 Task: Add a signature Brian Hall containing Have a great weekend, Brian Hall to email address softage.4@softage.net and add a label Books
Action: Mouse moved to (1160, 97)
Screenshot: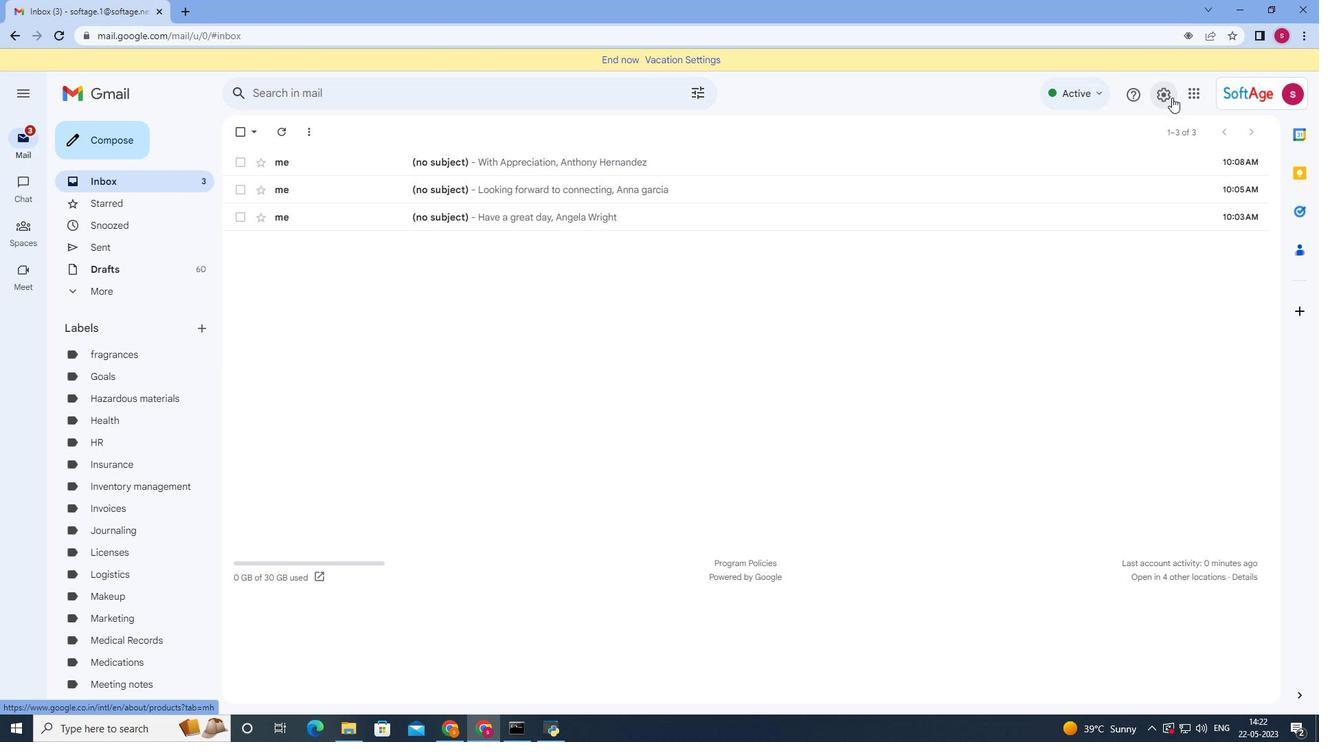 
Action: Mouse pressed left at (1160, 97)
Screenshot: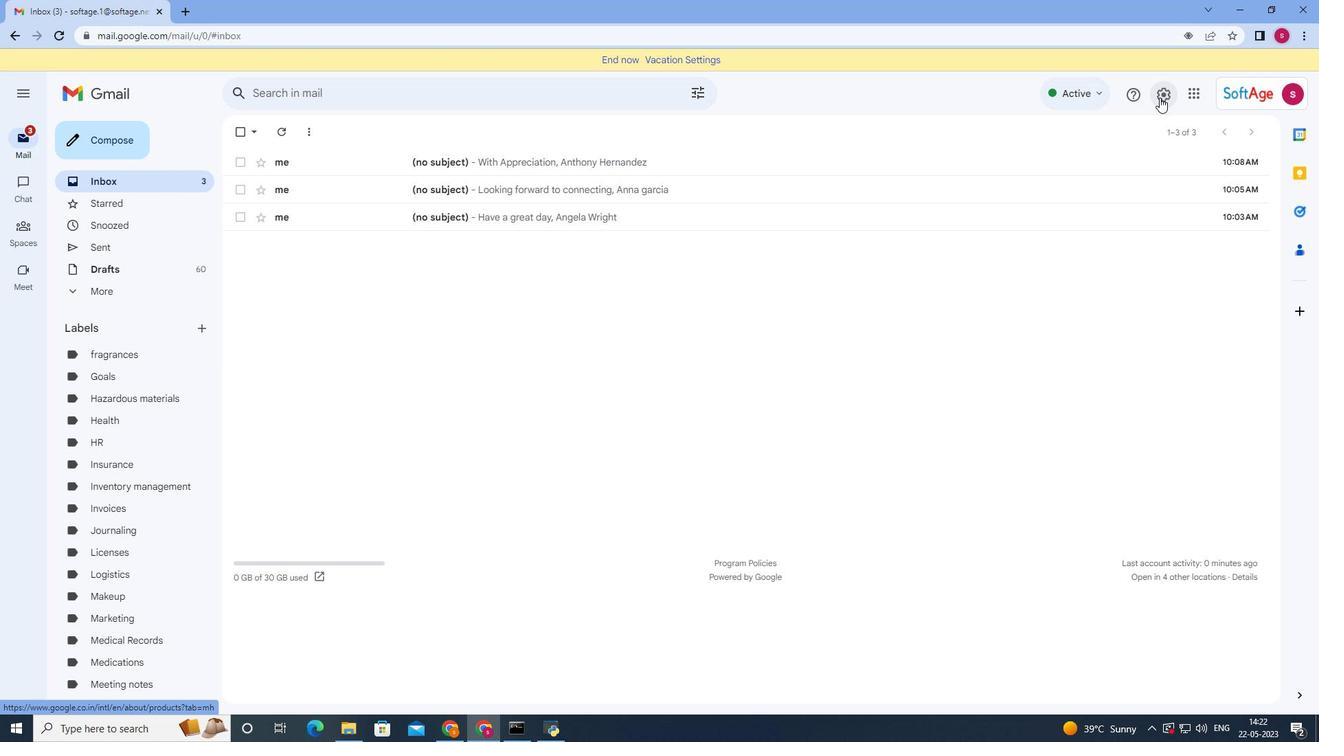 
Action: Mouse moved to (1149, 155)
Screenshot: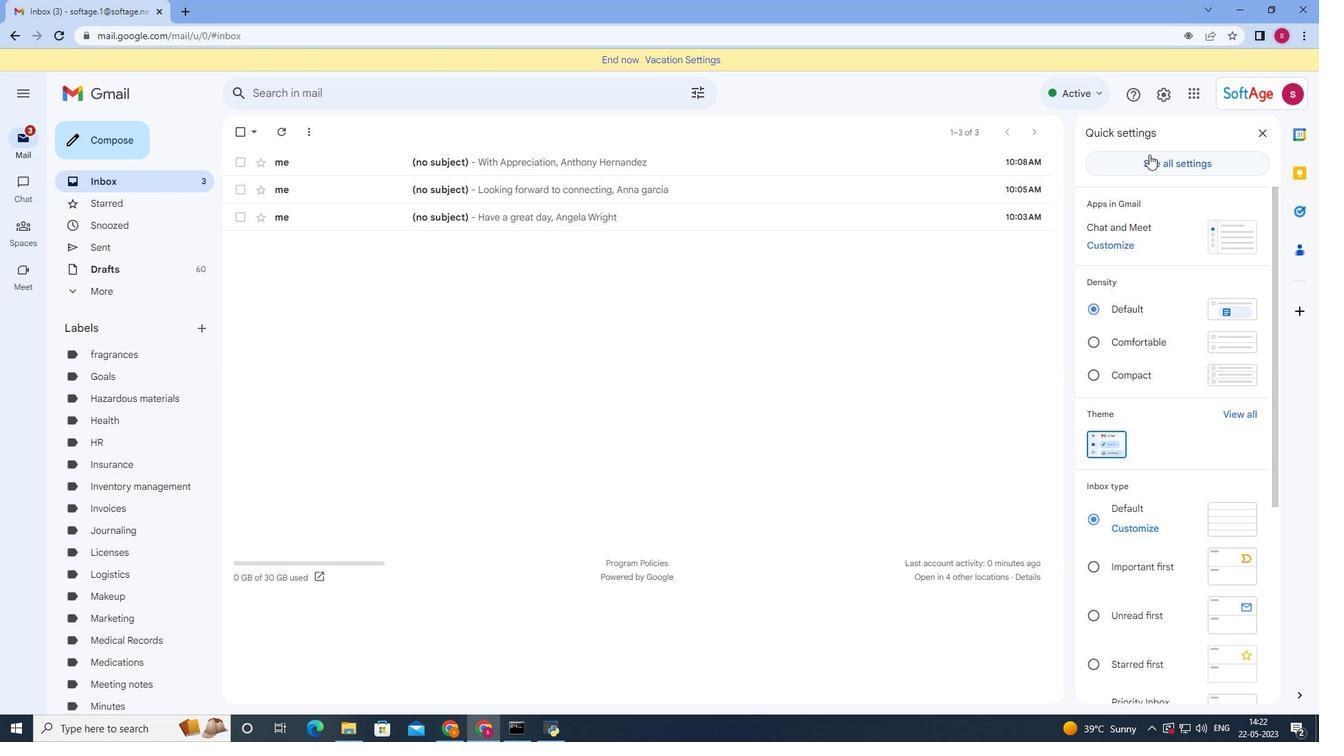 
Action: Mouse pressed left at (1149, 155)
Screenshot: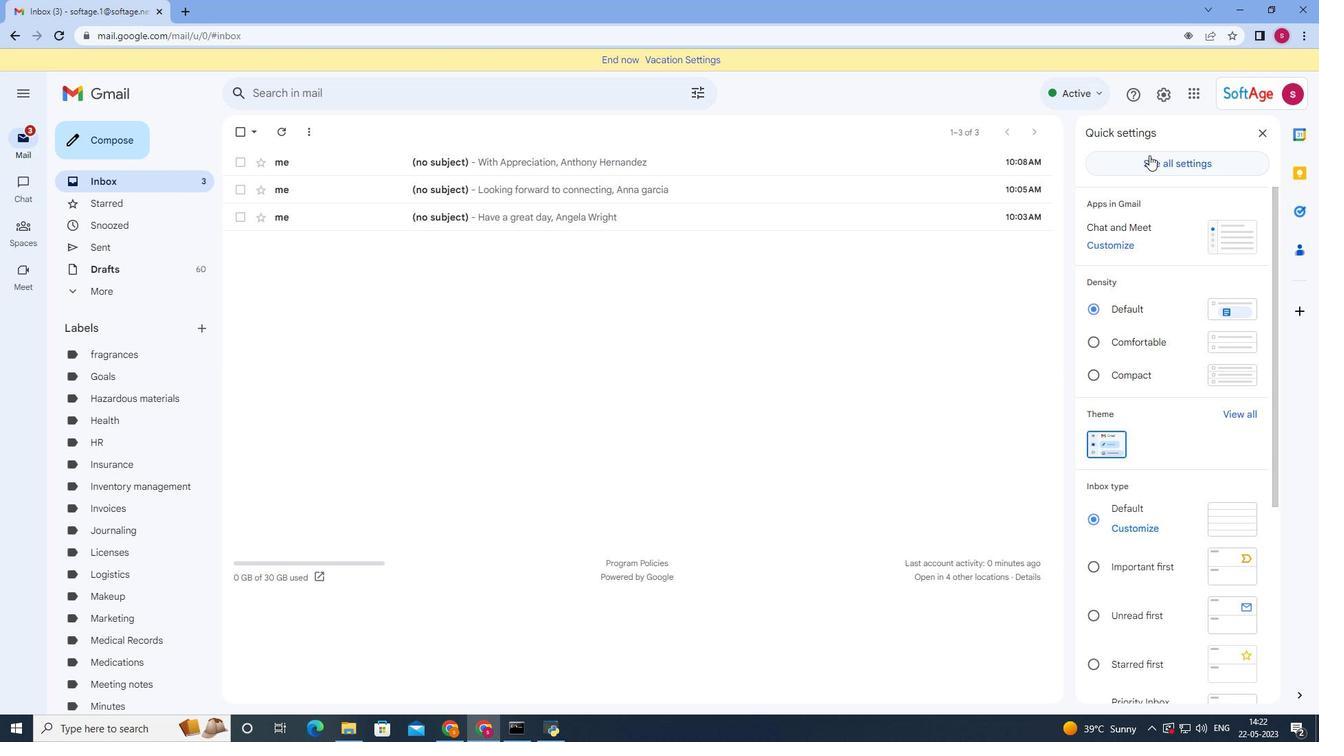 
Action: Mouse moved to (588, 234)
Screenshot: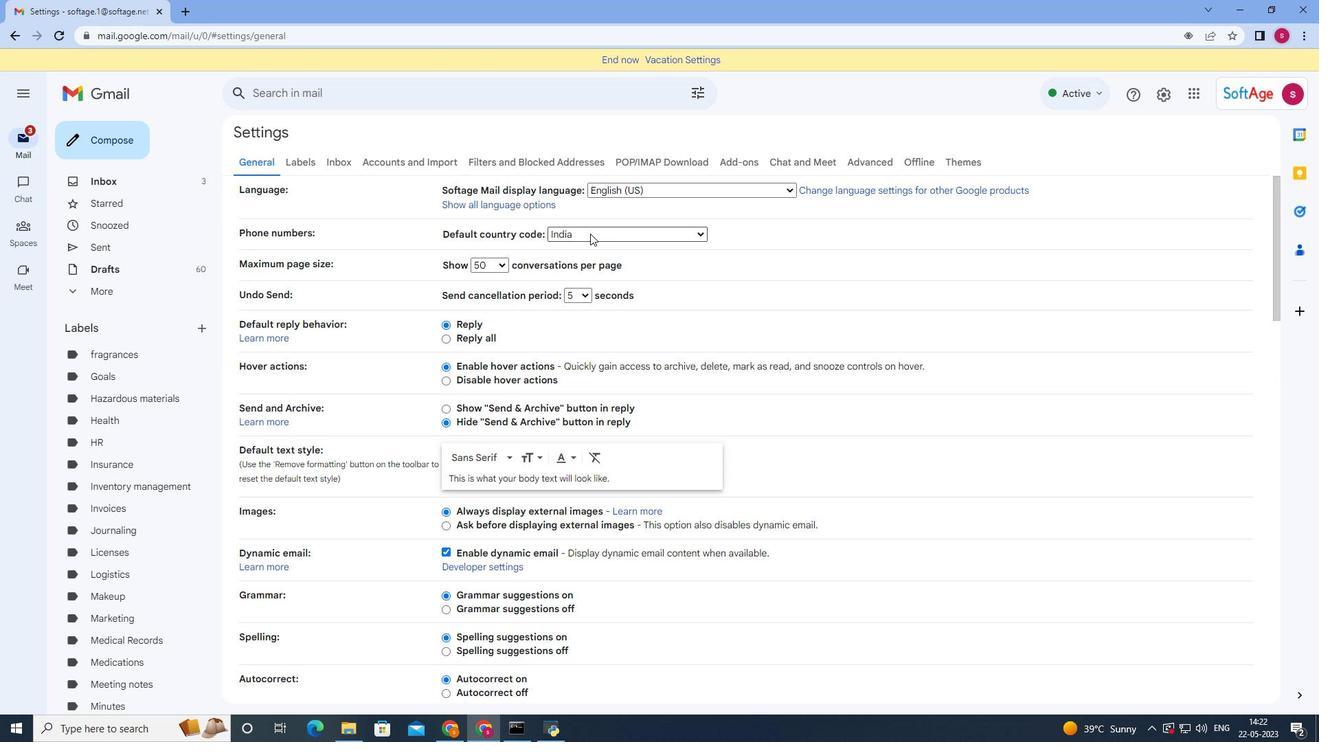 
Action: Mouse scrolled (588, 233) with delta (0, 0)
Screenshot: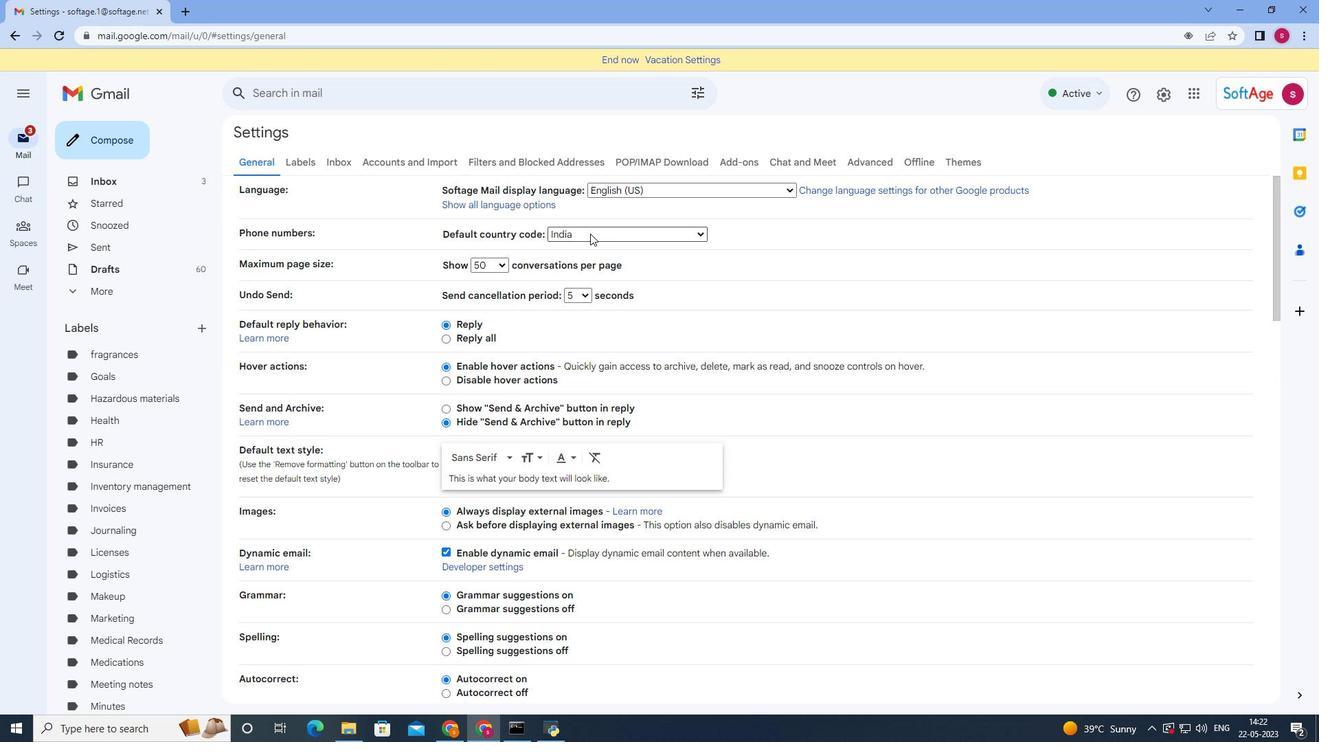 
Action: Mouse moved to (587, 236)
Screenshot: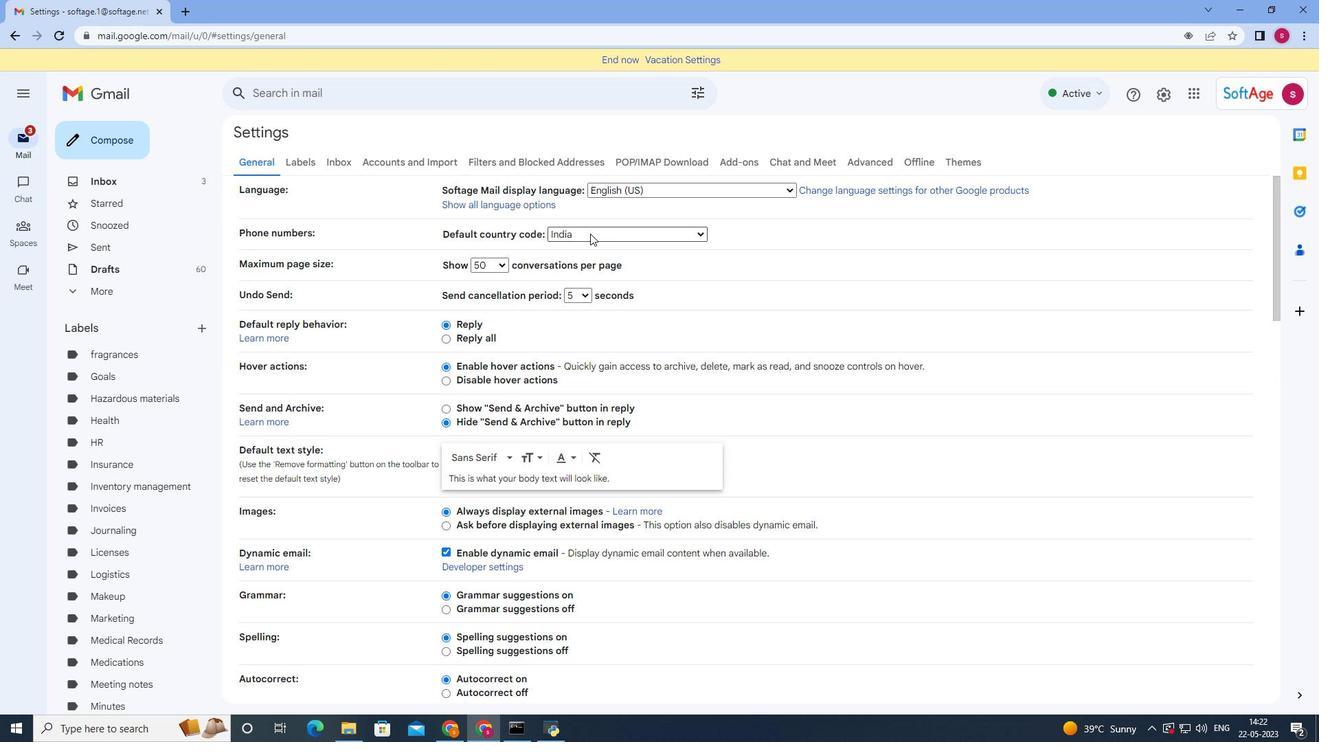 
Action: Mouse scrolled (587, 235) with delta (0, 0)
Screenshot: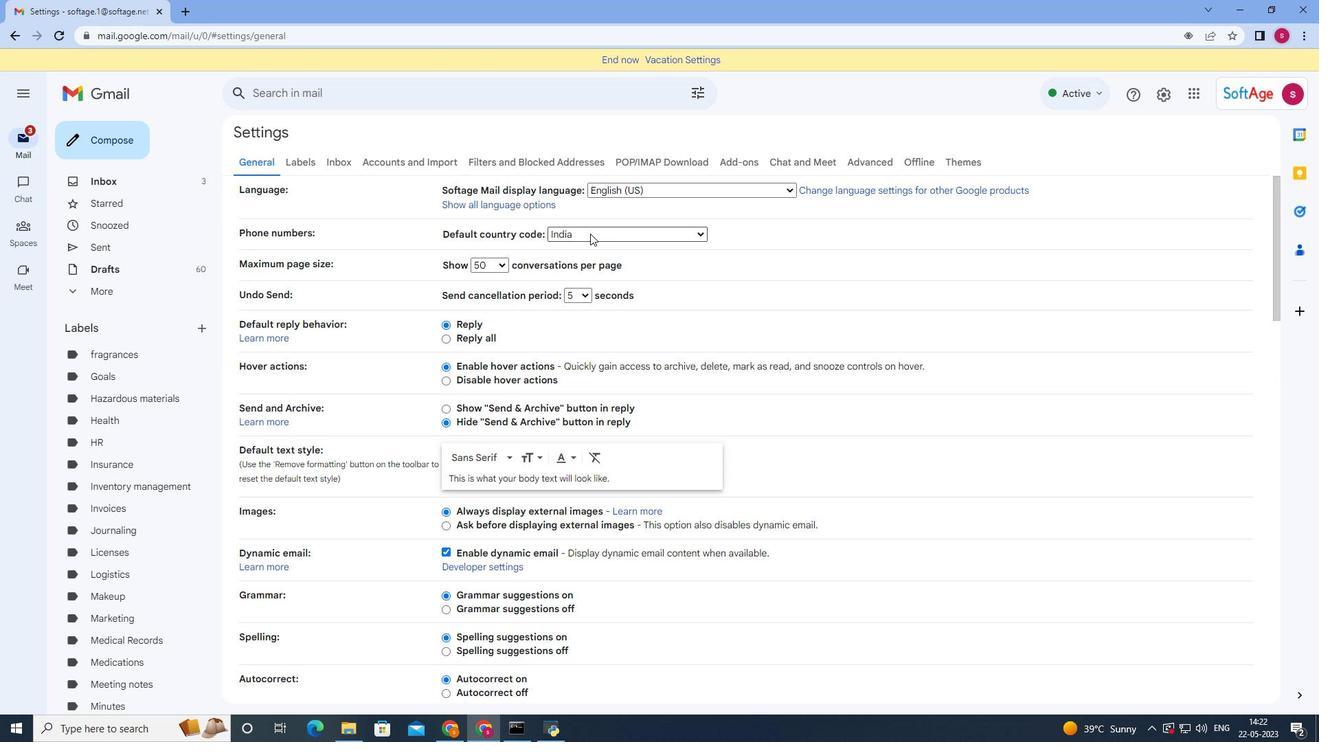 
Action: Mouse moved to (586, 237)
Screenshot: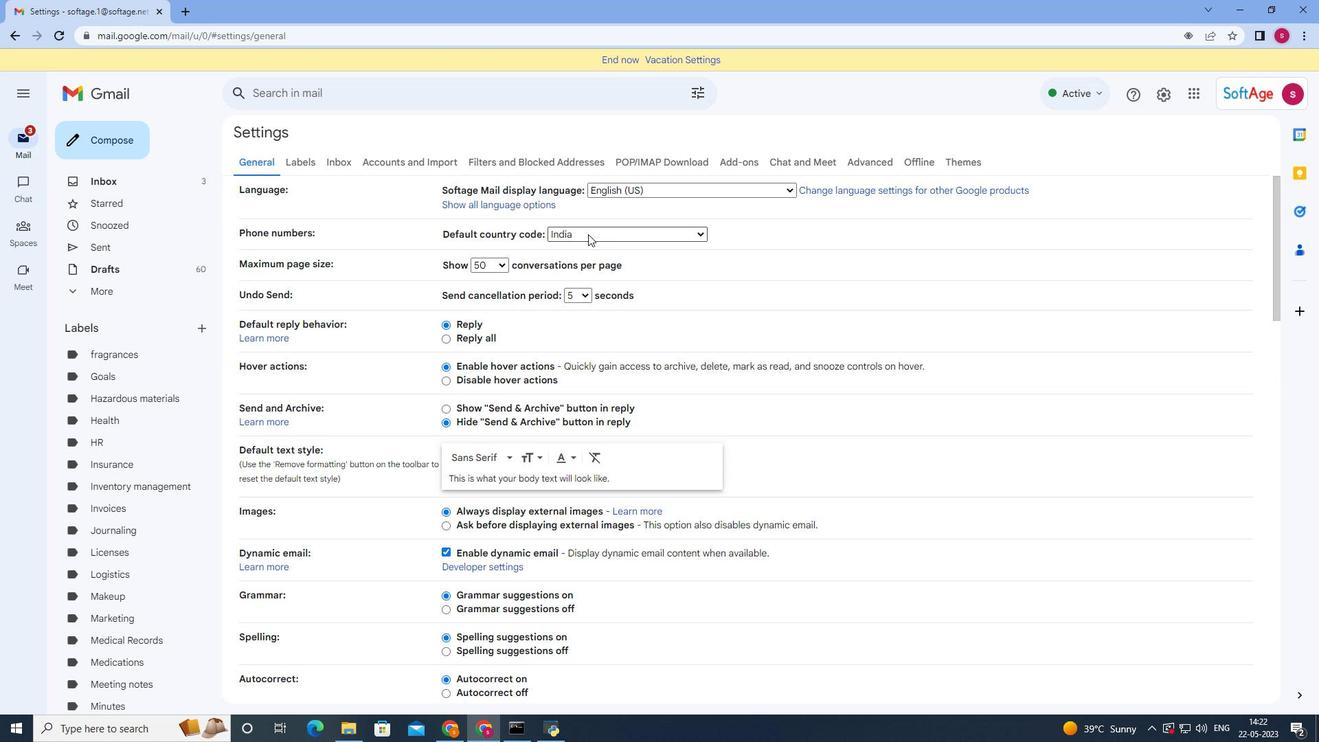 
Action: Mouse scrolled (586, 237) with delta (0, 0)
Screenshot: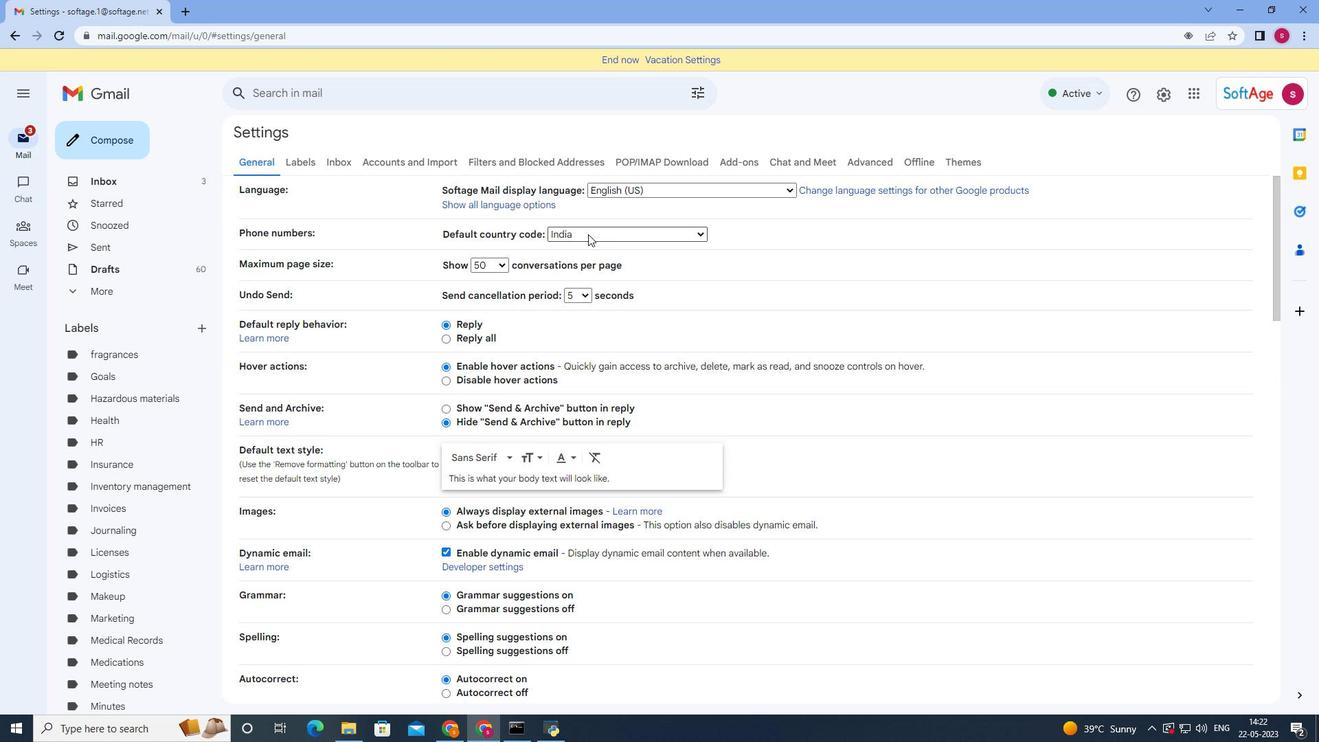 
Action: Mouse moved to (582, 240)
Screenshot: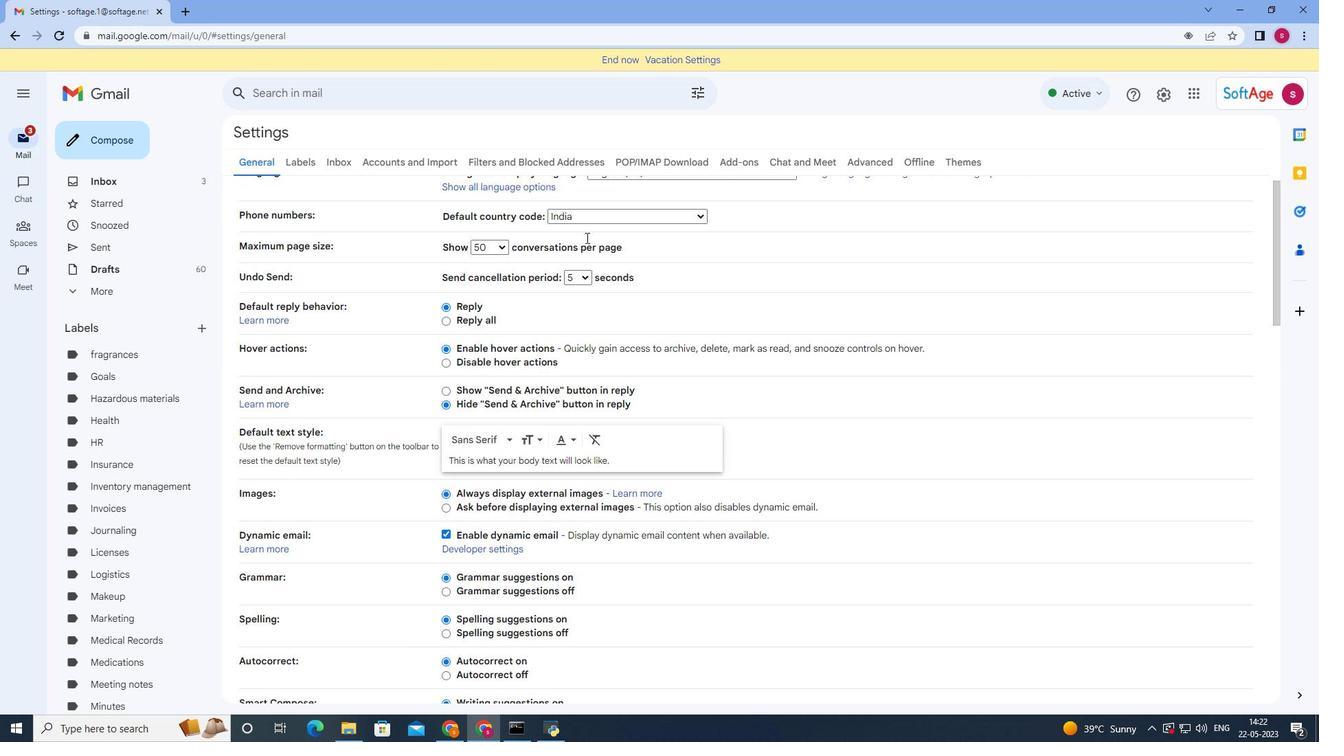
Action: Mouse scrolled (585, 237) with delta (0, 0)
Screenshot: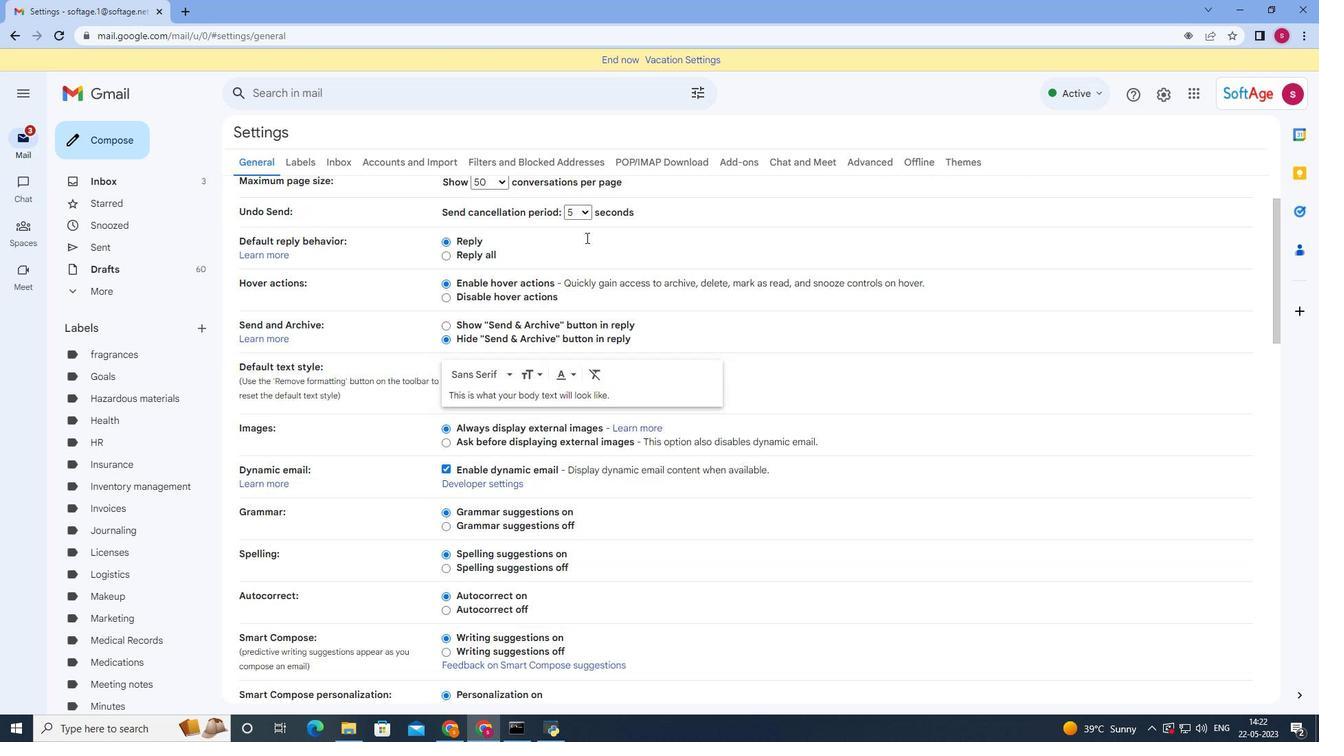 
Action: Mouse moved to (502, 340)
Screenshot: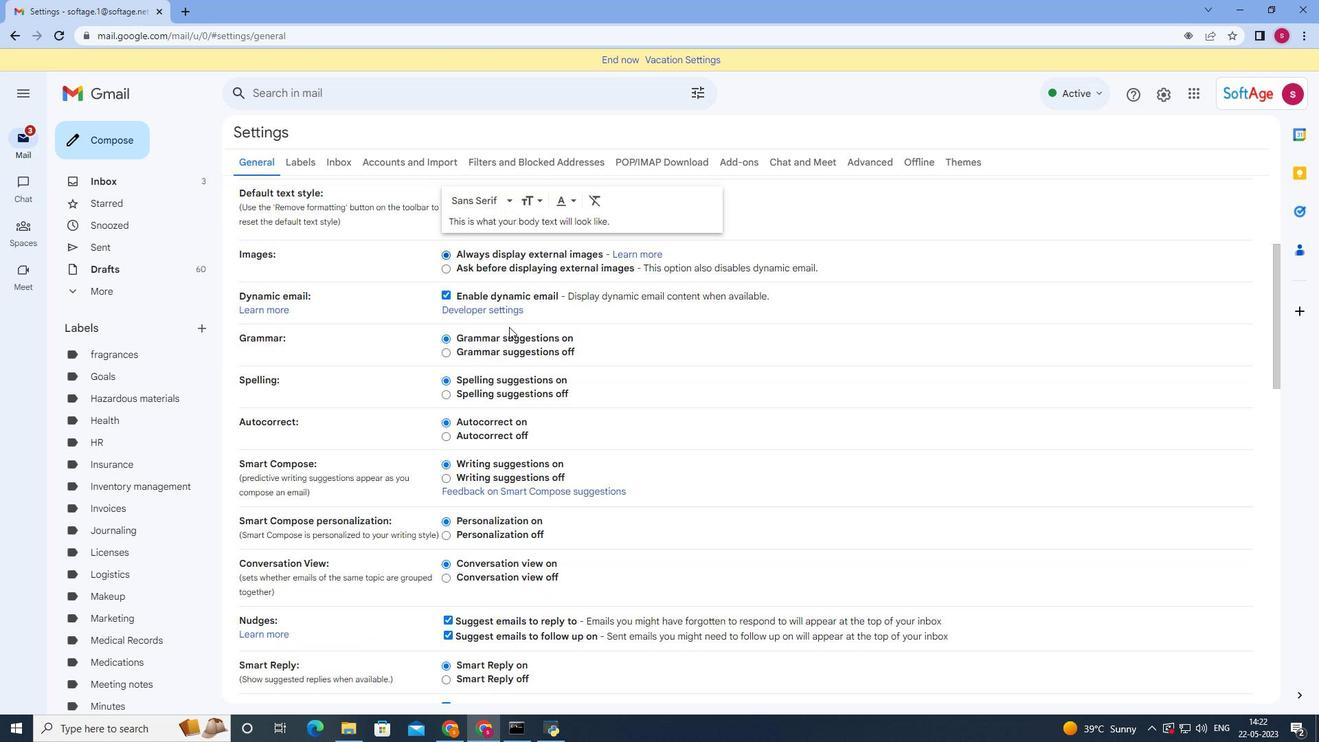 
Action: Mouse scrolled (502, 339) with delta (0, 0)
Screenshot: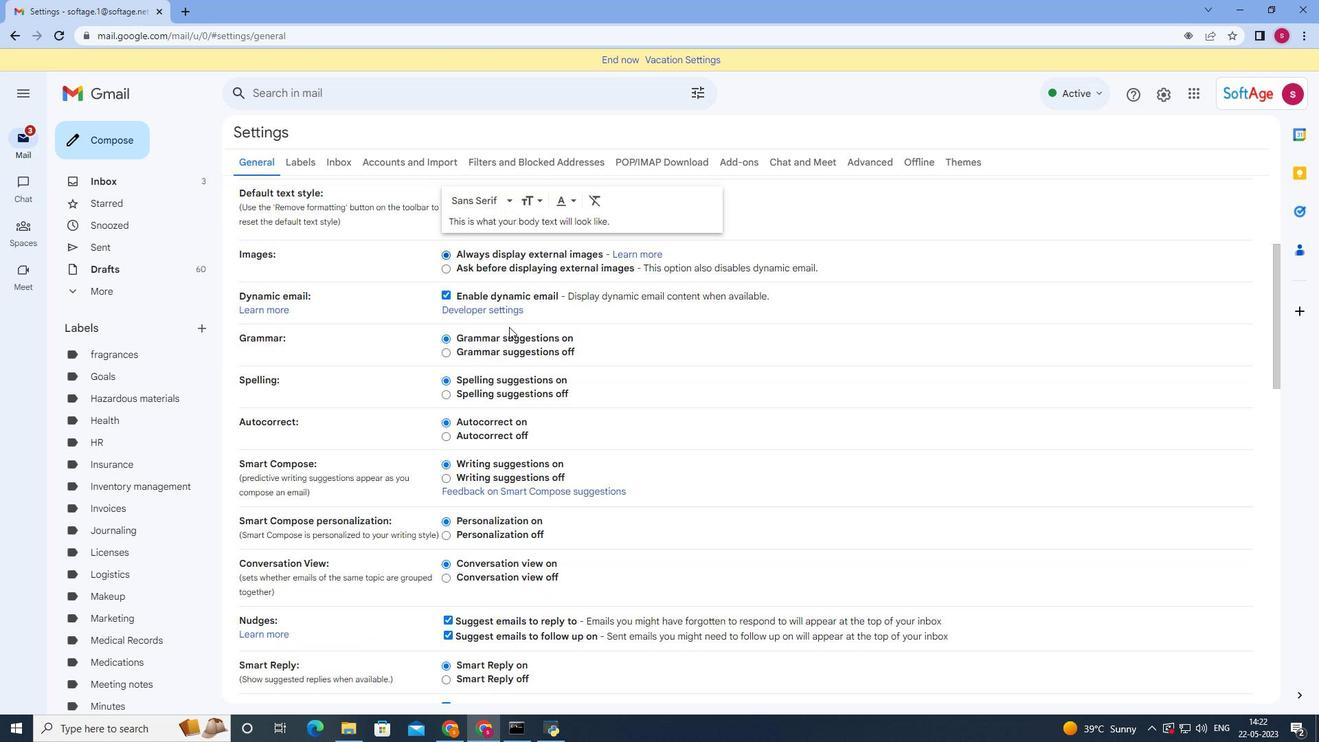 
Action: Mouse moved to (502, 342)
Screenshot: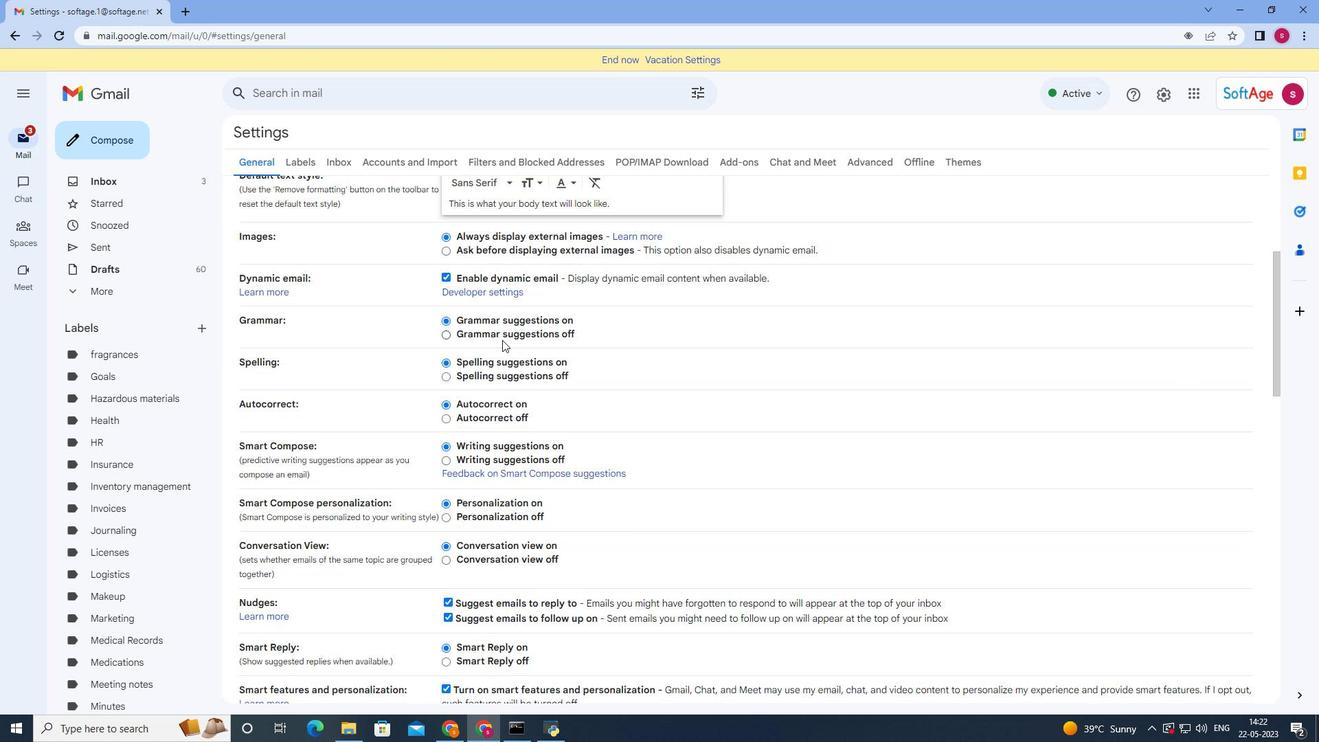 
Action: Mouse scrolled (502, 342) with delta (0, 0)
Screenshot: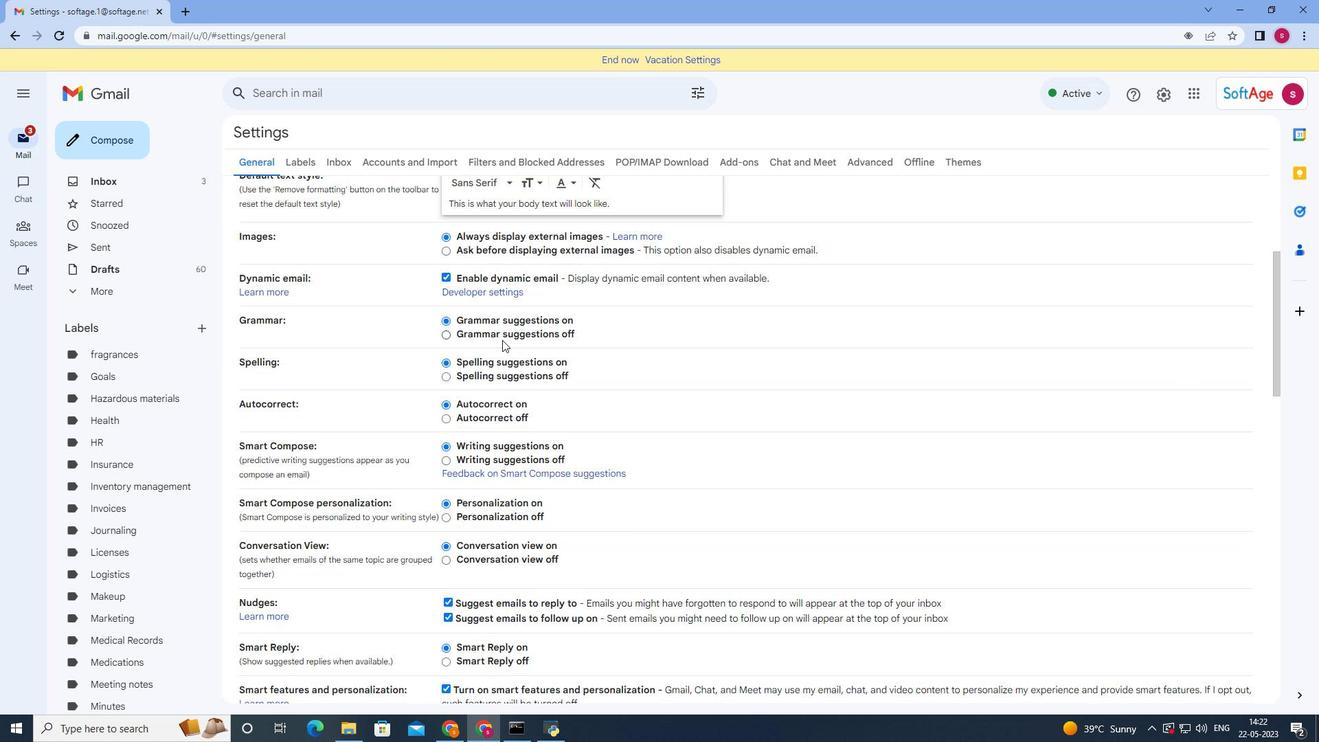 
Action: Mouse moved to (502, 342)
Screenshot: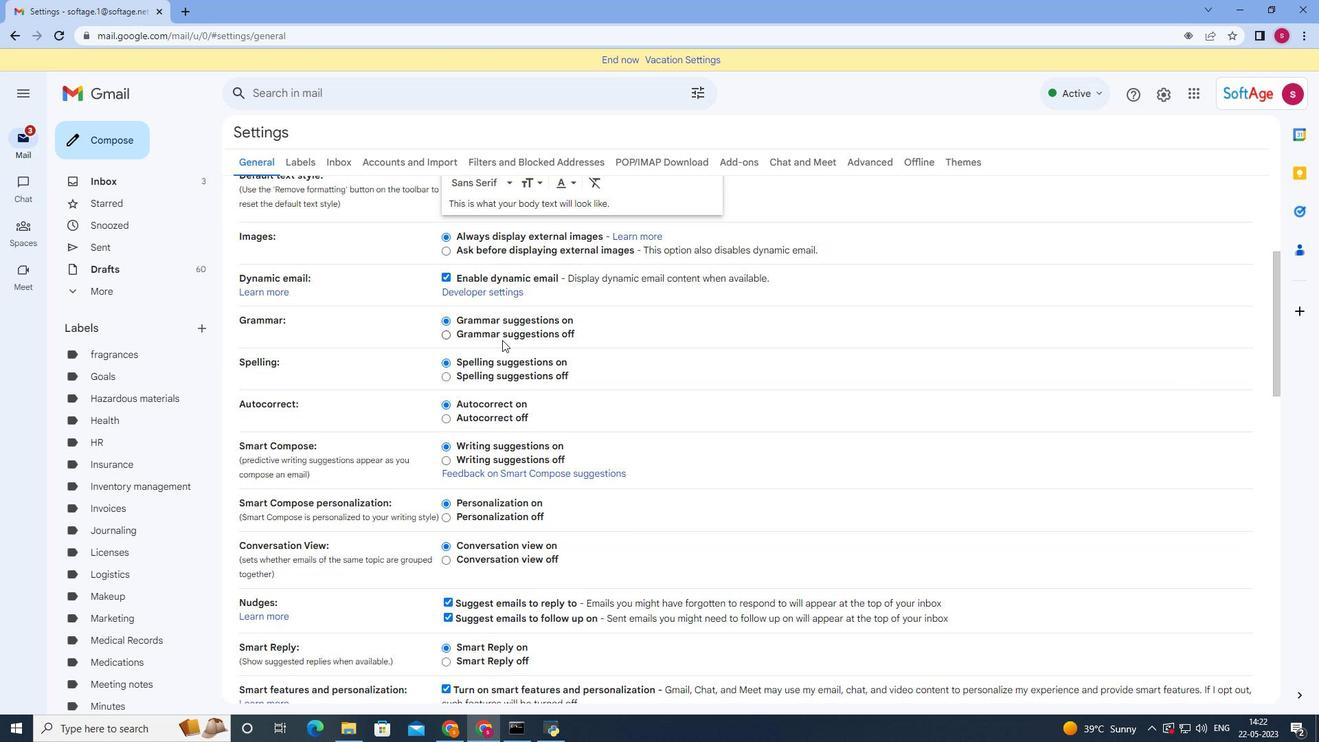 
Action: Mouse scrolled (502, 342) with delta (0, 0)
Screenshot: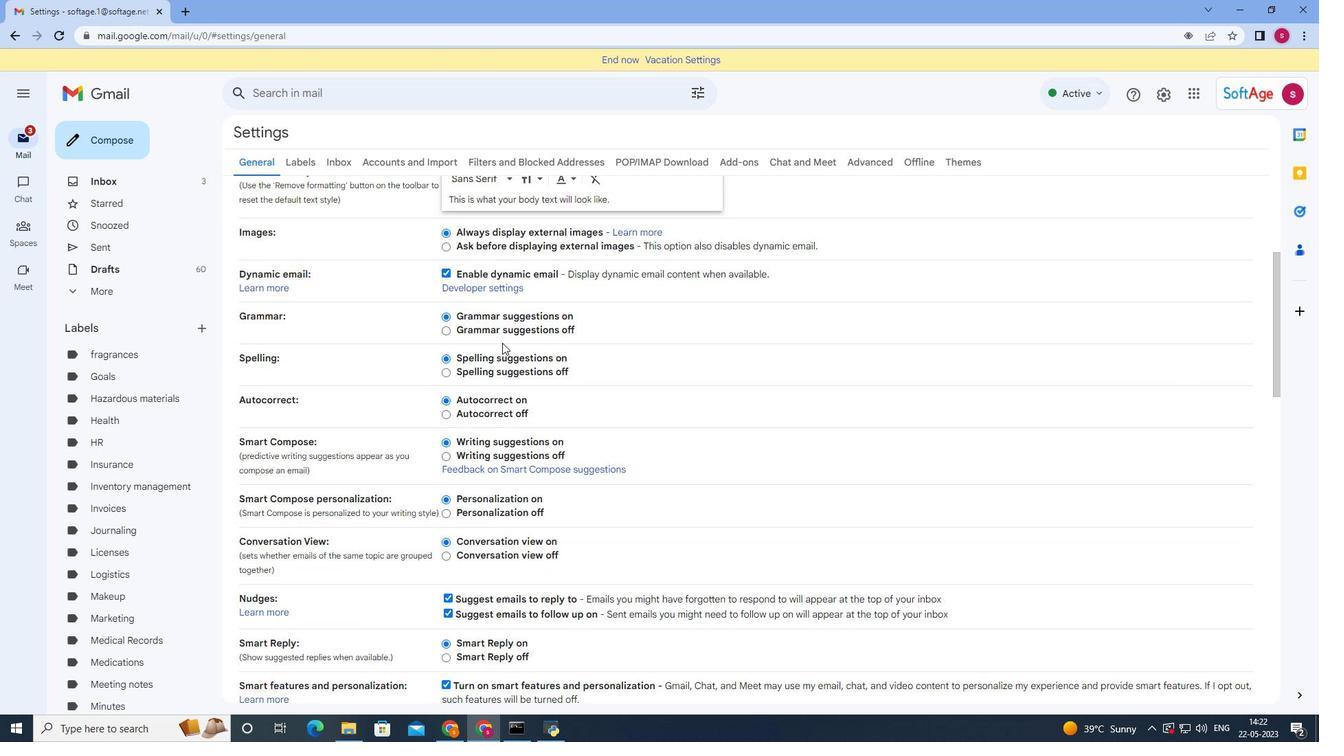 
Action: Mouse moved to (502, 343)
Screenshot: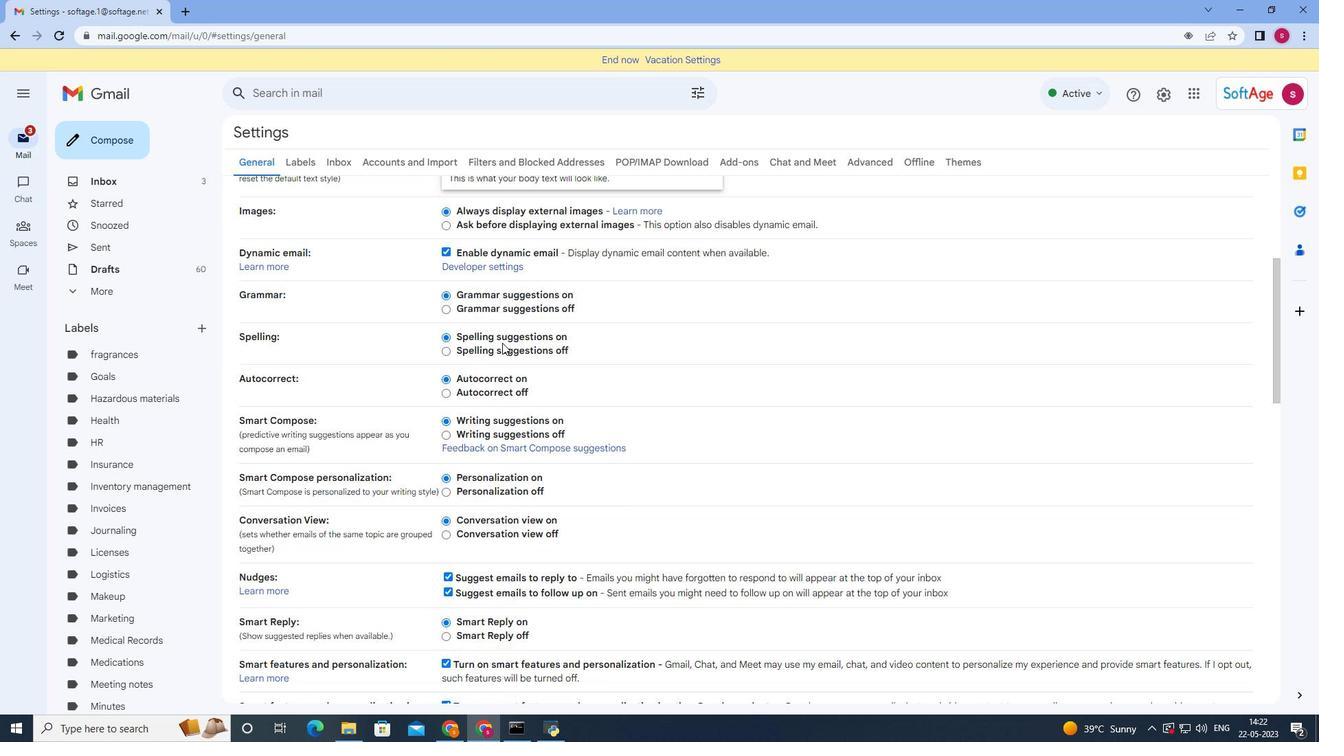 
Action: Mouse scrolled (502, 342) with delta (0, 0)
Screenshot: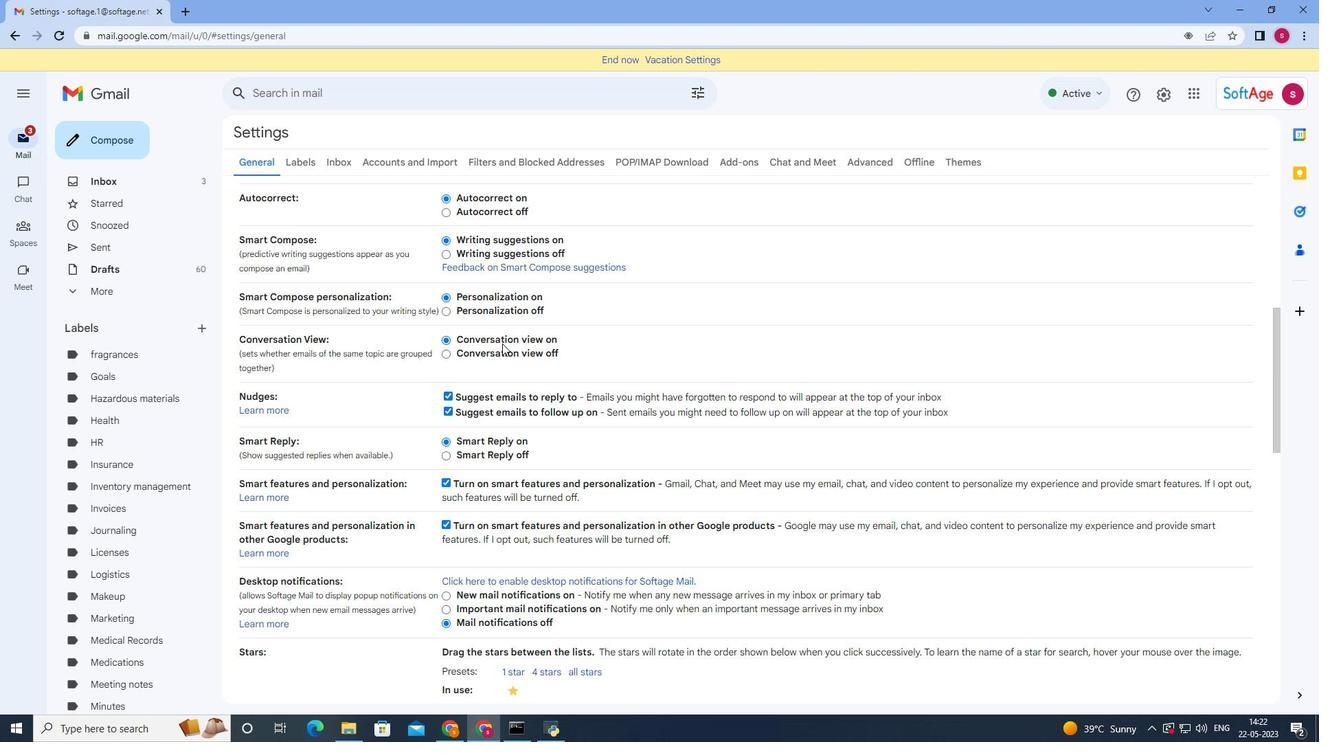 
Action: Mouse scrolled (502, 342) with delta (0, 0)
Screenshot: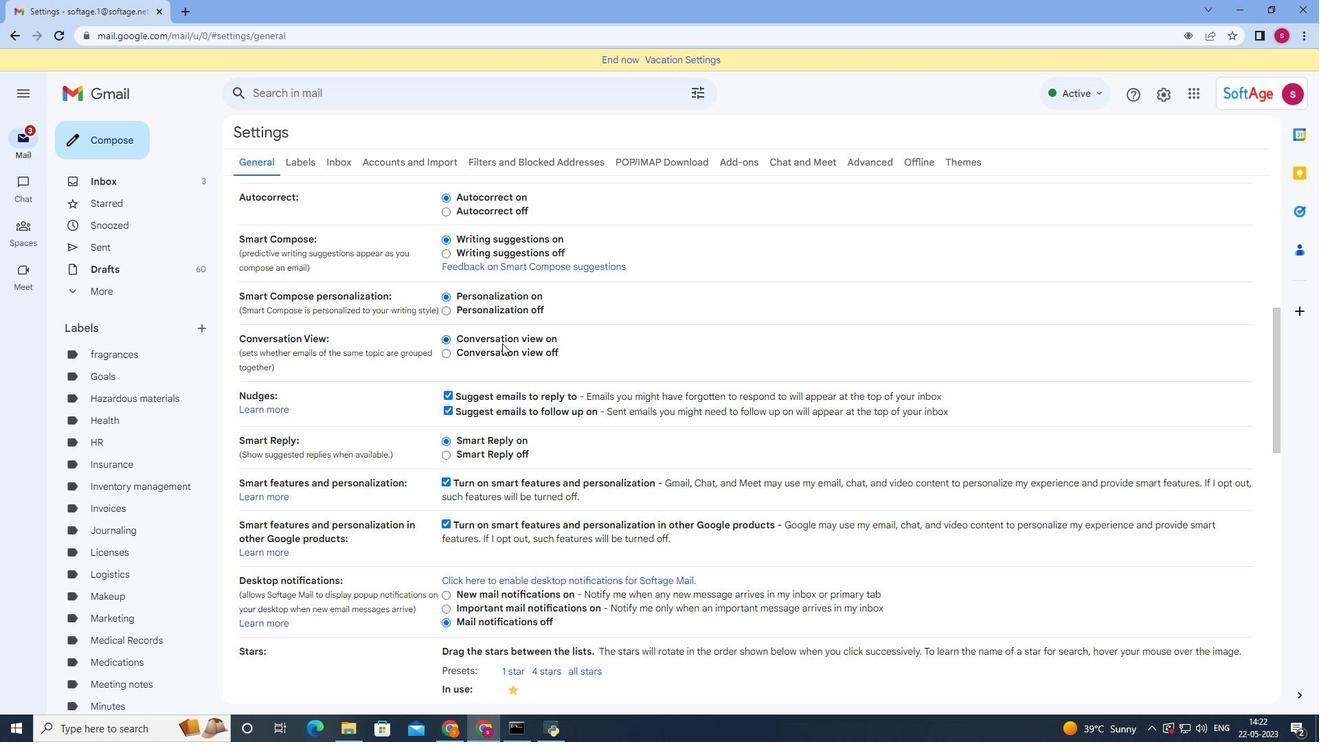 
Action: Mouse moved to (502, 343)
Screenshot: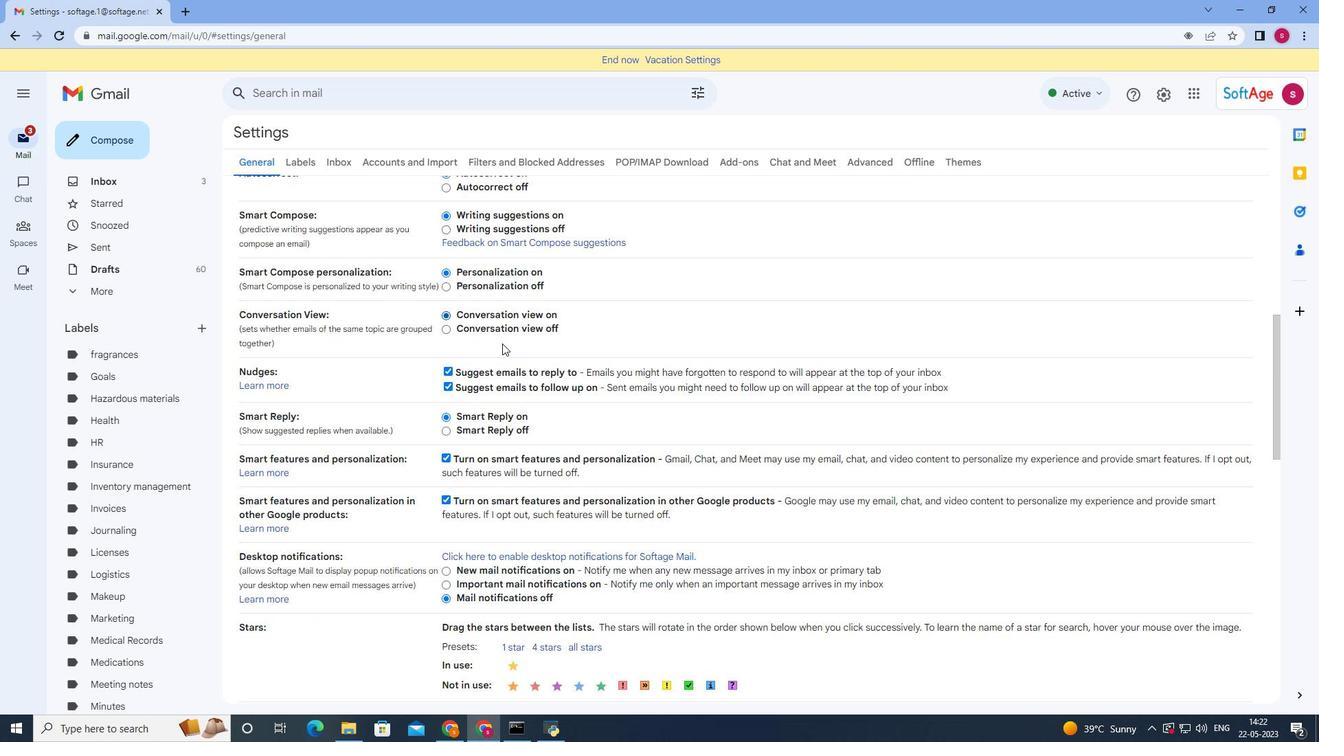 
Action: Mouse scrolled (502, 342) with delta (0, 0)
Screenshot: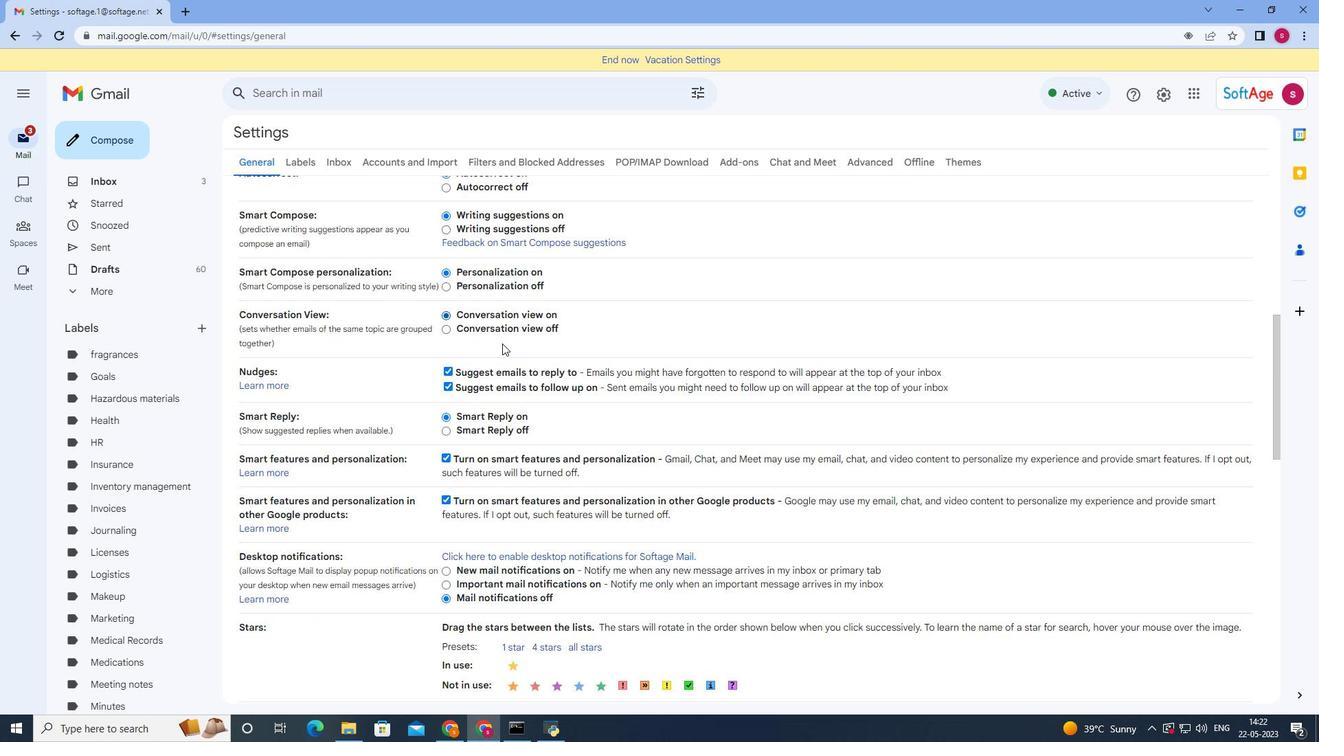 
Action: Mouse scrolled (502, 342) with delta (0, 0)
Screenshot: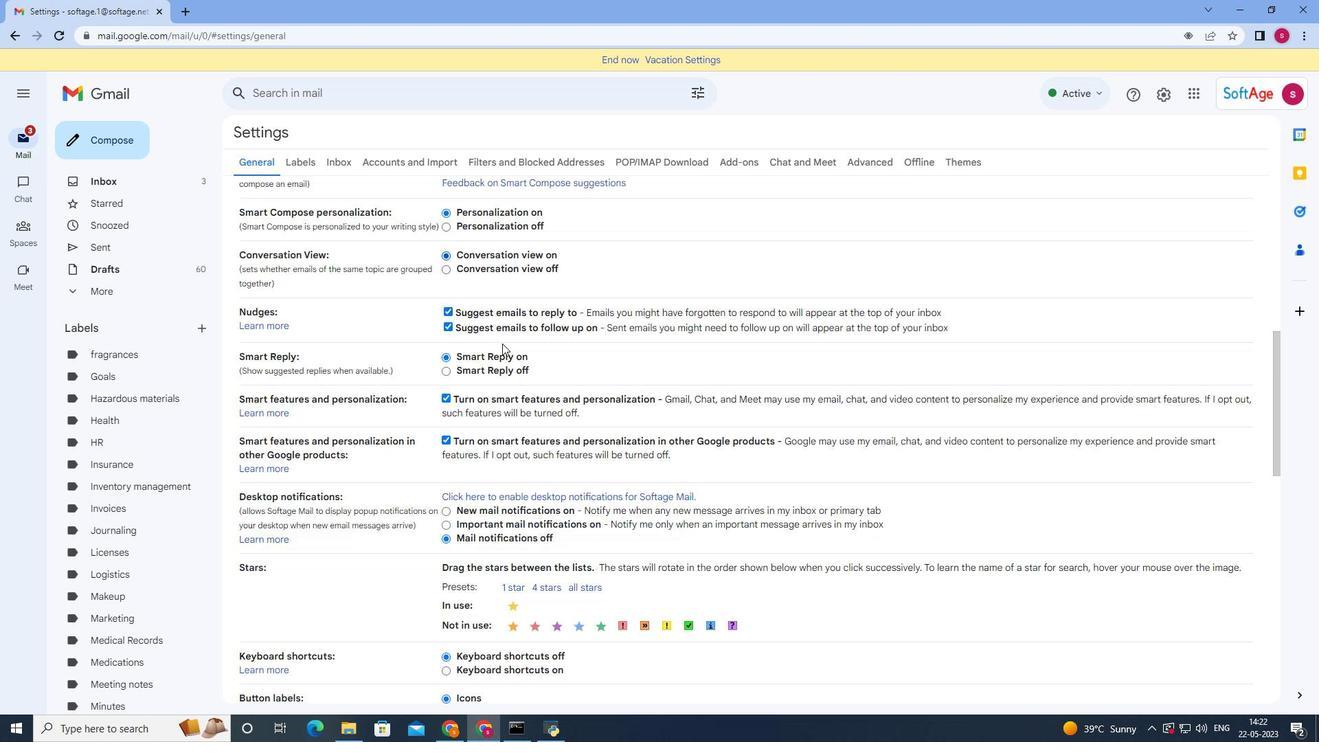 
Action: Mouse moved to (502, 342)
Screenshot: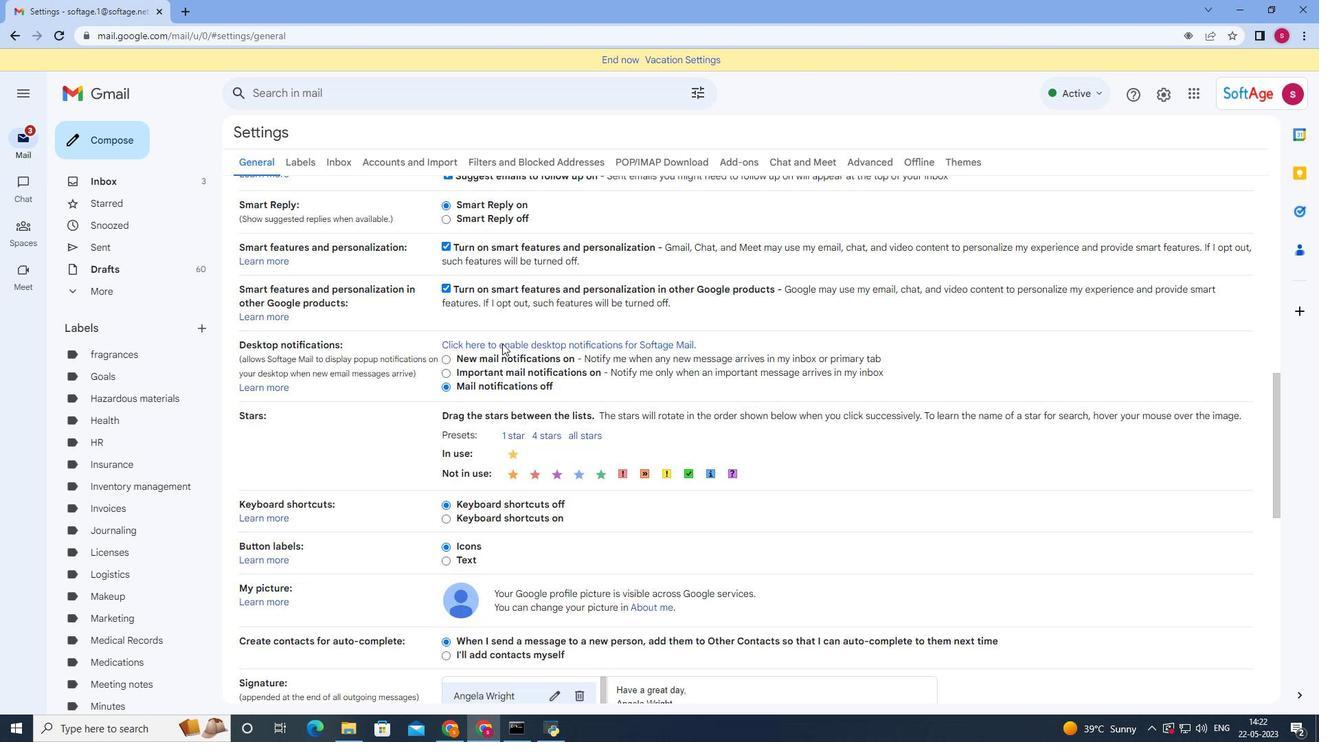 
Action: Mouse scrolled (502, 342) with delta (0, 0)
Screenshot: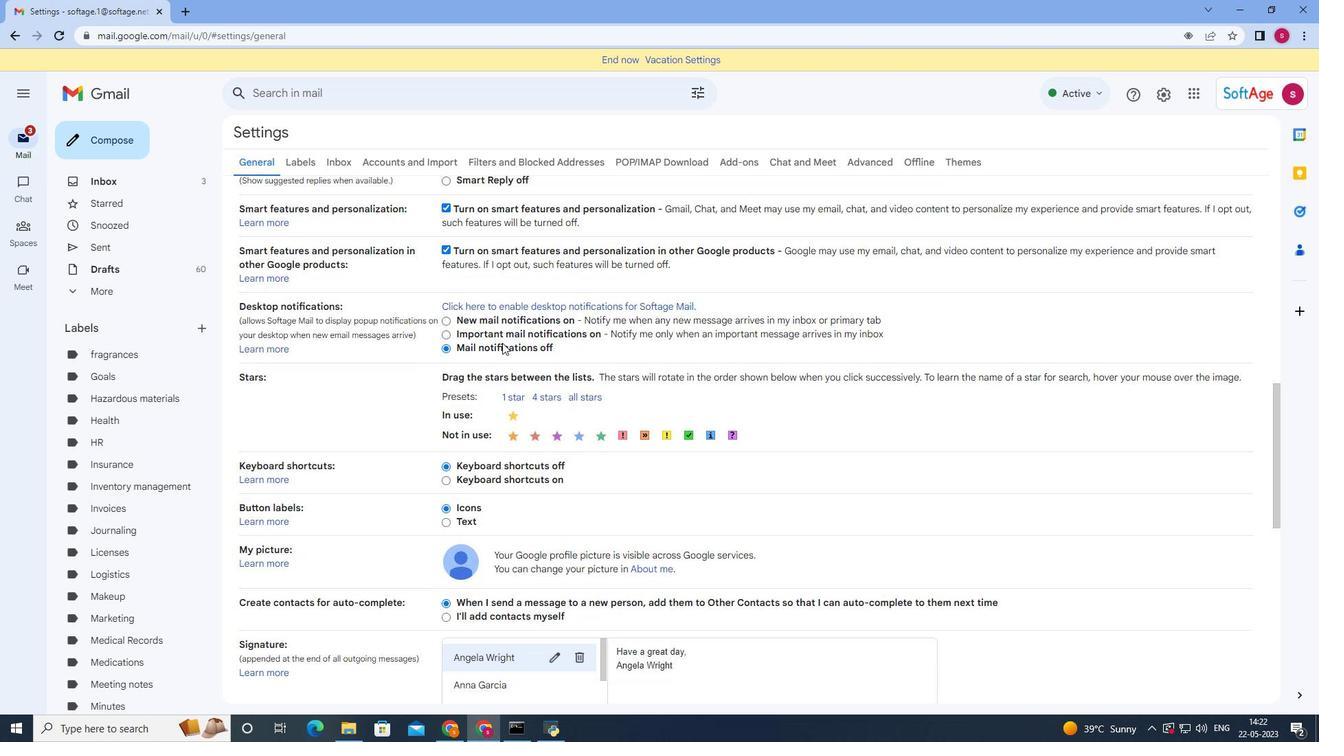 
Action: Mouse moved to (502, 342)
Screenshot: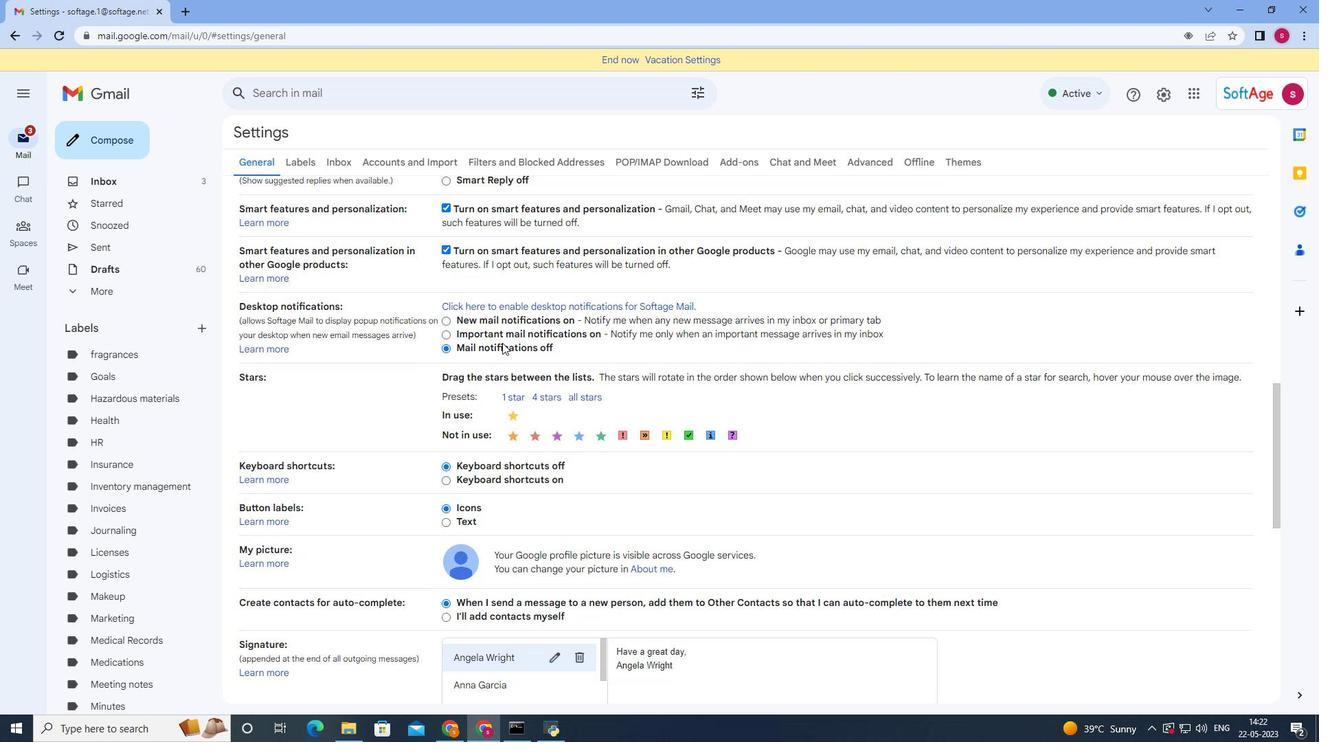 
Action: Mouse scrolled (502, 342) with delta (0, 0)
Screenshot: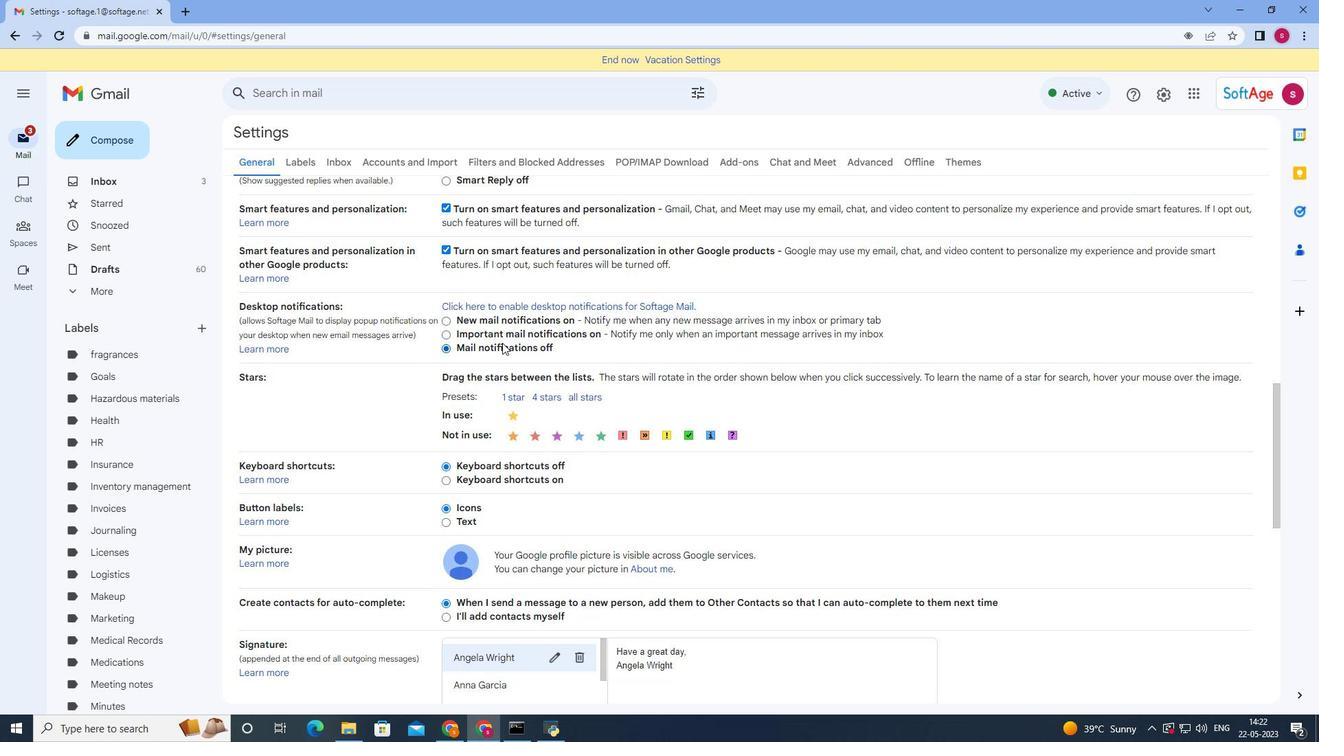 
Action: Mouse moved to (502, 342)
Screenshot: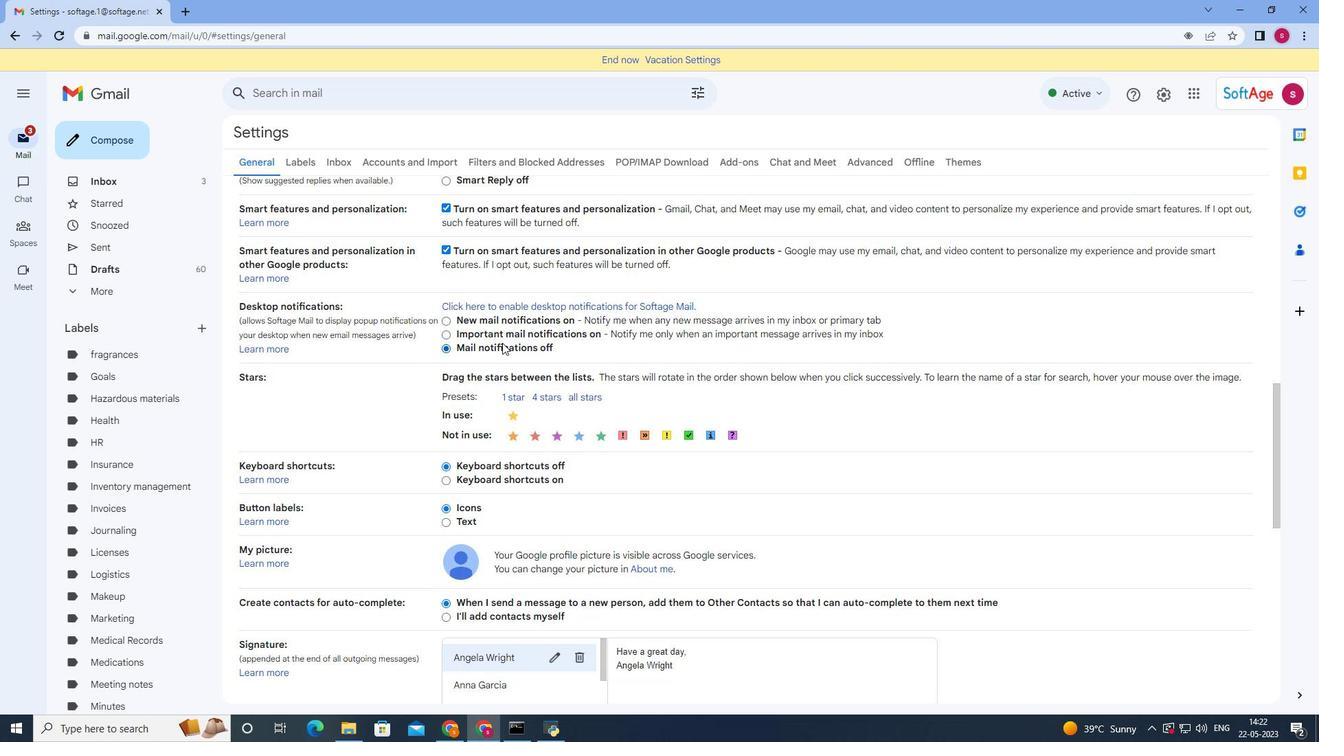 
Action: Mouse scrolled (502, 342) with delta (0, 0)
Screenshot: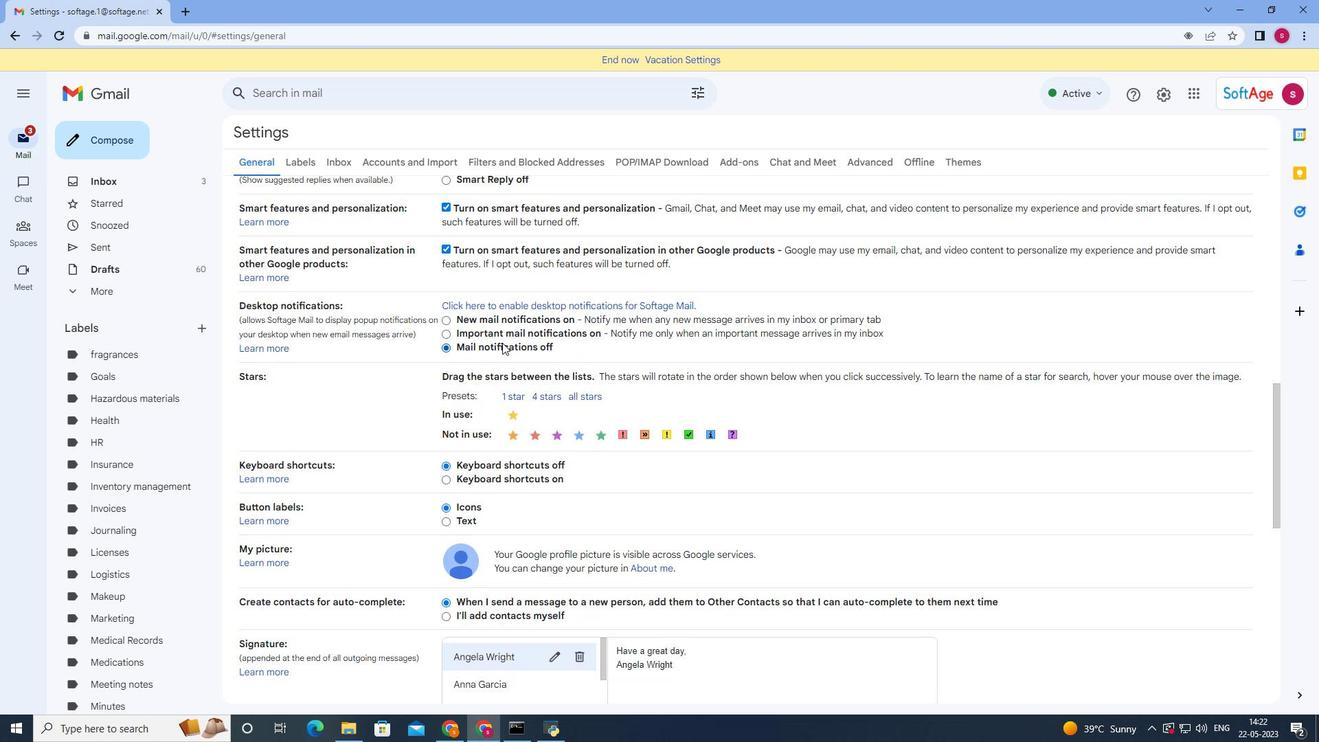 
Action: Mouse scrolled (502, 342) with delta (0, 0)
Screenshot: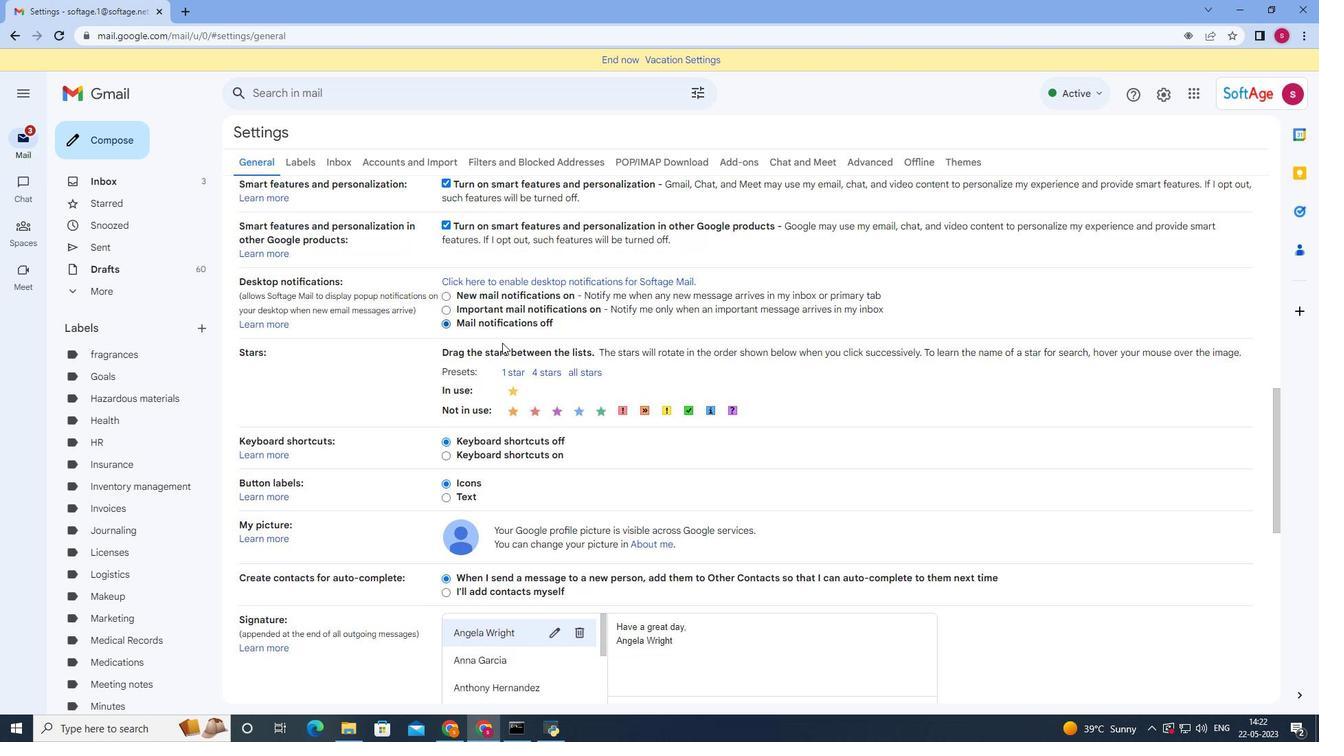 
Action: Mouse moved to (503, 342)
Screenshot: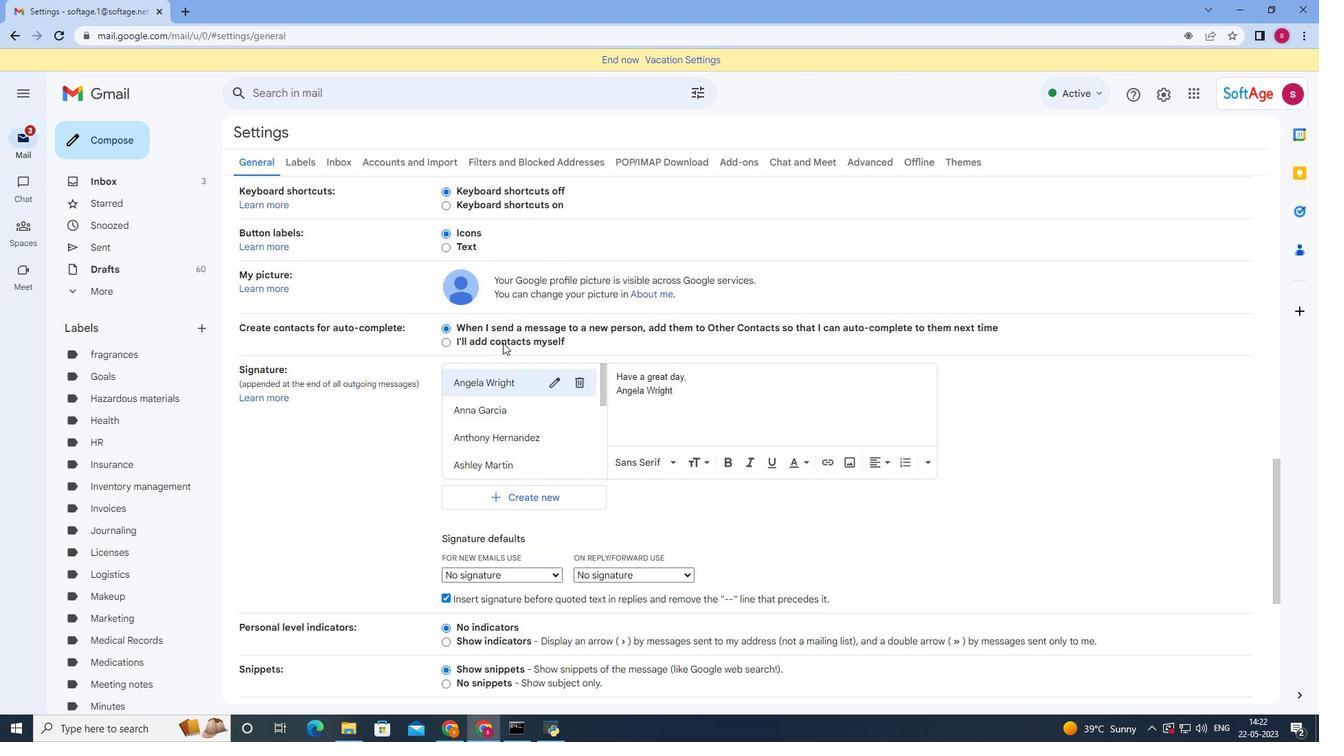 
Action: Mouse scrolled (503, 341) with delta (0, 0)
Screenshot: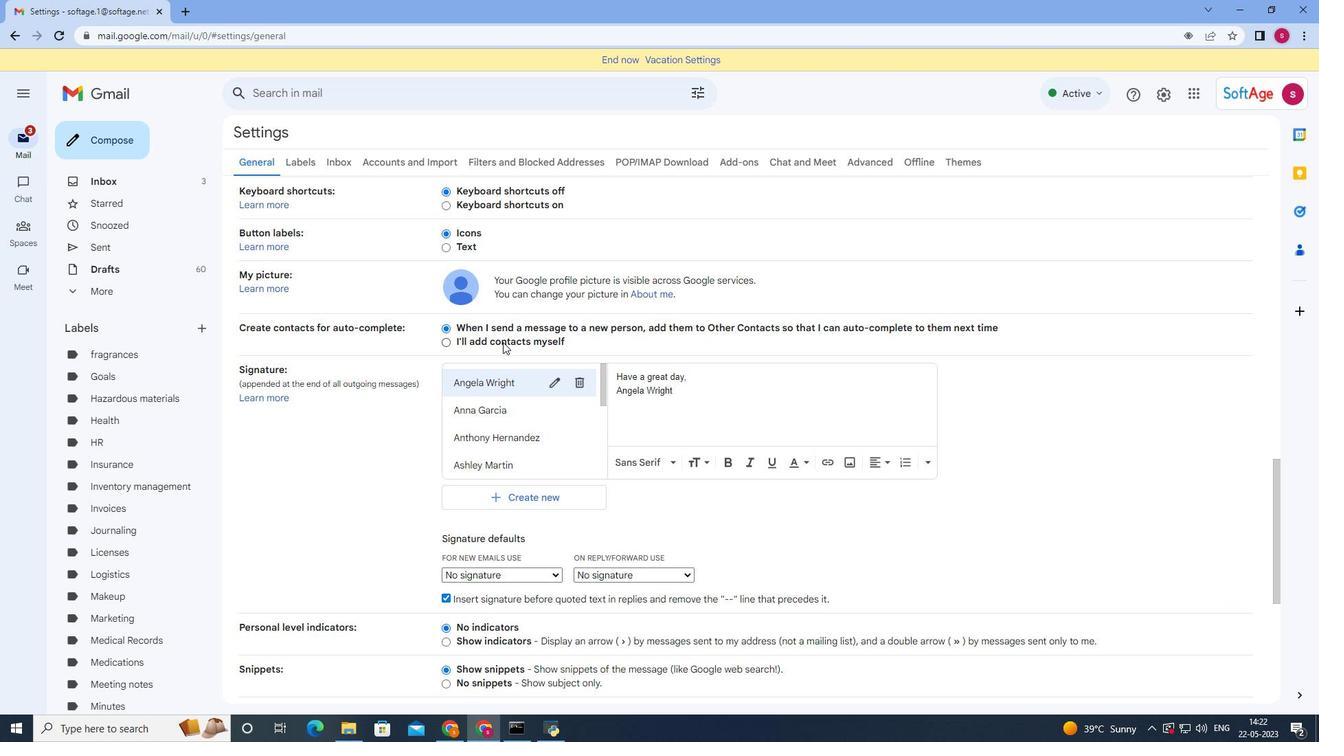 
Action: Mouse moved to (504, 343)
Screenshot: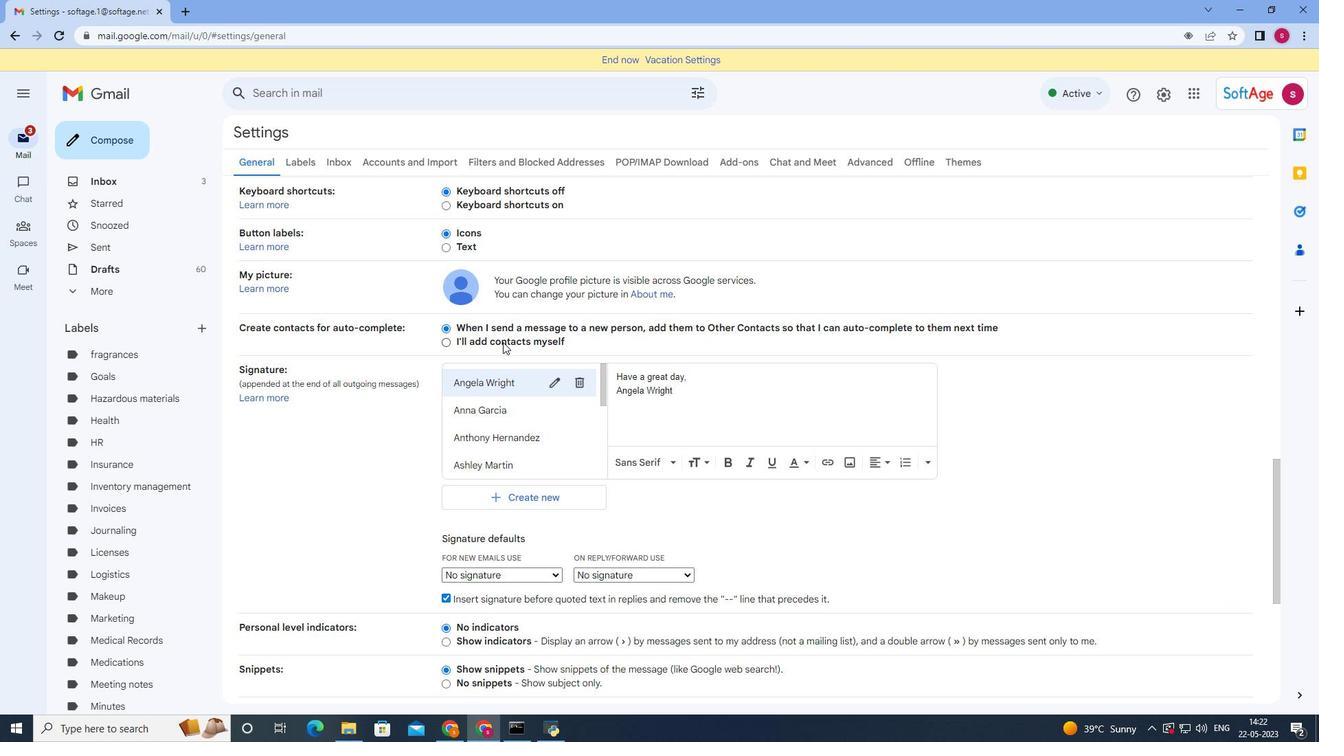 
Action: Mouse scrolled (504, 342) with delta (0, 0)
Screenshot: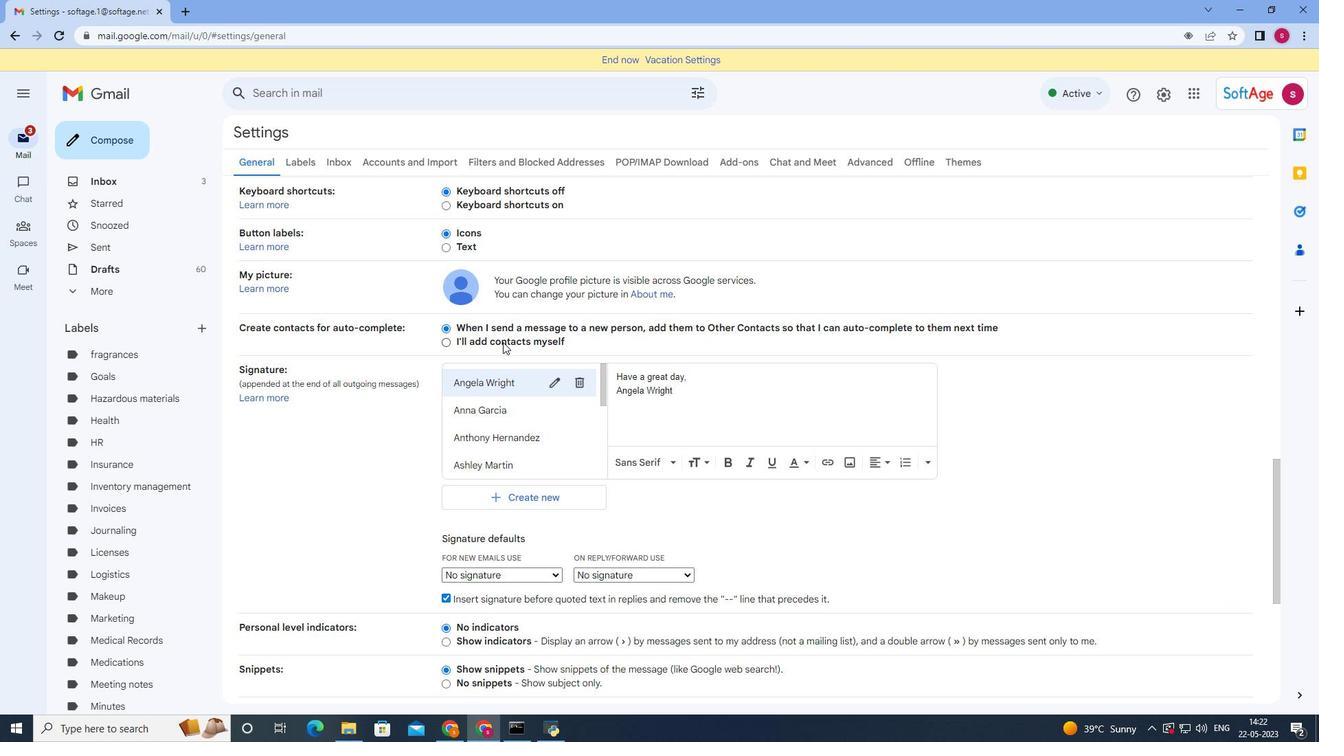 
Action: Mouse moved to (517, 363)
Screenshot: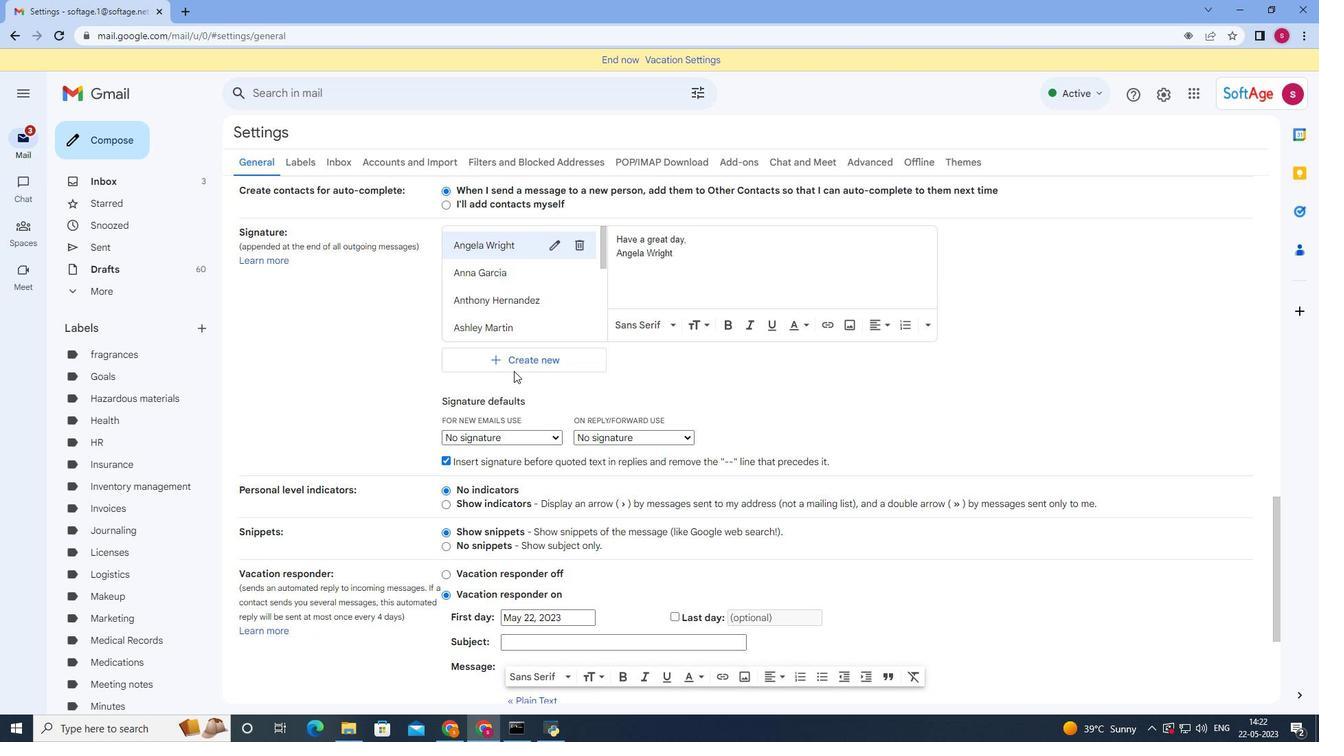 
Action: Mouse pressed left at (517, 363)
Screenshot: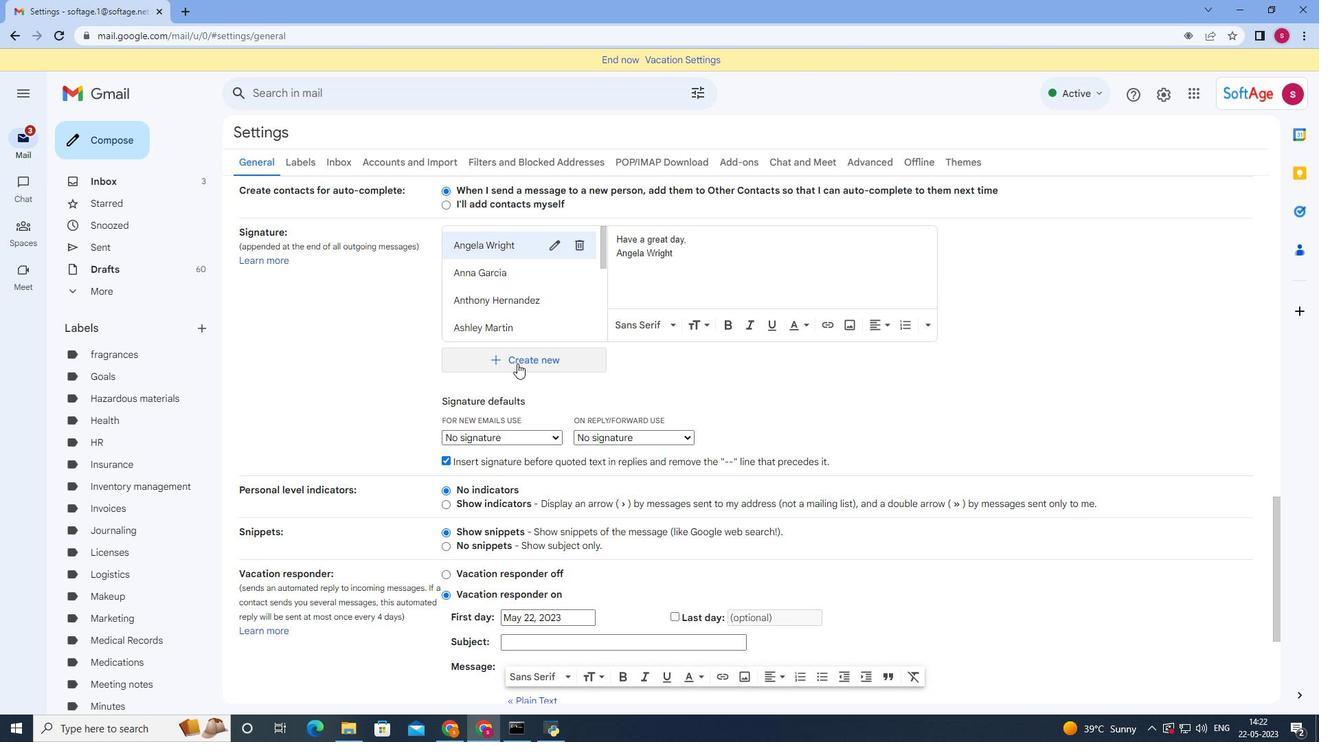 
Action: Mouse moved to (626, 310)
Screenshot: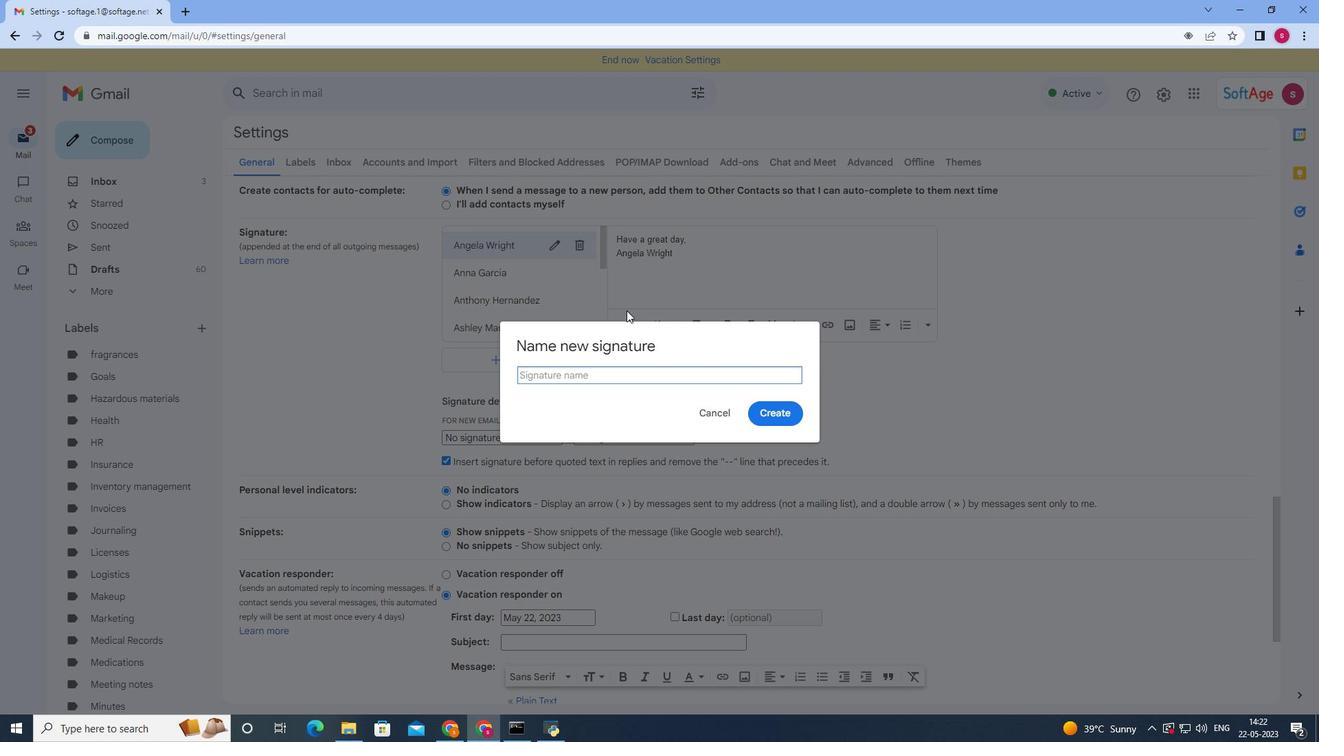 
Action: Key pressed <Key.shift>Brian<Key.space><Key.shift><Key.shift><Key.shift><Key.shift><Key.shift>Ha;<Key.backspace>ll
Screenshot: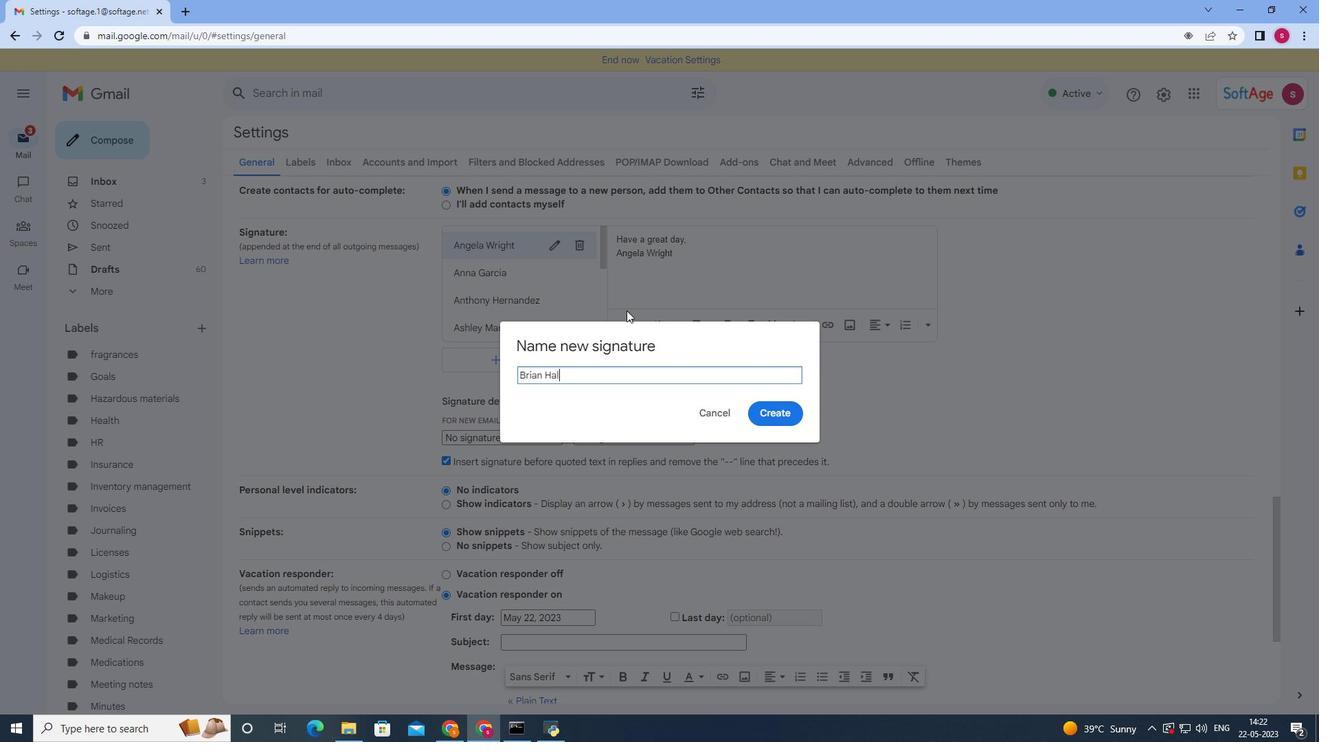 
Action: Mouse moved to (767, 419)
Screenshot: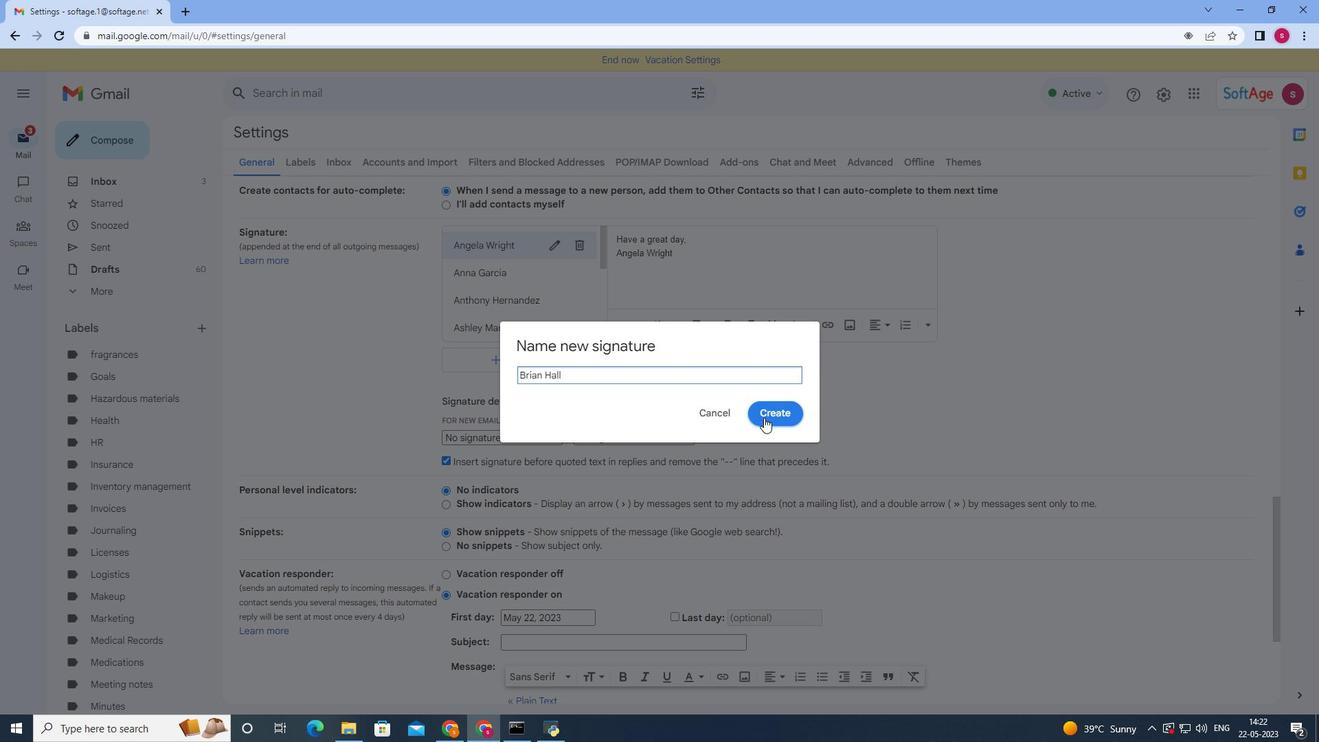 
Action: Mouse pressed left at (767, 419)
Screenshot: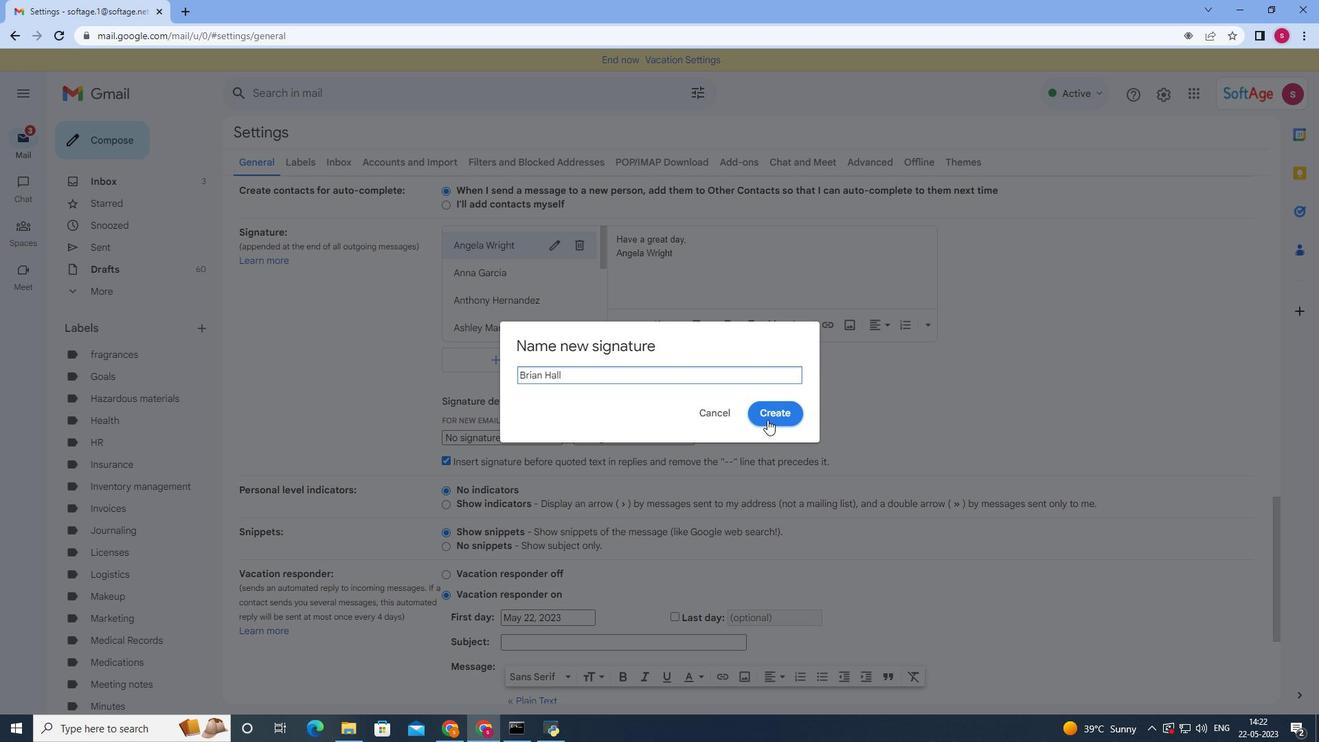 
Action: Mouse moved to (701, 329)
Screenshot: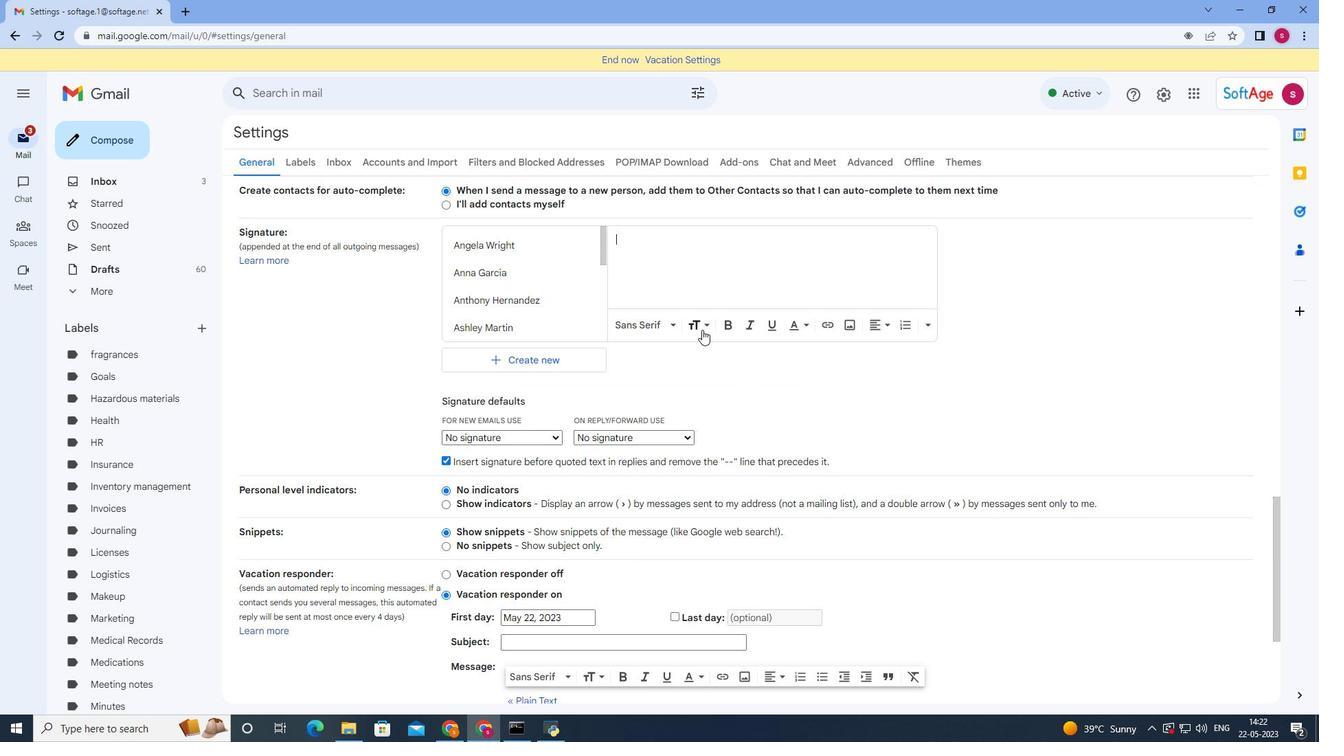 
Action: Key pressed <Key.shift>Have<Key.space>a<Key.space>grat<Key.backspace><Key.backspace>eat<Key.space>weekend,<Key.enter><Key.shift>Brian<Key.space><Key.shift>Hall
Screenshot: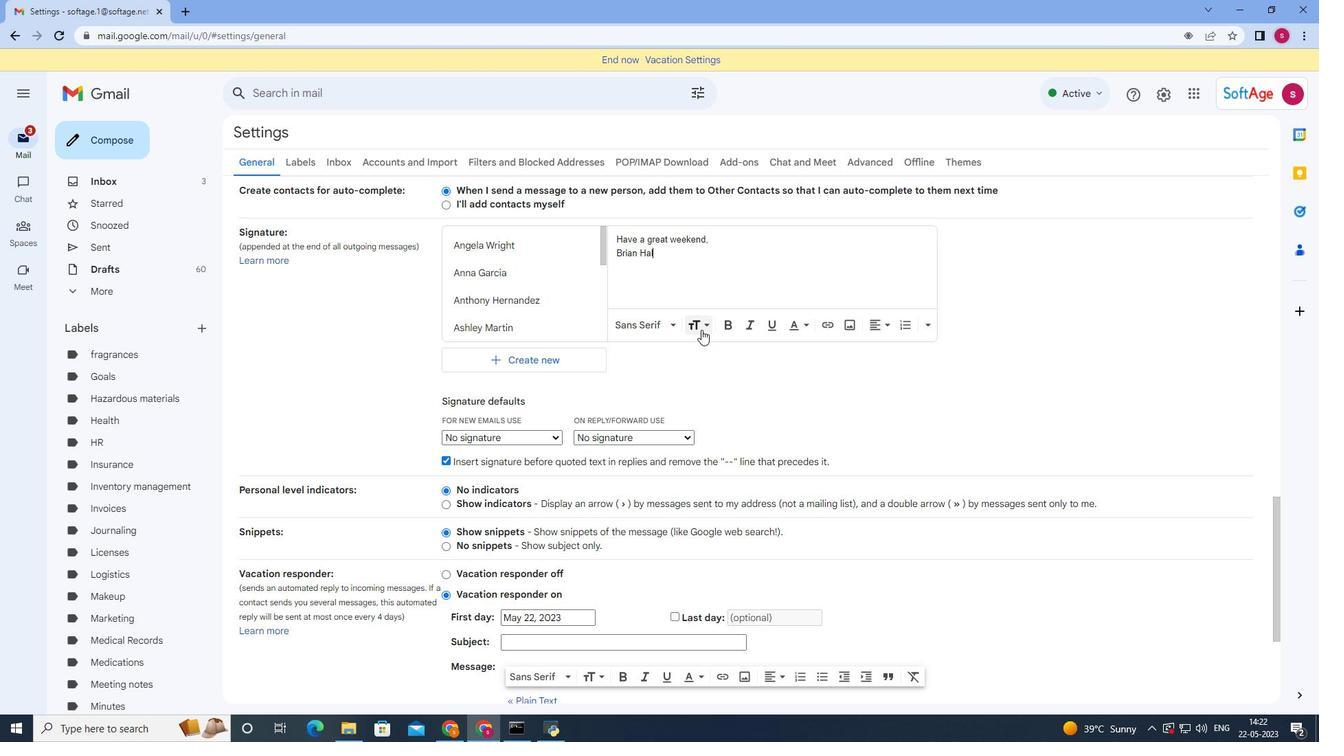 
Action: Mouse moved to (656, 326)
Screenshot: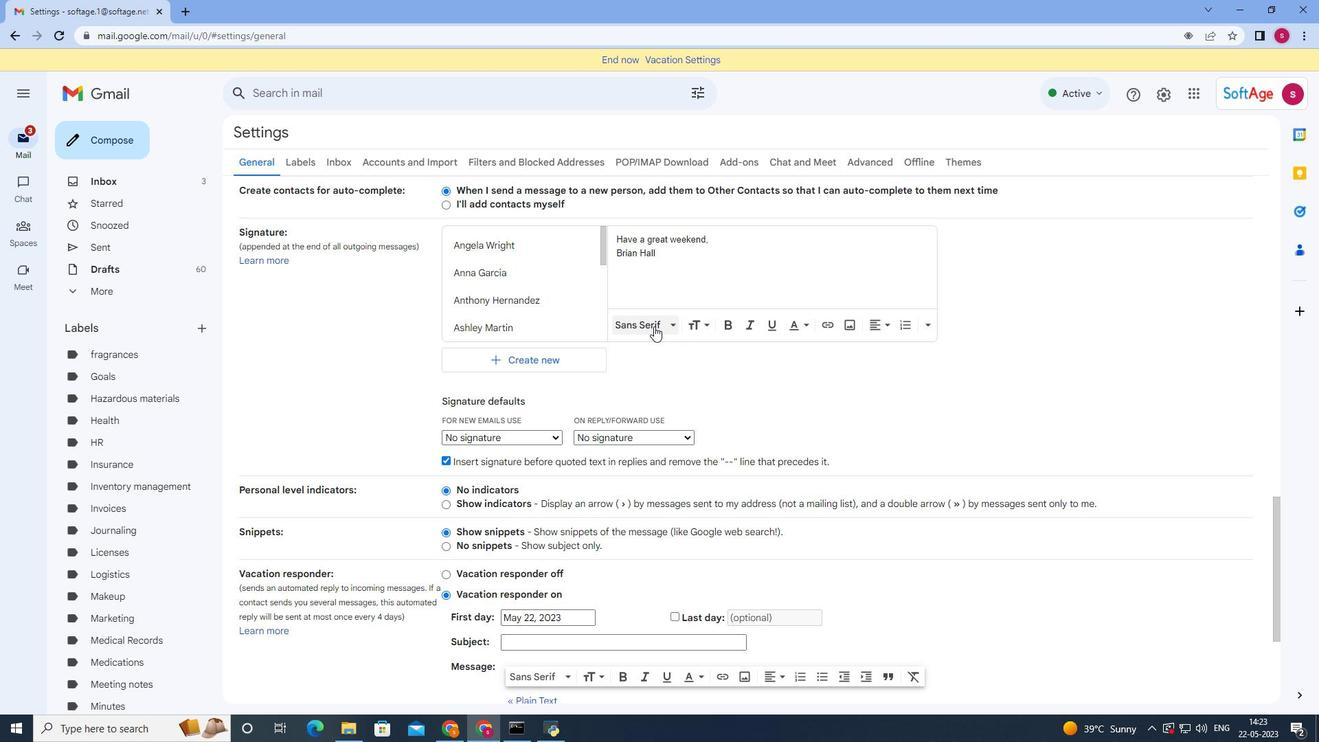 
Action: Mouse scrolled (656, 325) with delta (0, 0)
Screenshot: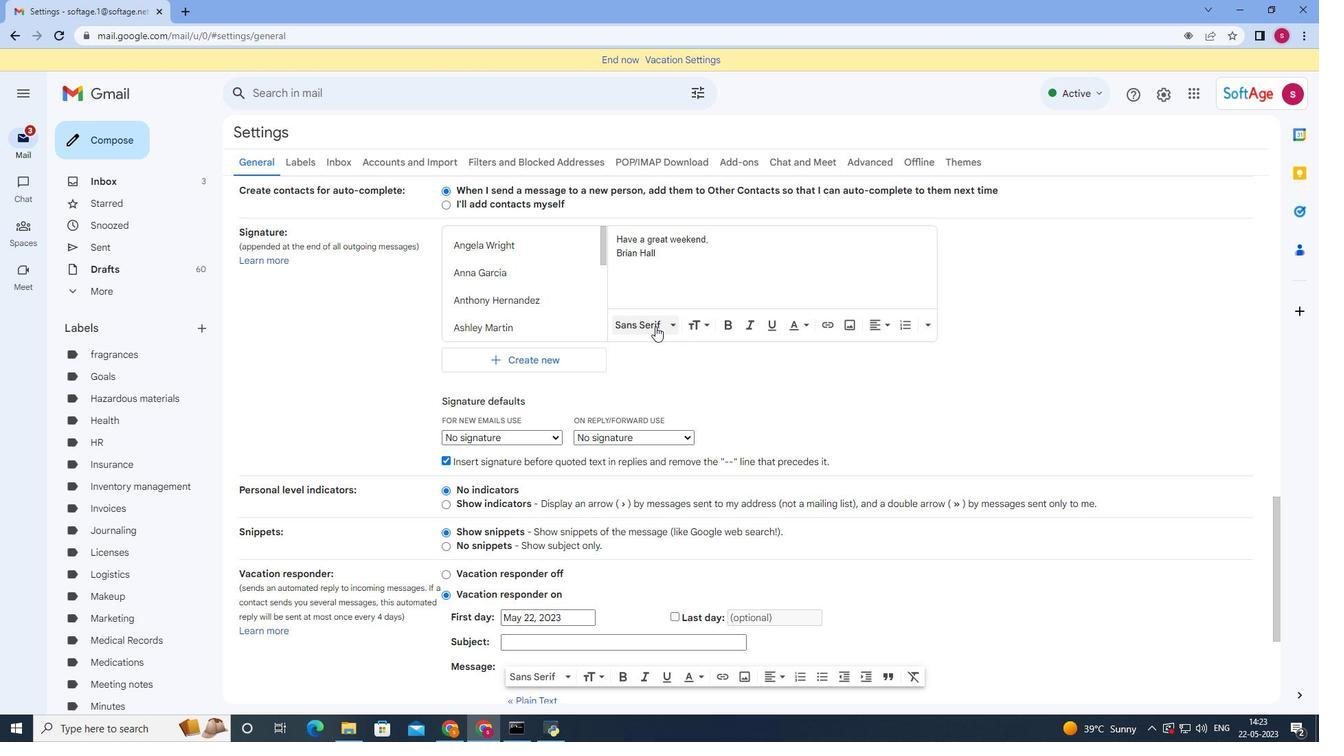 
Action: Mouse moved to (657, 327)
Screenshot: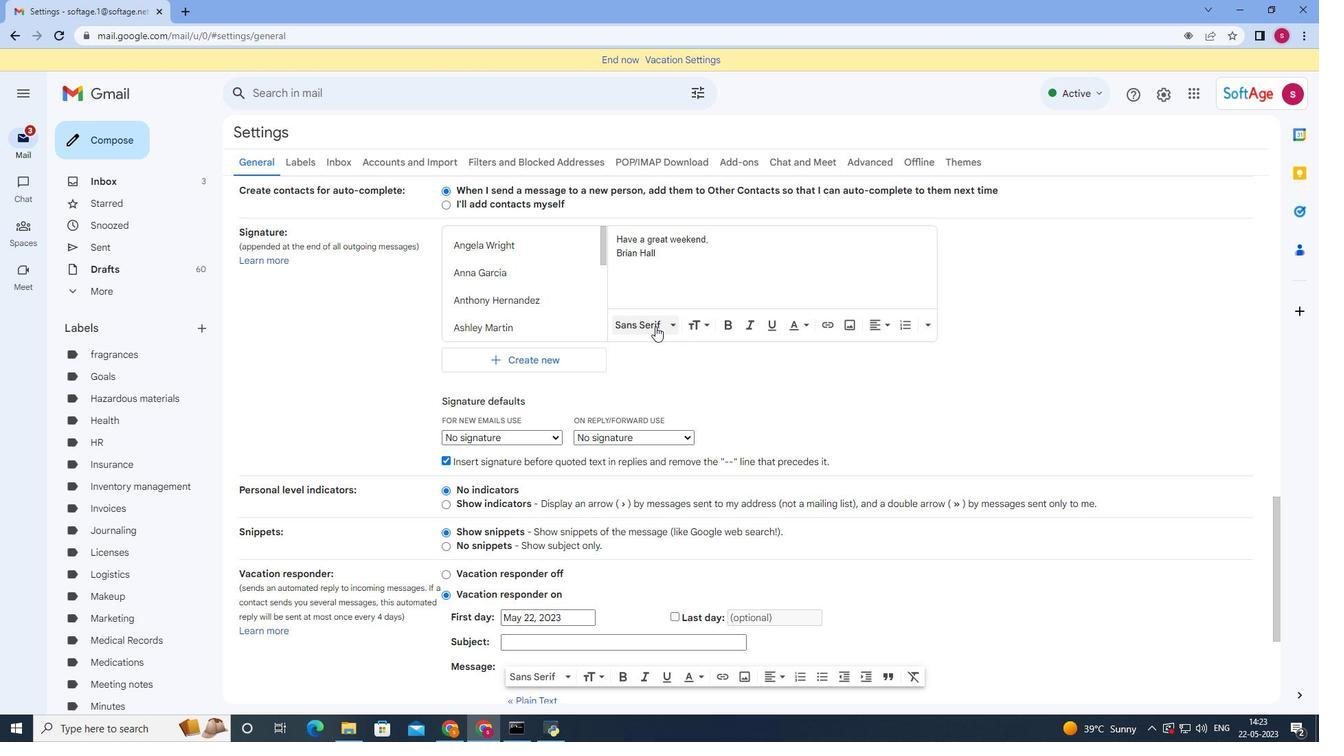 
Action: Mouse scrolled (657, 326) with delta (0, 0)
Screenshot: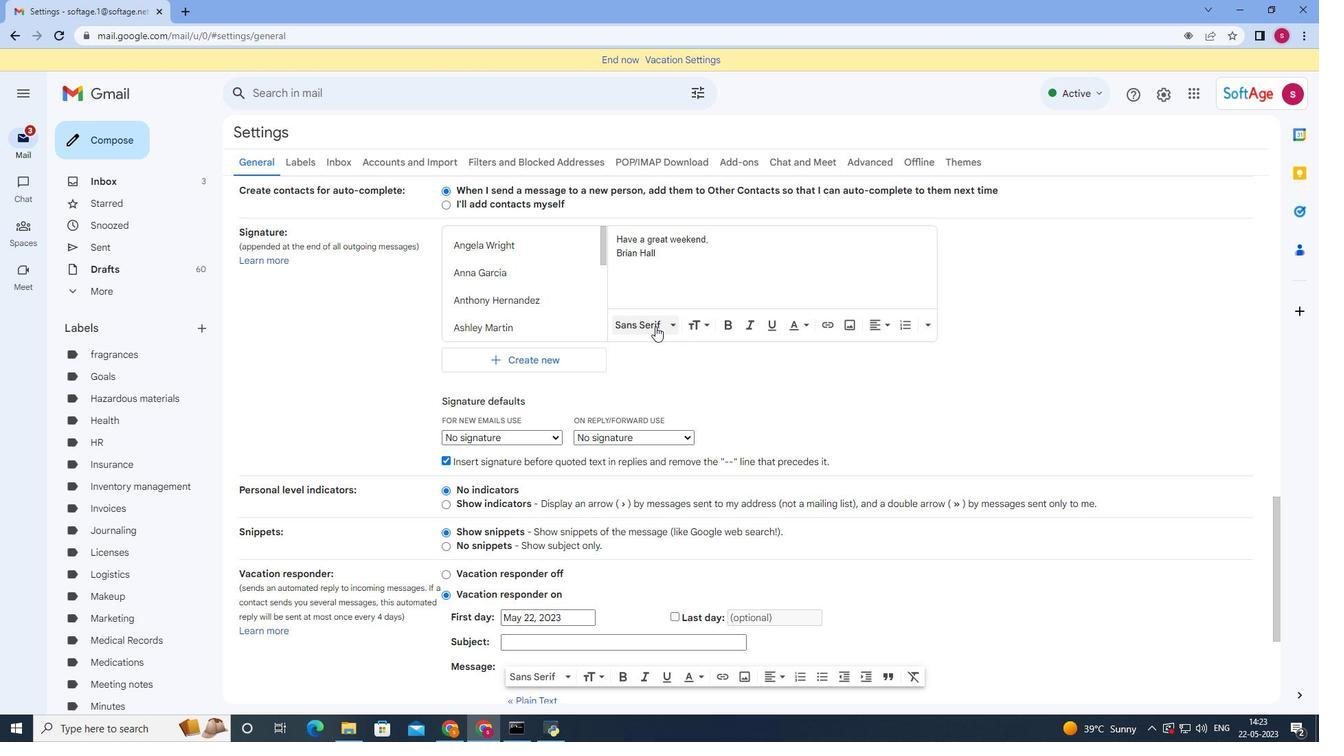 
Action: Mouse moved to (658, 327)
Screenshot: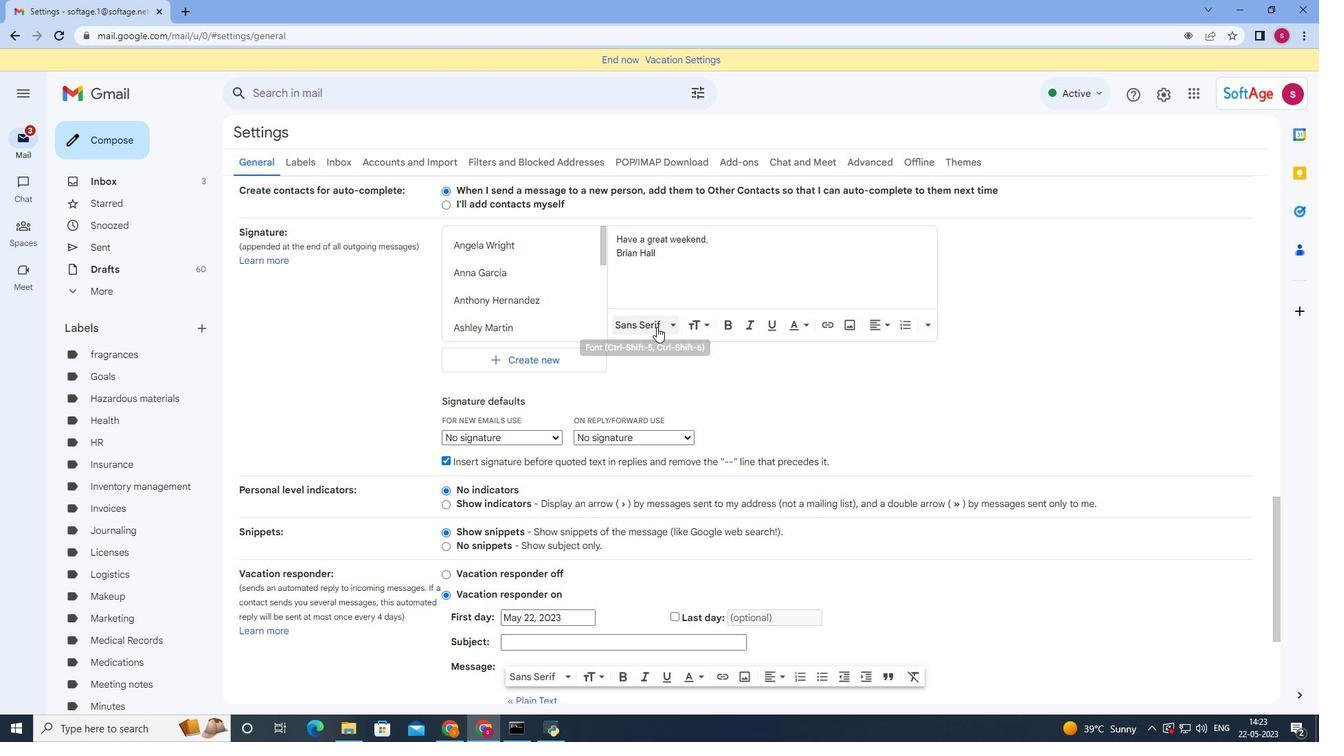 
Action: Mouse scrolled (658, 326) with delta (0, 0)
Screenshot: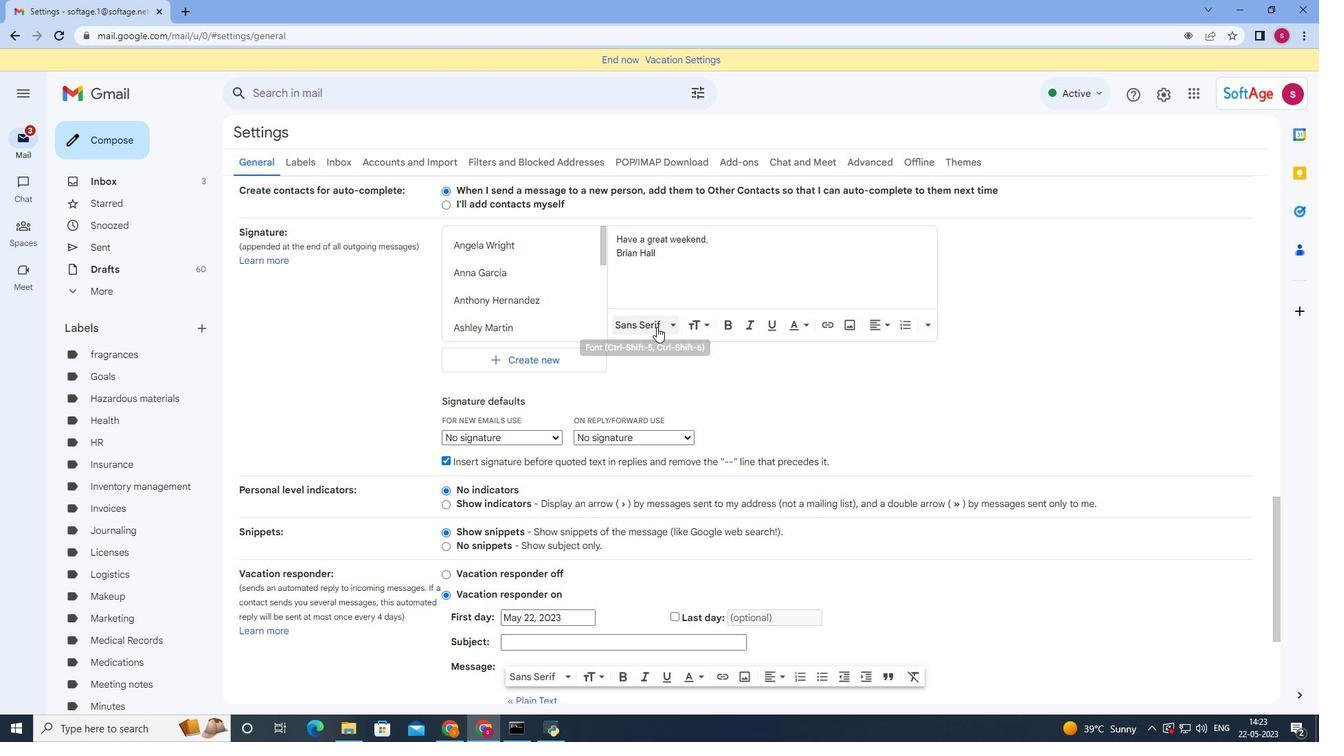 
Action: Mouse moved to (659, 328)
Screenshot: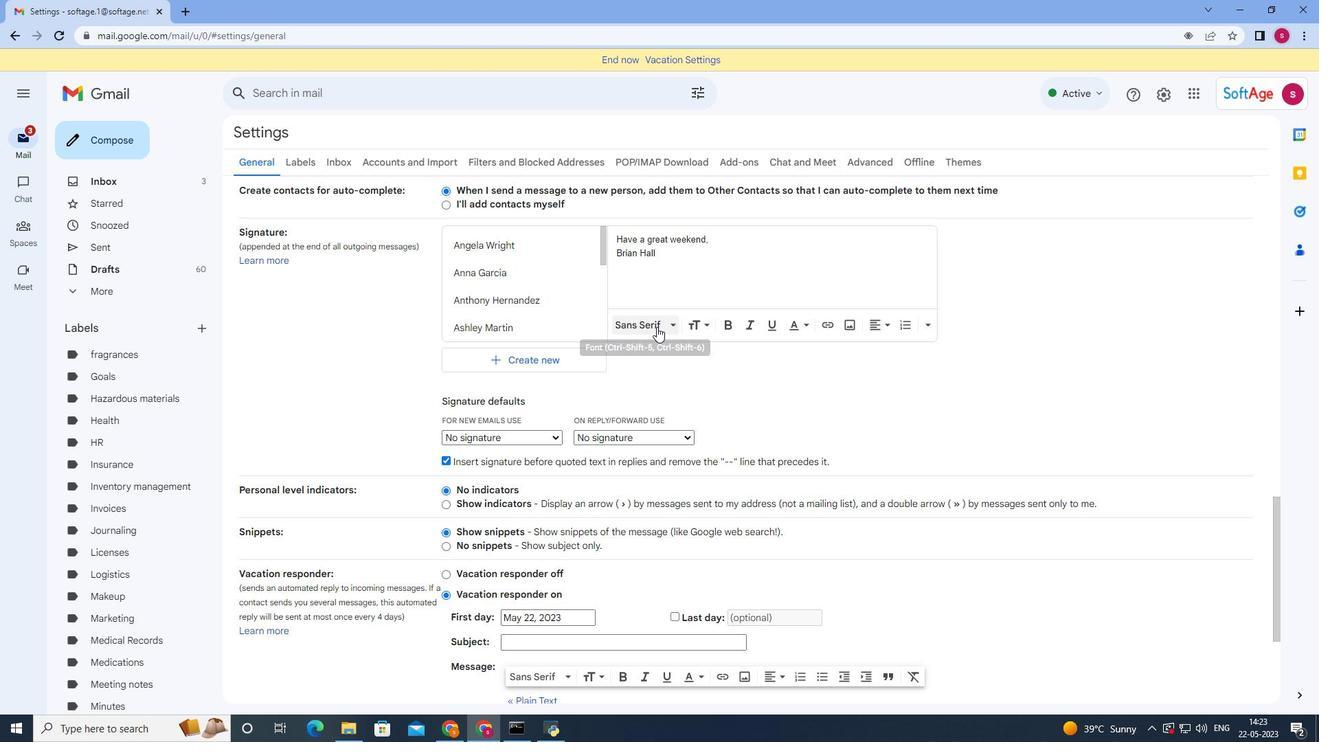 
Action: Mouse scrolled (659, 327) with delta (0, 0)
Screenshot: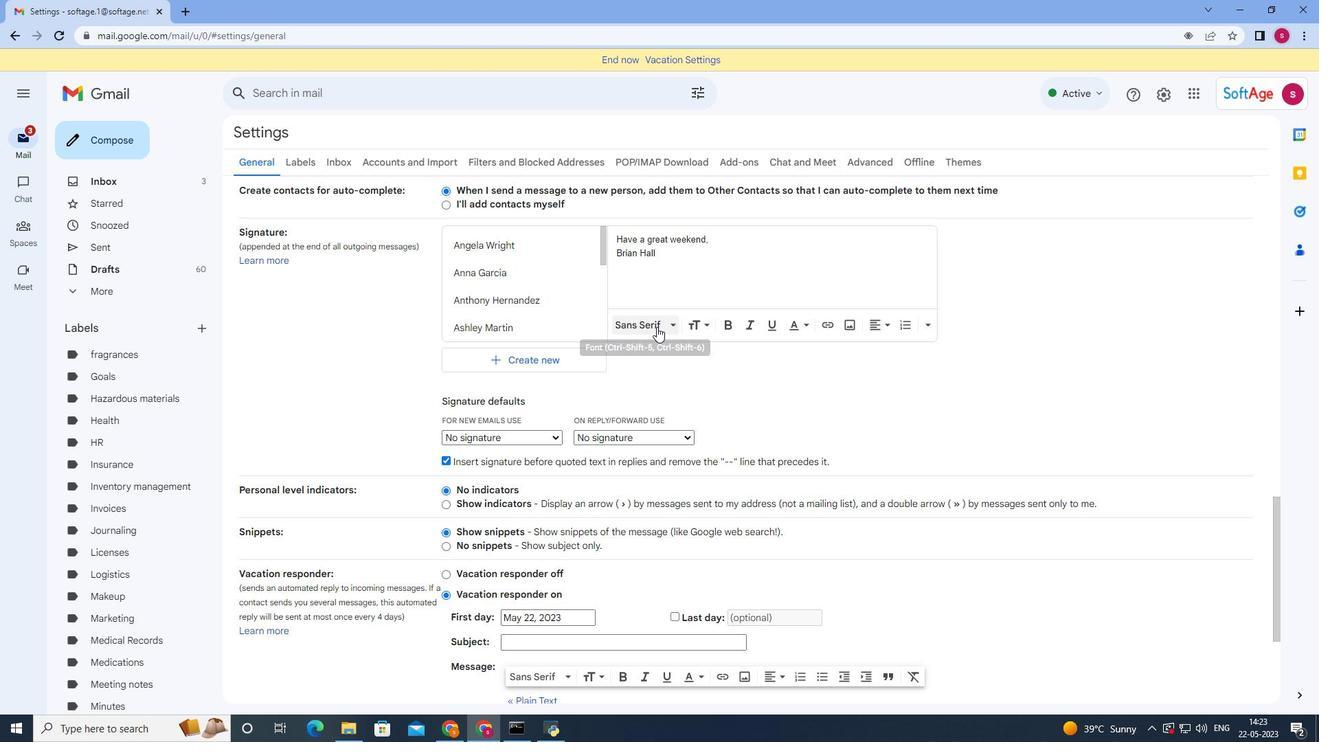 
Action: Mouse moved to (628, 378)
Screenshot: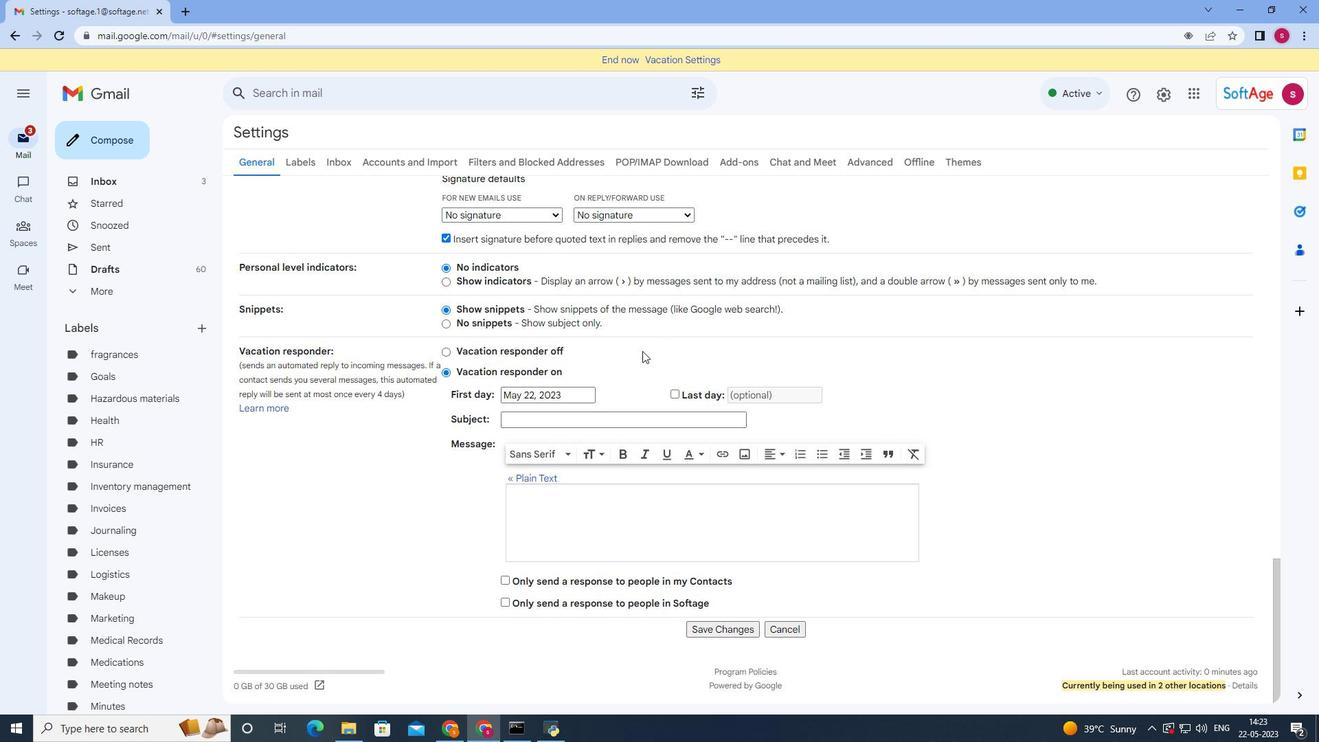
Action: Mouse scrolled (628, 377) with delta (0, 0)
Screenshot: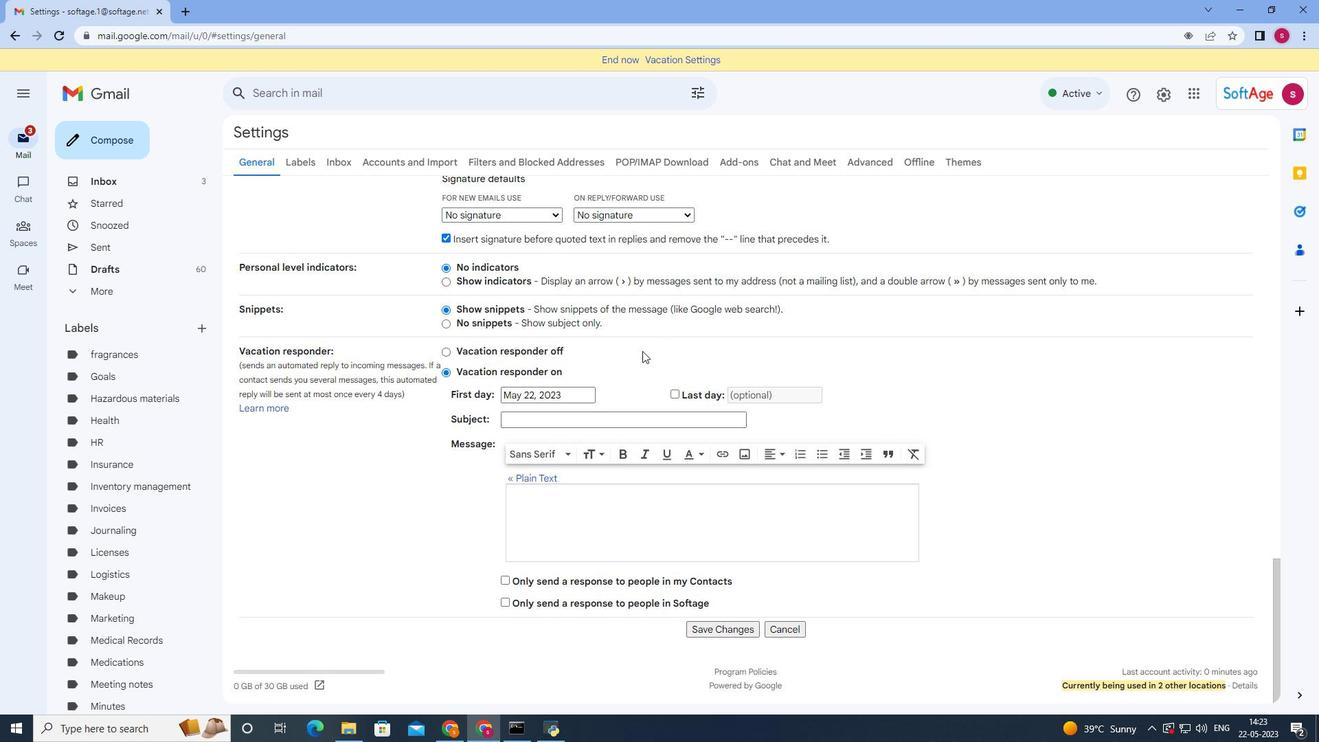 
Action: Mouse moved to (627, 383)
Screenshot: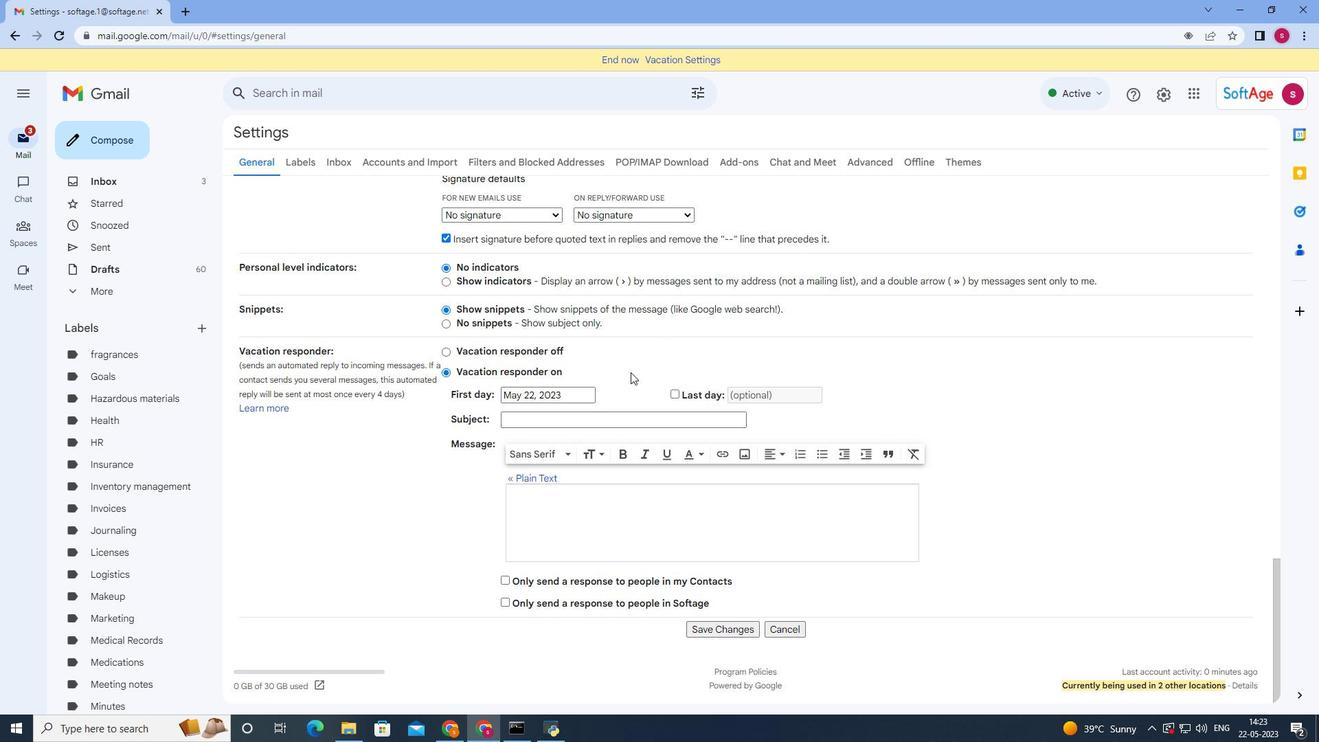 
Action: Mouse scrolled (627, 382) with delta (0, 0)
Screenshot: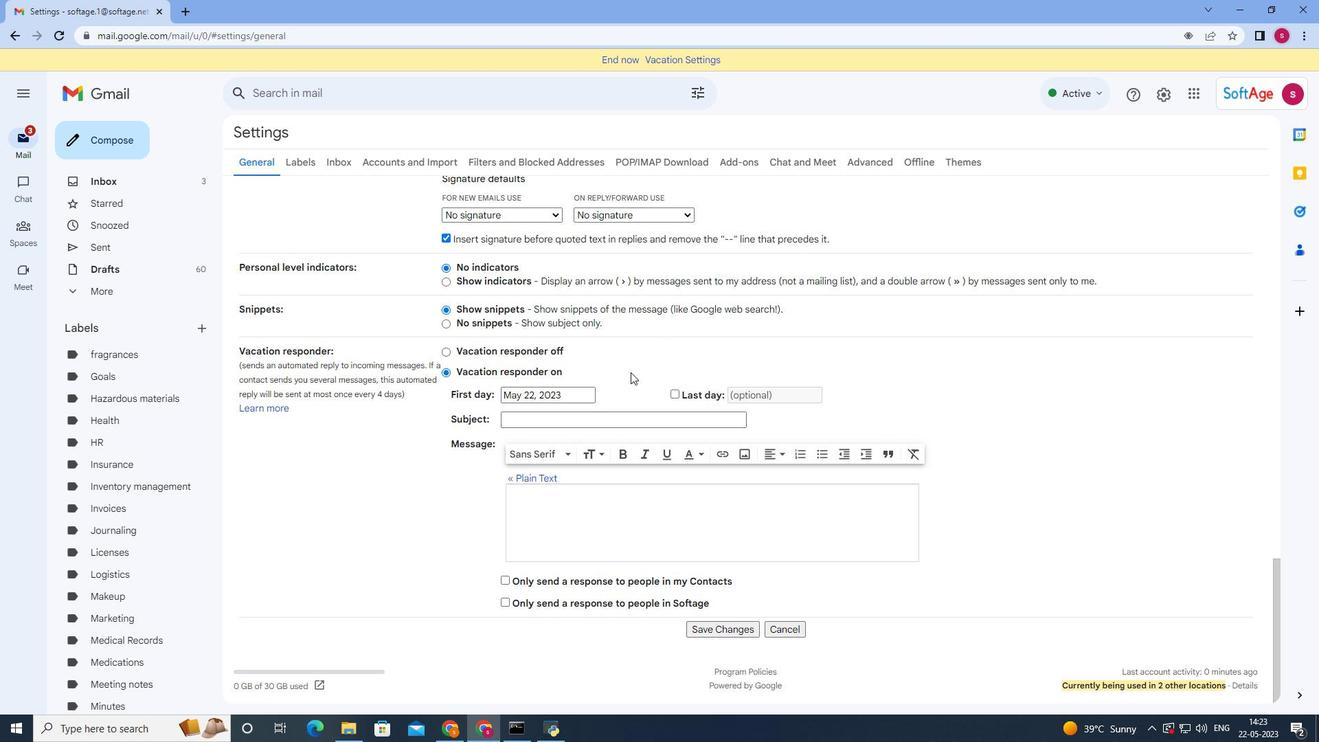 
Action: Mouse moved to (627, 383)
Screenshot: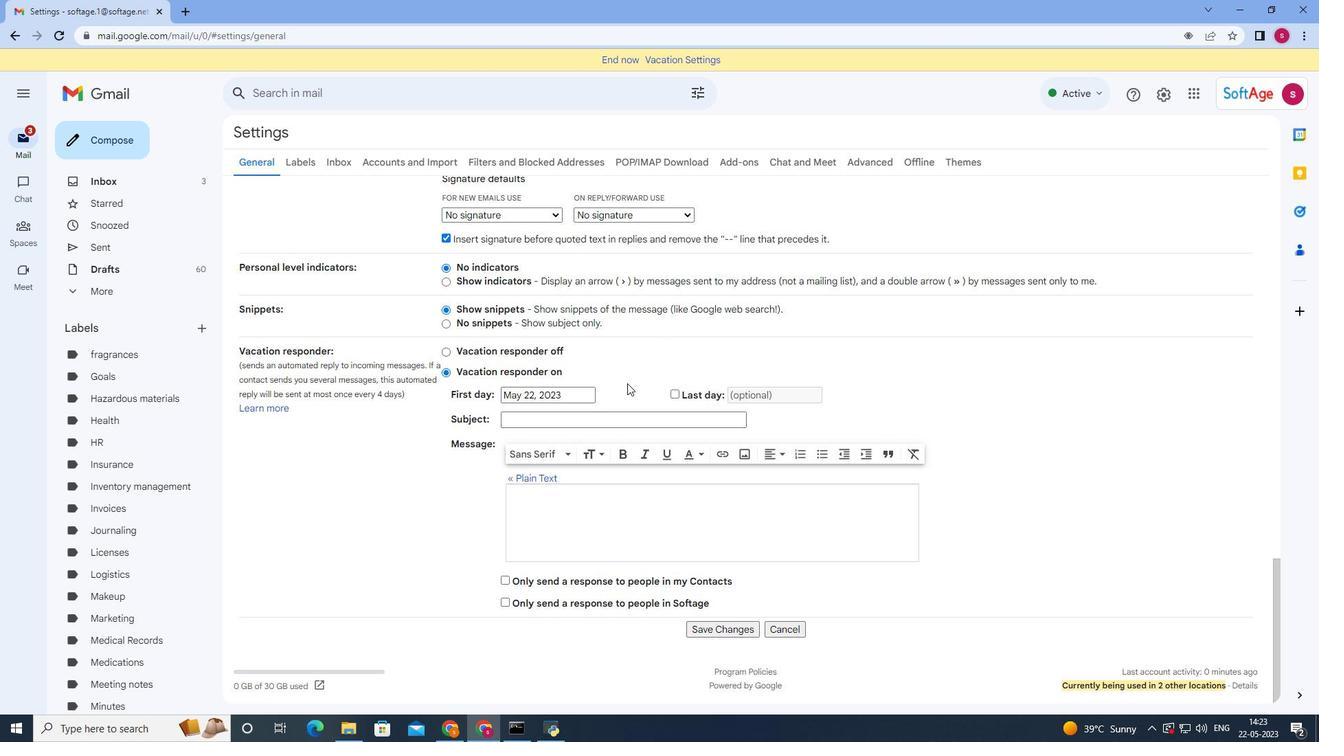 
Action: Mouse scrolled (627, 382) with delta (0, 0)
Screenshot: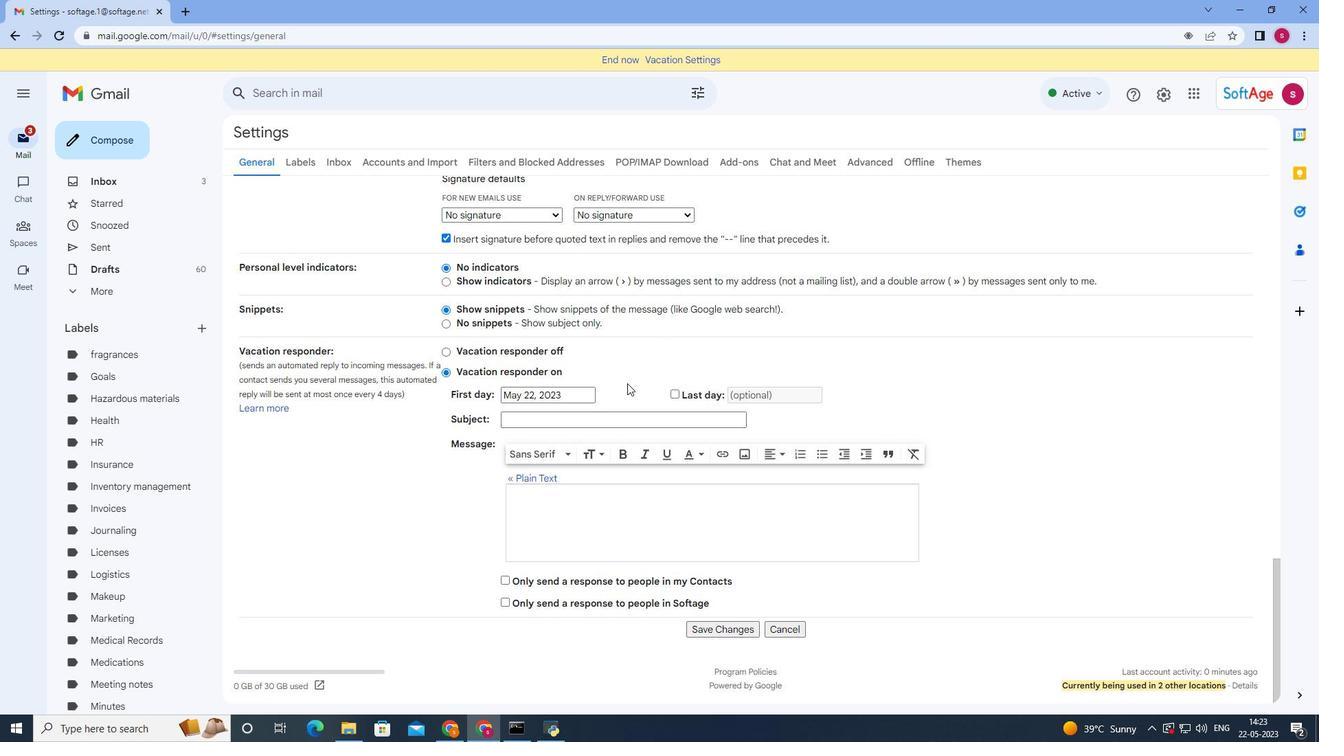 
Action: Mouse moved to (727, 631)
Screenshot: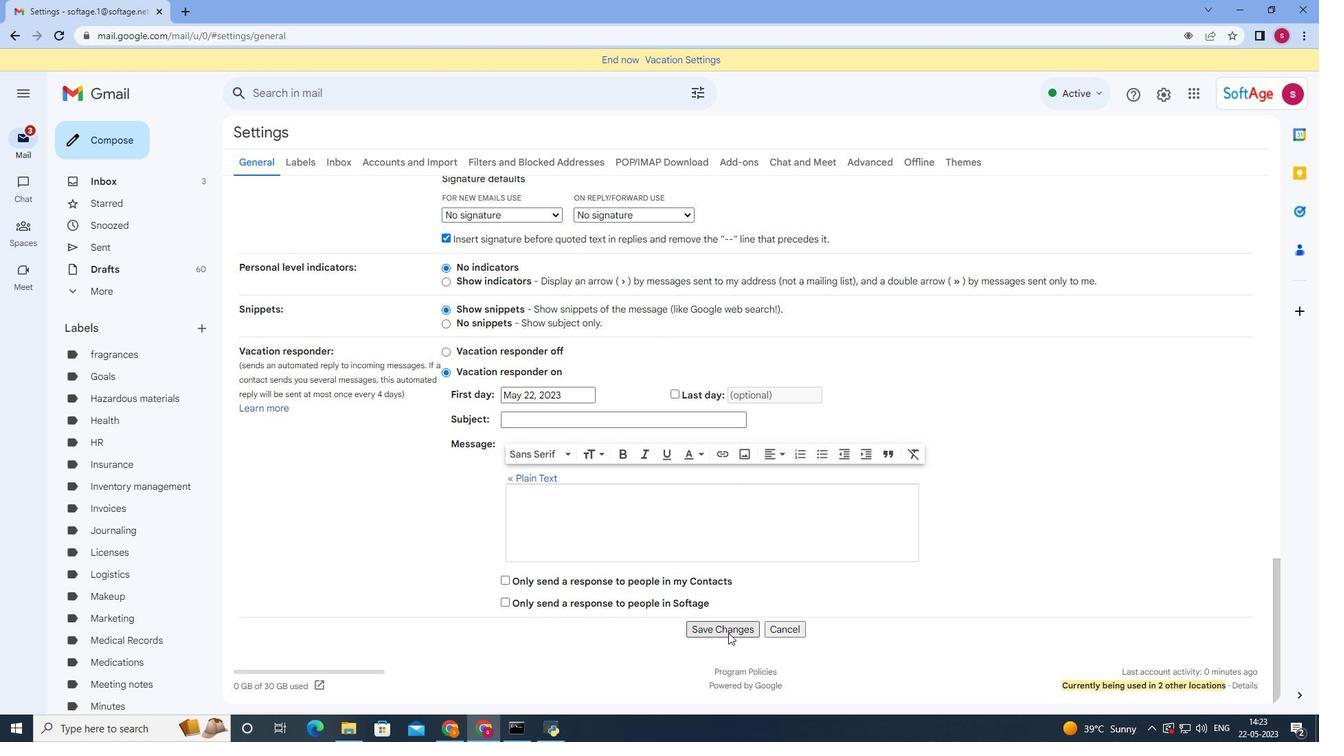 
Action: Mouse pressed left at (727, 631)
Screenshot: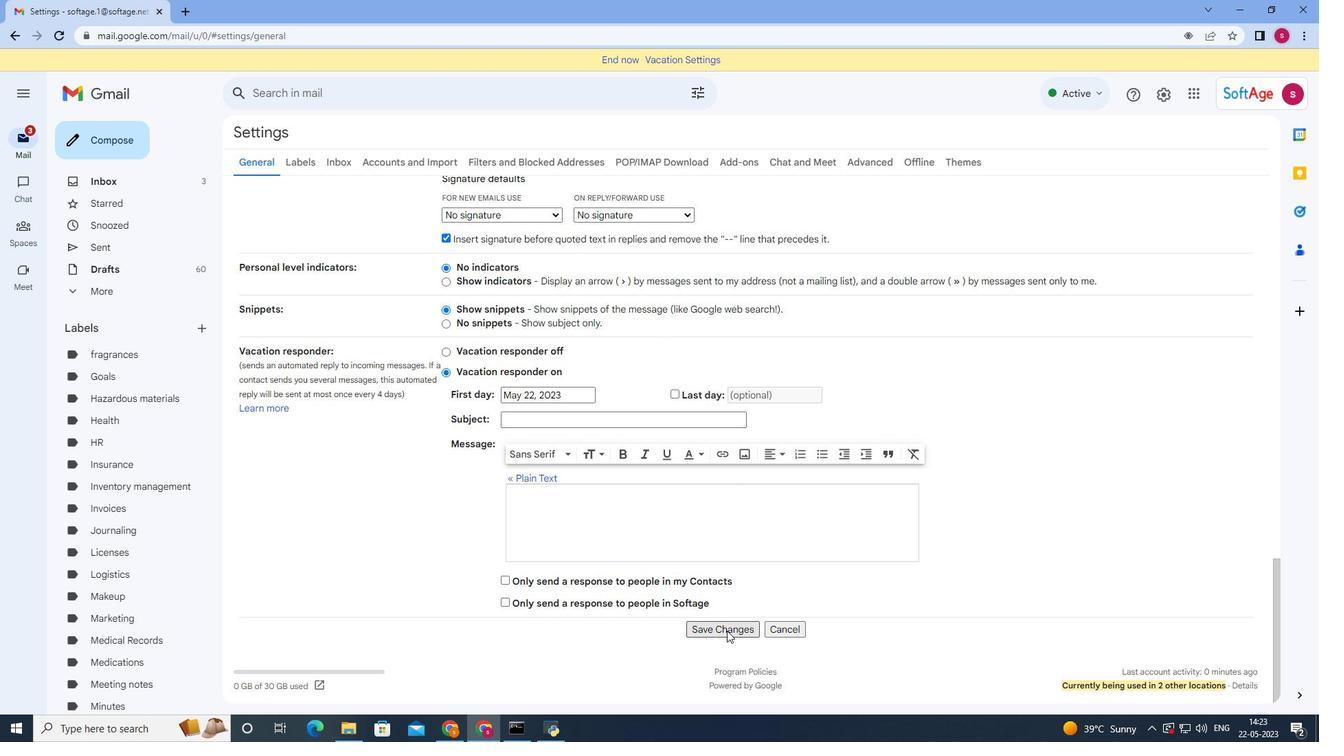 
Action: Mouse moved to (111, 140)
Screenshot: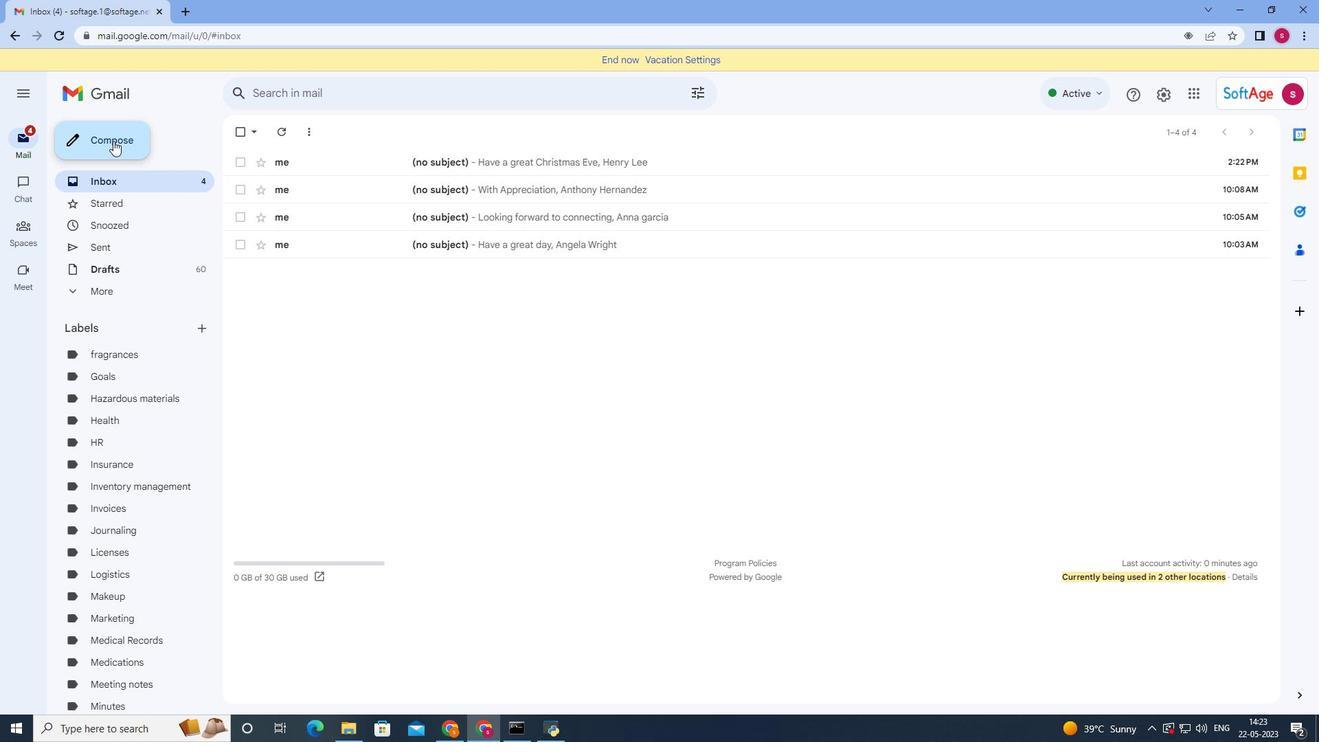 
Action: Mouse pressed left at (111, 140)
Screenshot: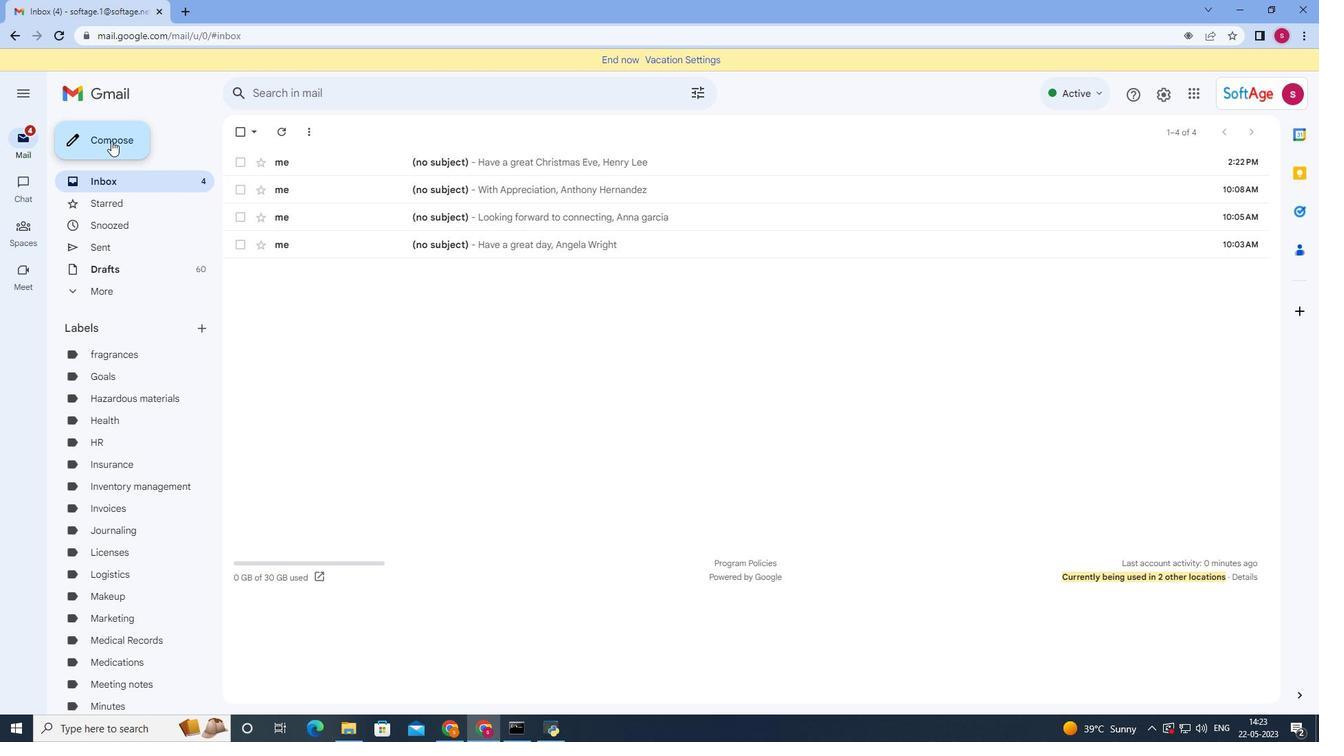 
Action: Mouse moved to (977, 349)
Screenshot: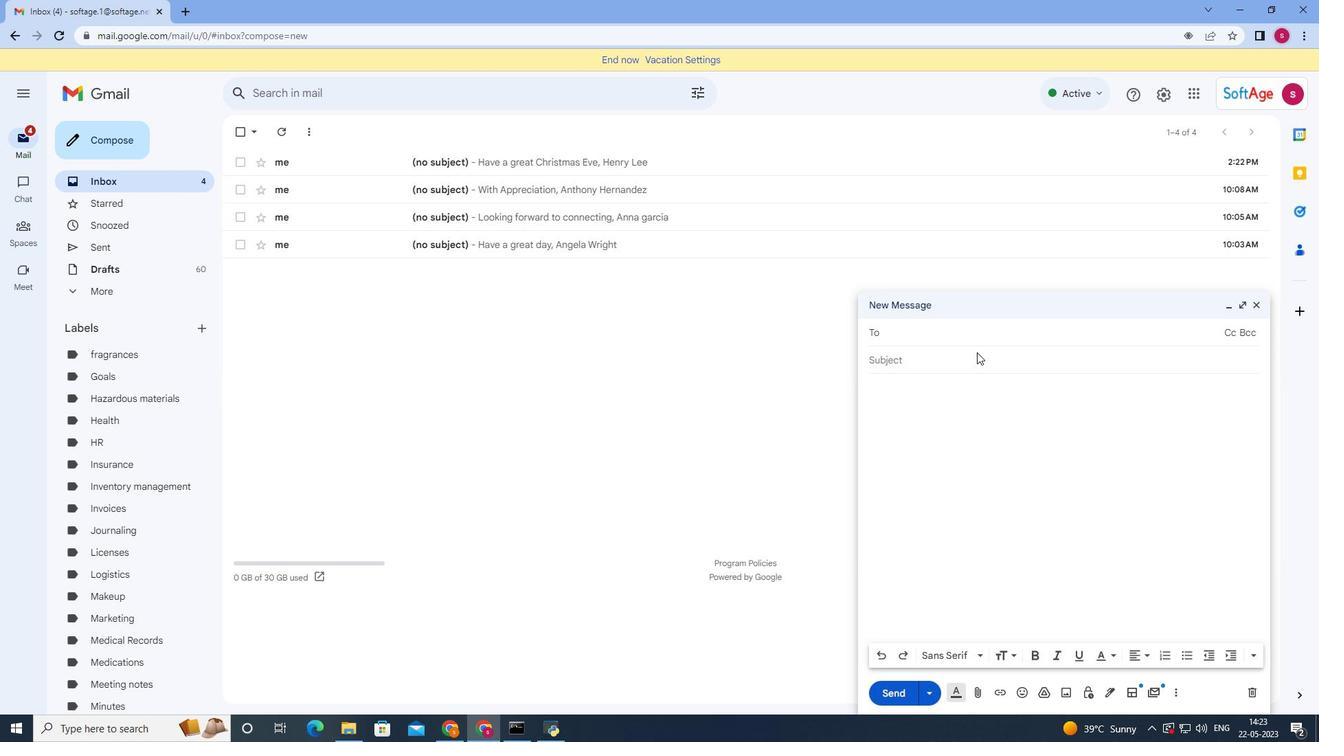 
Action: Key pressed softage.4
Screenshot: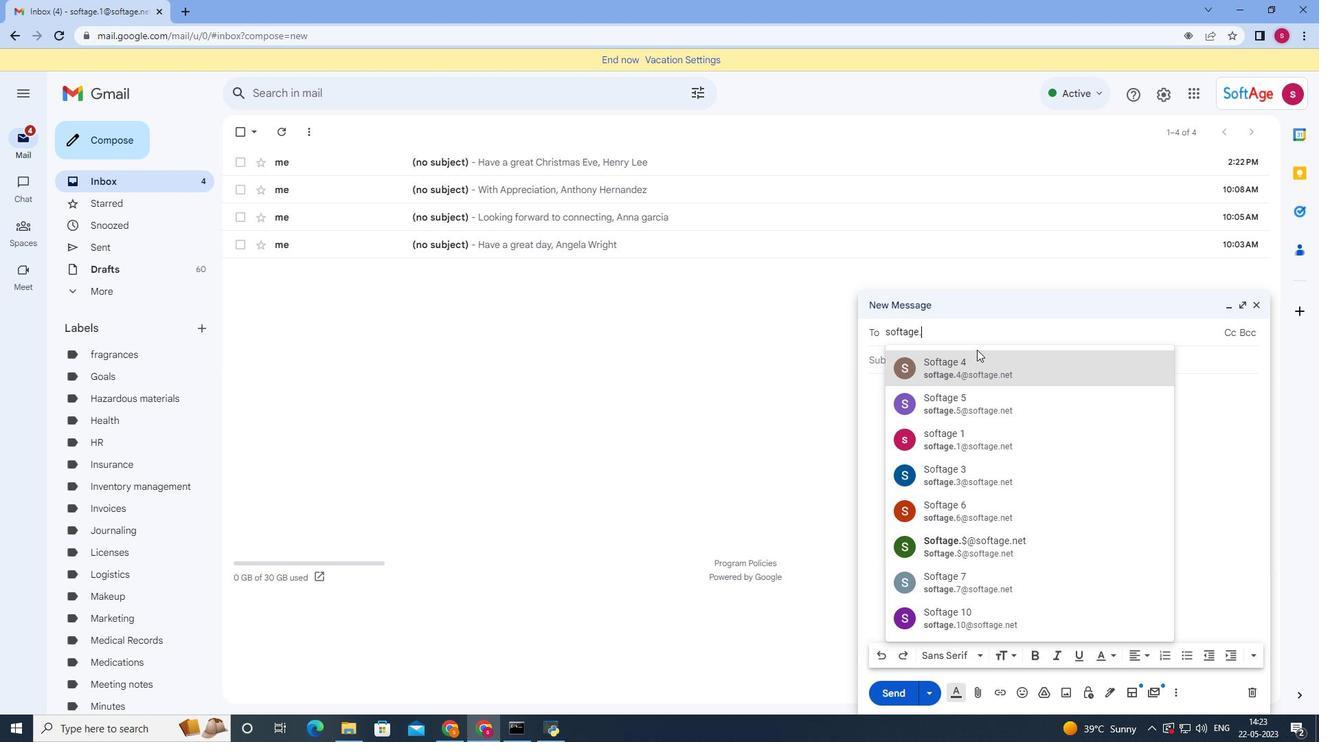 
Action: Mouse moved to (1003, 358)
Screenshot: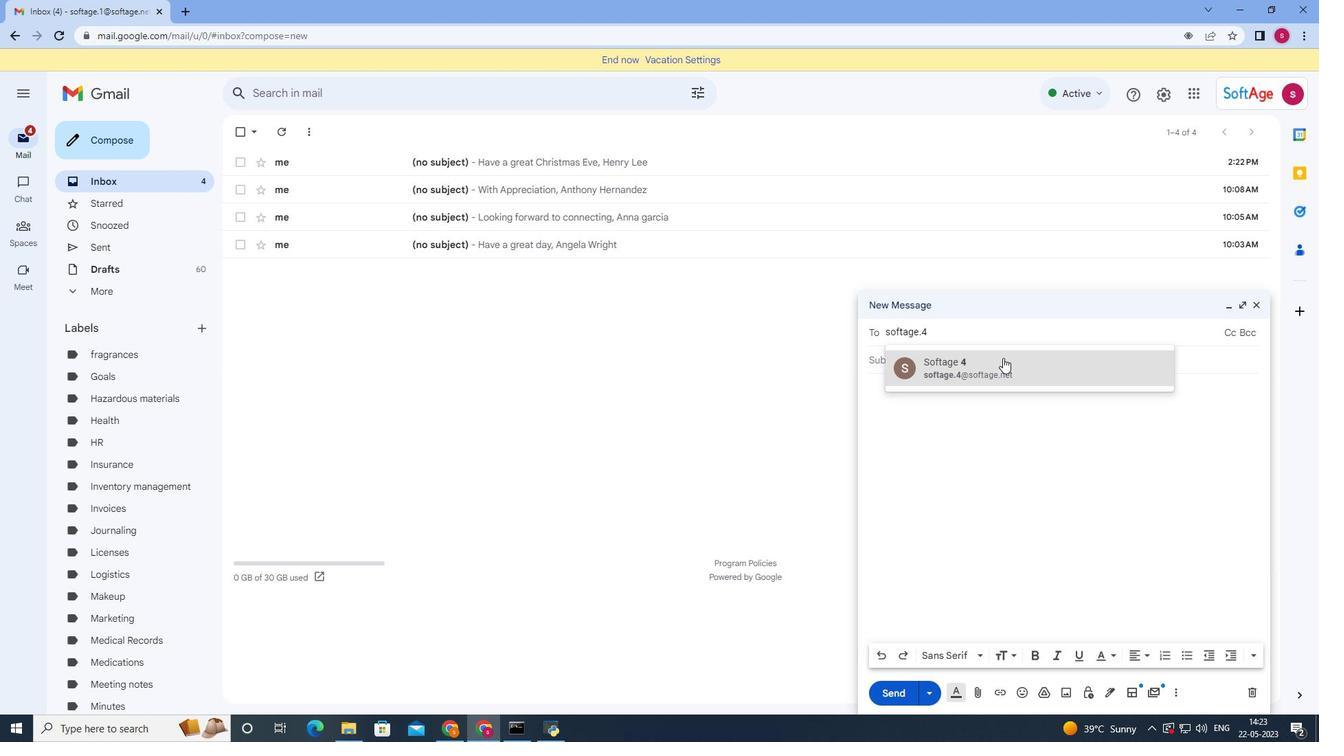 
Action: Mouse pressed left at (1003, 358)
Screenshot: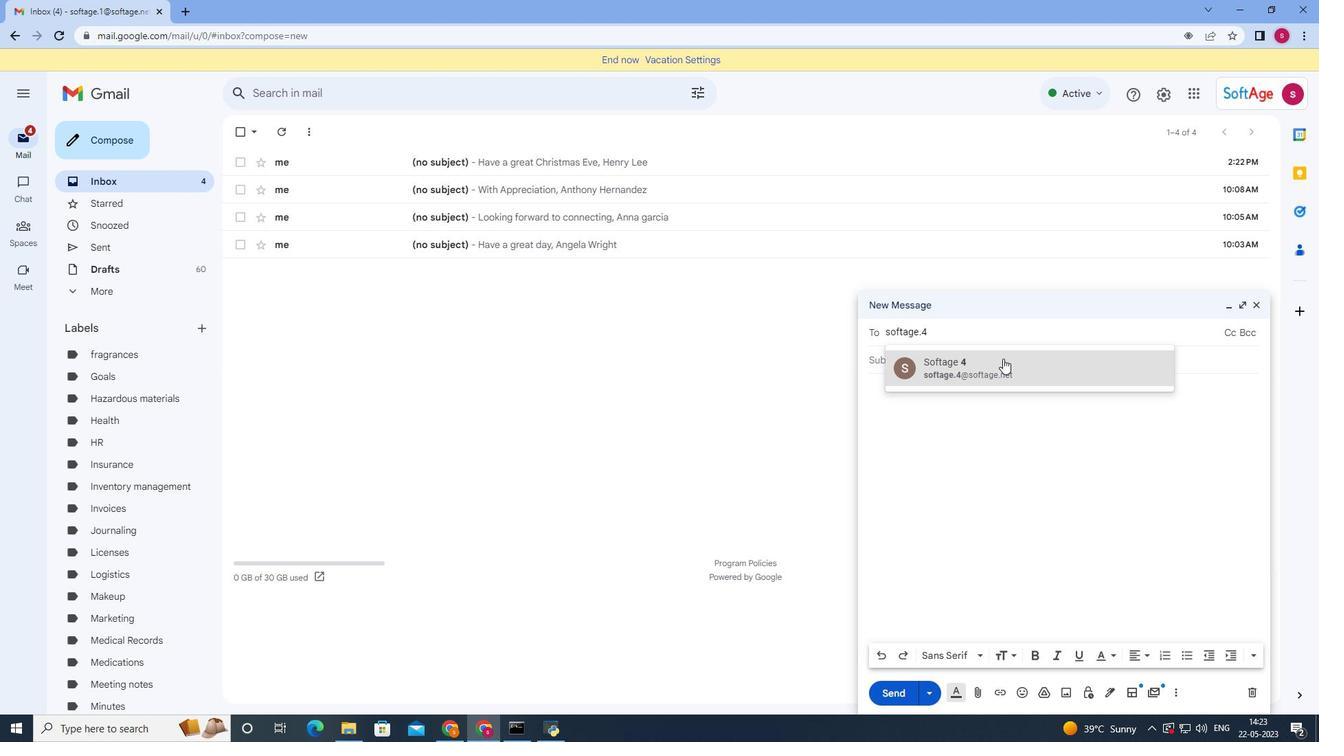 
Action: Mouse moved to (1115, 694)
Screenshot: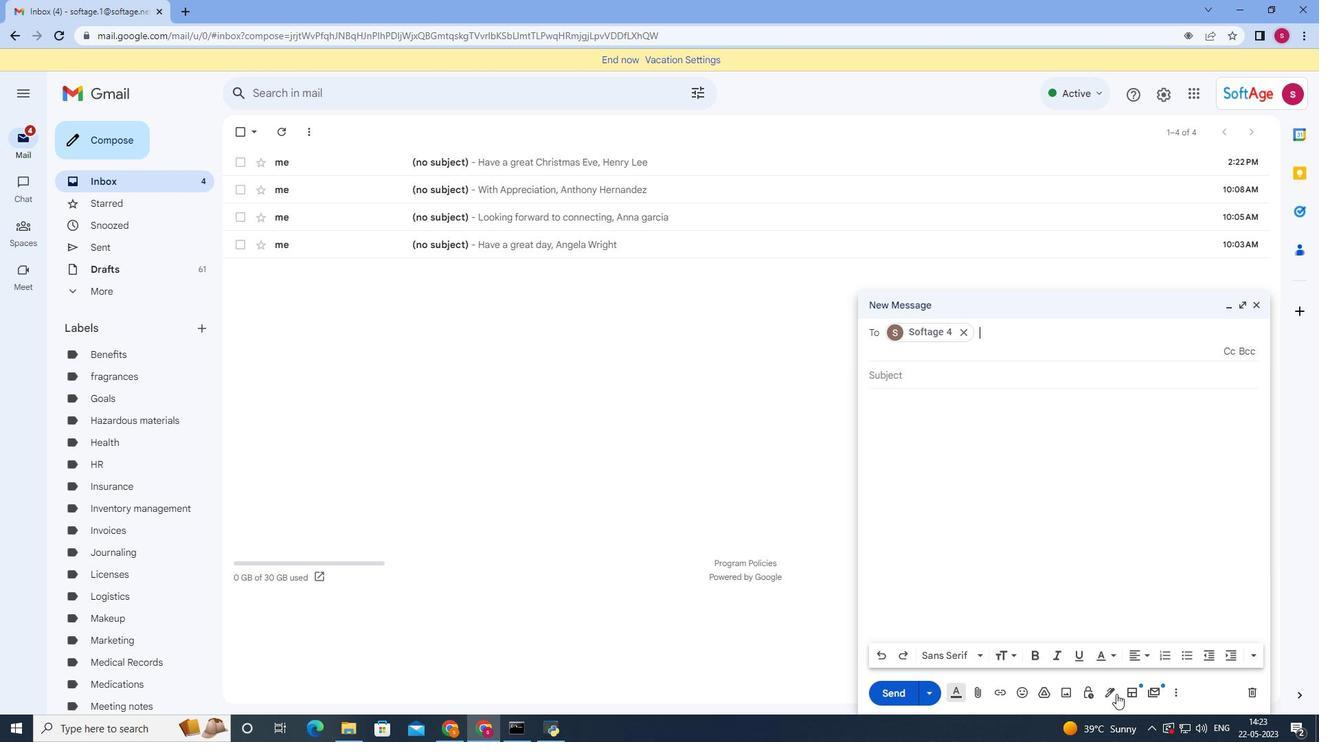 
Action: Mouse pressed left at (1115, 694)
Screenshot: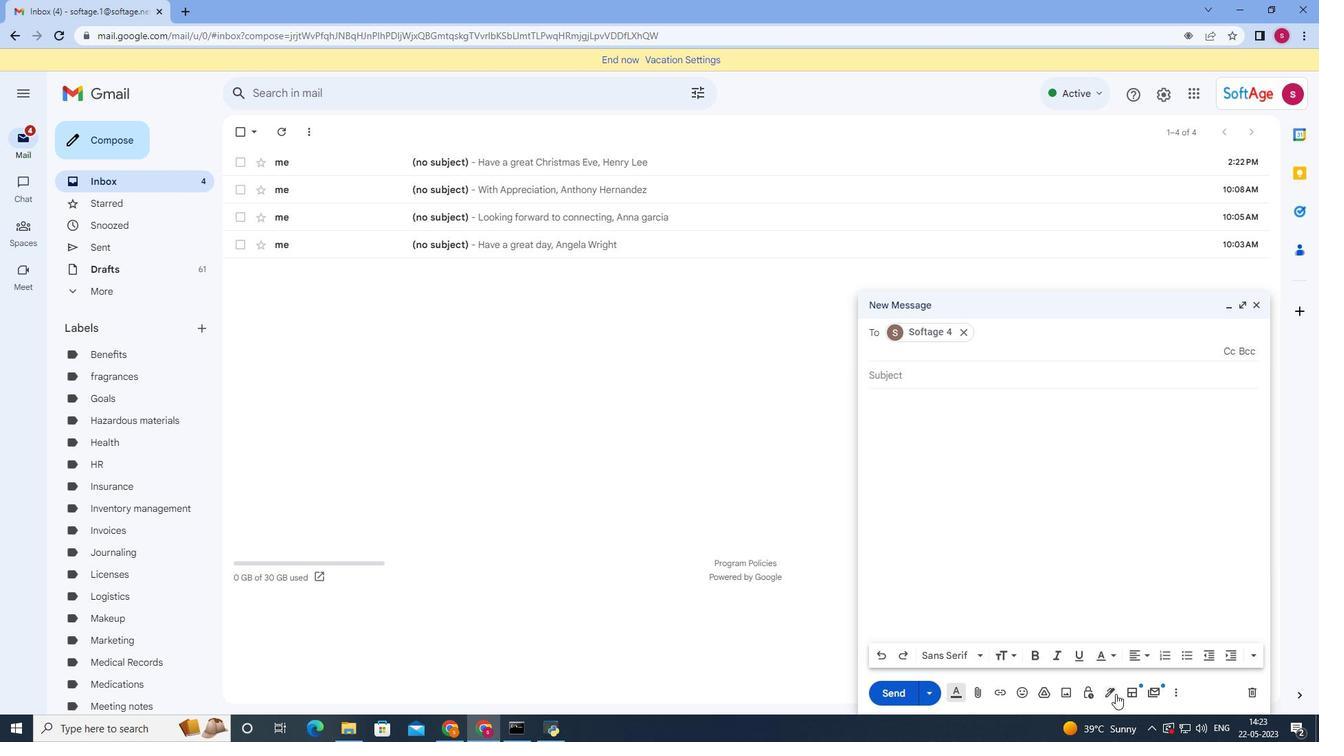 
Action: Mouse moved to (1166, 668)
Screenshot: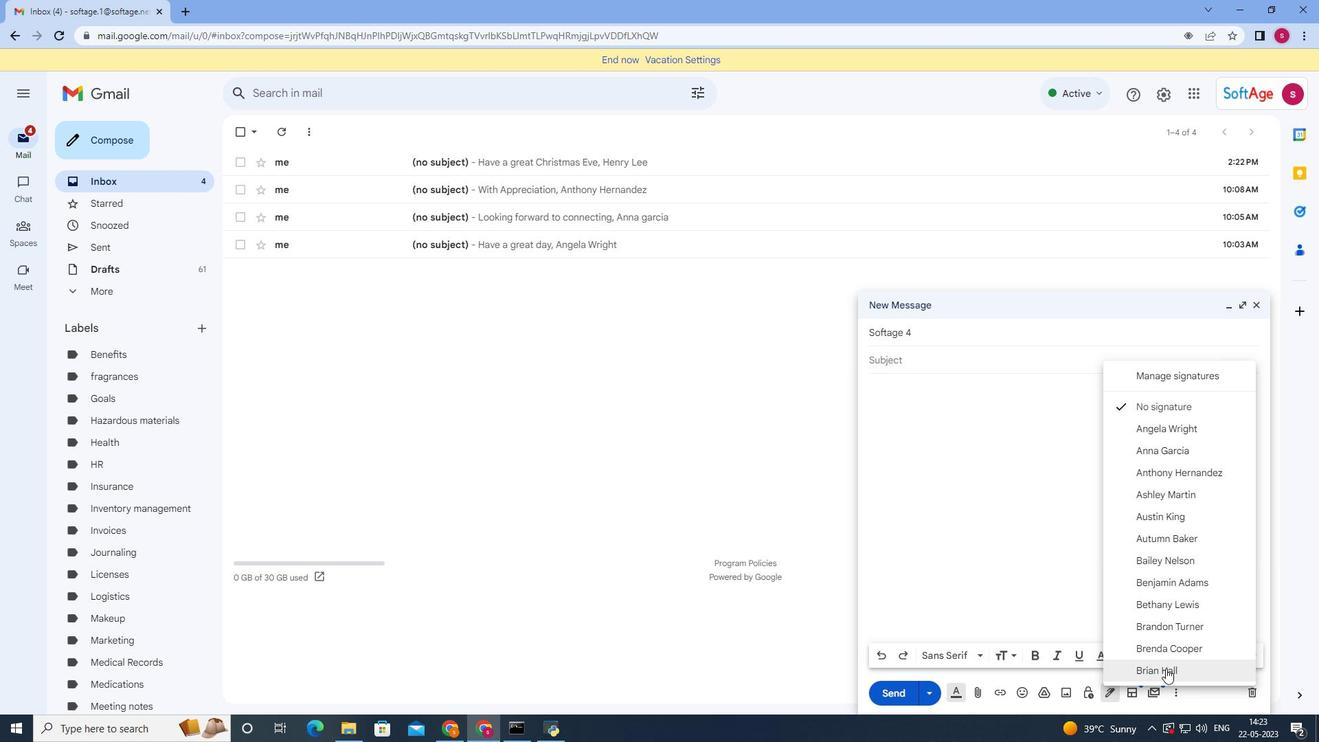 
Action: Mouse pressed left at (1166, 668)
Screenshot: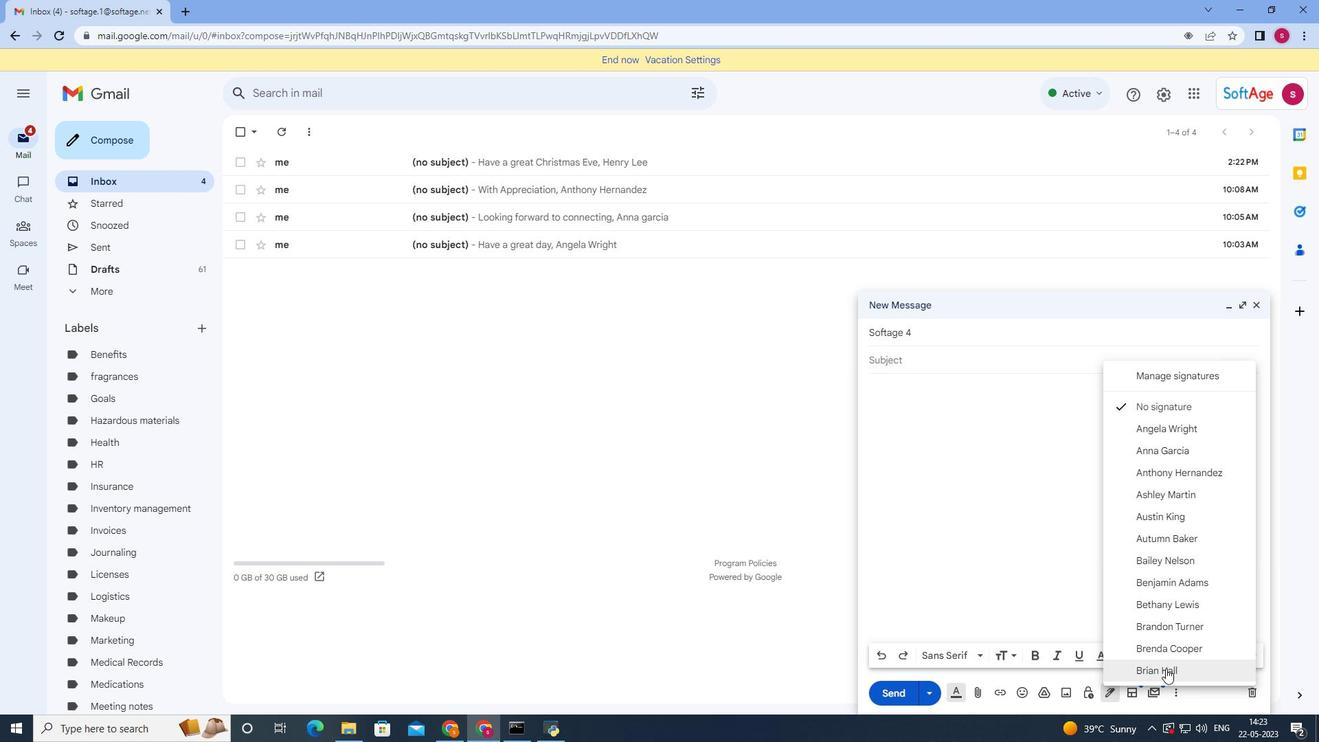 
Action: Mouse moved to (1175, 690)
Screenshot: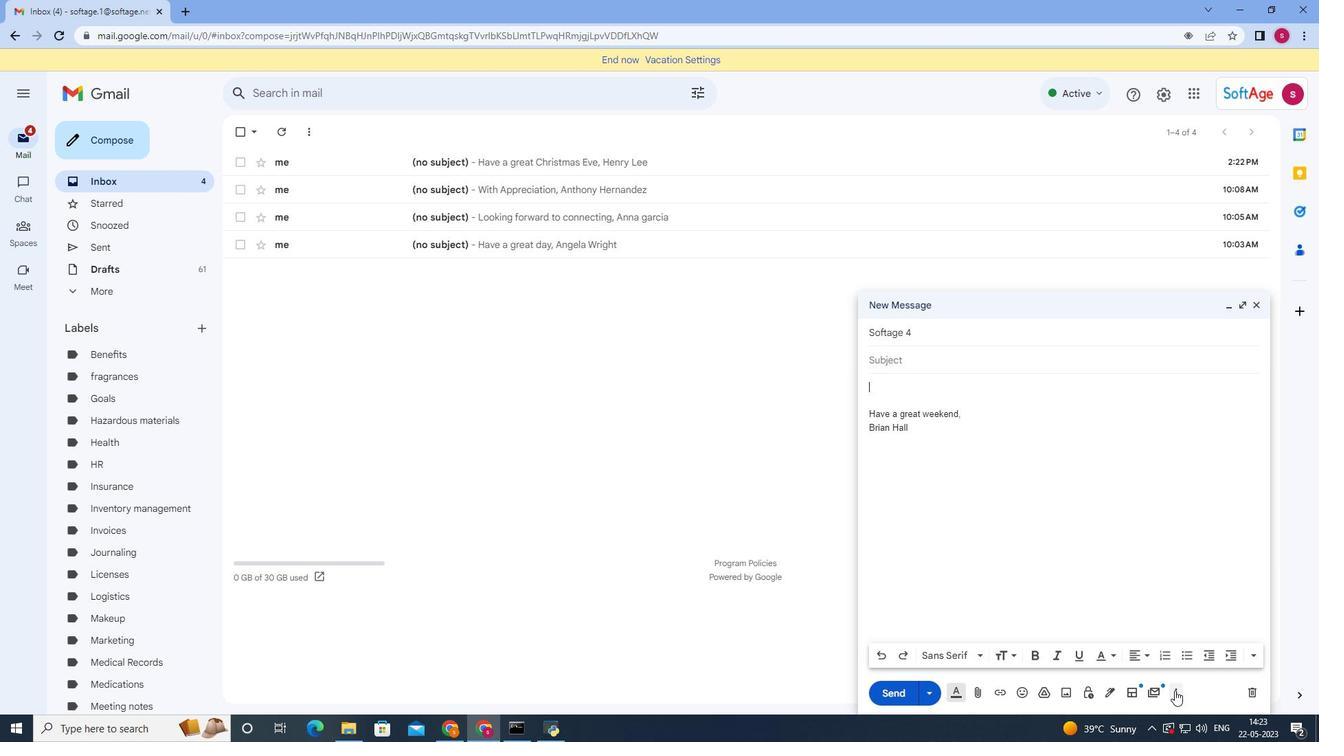 
Action: Mouse pressed left at (1175, 690)
Screenshot: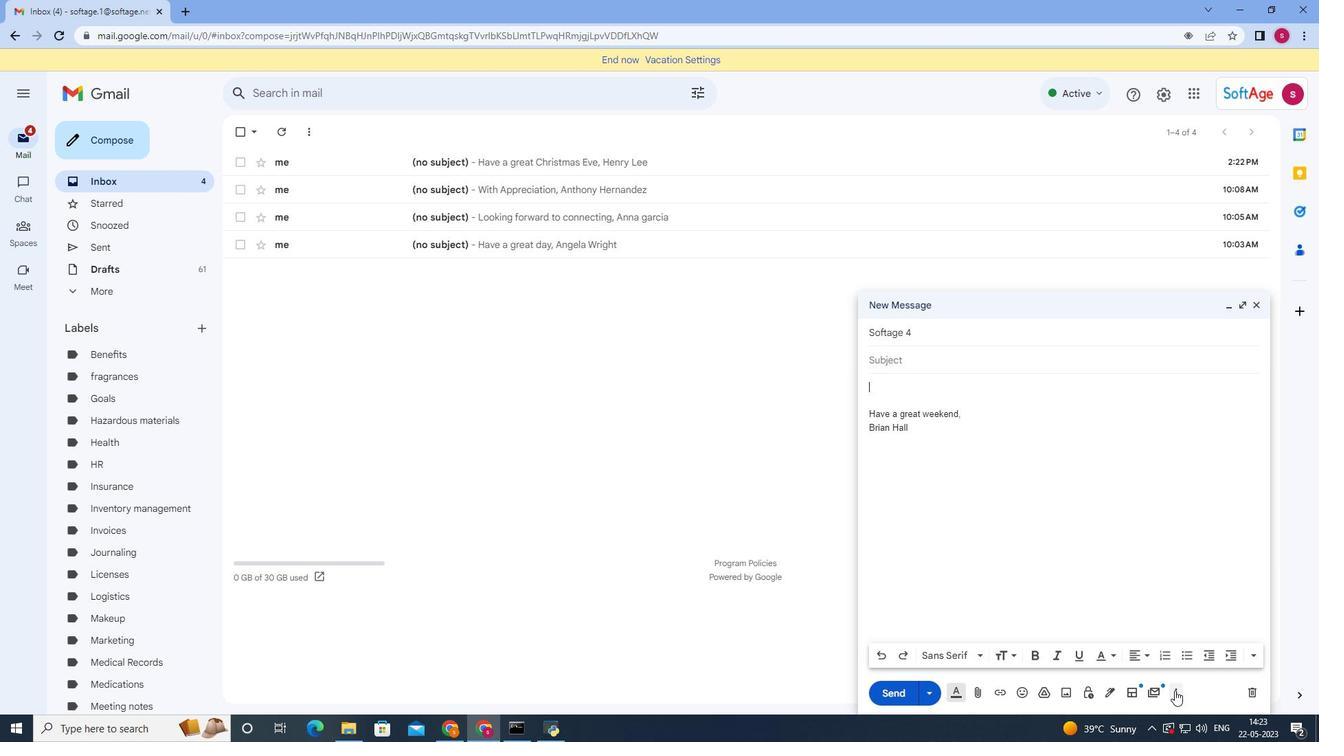 
Action: Mouse moved to (1158, 571)
Screenshot: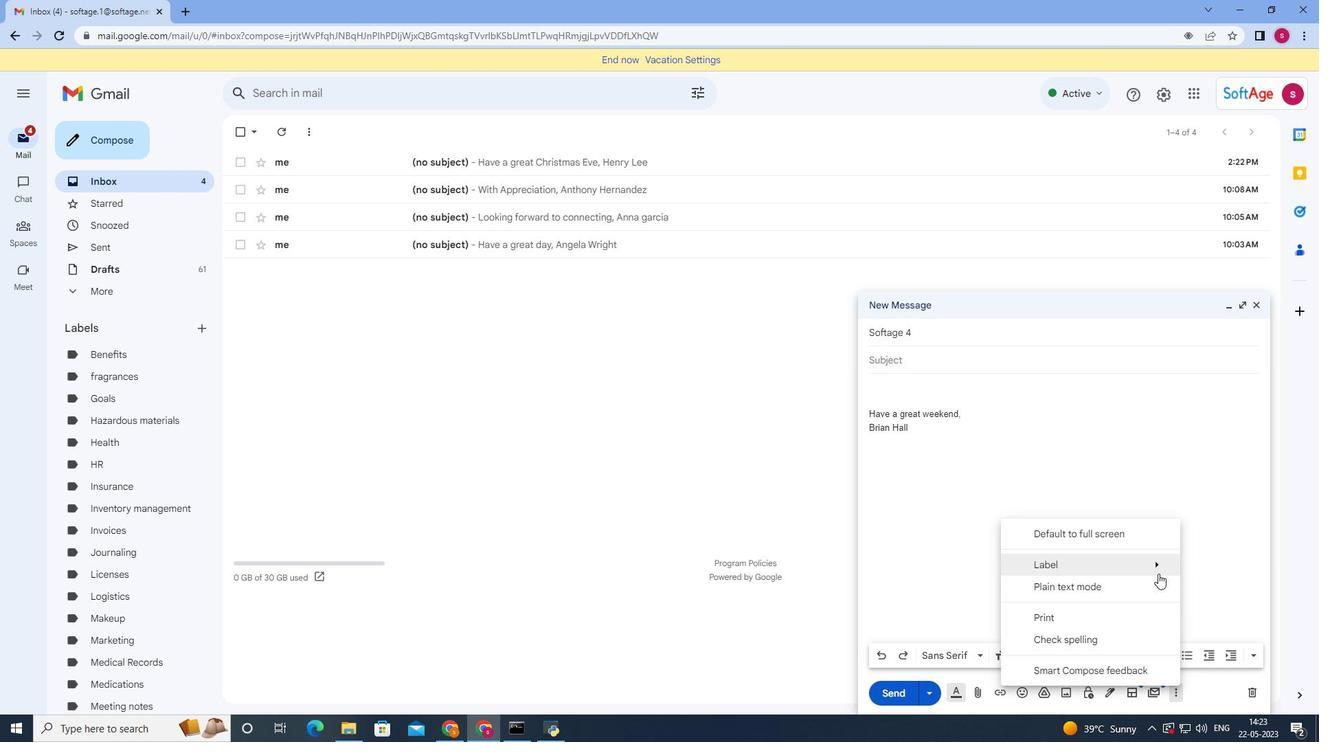 
Action: Mouse pressed left at (1158, 571)
Screenshot: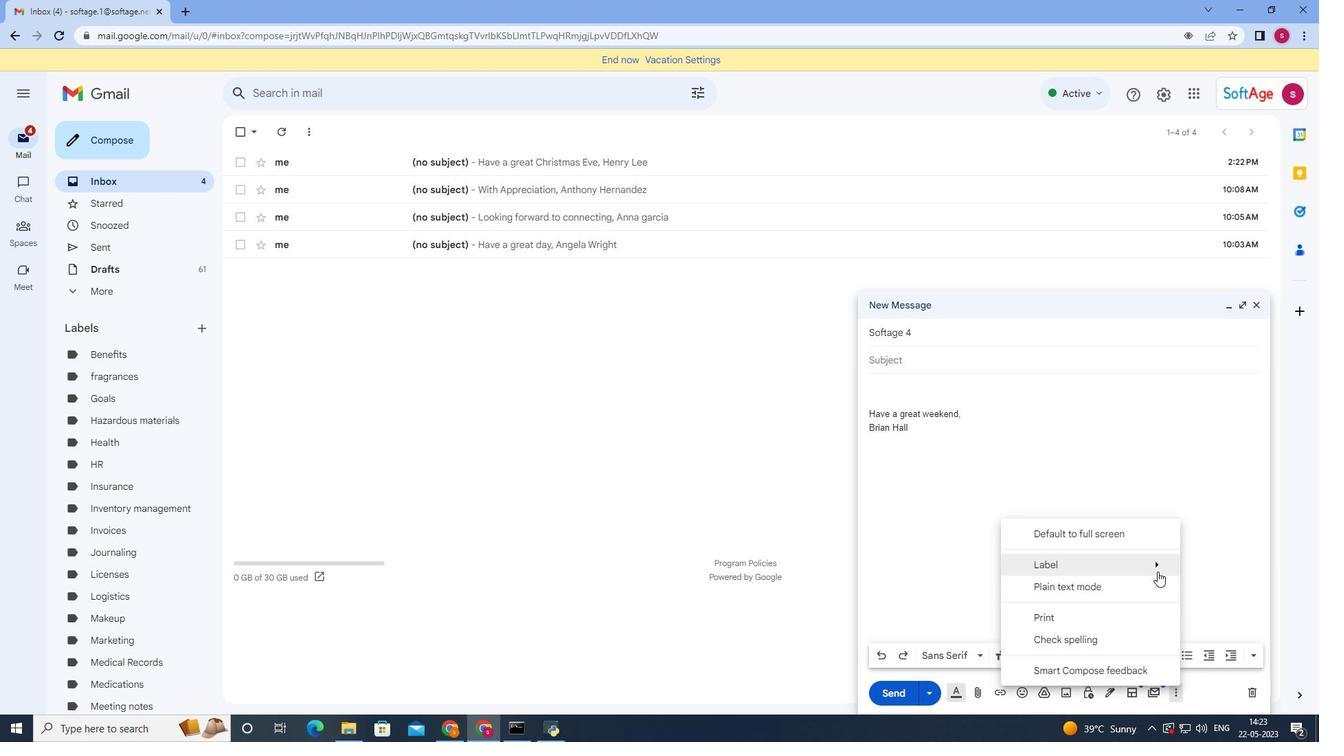 
Action: Mouse moved to (1097, 569)
Screenshot: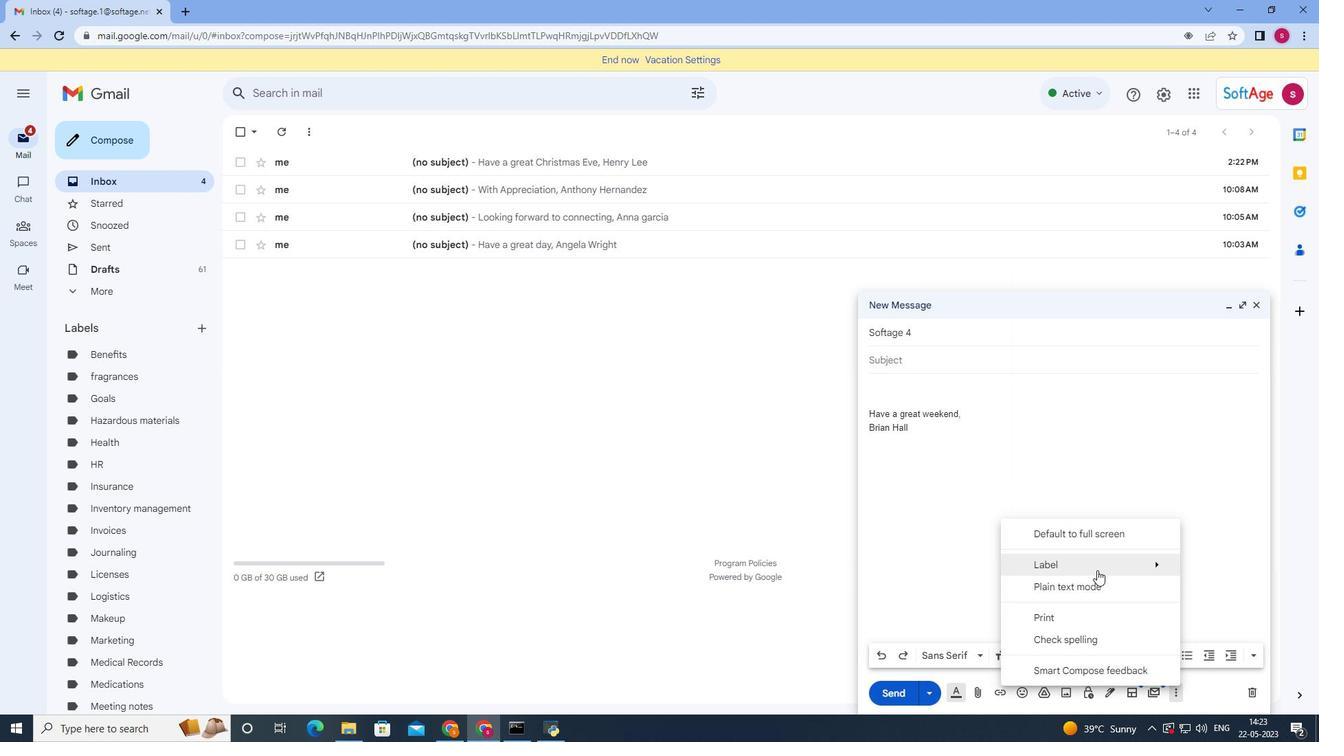 
Action: Mouse pressed left at (1097, 569)
Screenshot: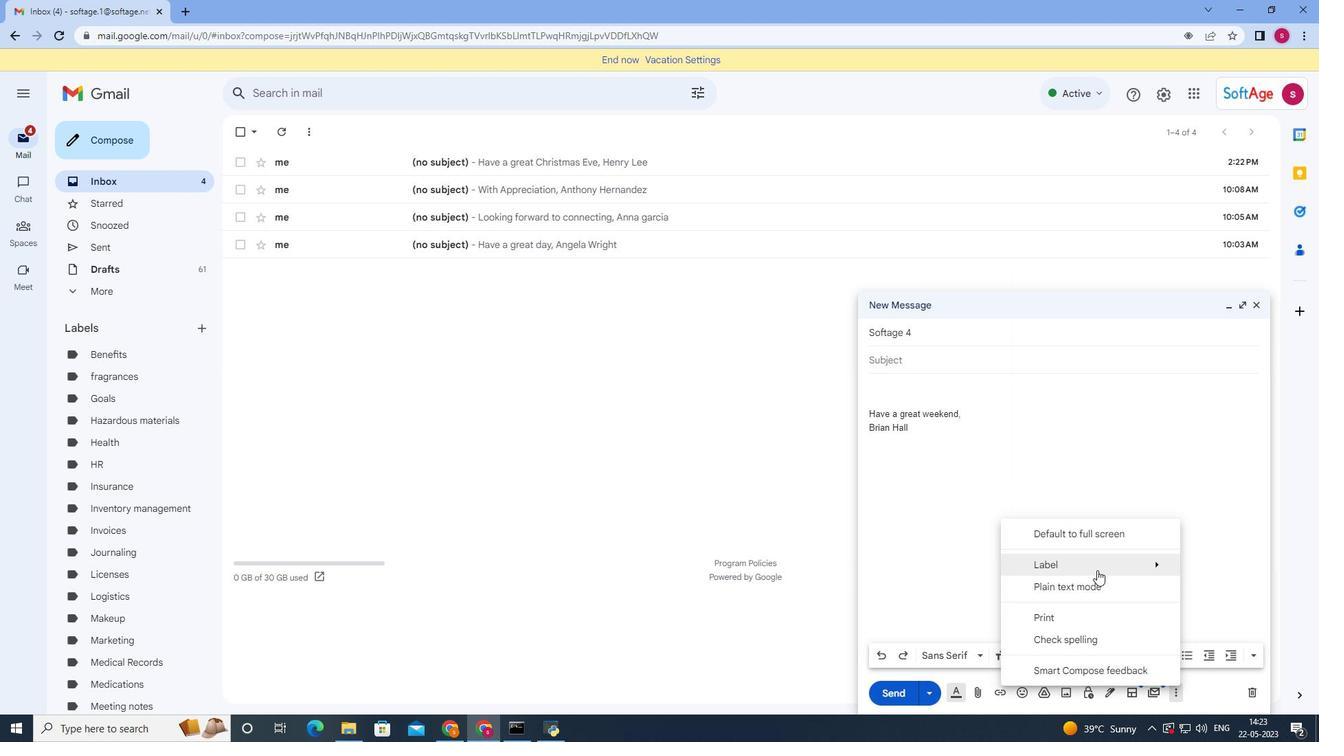 
Action: Mouse moved to (857, 367)
Screenshot: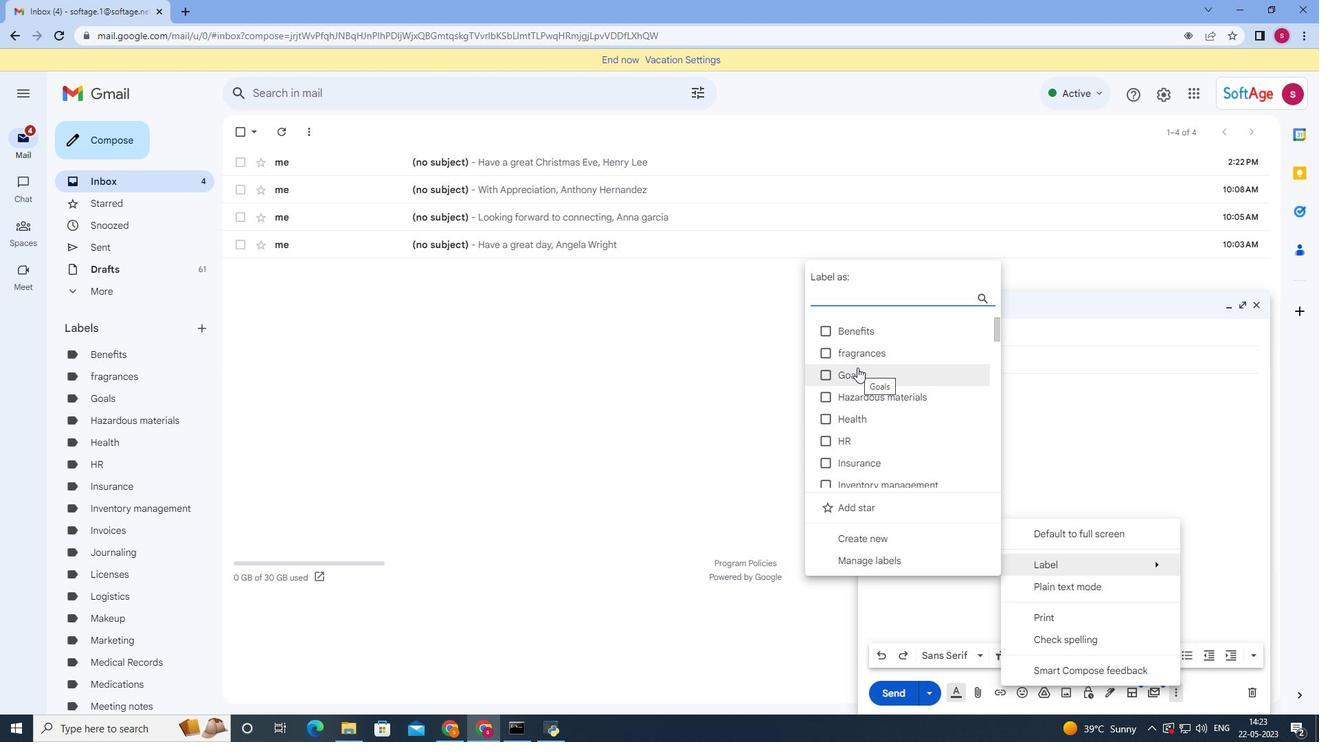 
Action: Mouse scrolled (857, 367) with delta (0, 0)
Screenshot: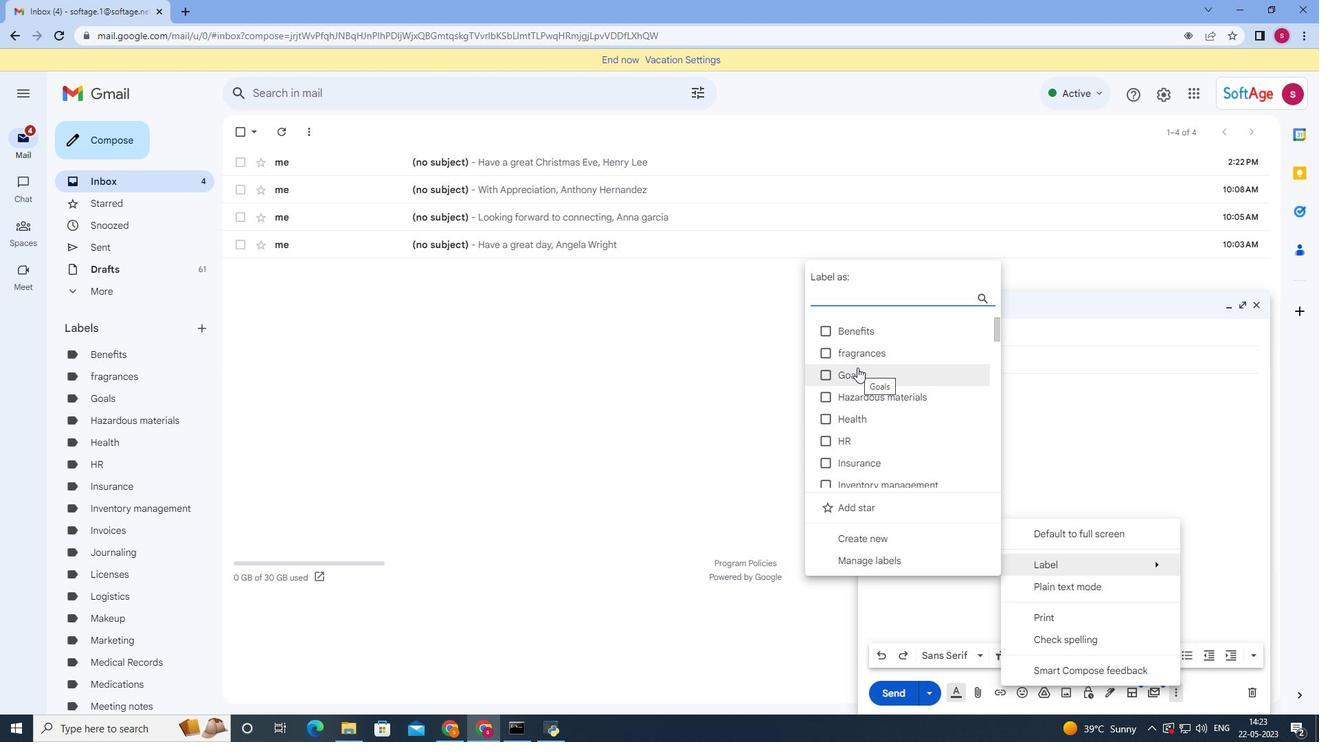 
Action: Mouse moved to (857, 368)
Screenshot: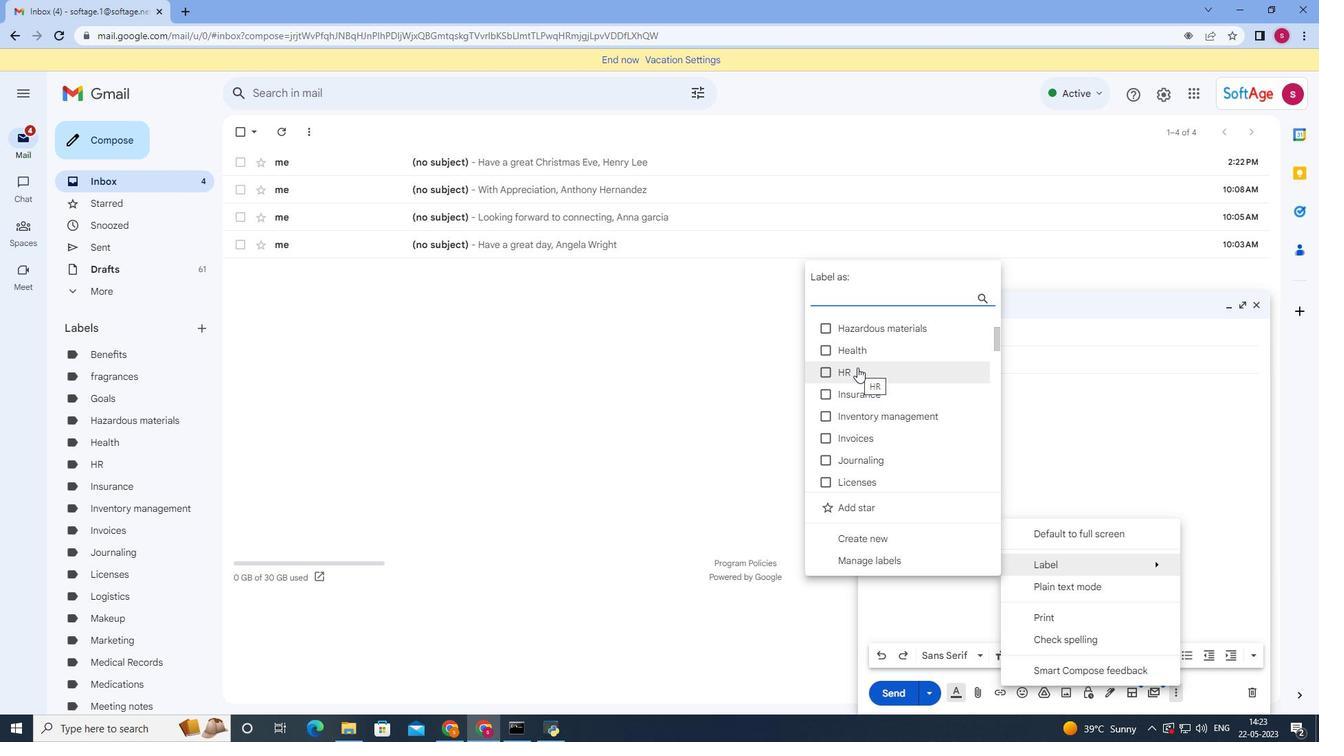 
Action: Mouse scrolled (857, 367) with delta (0, 0)
Screenshot: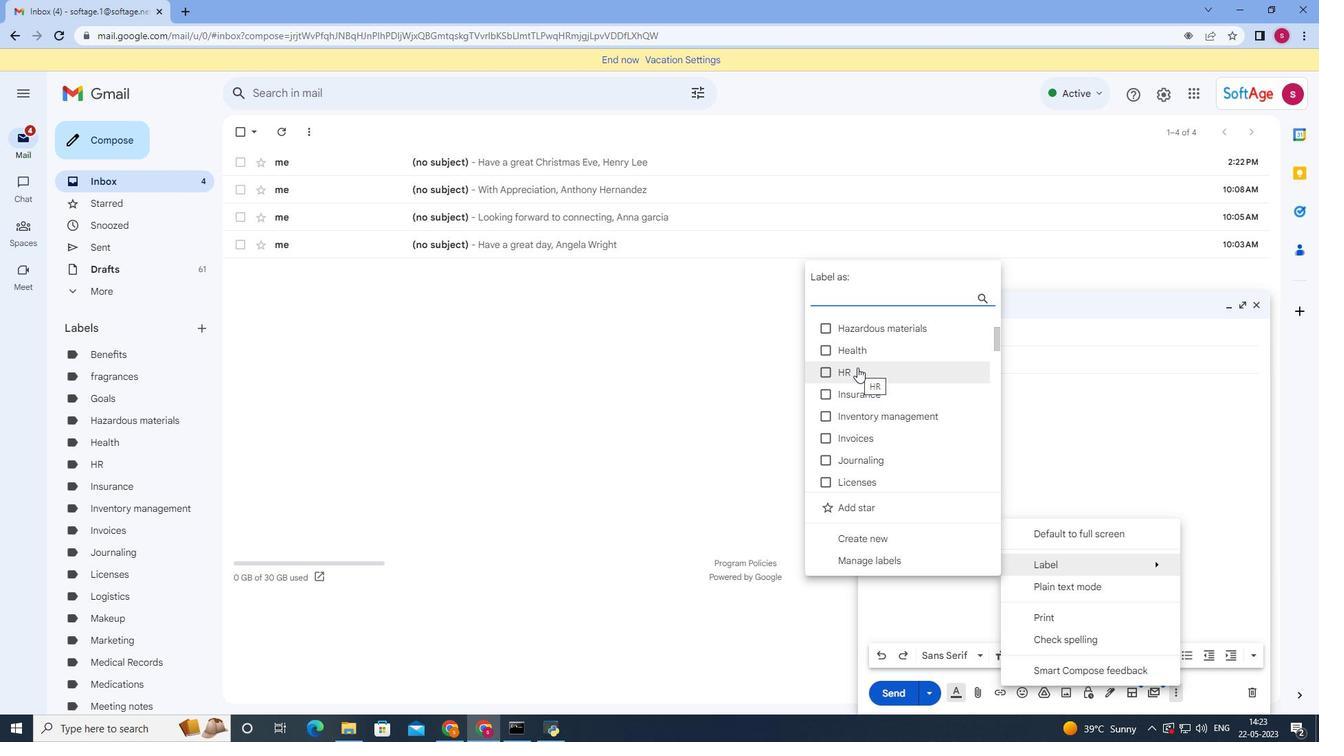 
Action: Mouse moved to (857, 369)
Screenshot: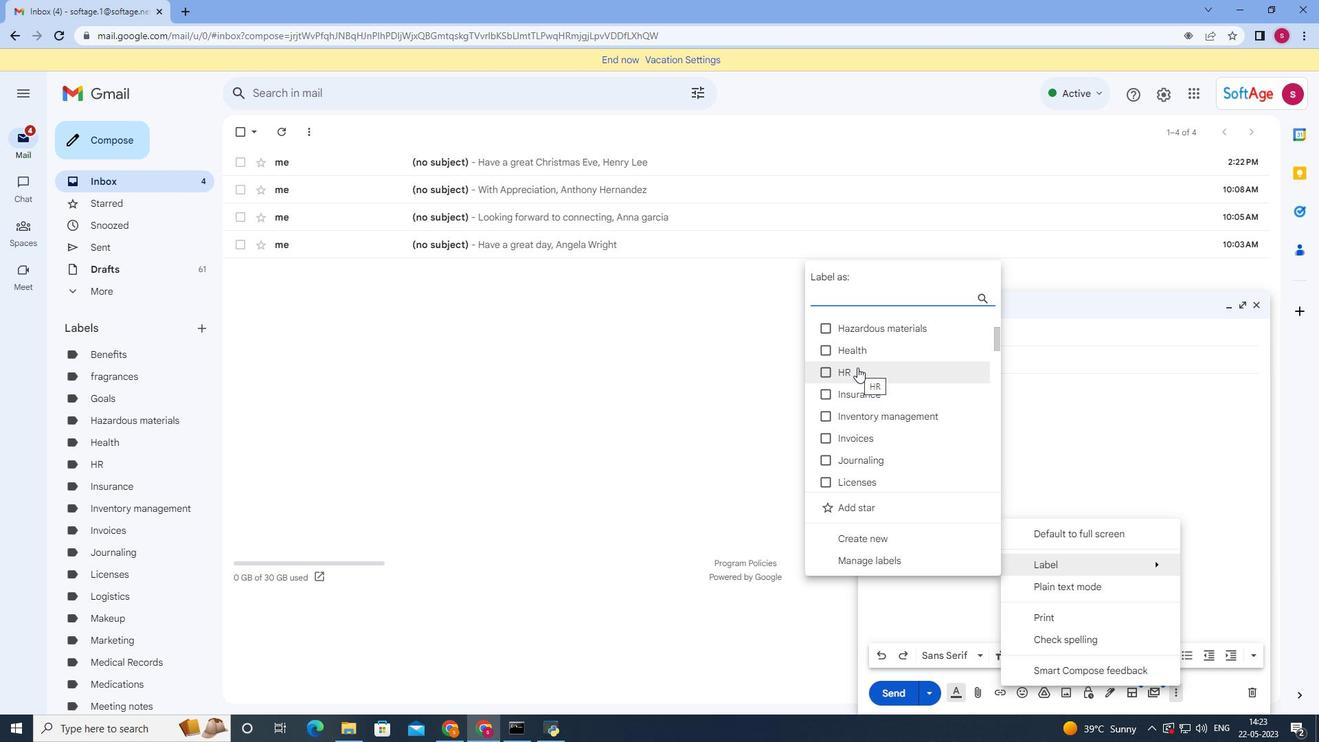 
Action: Mouse scrolled (857, 369) with delta (0, 0)
Screenshot: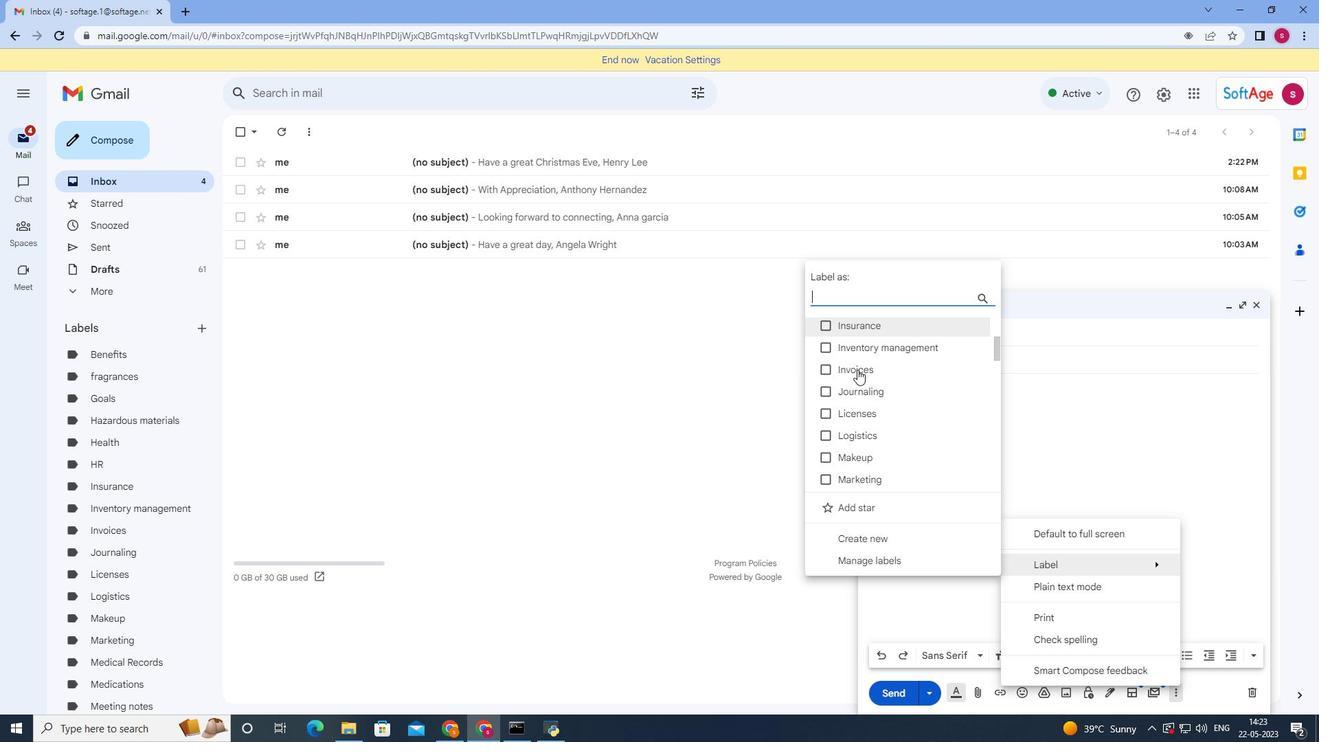 
Action: Mouse scrolled (857, 369) with delta (0, 0)
Screenshot: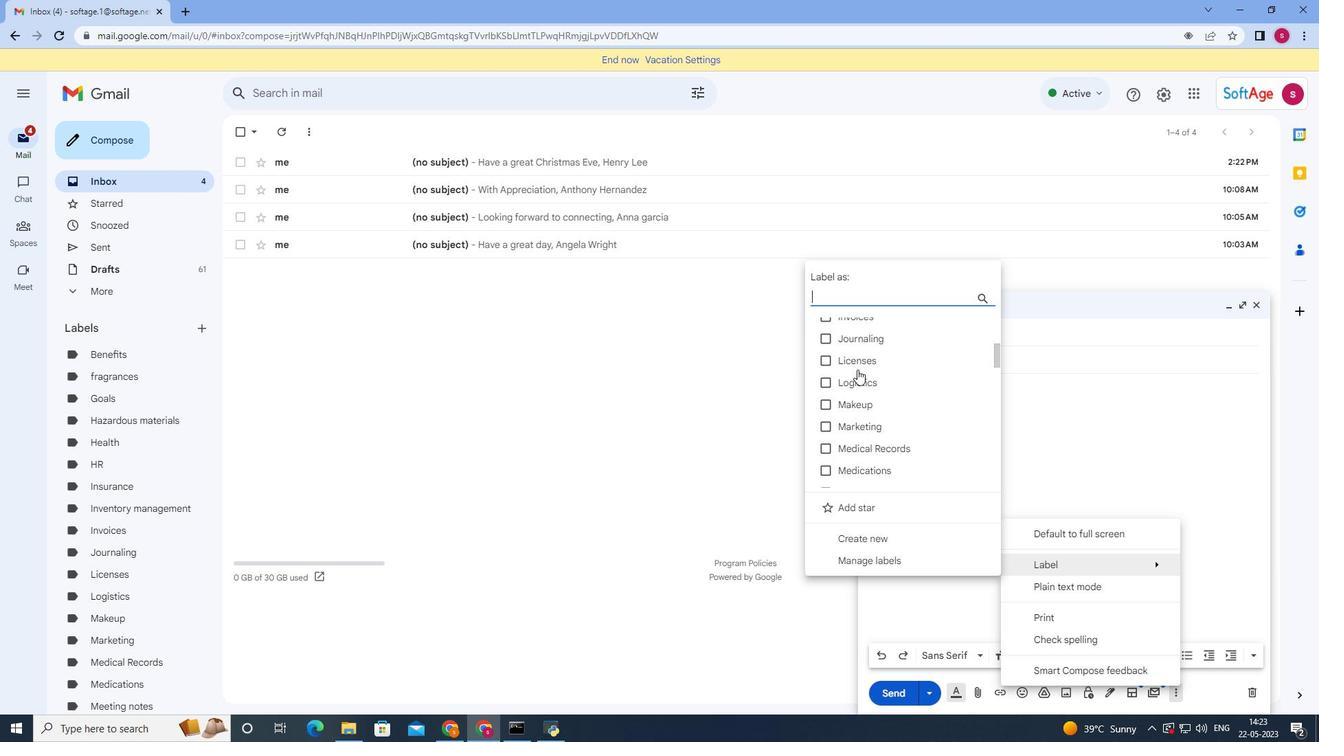 
Action: Mouse scrolled (857, 369) with delta (0, 0)
Screenshot: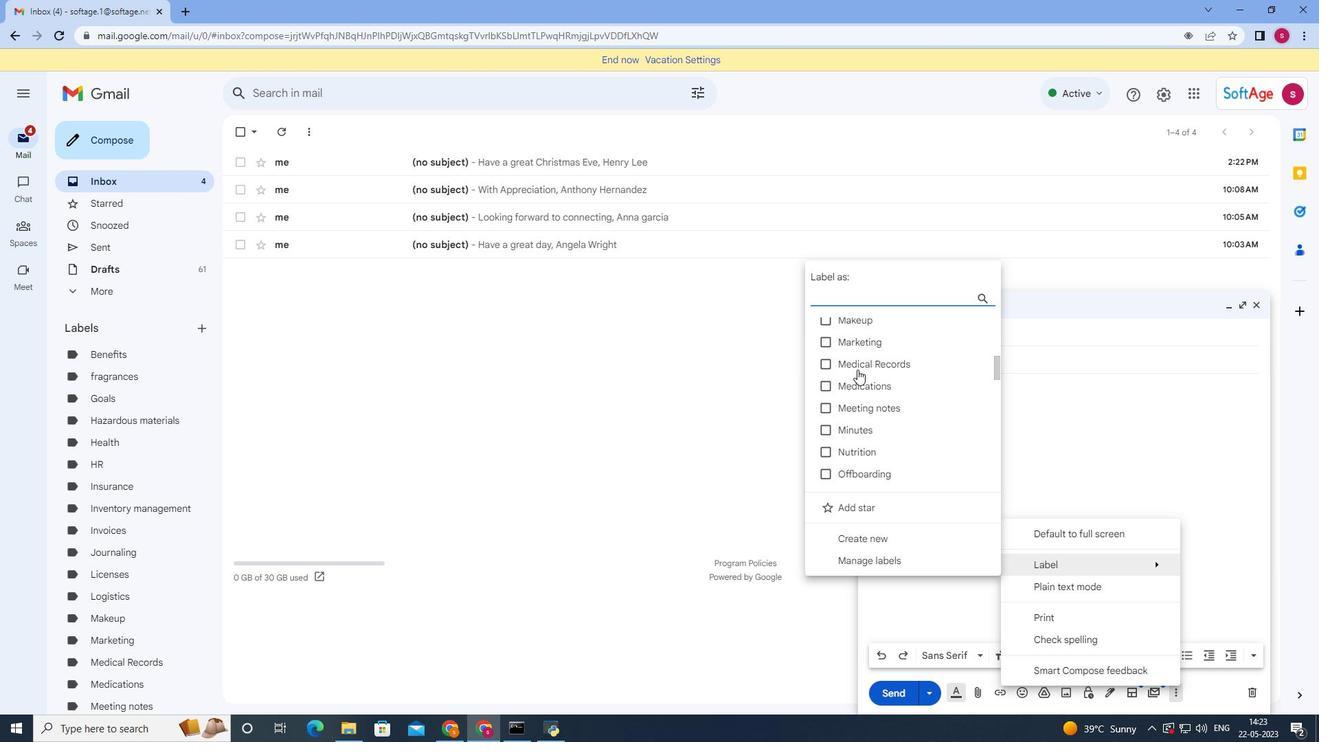 
Action: Mouse scrolled (857, 370) with delta (0, 0)
Screenshot: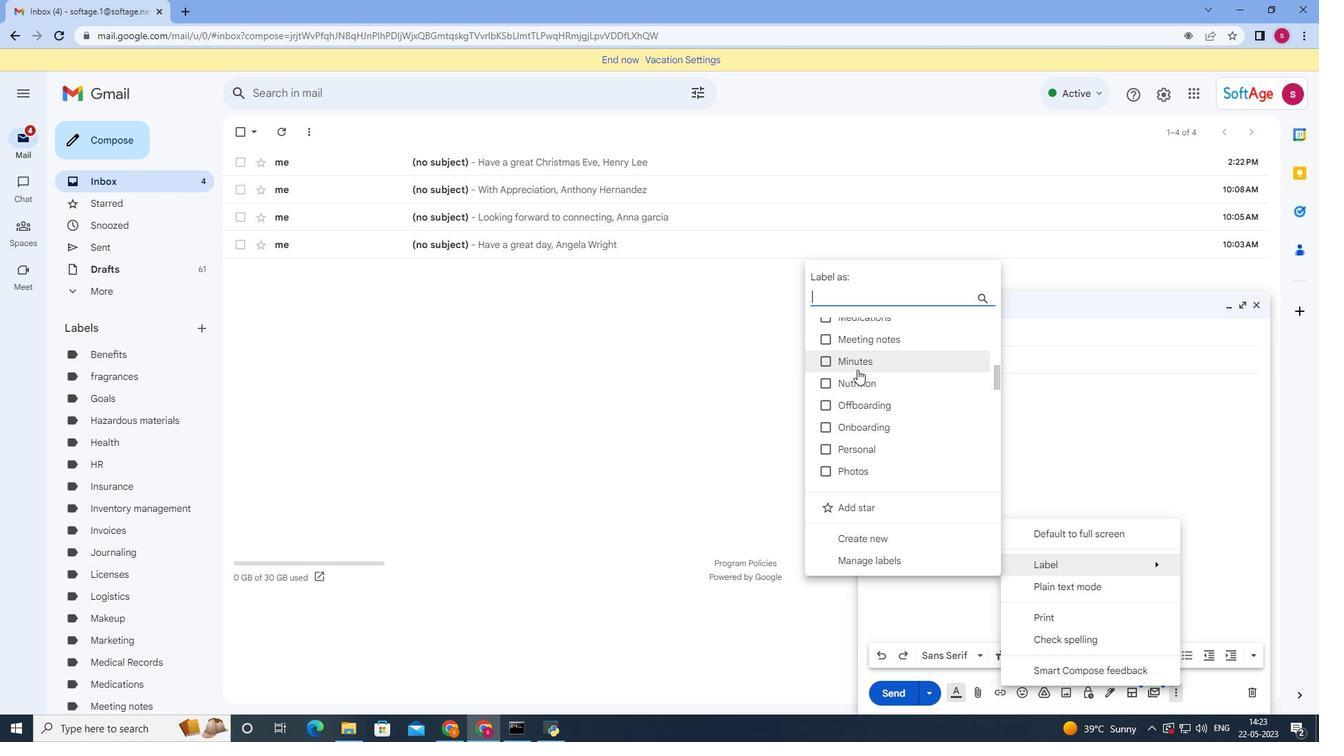 
Action: Mouse scrolled (857, 370) with delta (0, 0)
Screenshot: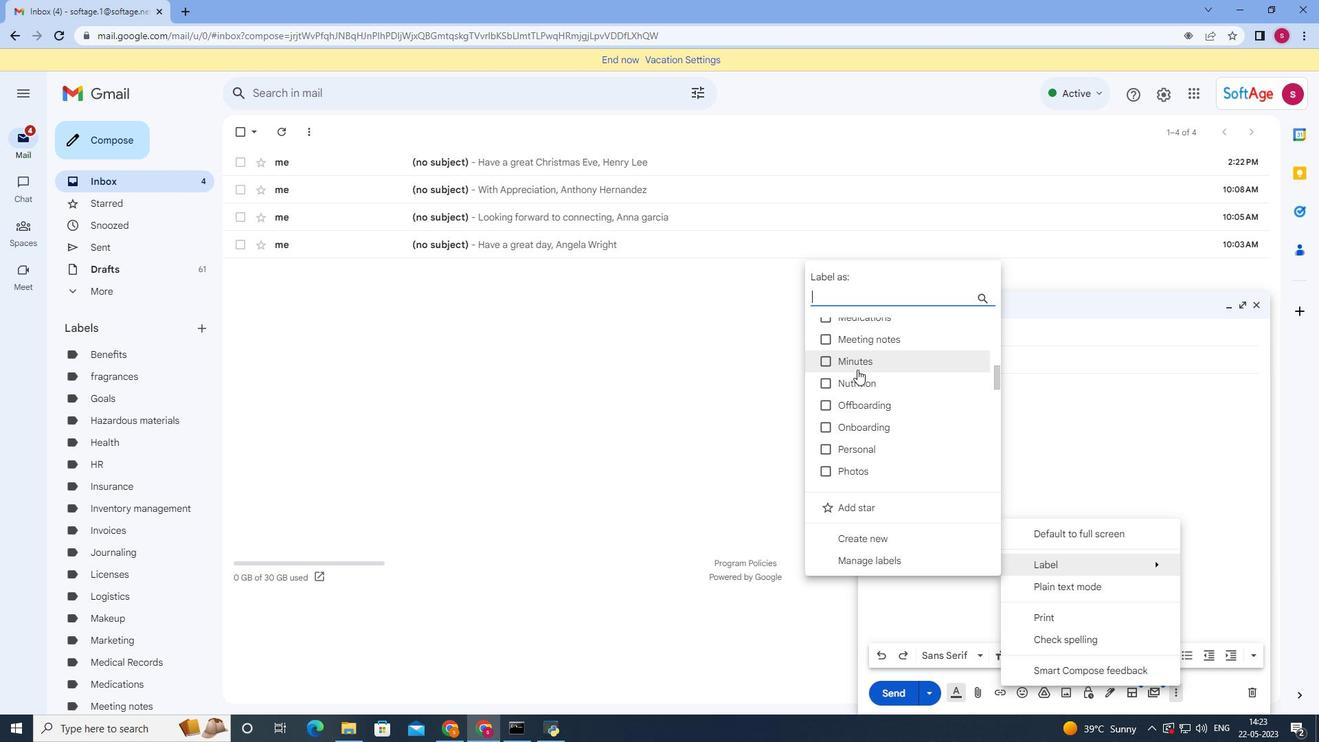 
Action: Mouse scrolled (857, 370) with delta (0, 0)
Screenshot: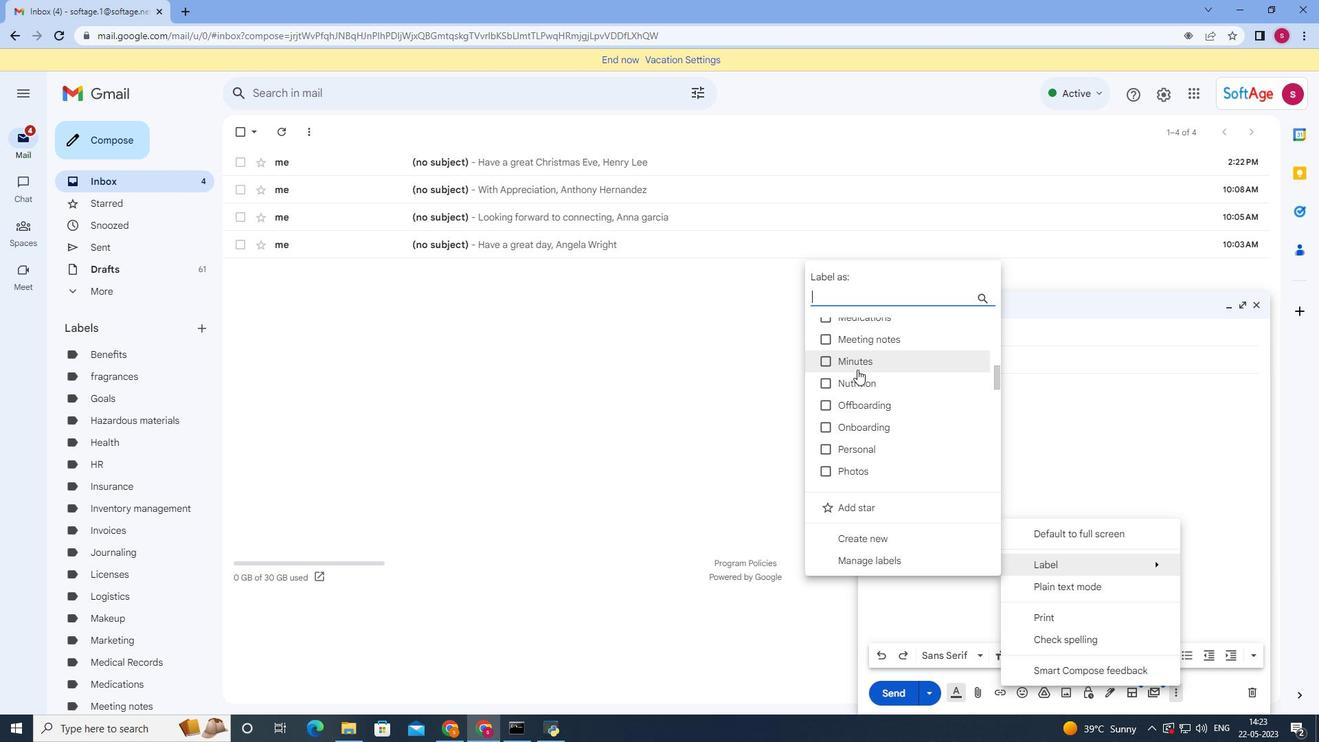 
Action: Mouse scrolled (857, 370) with delta (0, 0)
Screenshot: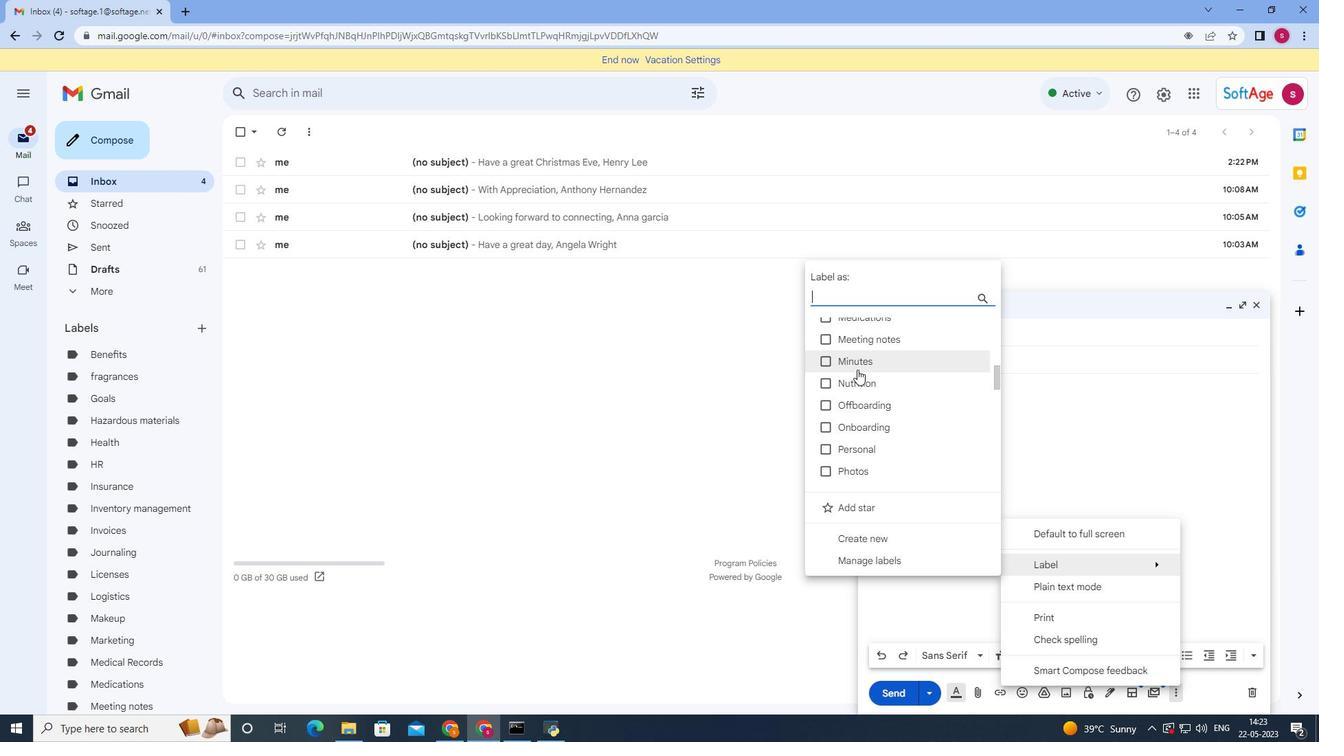 
Action: Mouse scrolled (857, 370) with delta (0, 0)
Screenshot: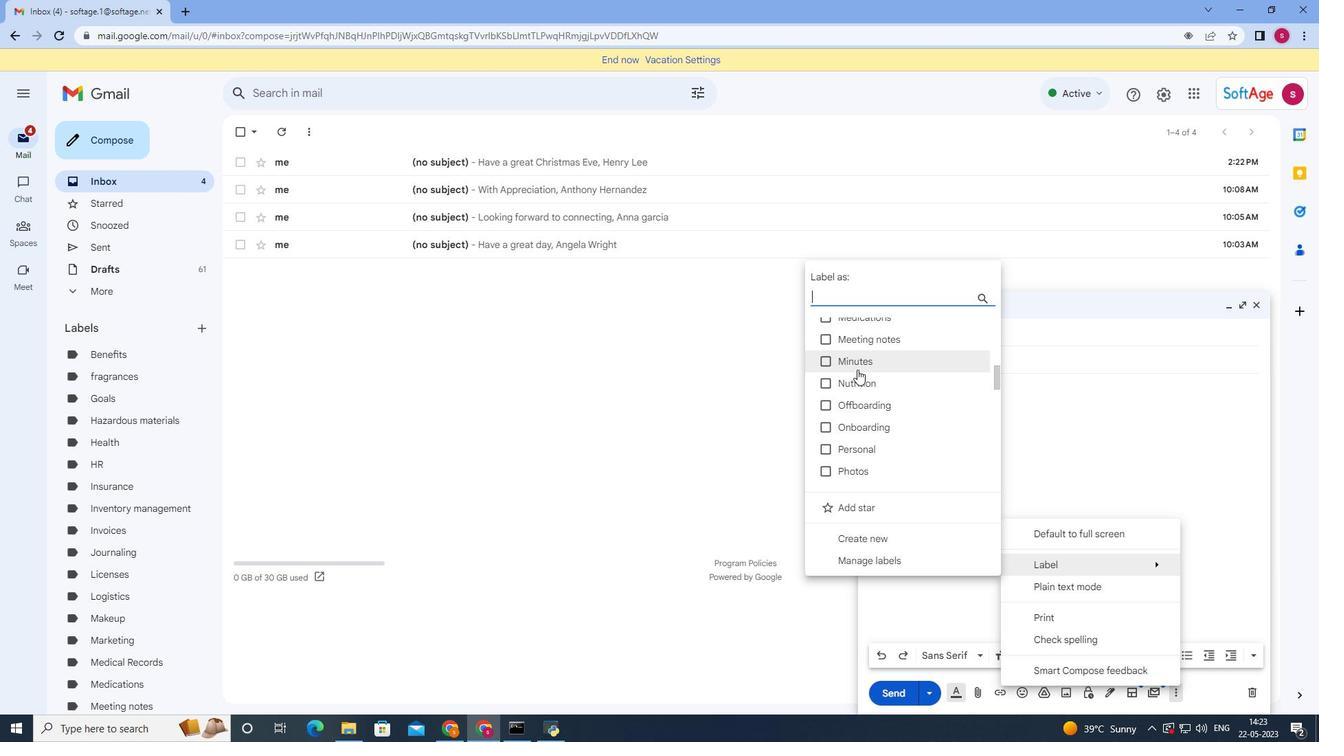 
Action: Mouse moved to (857, 369)
Screenshot: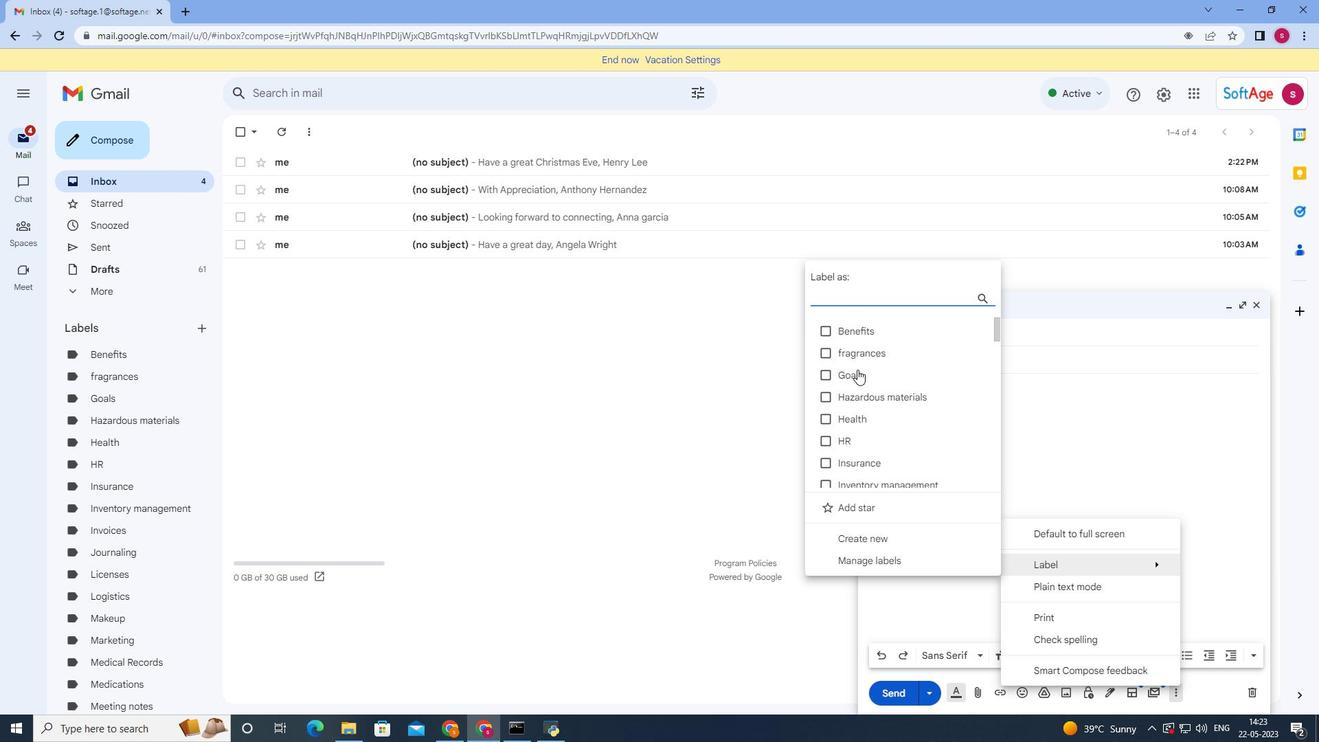 
Action: Mouse scrolled (857, 370) with delta (0, 0)
Screenshot: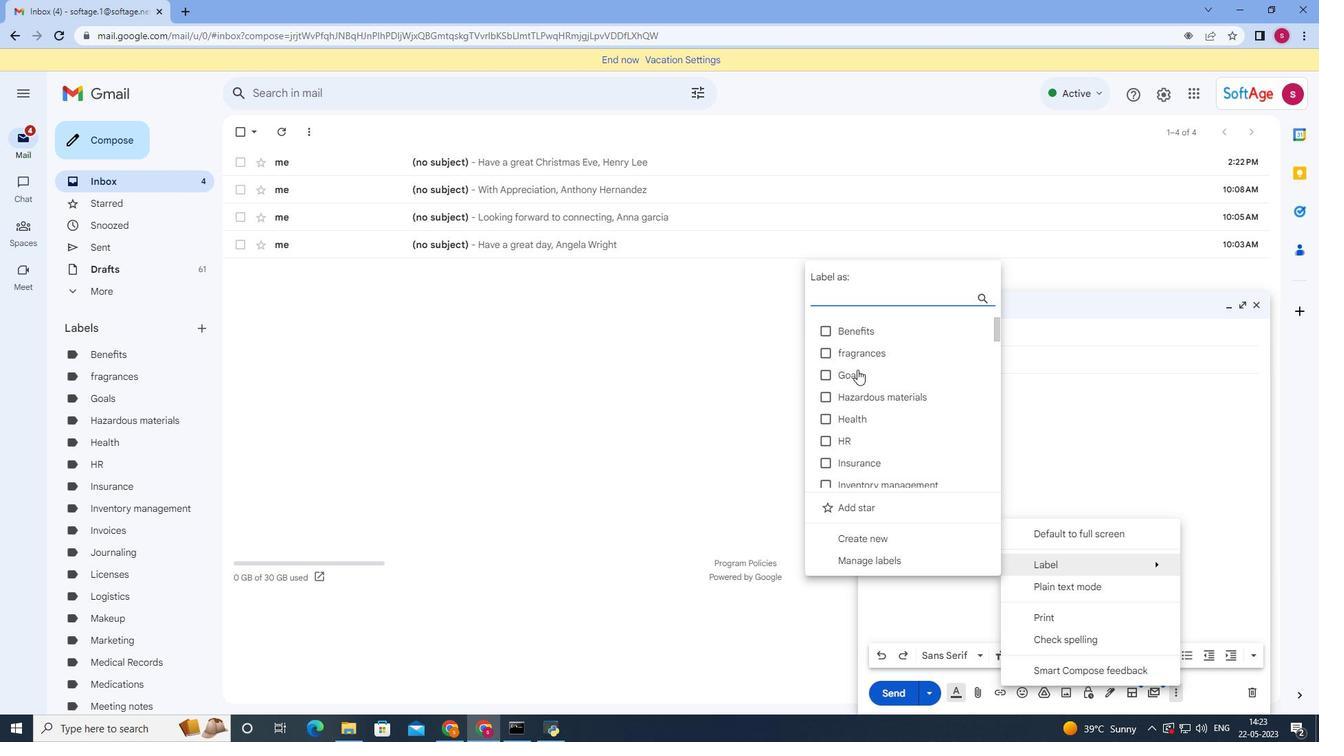 
Action: Mouse scrolled (857, 370) with delta (0, 0)
Screenshot: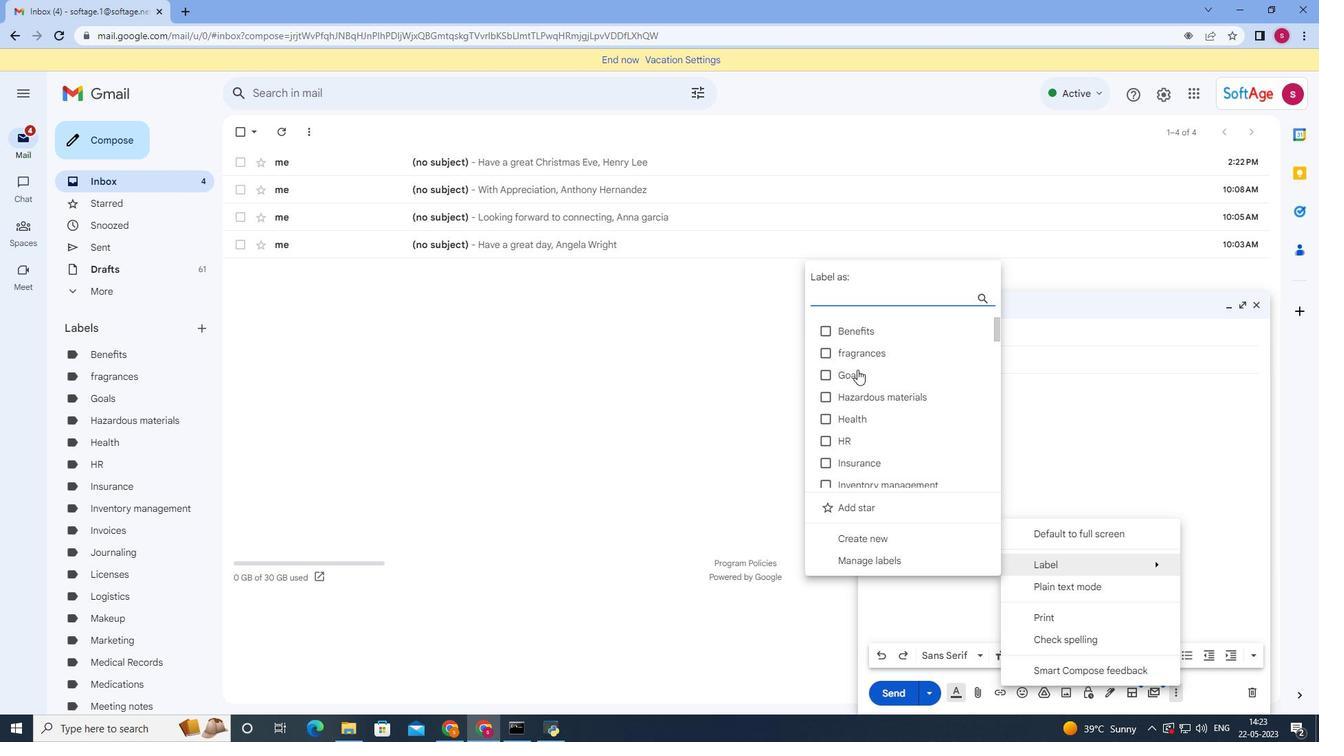 
Action: Mouse scrolled (857, 370) with delta (0, 0)
Screenshot: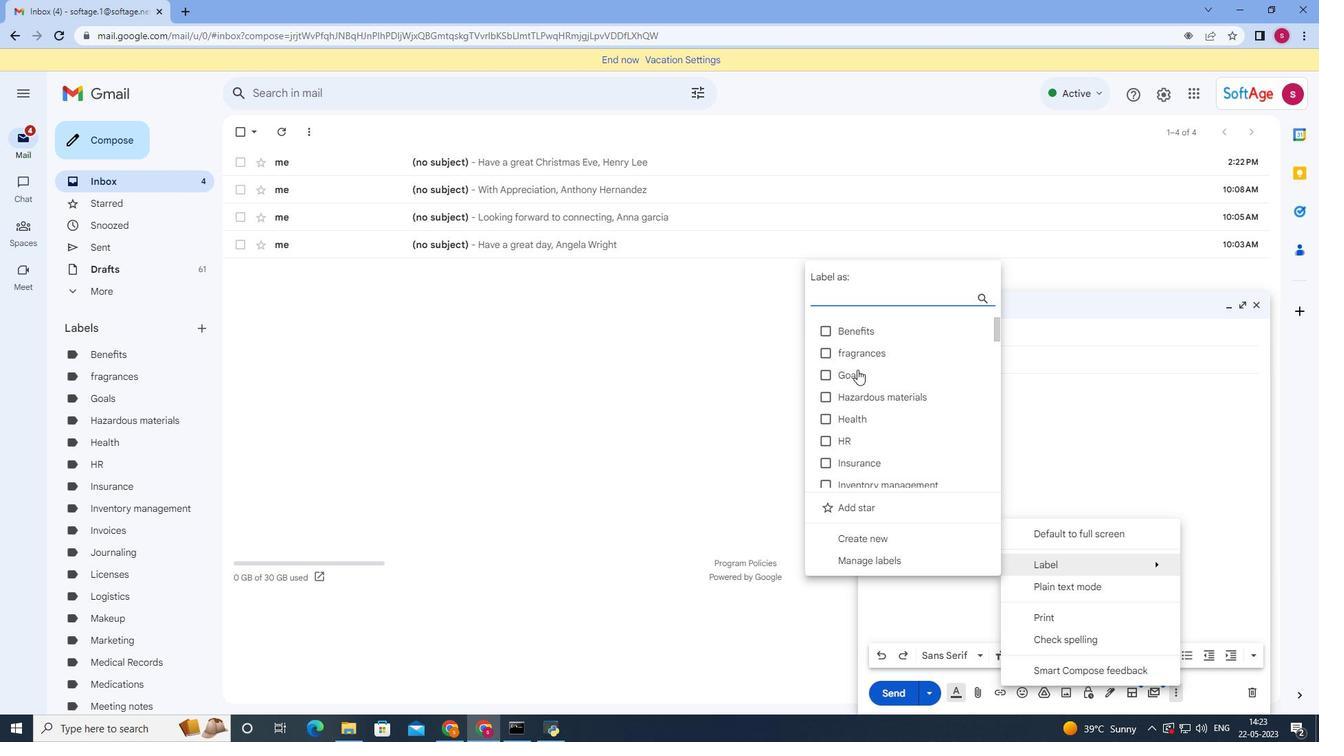 
Action: Mouse moved to (857, 369)
Screenshot: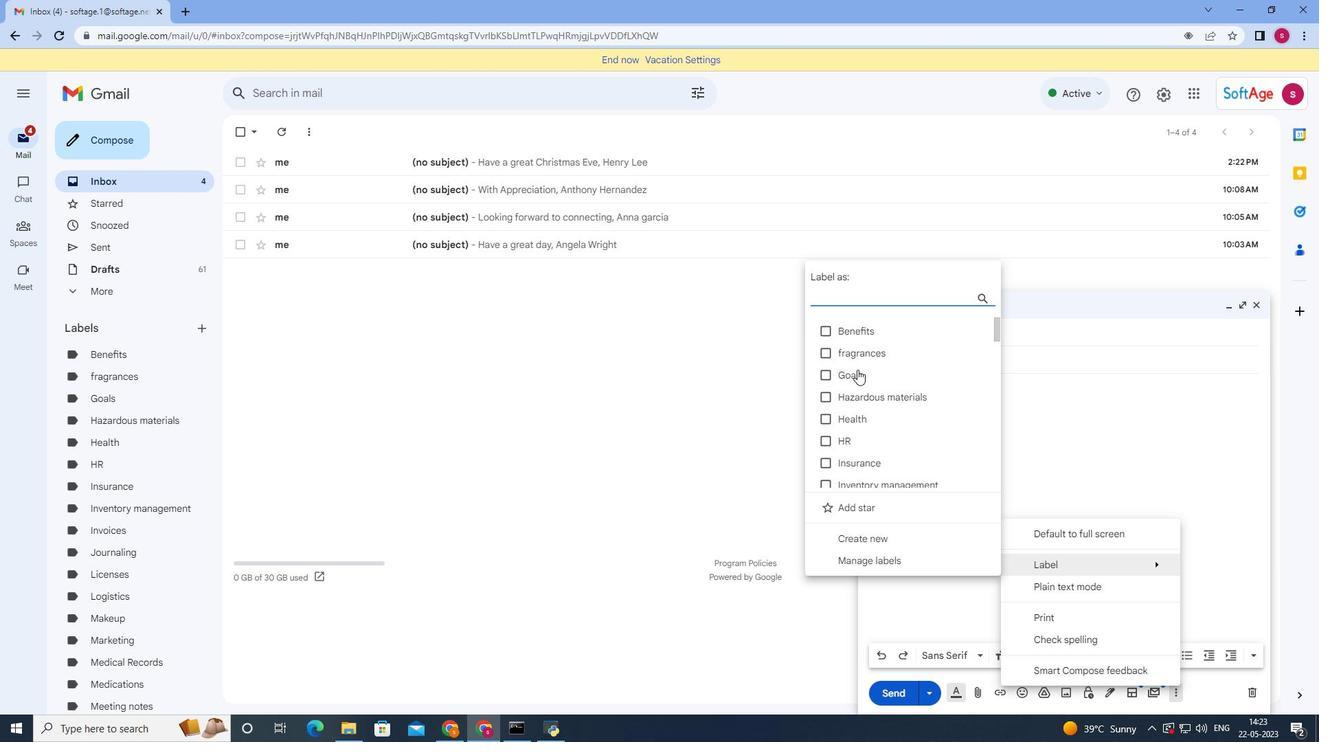 
Action: Mouse scrolled (857, 370) with delta (0, 0)
Screenshot: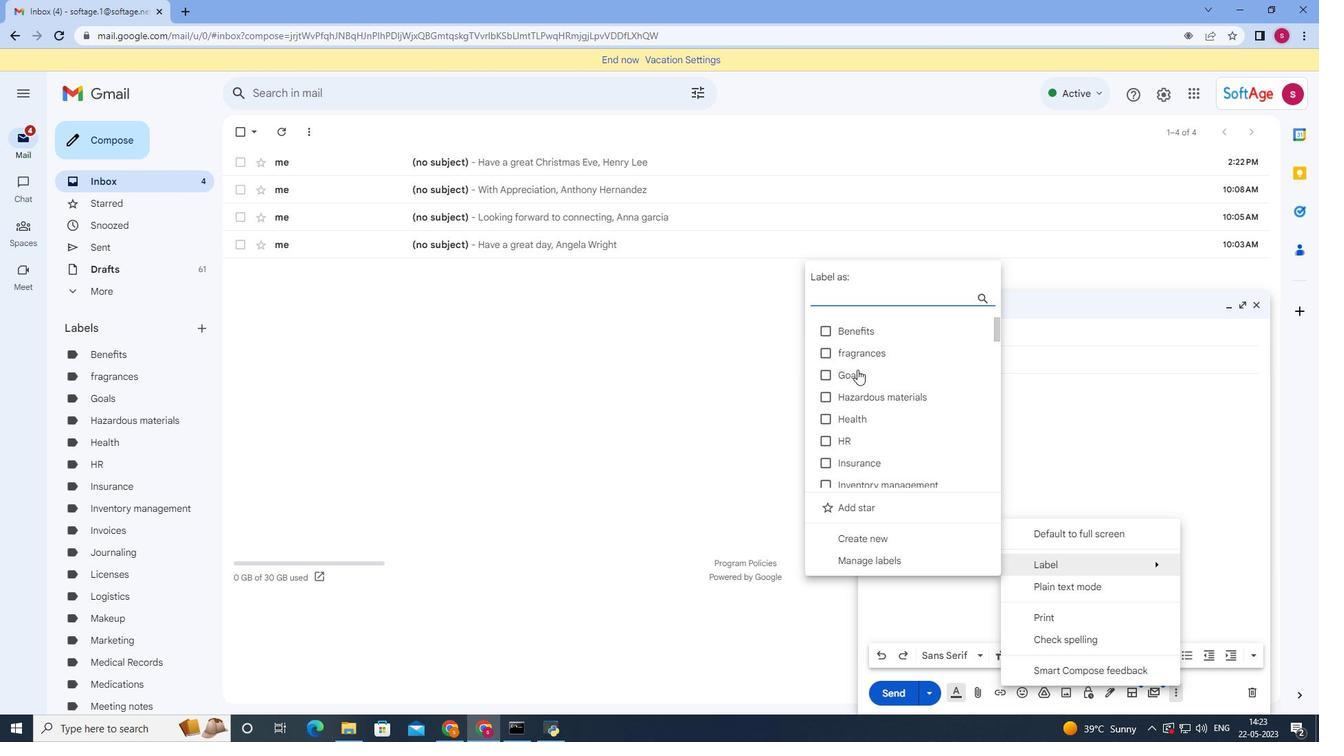 
Action: Mouse scrolled (857, 370) with delta (0, 0)
Screenshot: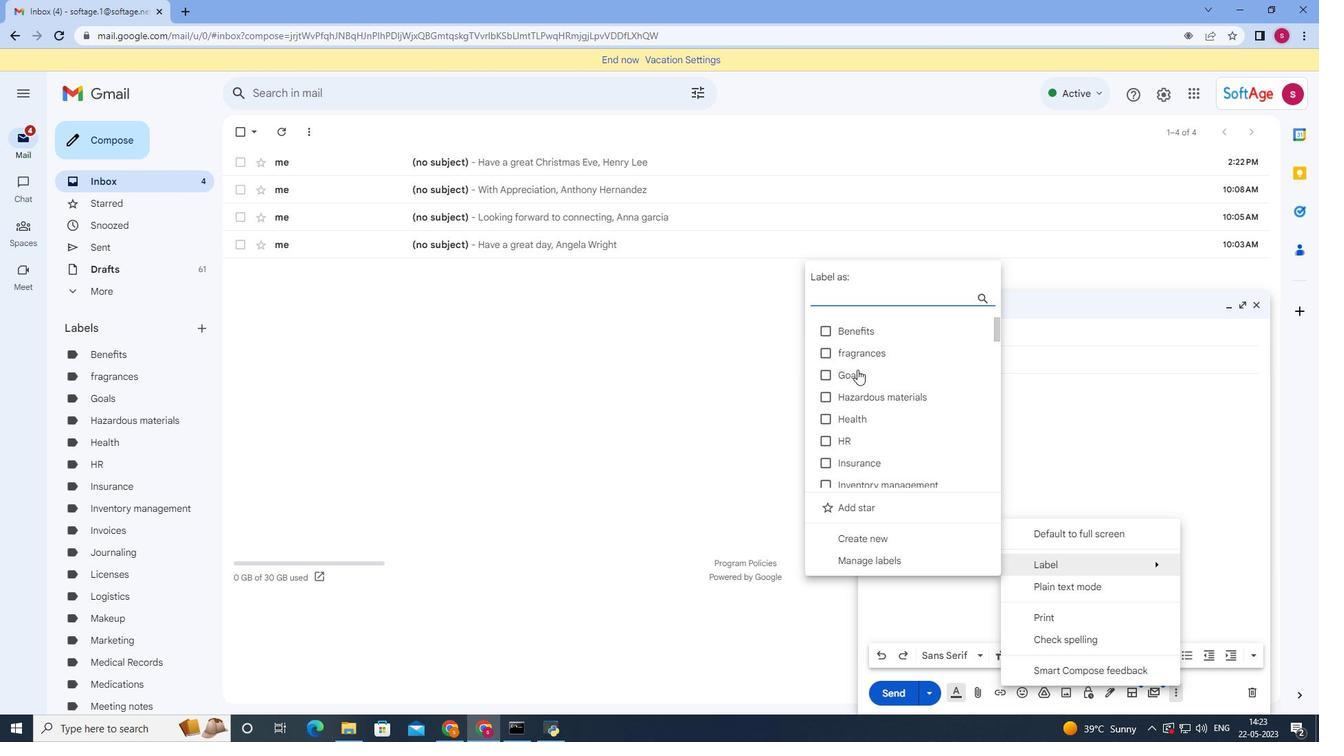 
Action: Mouse scrolled (857, 369) with delta (0, 0)
Screenshot: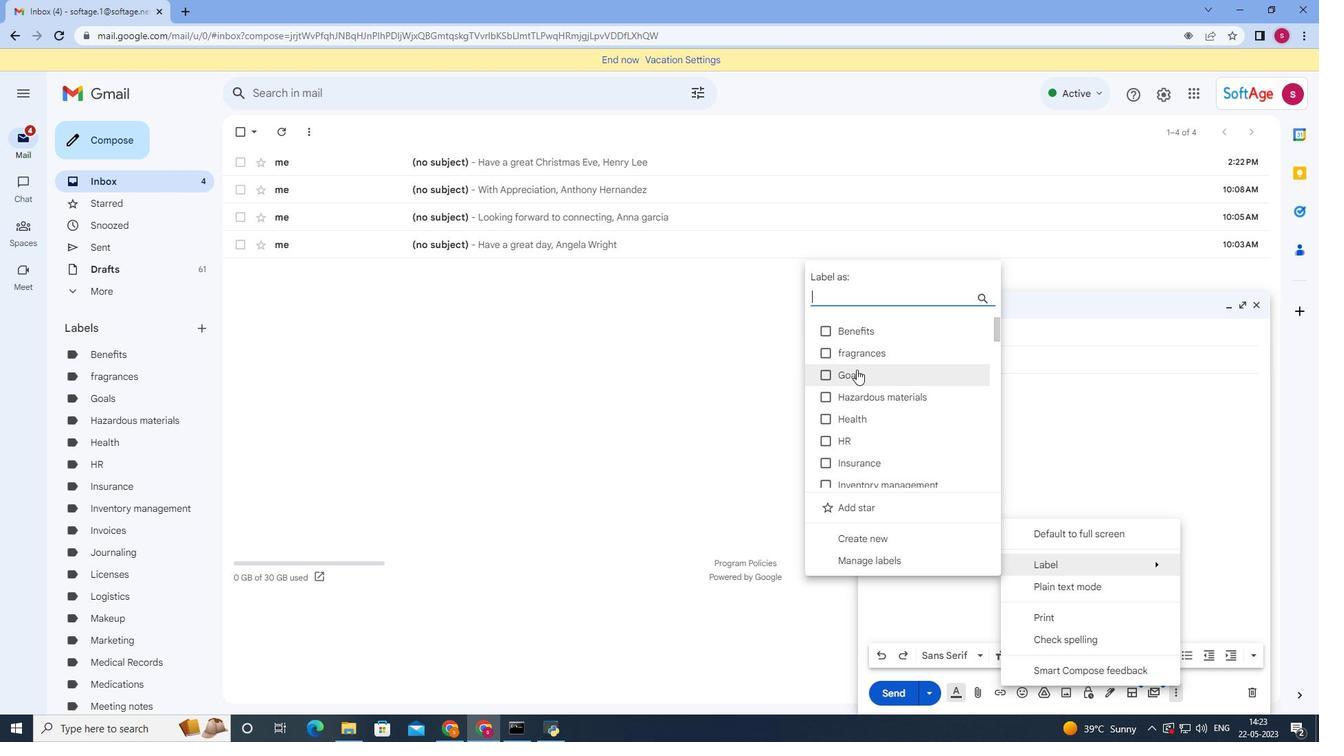 
Action: Mouse scrolled (857, 369) with delta (0, 0)
Screenshot: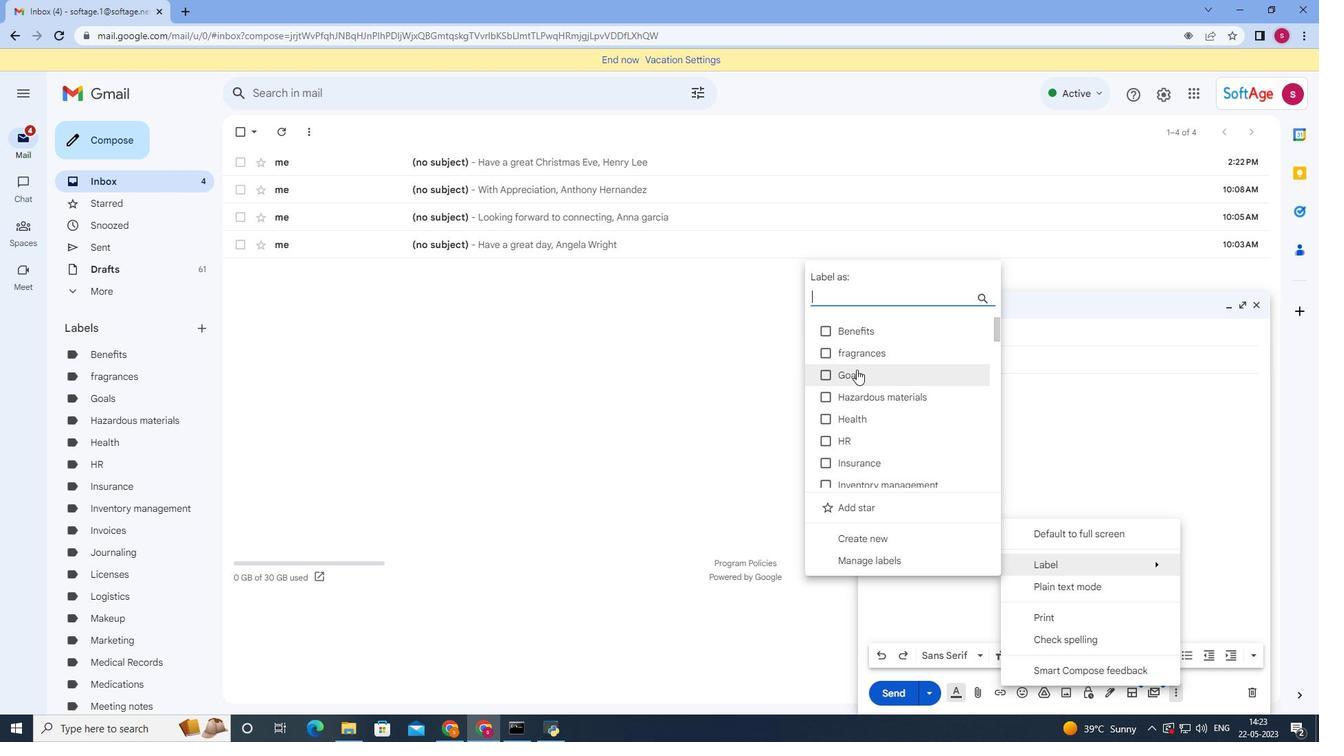 
Action: Mouse scrolled (857, 369) with delta (0, 0)
Screenshot: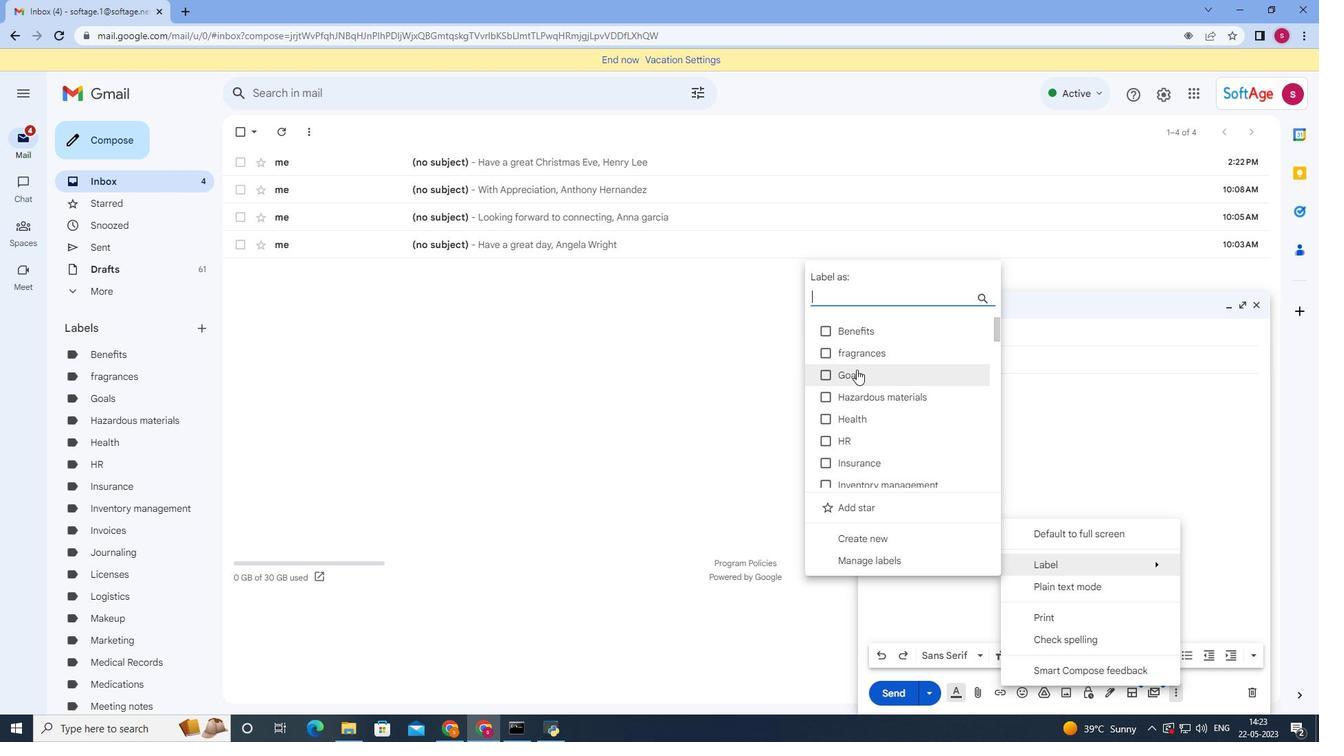 
Action: Mouse scrolled (857, 369) with delta (0, 0)
Screenshot: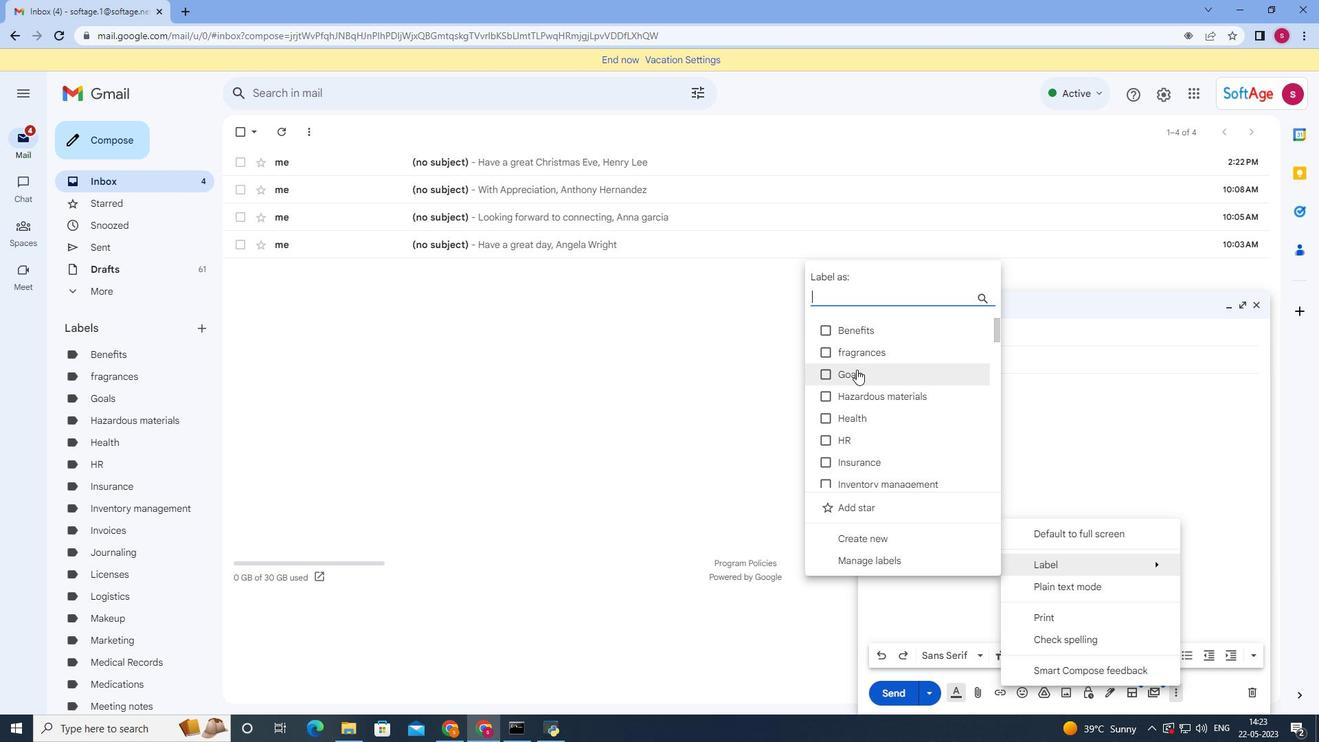 
Action: Mouse scrolled (857, 369) with delta (0, 0)
Screenshot: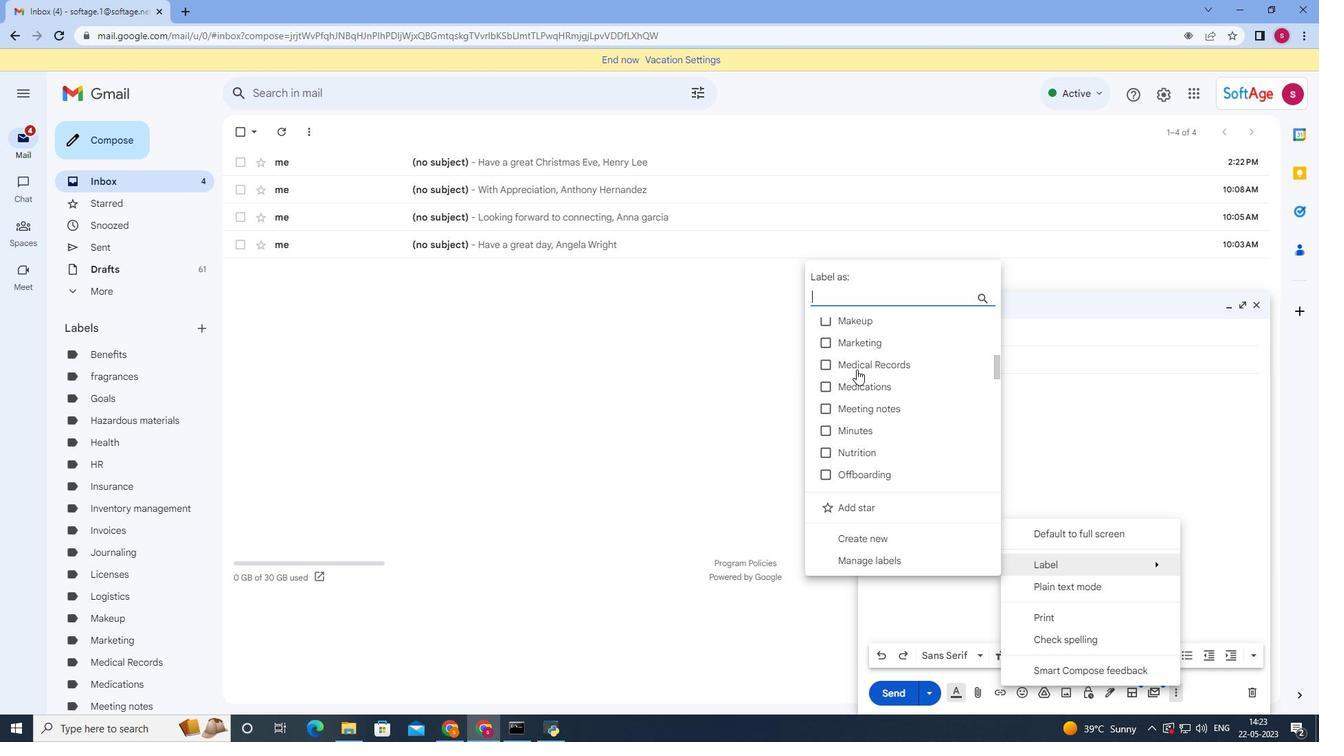 
Action: Mouse scrolled (857, 369) with delta (0, 0)
Screenshot: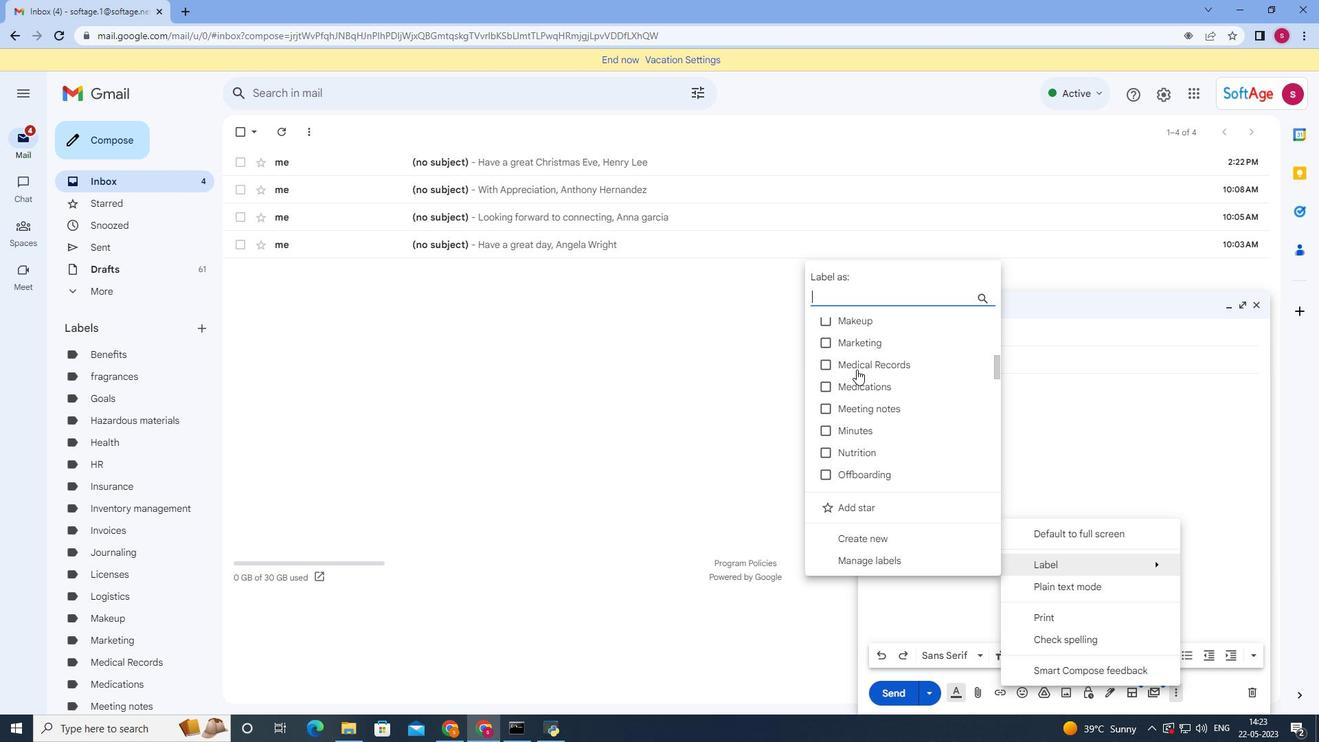 
Action: Mouse scrolled (857, 369) with delta (0, 0)
Screenshot: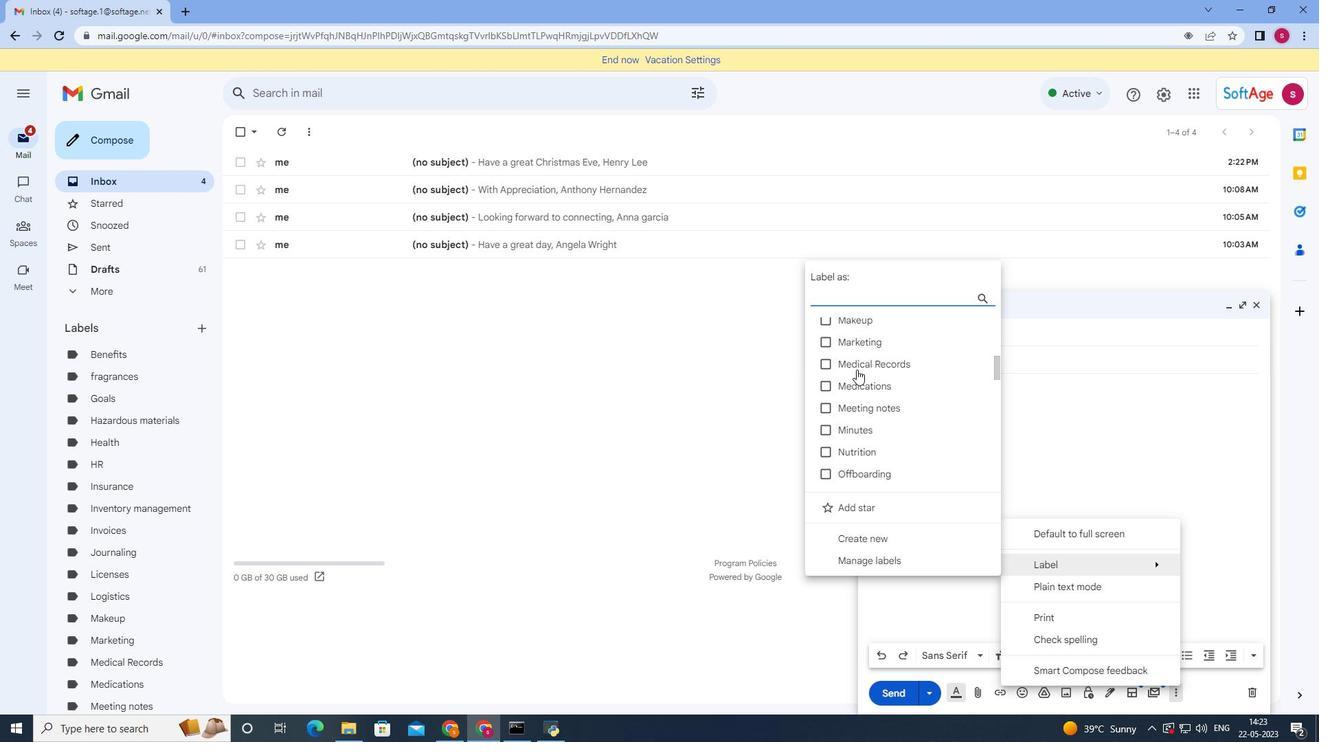 
Action: Mouse scrolled (857, 369) with delta (0, 0)
Screenshot: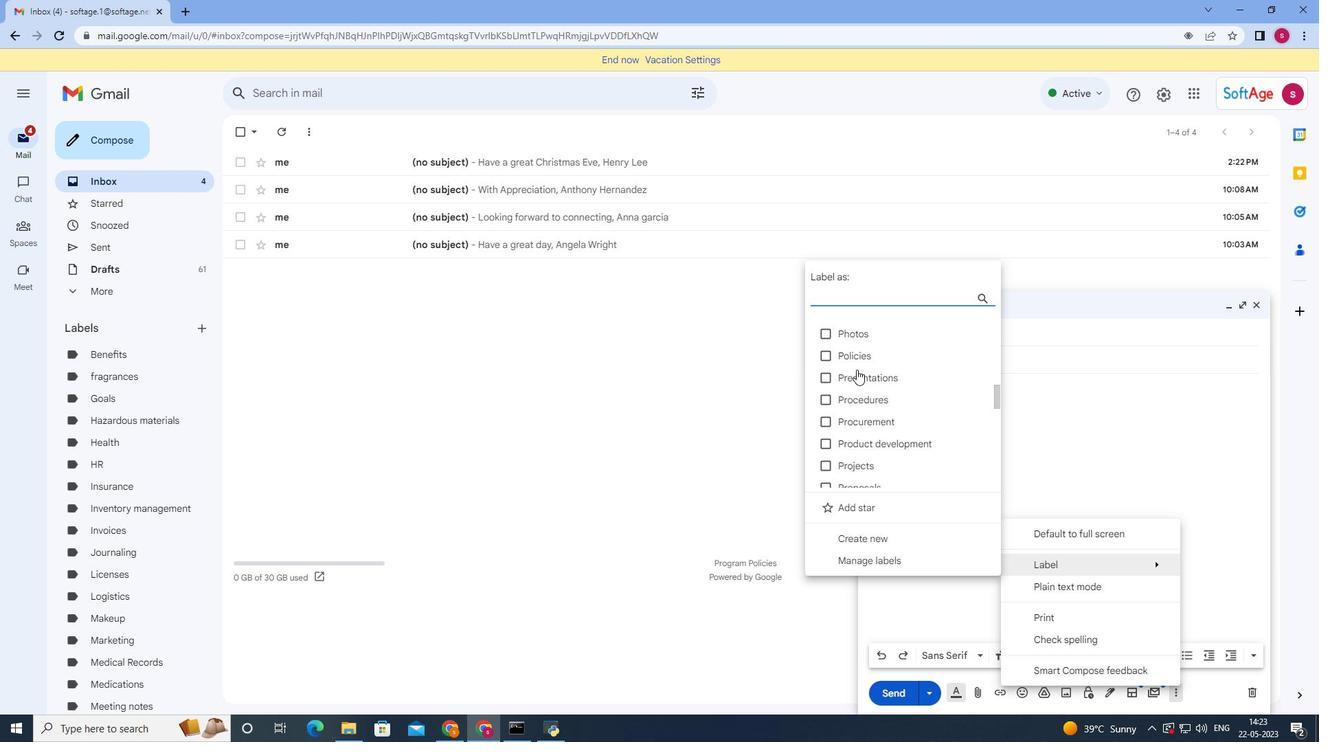 
Action: Mouse scrolled (857, 369) with delta (0, 0)
Screenshot: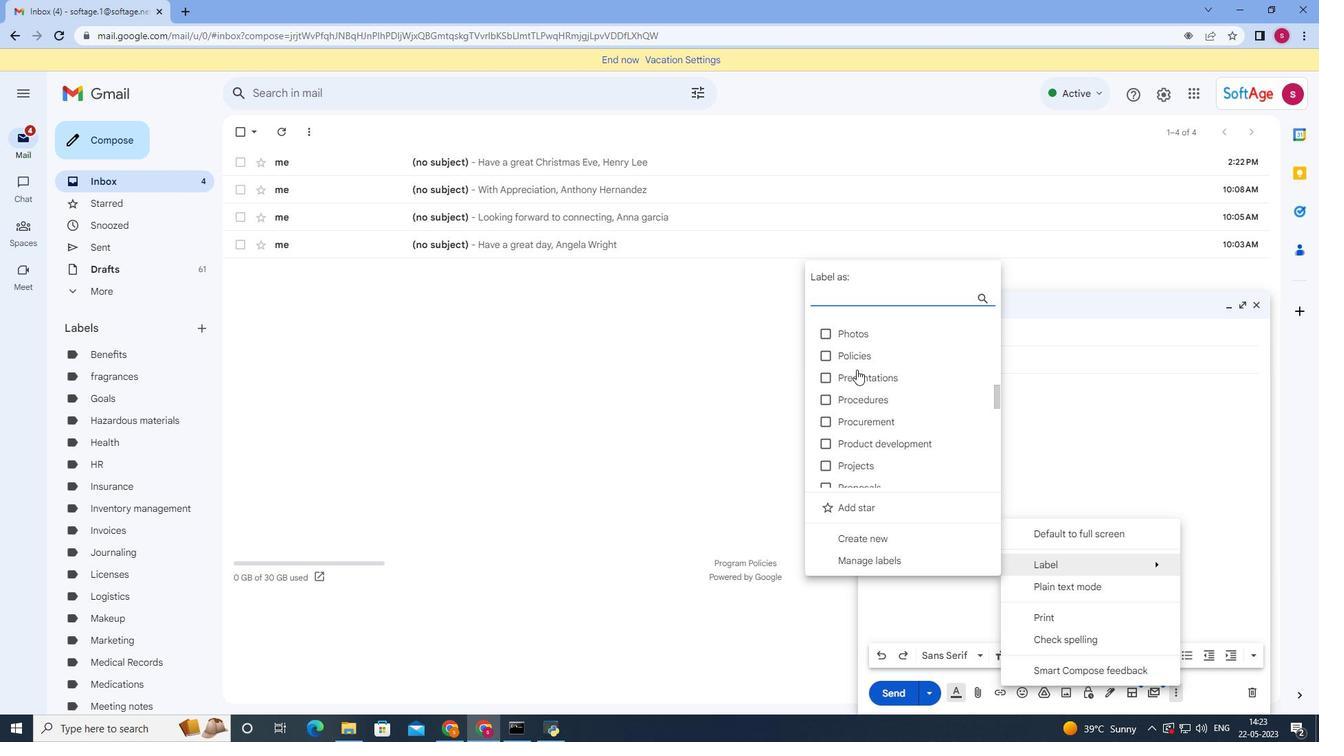 
Action: Mouse scrolled (857, 369) with delta (0, 0)
Screenshot: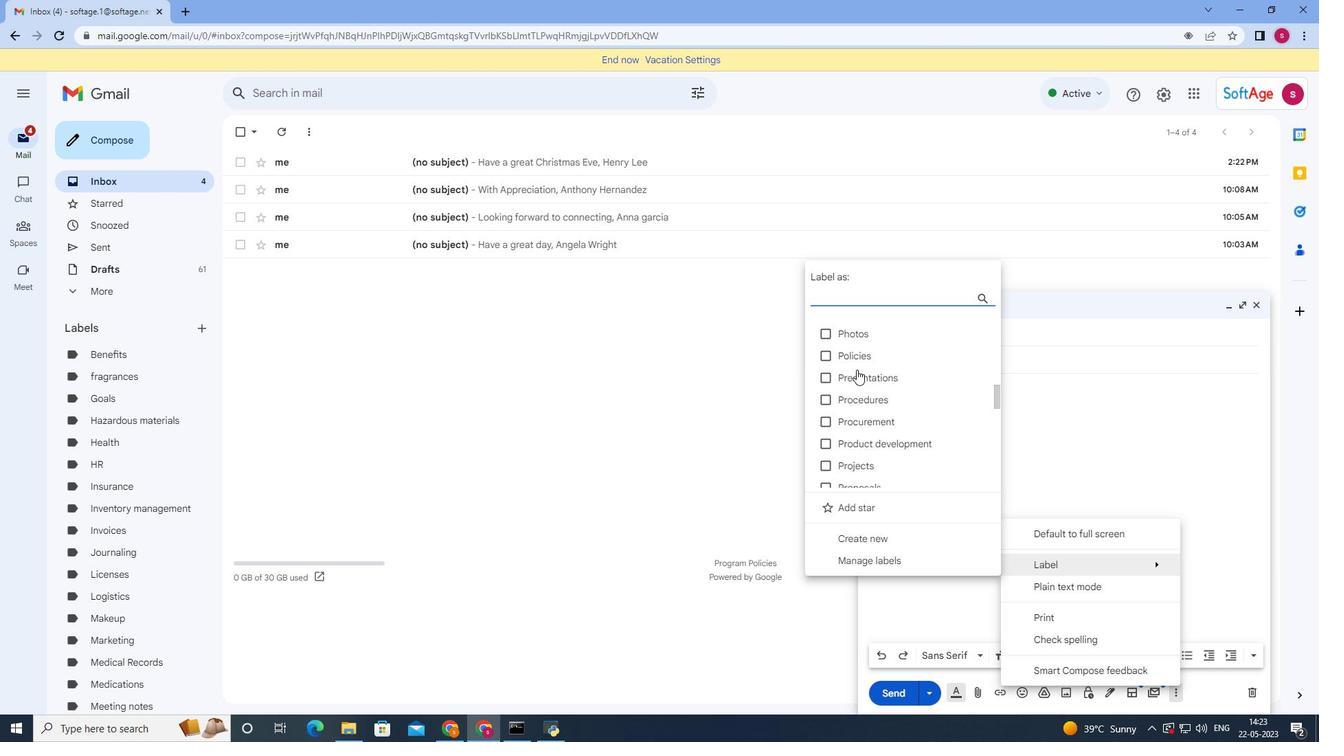
Action: Mouse scrolled (857, 369) with delta (0, 0)
Screenshot: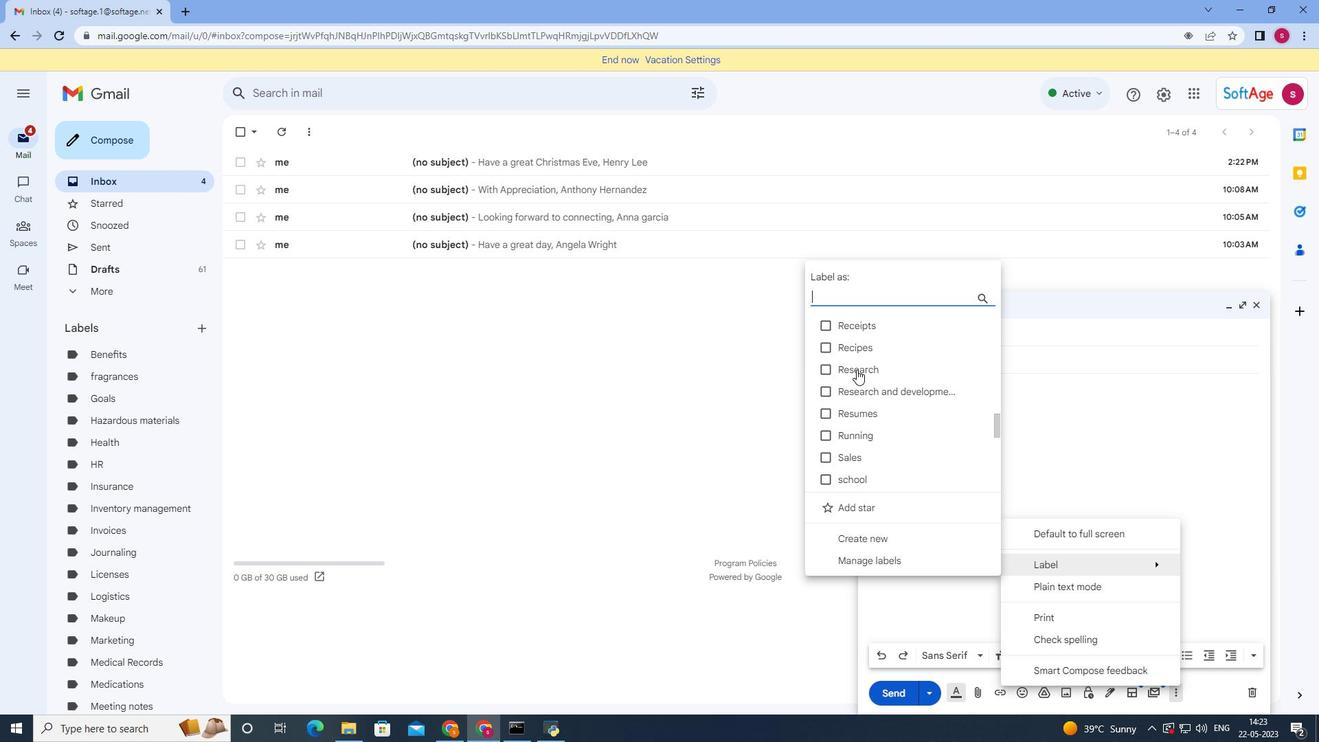 
Action: Mouse scrolled (857, 369) with delta (0, 0)
Screenshot: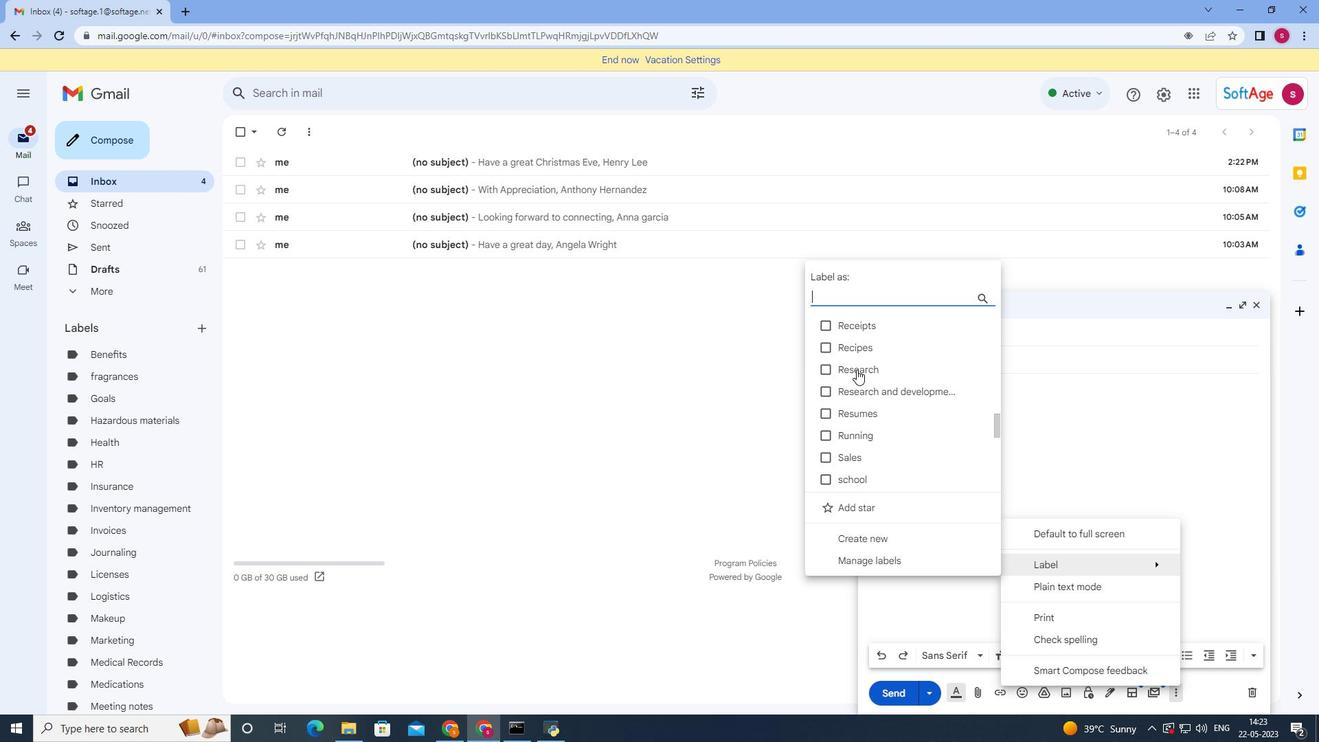
Action: Mouse scrolled (857, 369) with delta (0, 0)
Screenshot: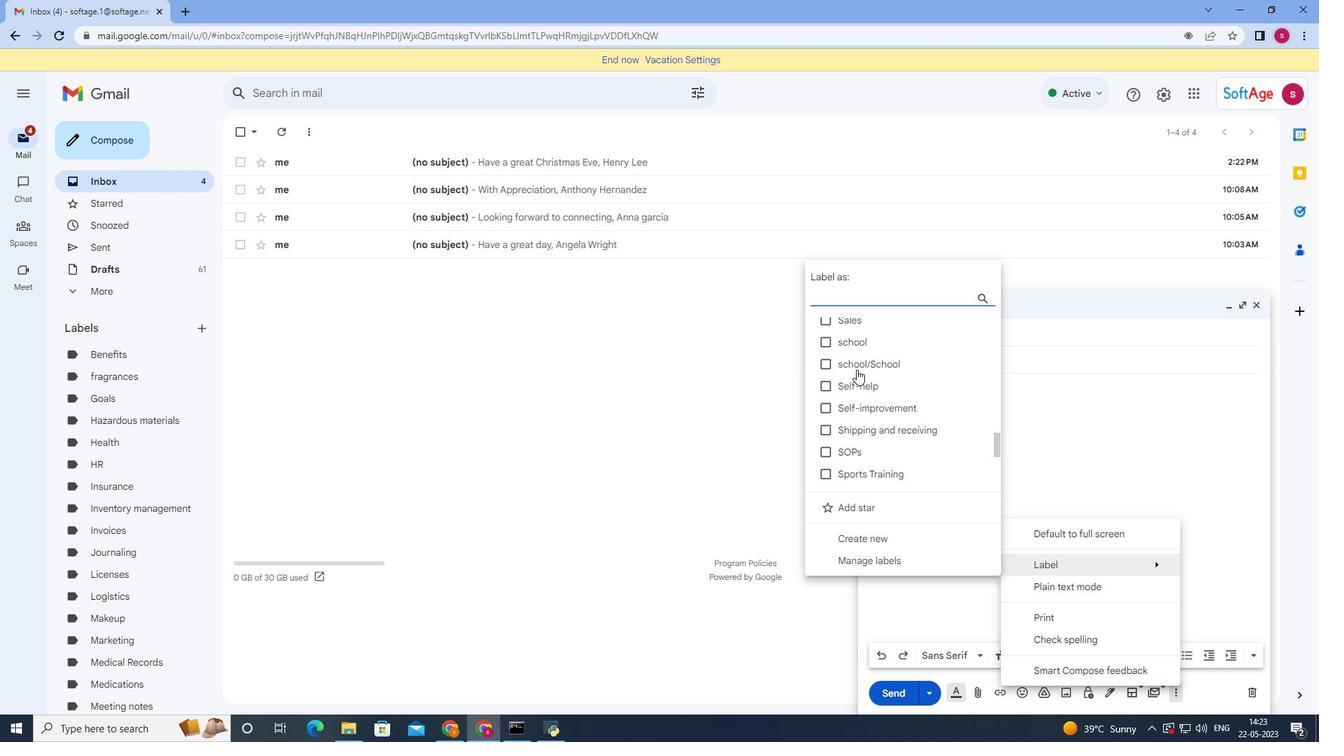 
Action: Mouse scrolled (857, 369) with delta (0, 0)
Screenshot: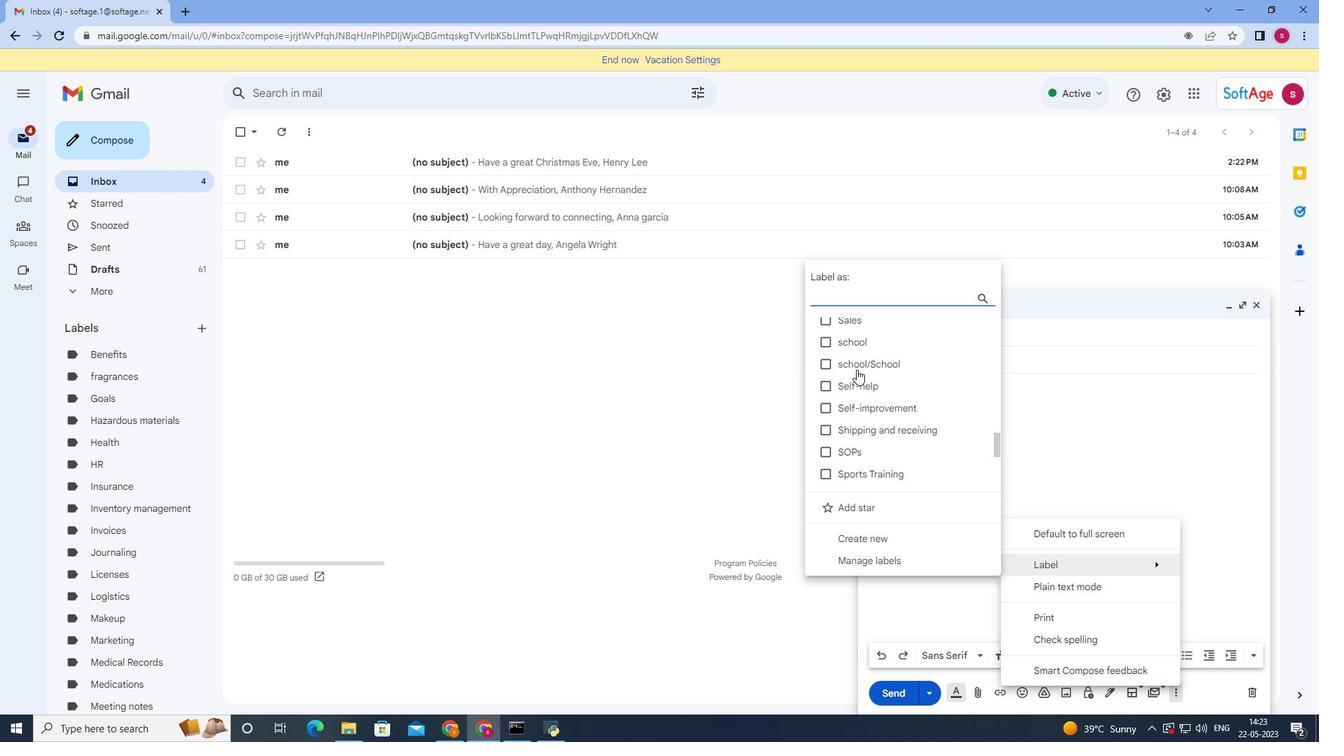 
Action: Mouse scrolled (857, 369) with delta (0, 0)
Screenshot: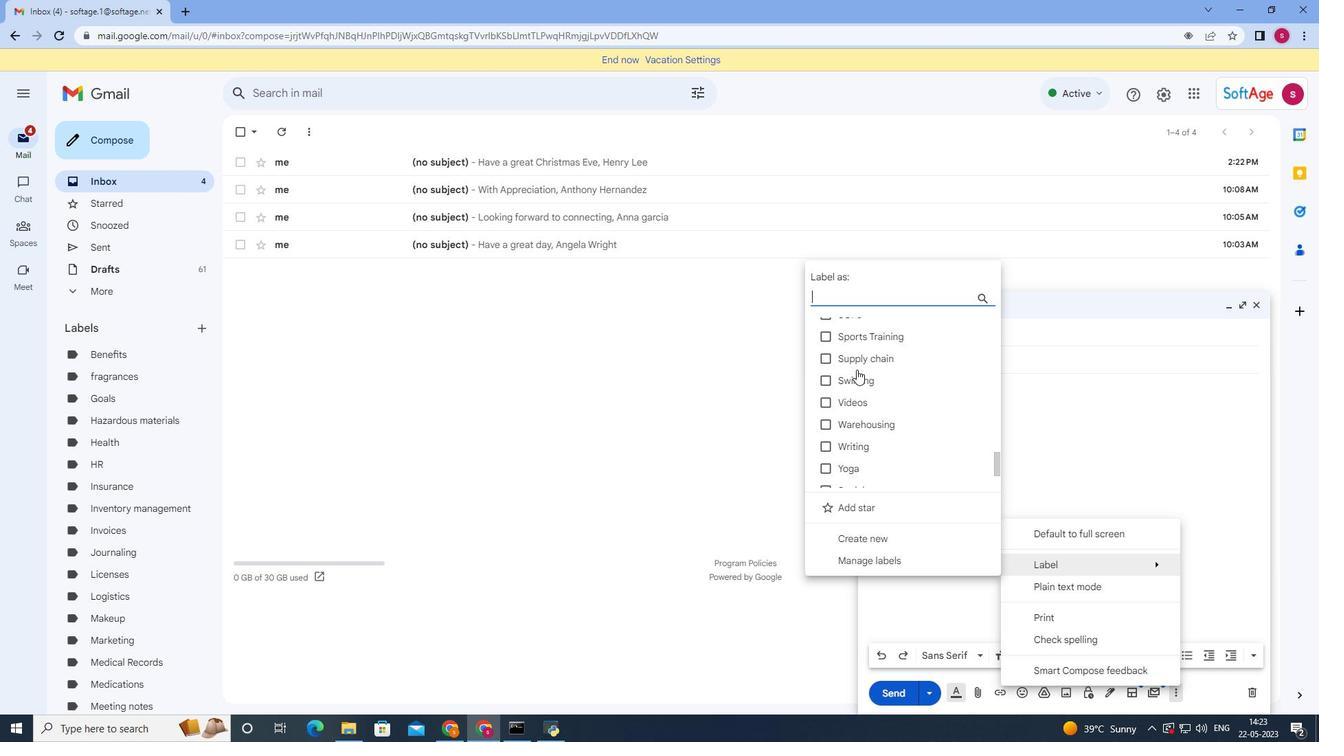 
Action: Mouse scrolled (857, 369) with delta (0, 0)
Screenshot: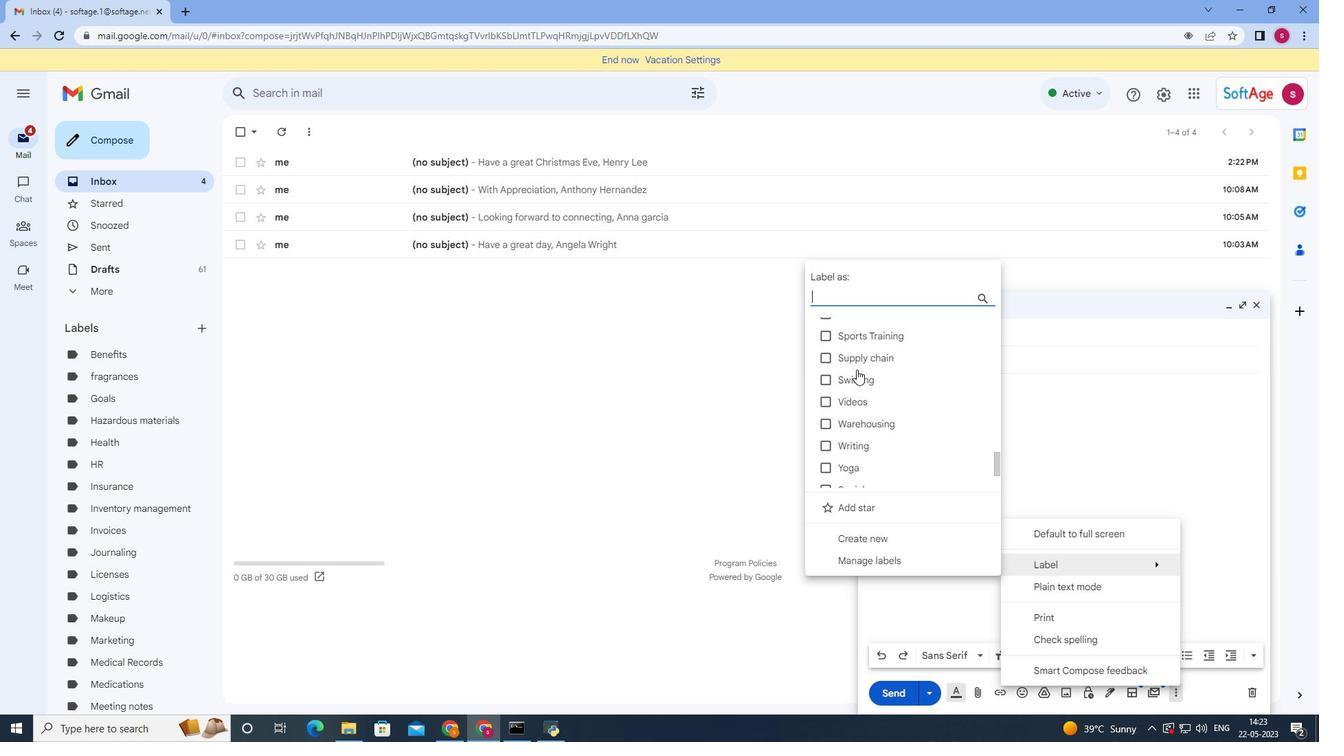 
Action: Mouse scrolled (857, 369) with delta (0, 0)
Screenshot: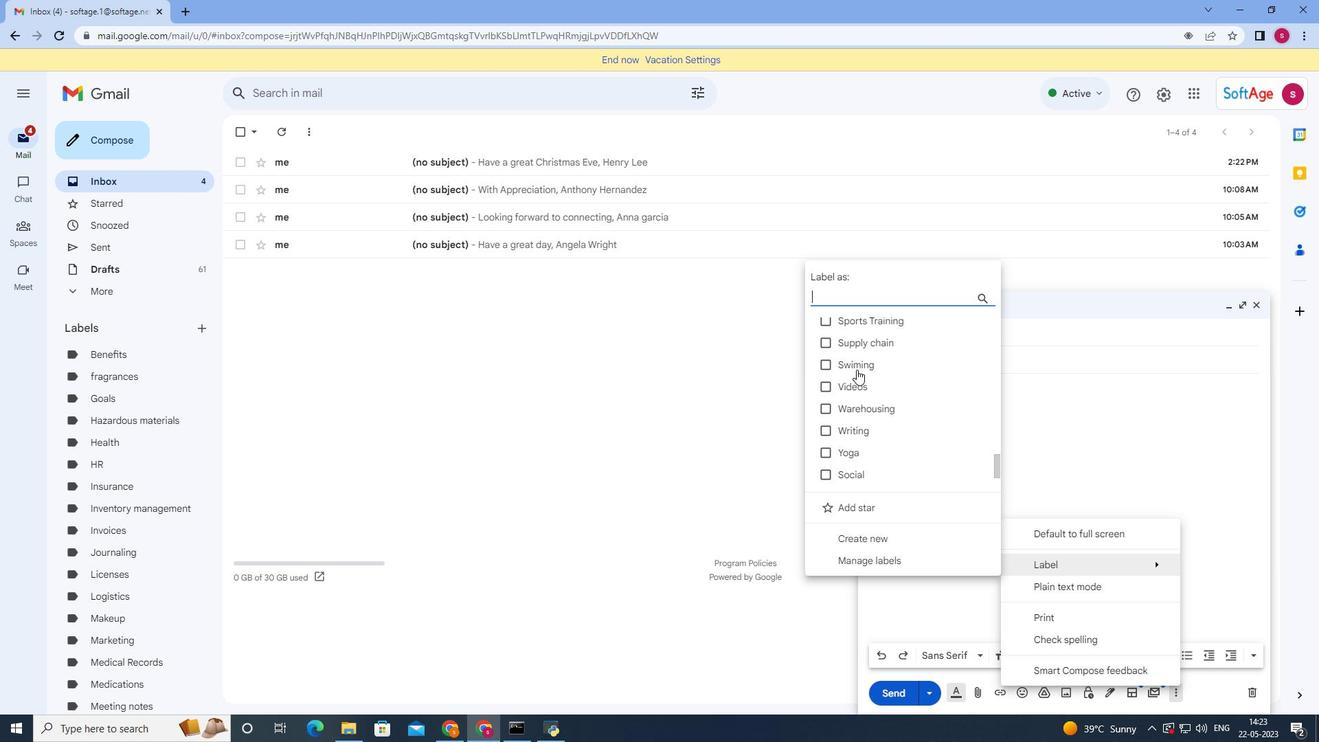 
Action: Mouse scrolled (857, 369) with delta (0, 0)
Screenshot: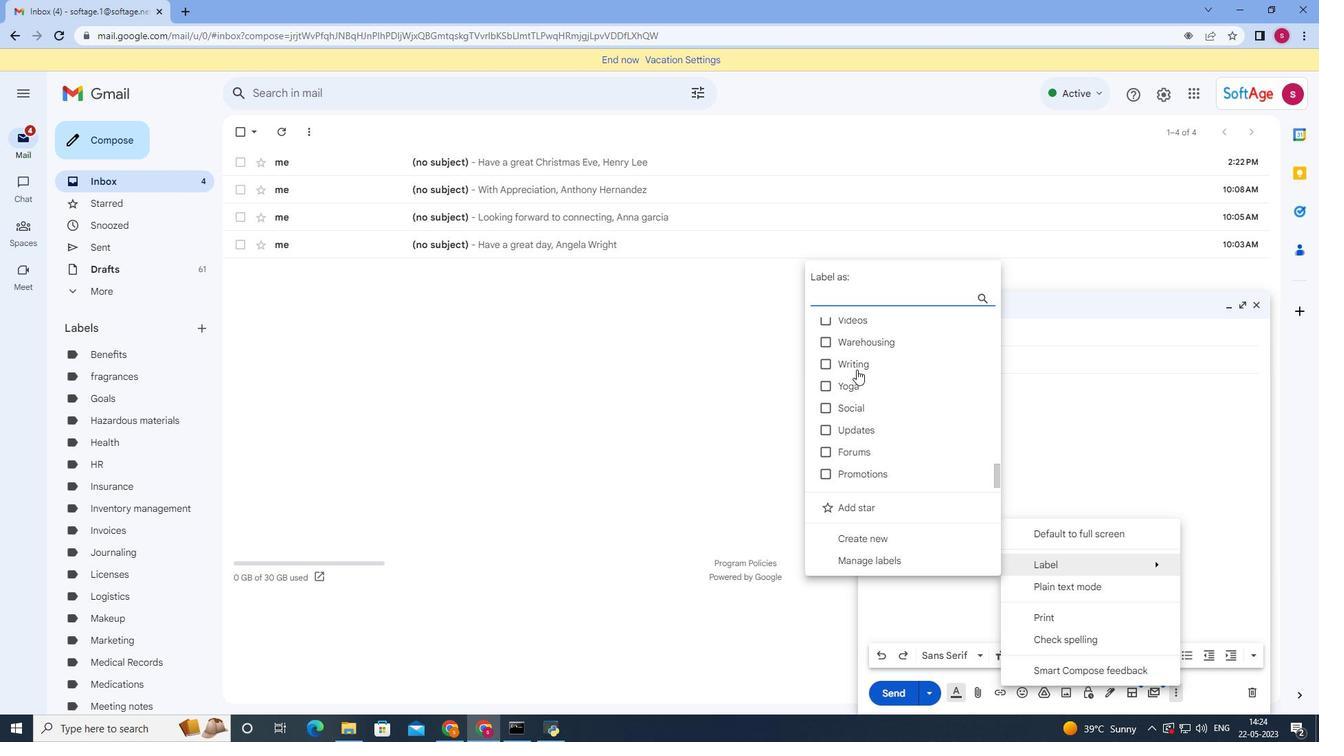 
Action: Mouse scrolled (857, 369) with delta (0, 0)
Screenshot: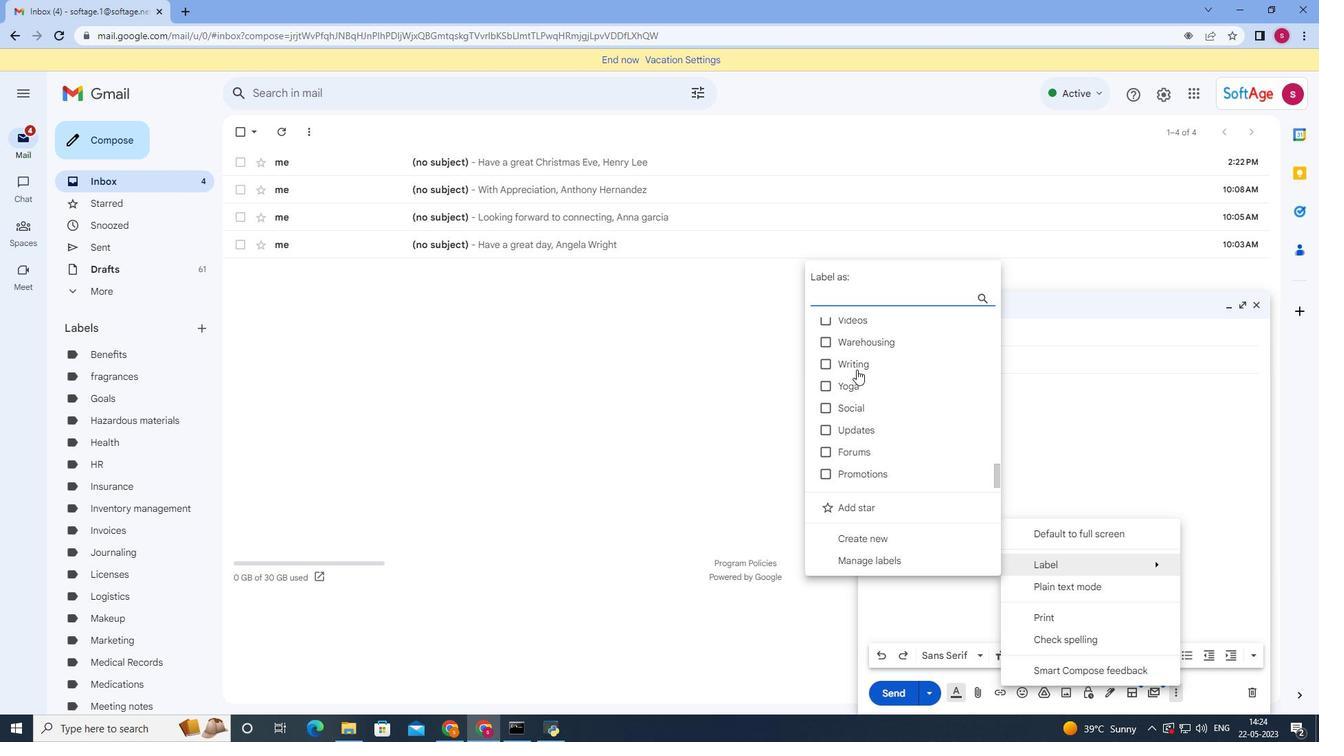 
Action: Mouse scrolled (857, 369) with delta (0, 0)
Screenshot: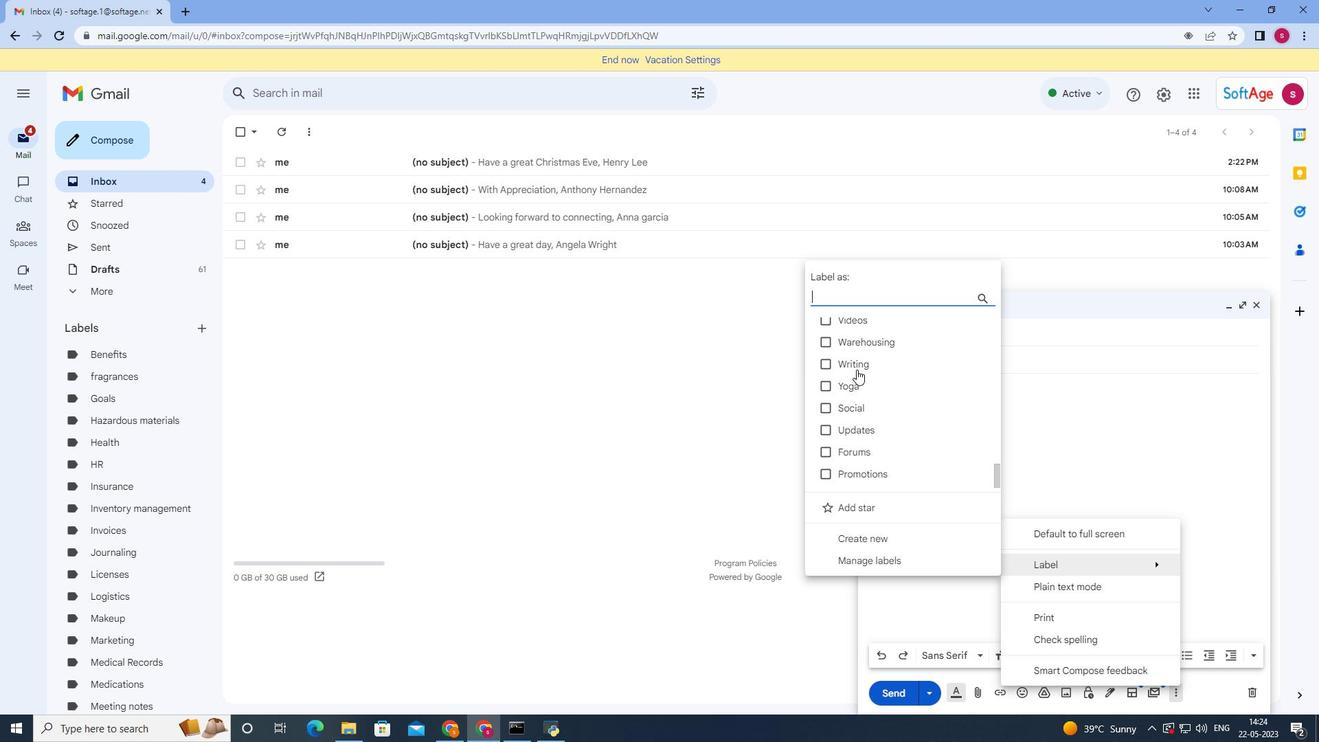 
Action: Mouse scrolled (857, 369) with delta (0, 0)
Screenshot: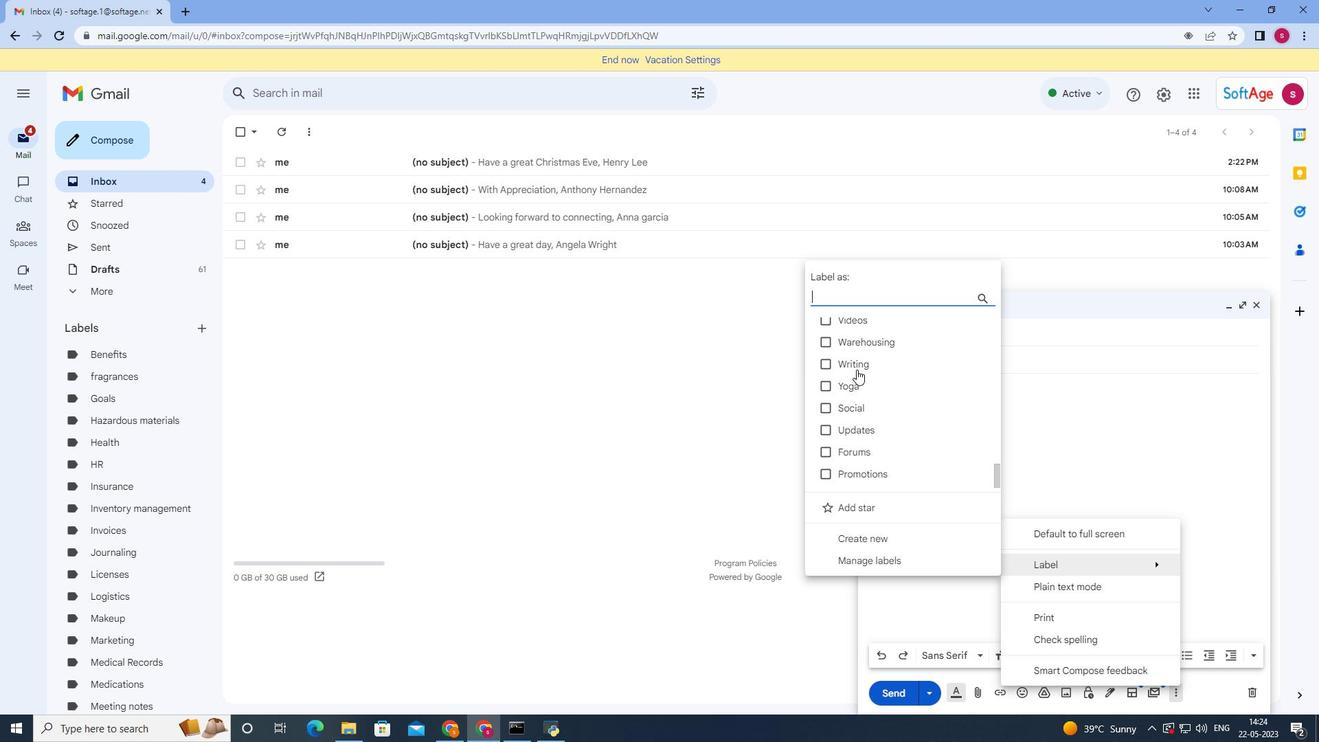 
Action: Mouse moved to (857, 369)
Screenshot: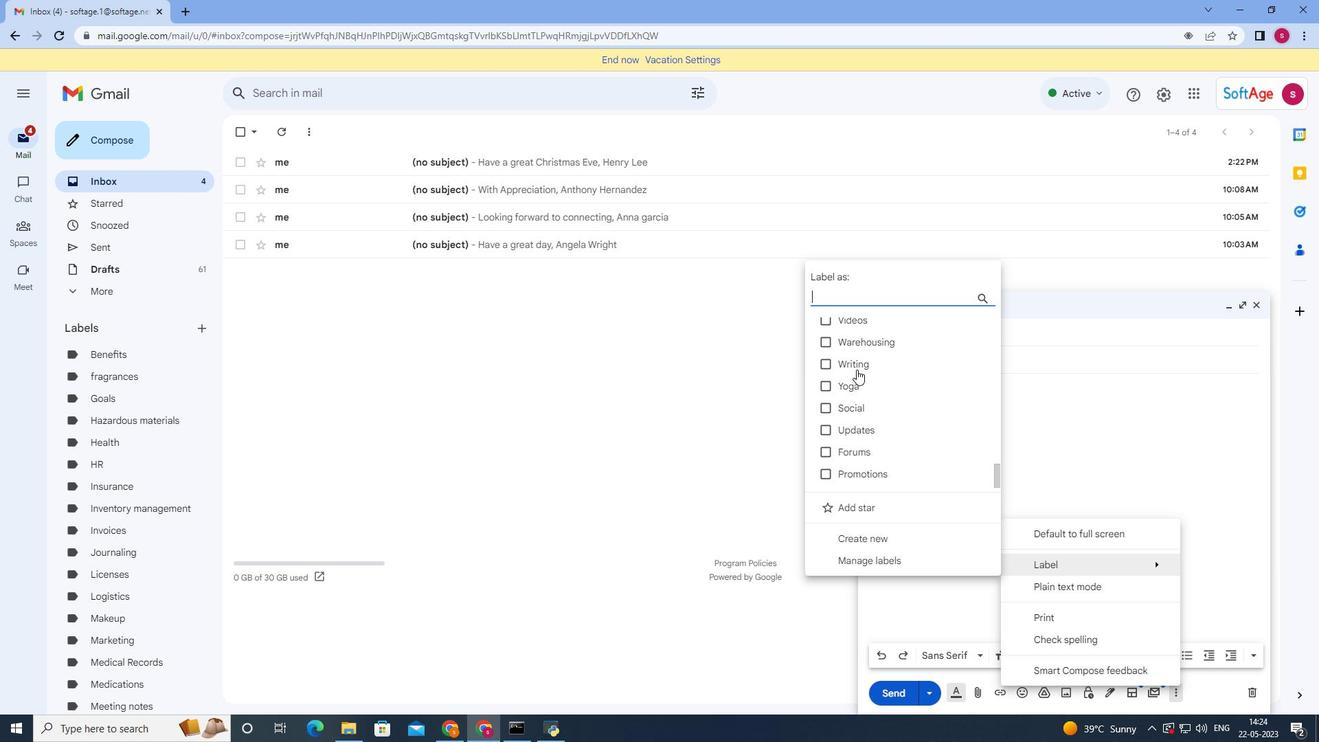 
Action: Mouse scrolled (857, 370) with delta (0, 0)
Screenshot: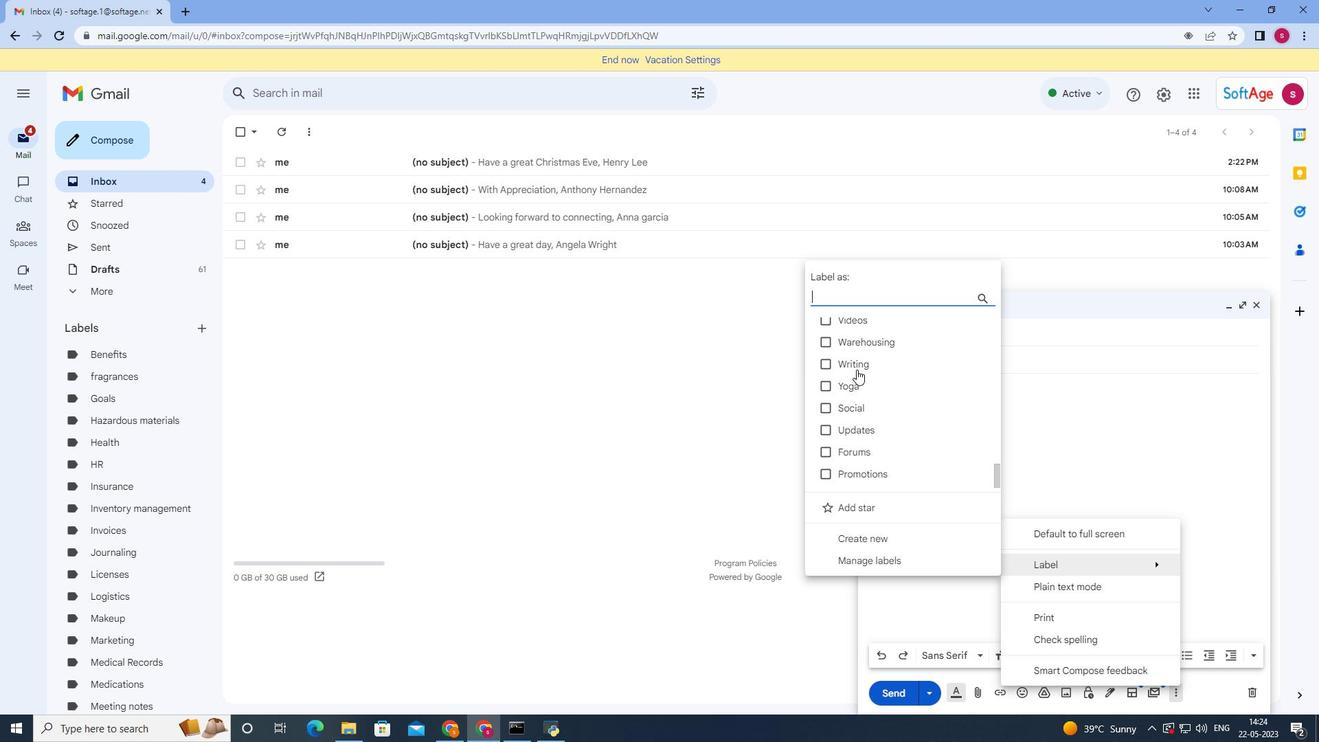 
Action: Mouse scrolled (857, 370) with delta (0, 0)
Screenshot: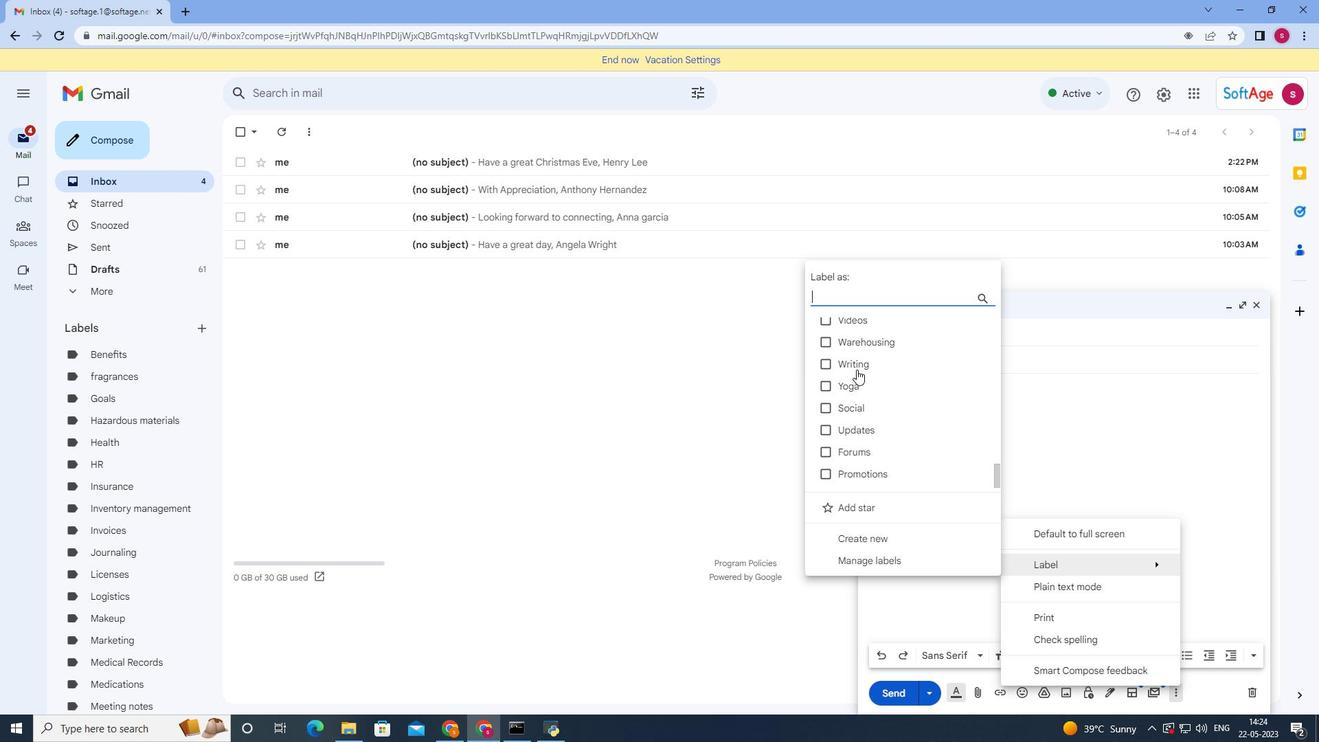 
Action: Mouse scrolled (857, 370) with delta (0, 0)
Screenshot: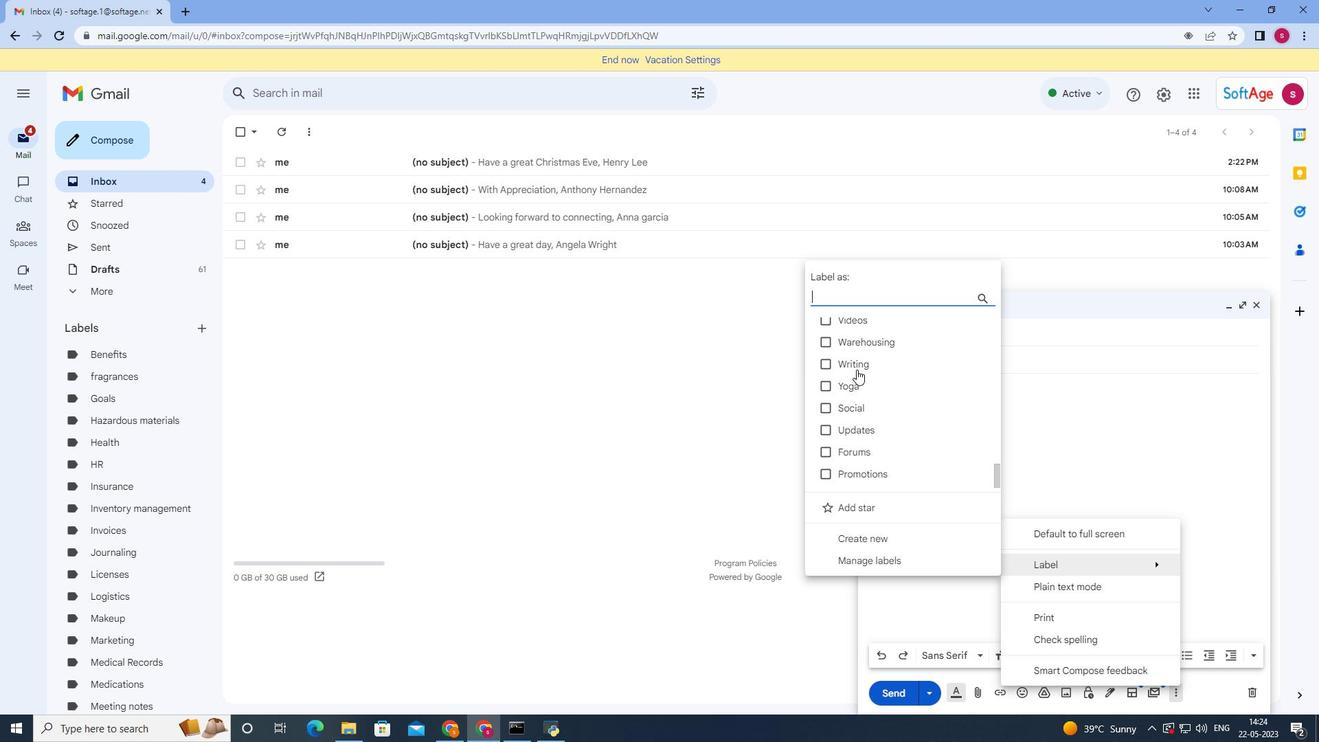 
Action: Mouse scrolled (857, 370) with delta (0, 0)
Screenshot: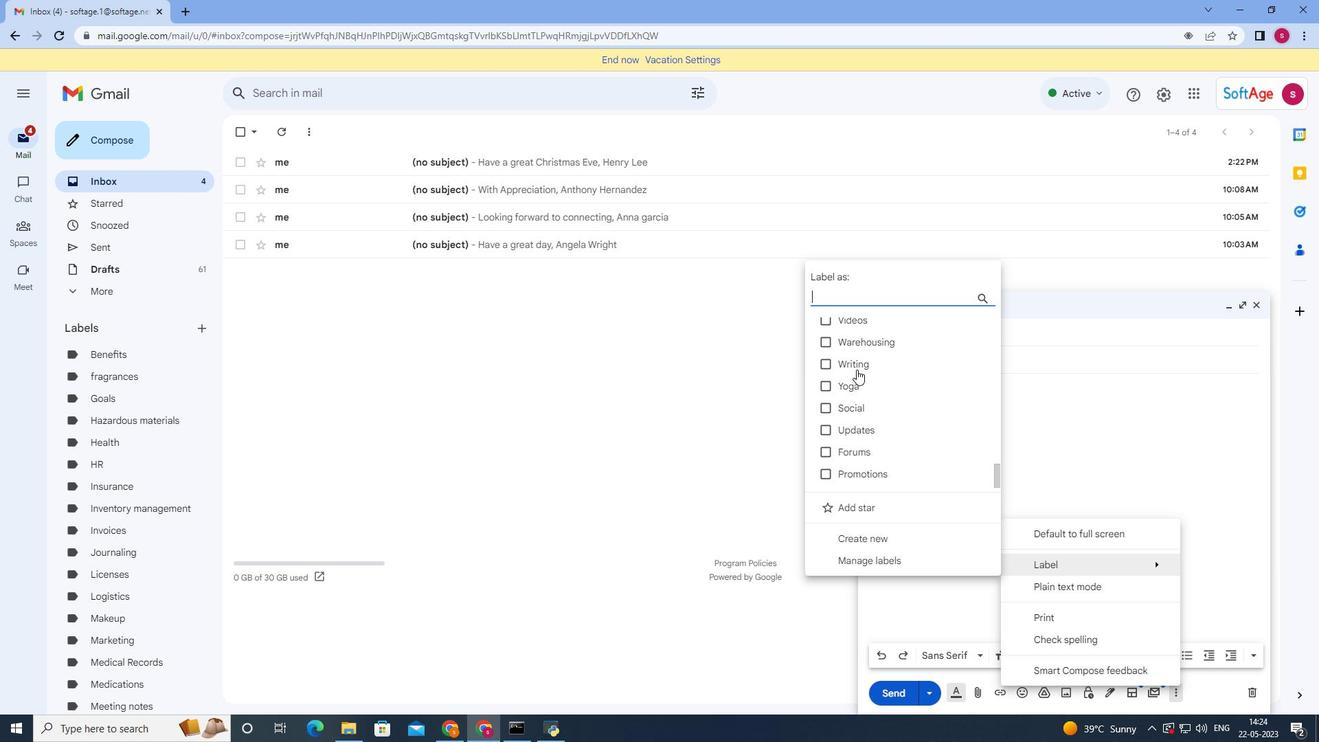 
Action: Mouse scrolled (857, 370) with delta (0, 0)
Screenshot: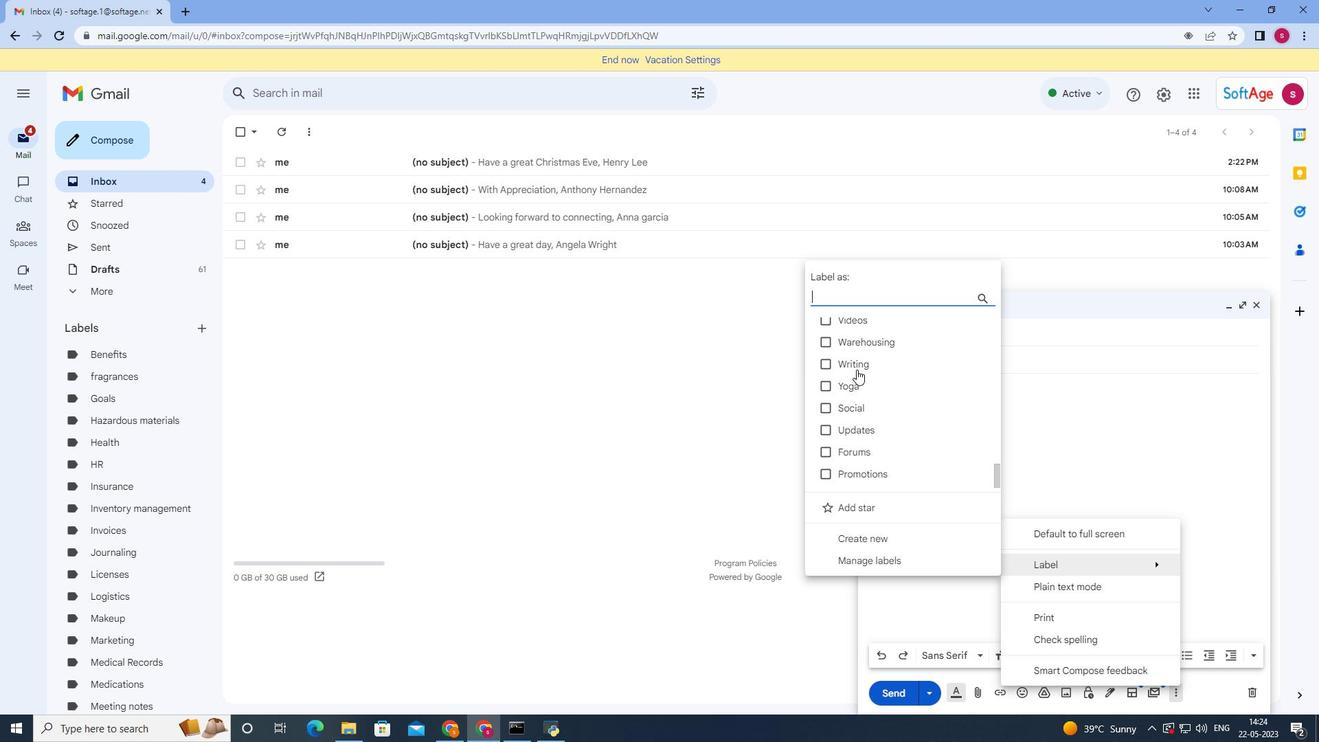 
Action: Mouse scrolled (857, 370) with delta (0, 0)
Screenshot: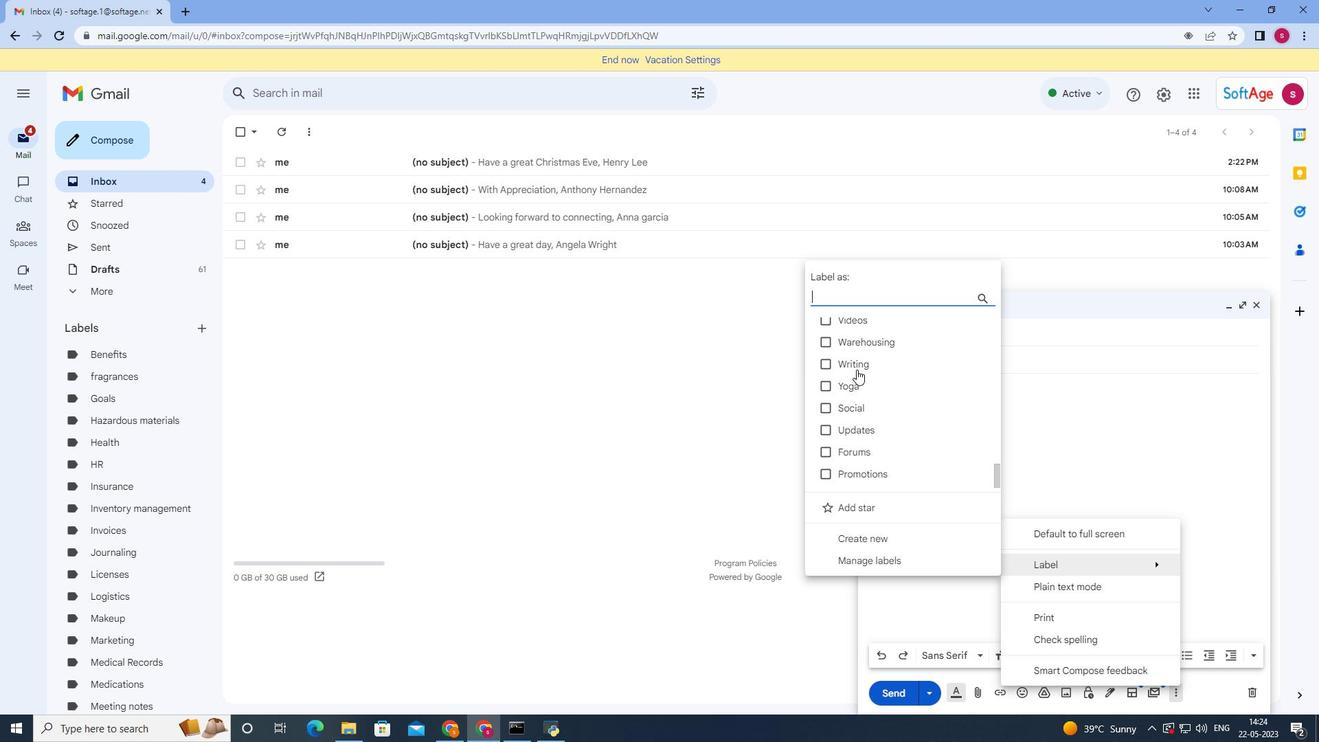 
Action: Mouse moved to (857, 369)
Screenshot: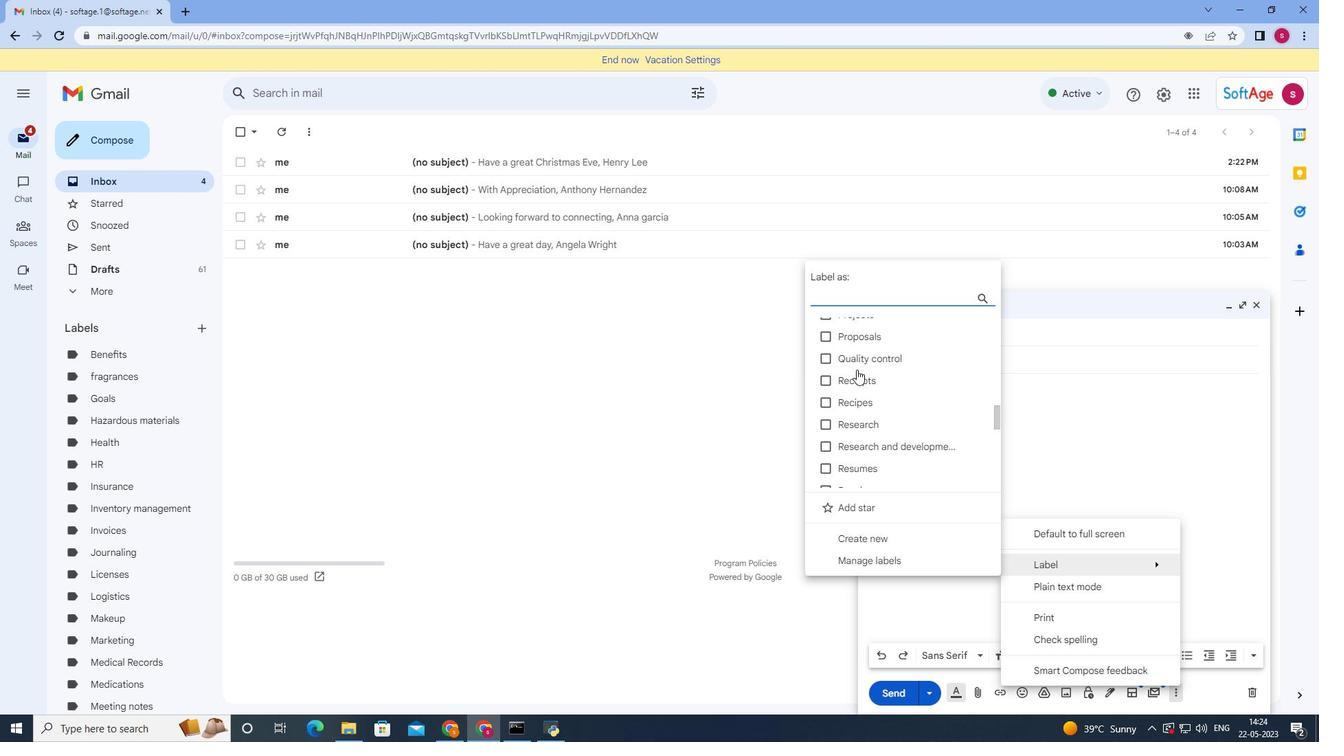 
Action: Mouse scrolled (857, 370) with delta (0, 0)
Screenshot: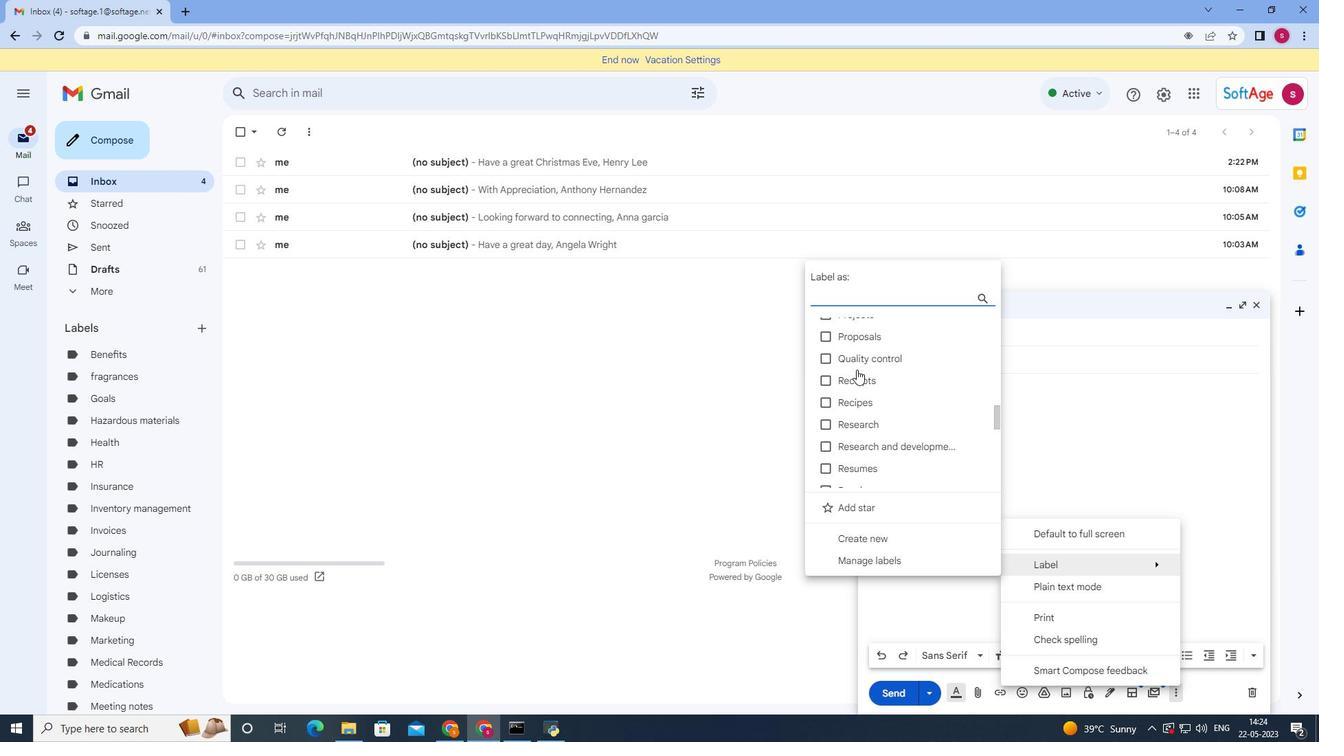 
Action: Mouse scrolled (857, 370) with delta (0, 0)
Screenshot: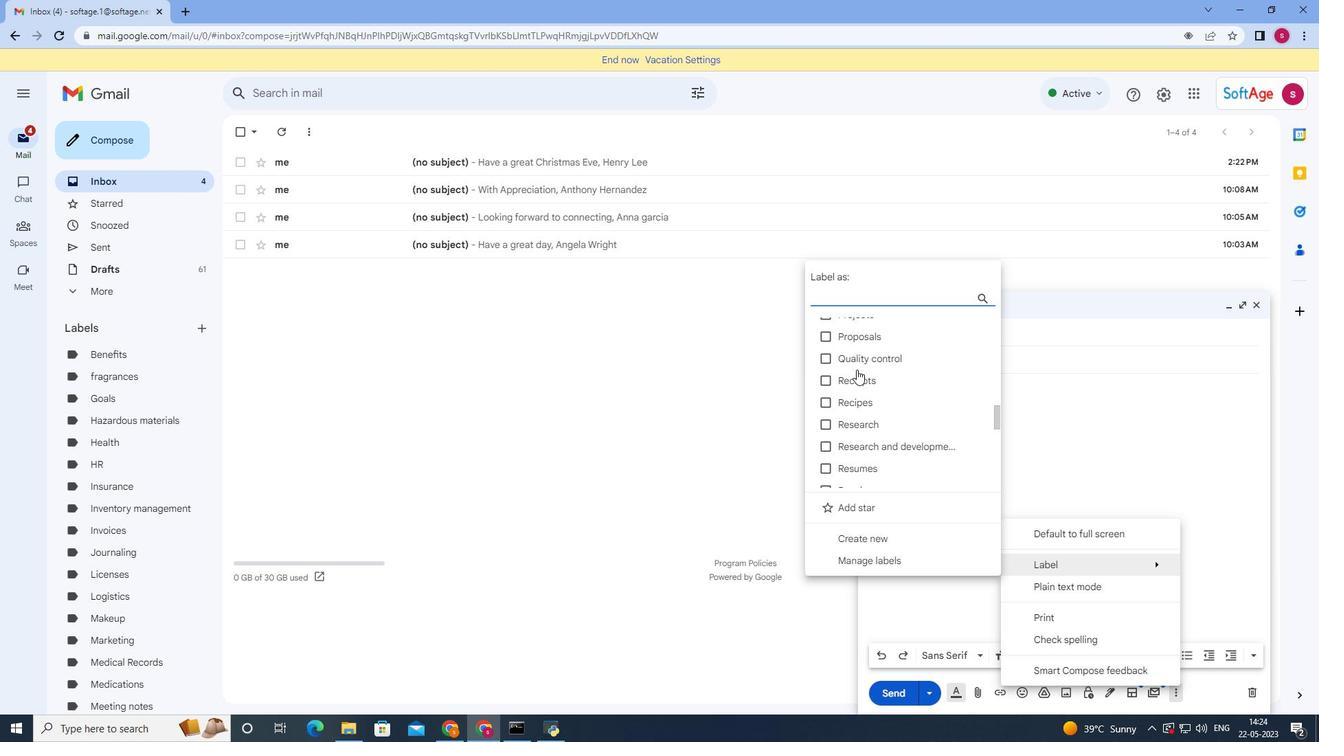 
Action: Mouse scrolled (857, 370) with delta (0, 0)
Screenshot: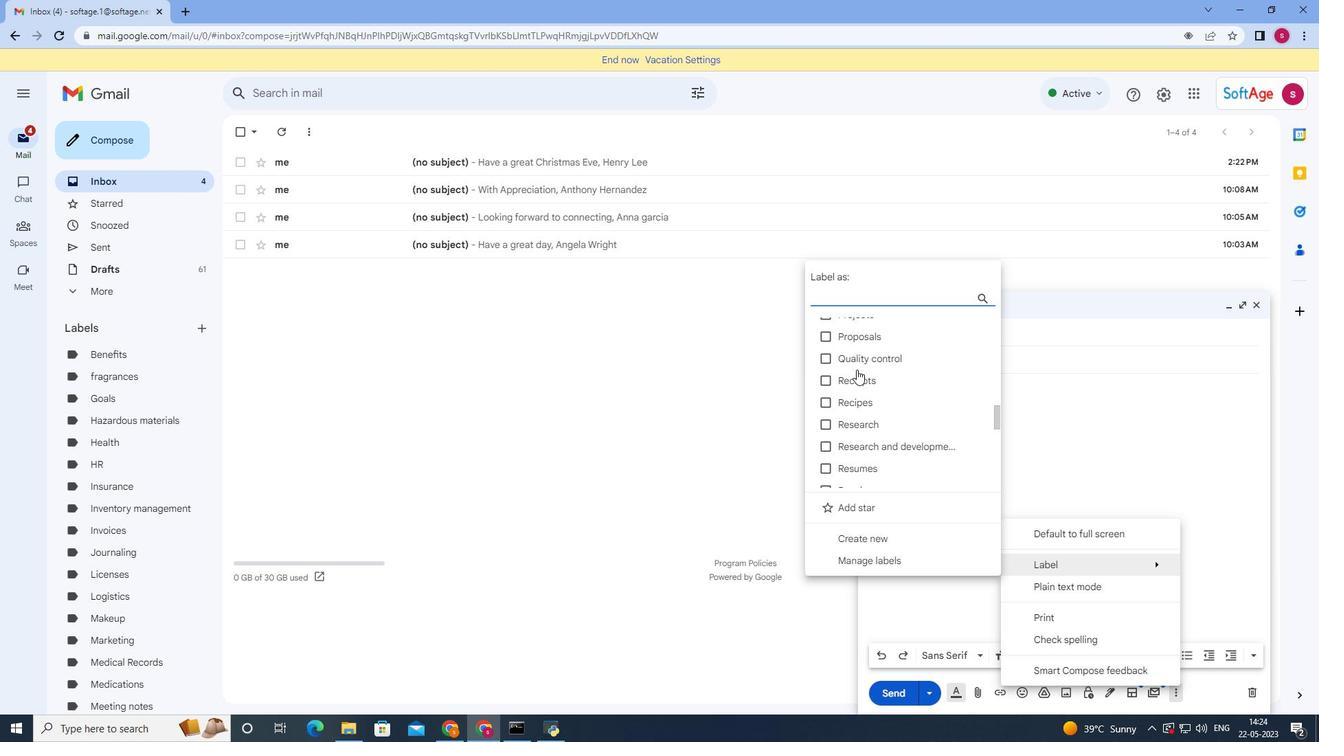
Action: Mouse moved to (857, 369)
Screenshot: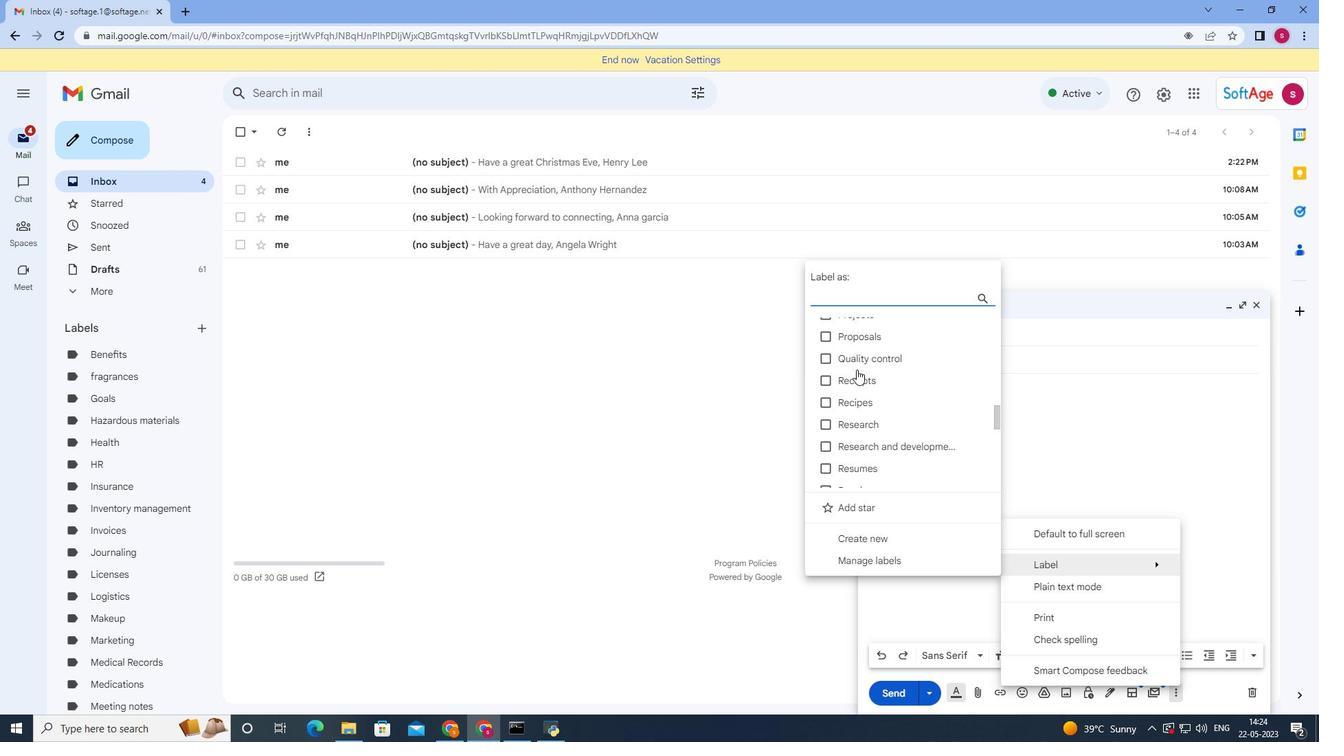 
Action: Mouse scrolled (857, 370) with delta (0, 0)
Screenshot: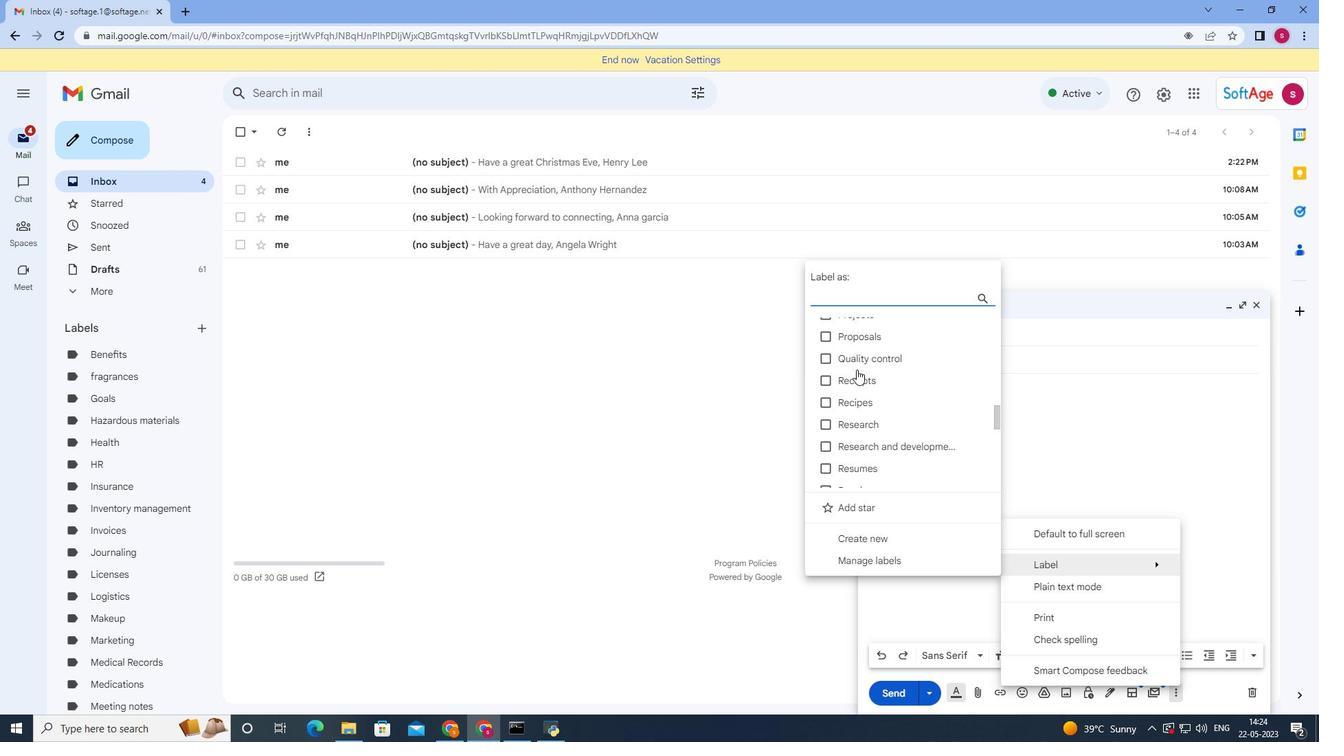 
Action: Mouse scrolled (857, 370) with delta (0, 0)
Screenshot: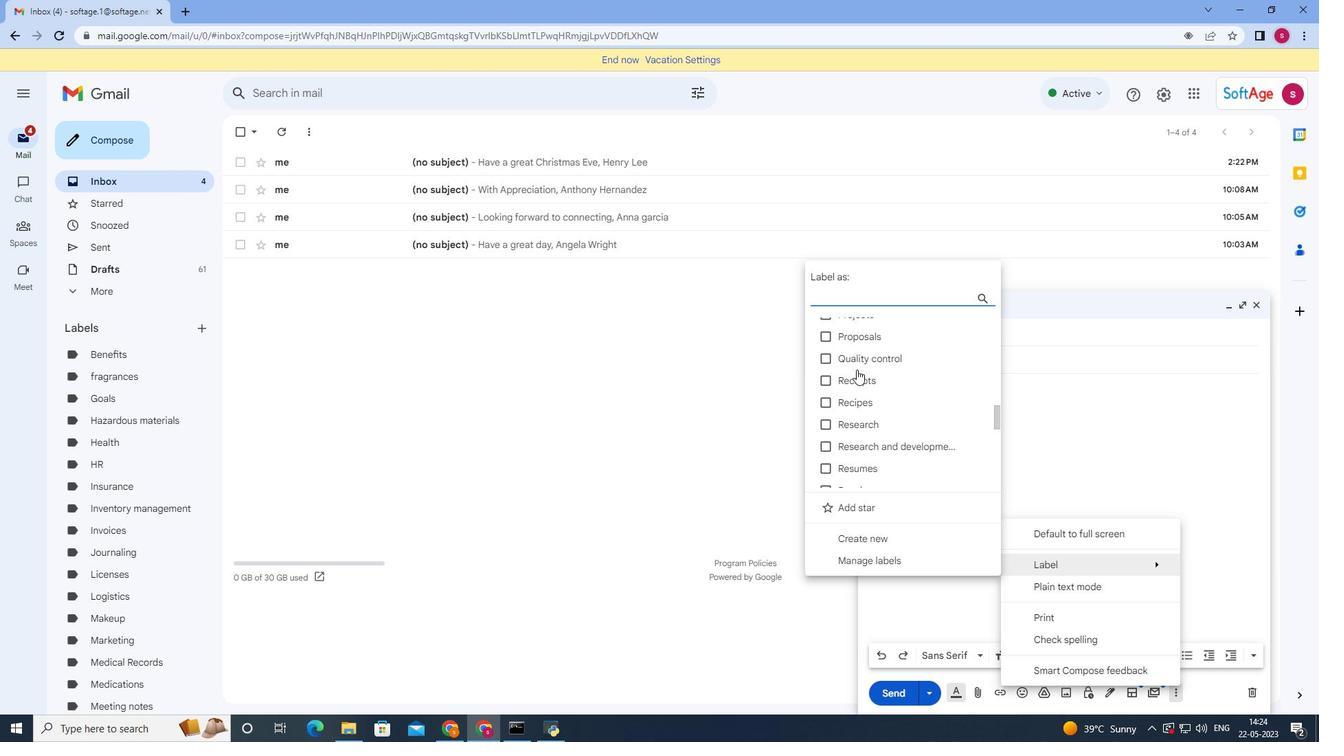 
Action: Mouse scrolled (857, 370) with delta (0, 0)
Screenshot: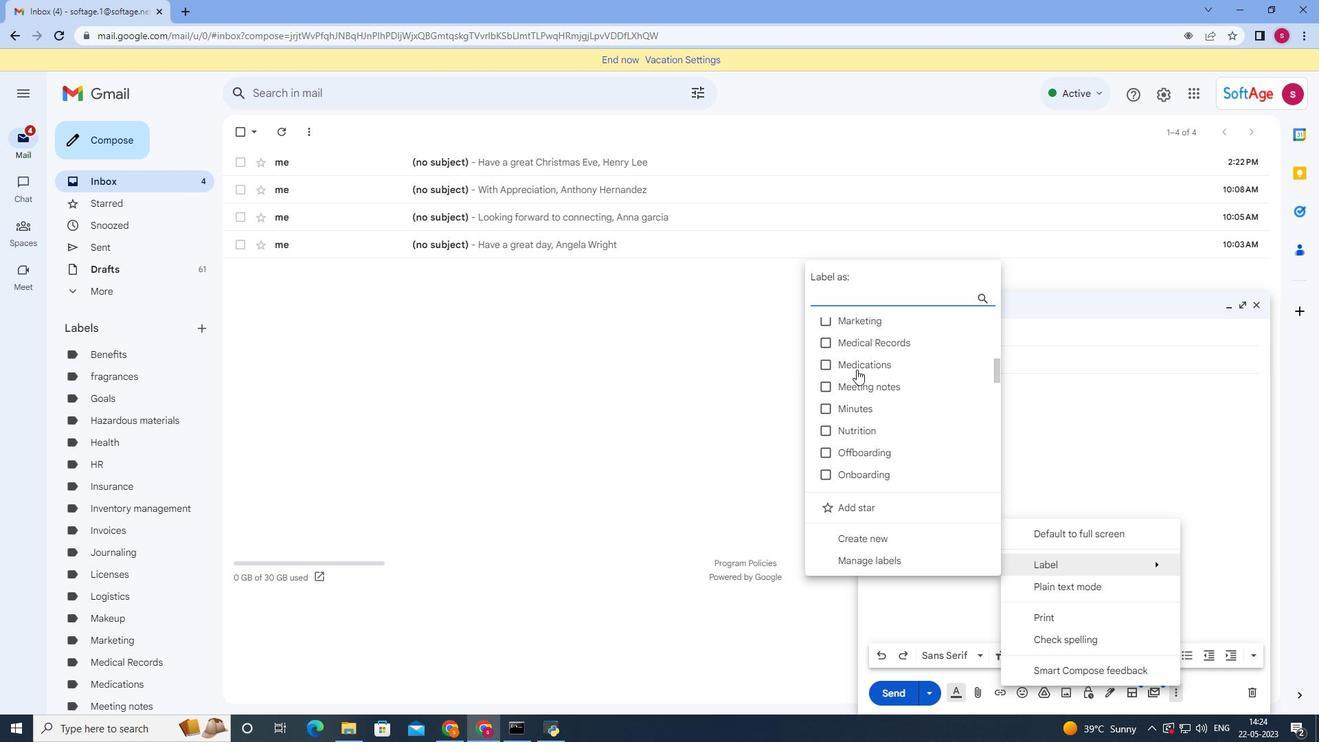 
Action: Mouse scrolled (857, 370) with delta (0, 0)
Screenshot: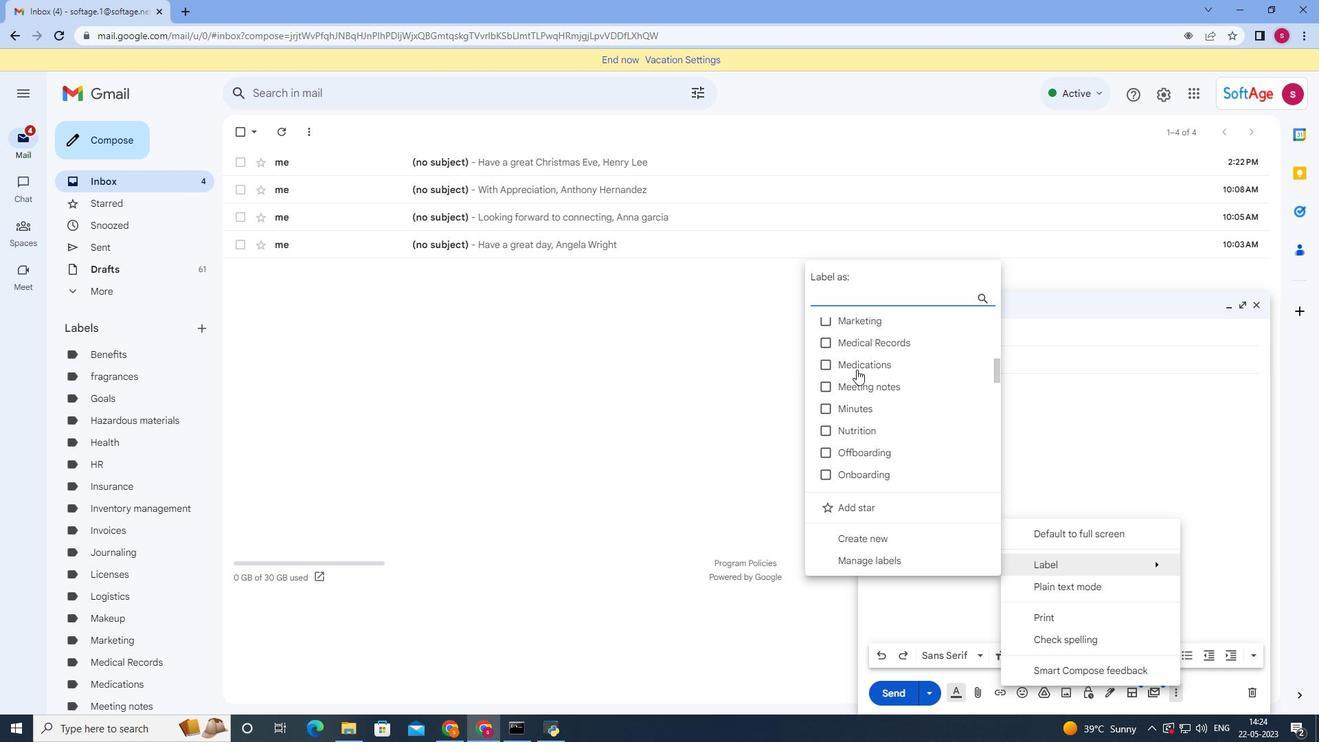 
Action: Mouse scrolled (857, 370) with delta (0, 0)
Screenshot: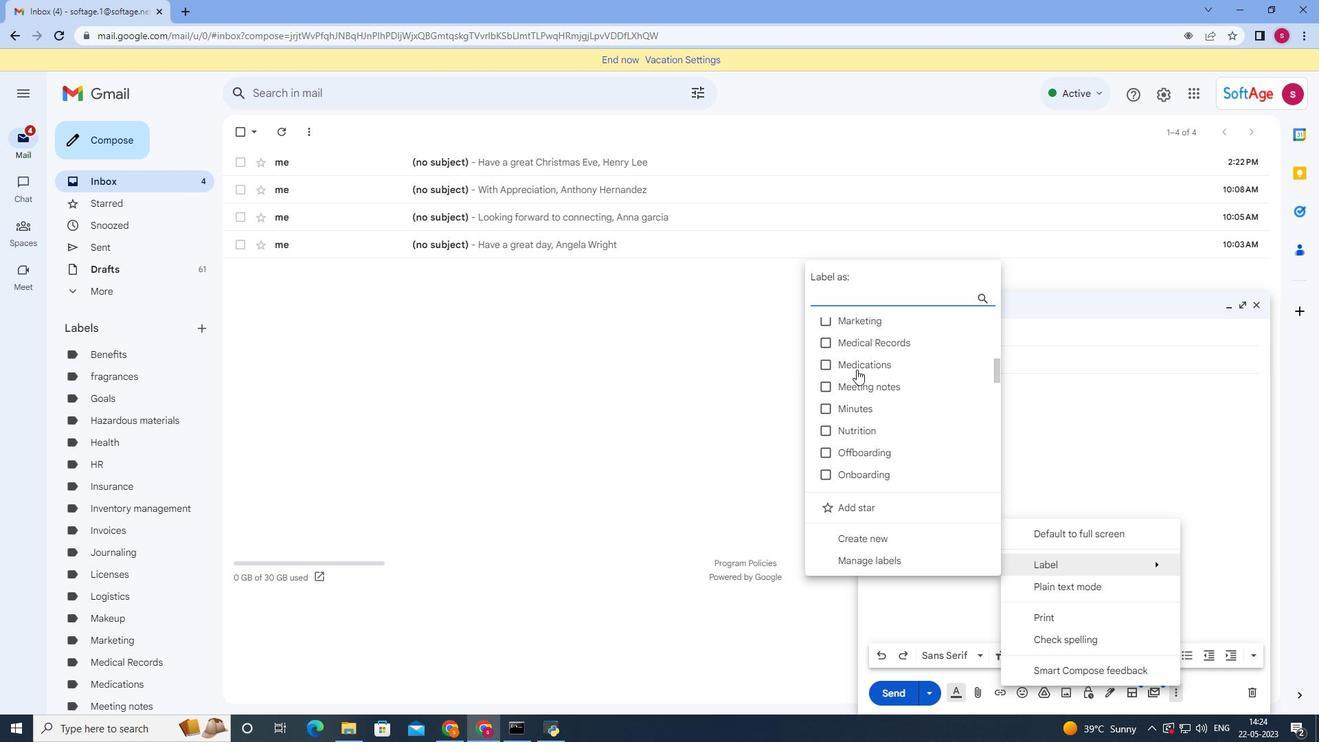 
Action: Mouse scrolled (857, 370) with delta (0, 0)
Screenshot: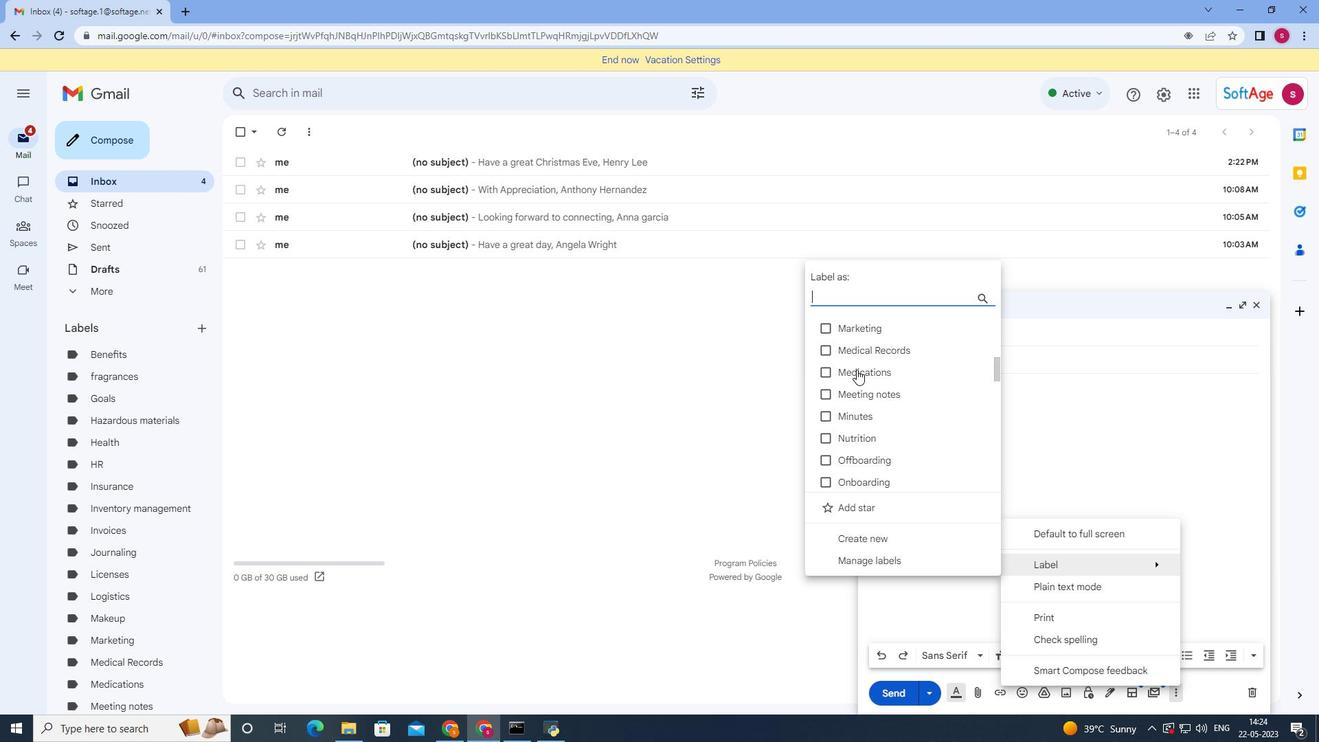 
Action: Mouse scrolled (857, 370) with delta (0, 0)
Screenshot: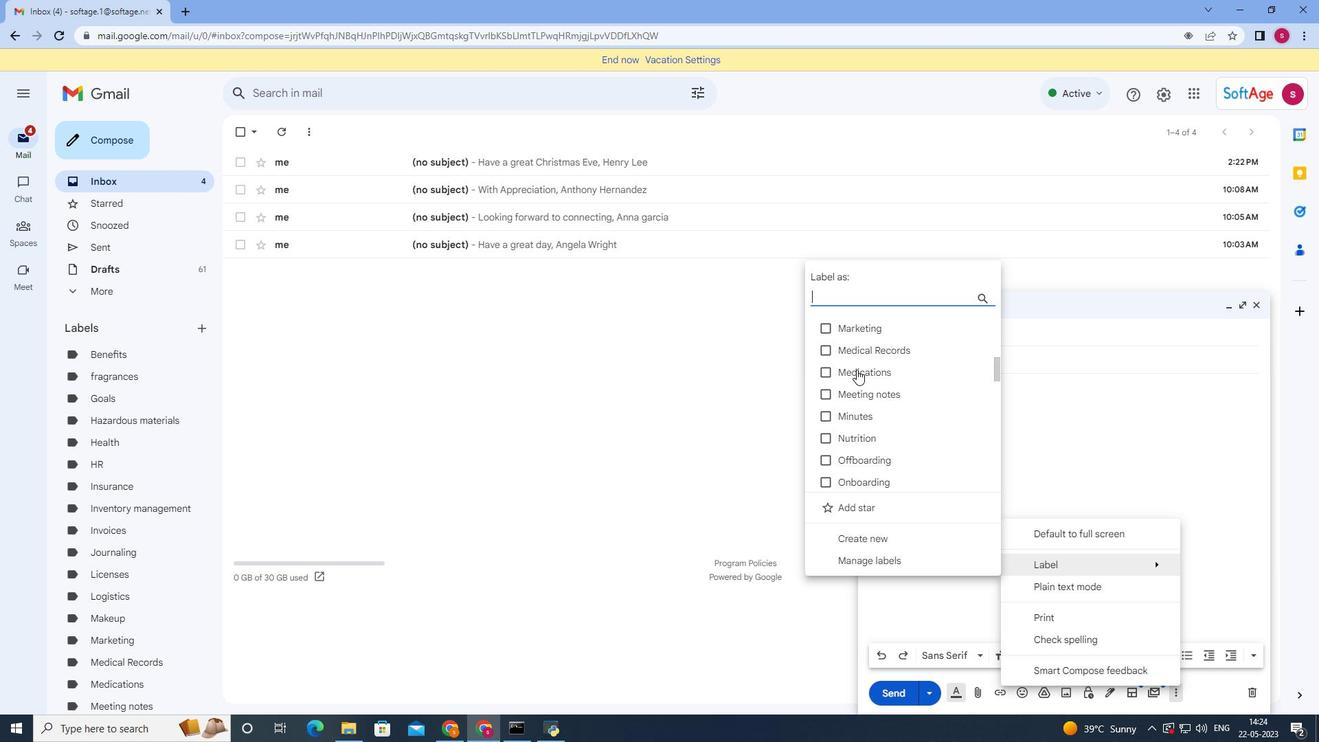 
Action: Mouse moved to (857, 369)
Screenshot: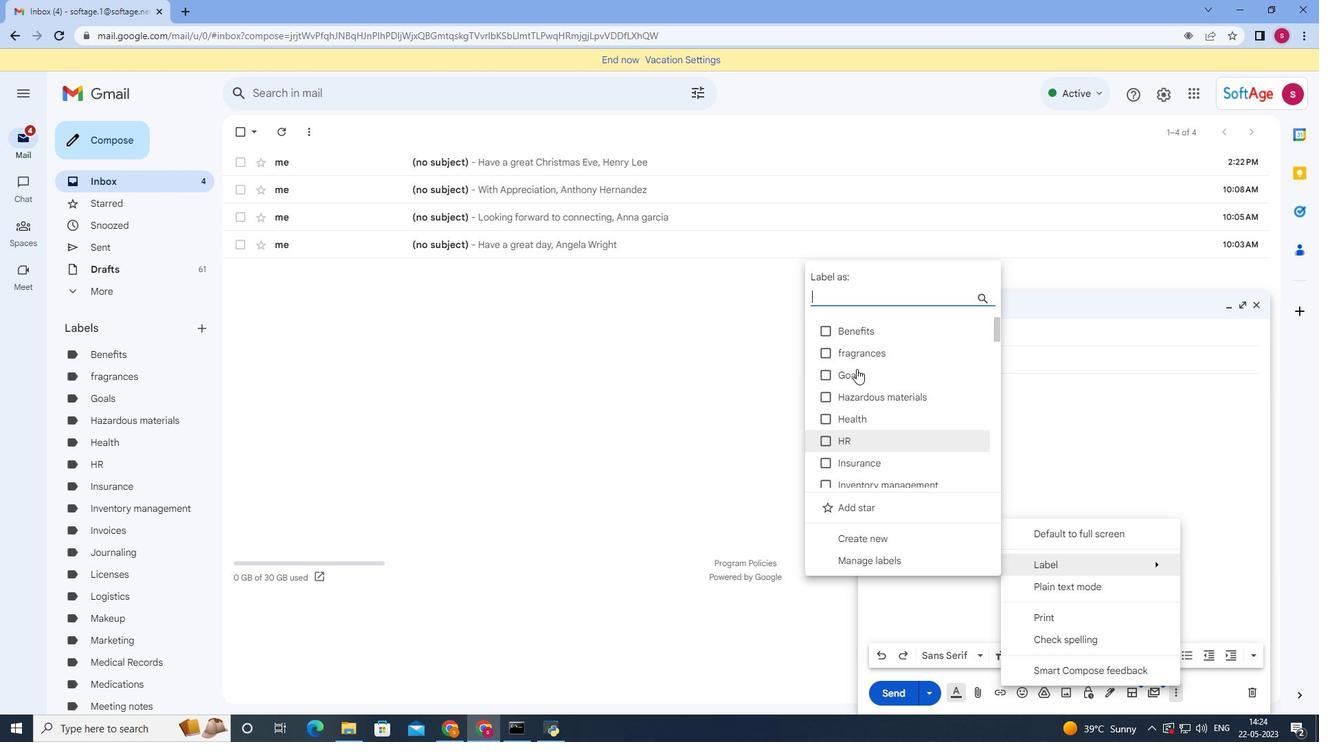 
Action: Mouse scrolled (857, 369) with delta (0, 0)
Screenshot: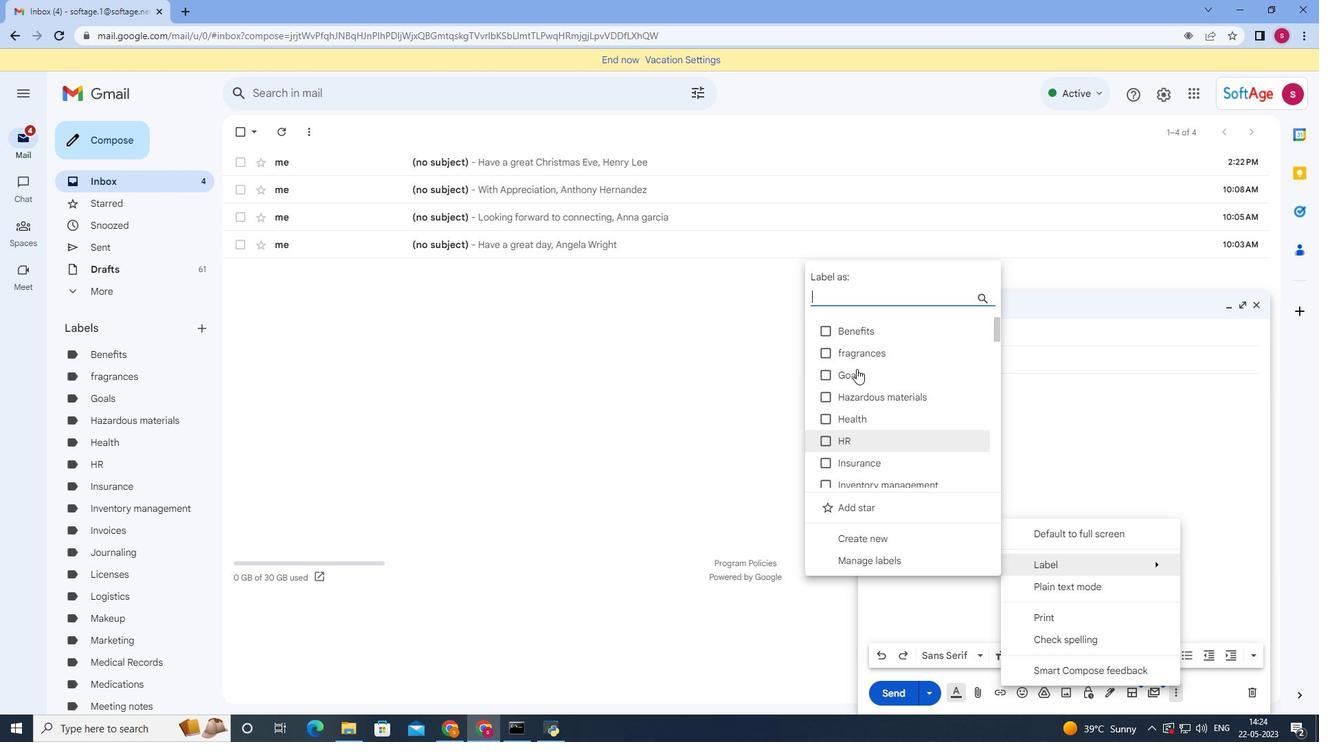 
Action: Mouse scrolled (857, 369) with delta (0, 0)
Screenshot: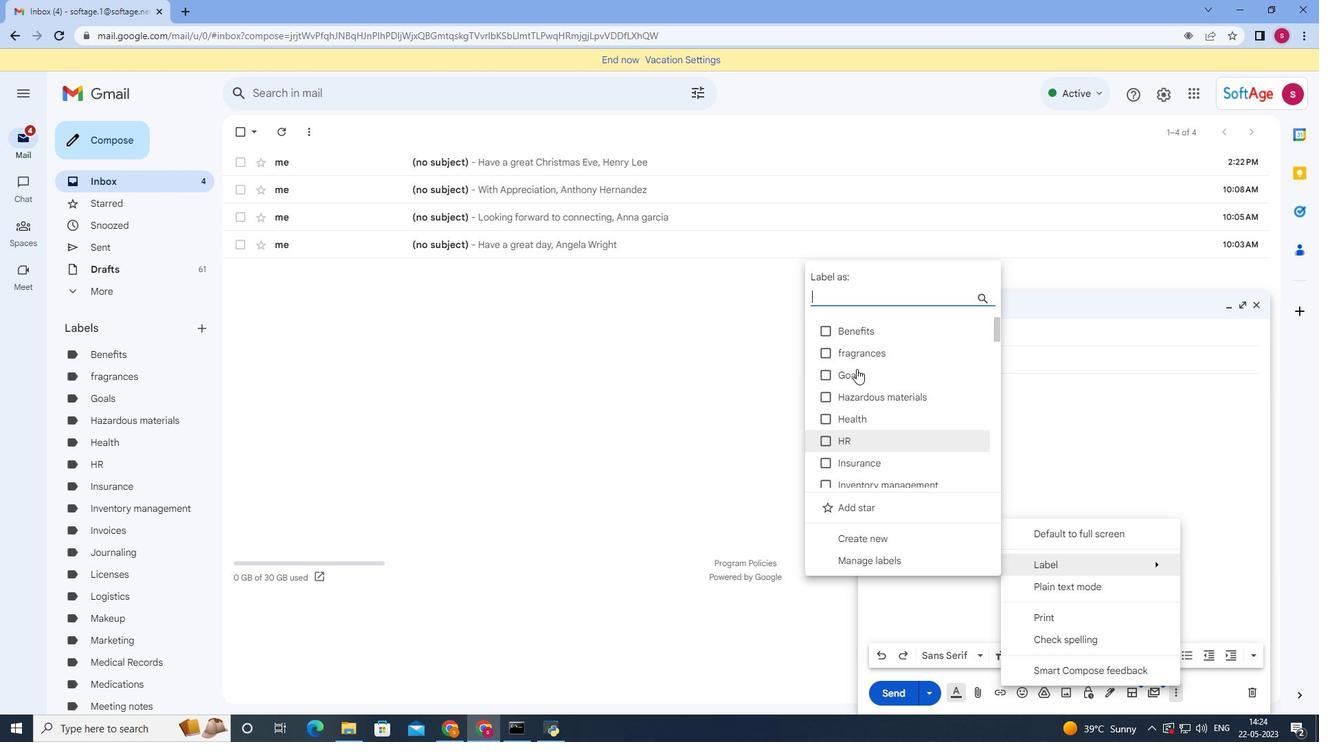 
Action: Mouse scrolled (857, 369) with delta (0, 0)
Screenshot: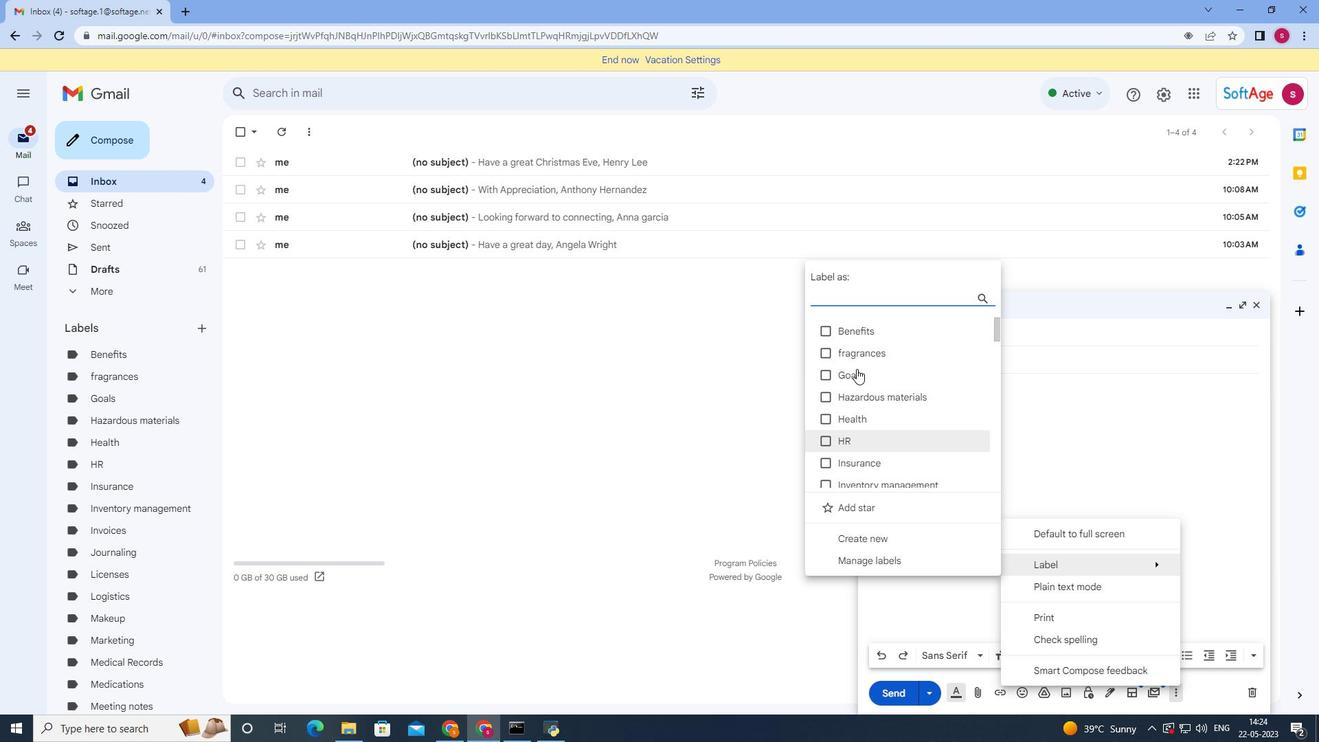 
Action: Mouse scrolled (857, 369) with delta (0, 0)
Screenshot: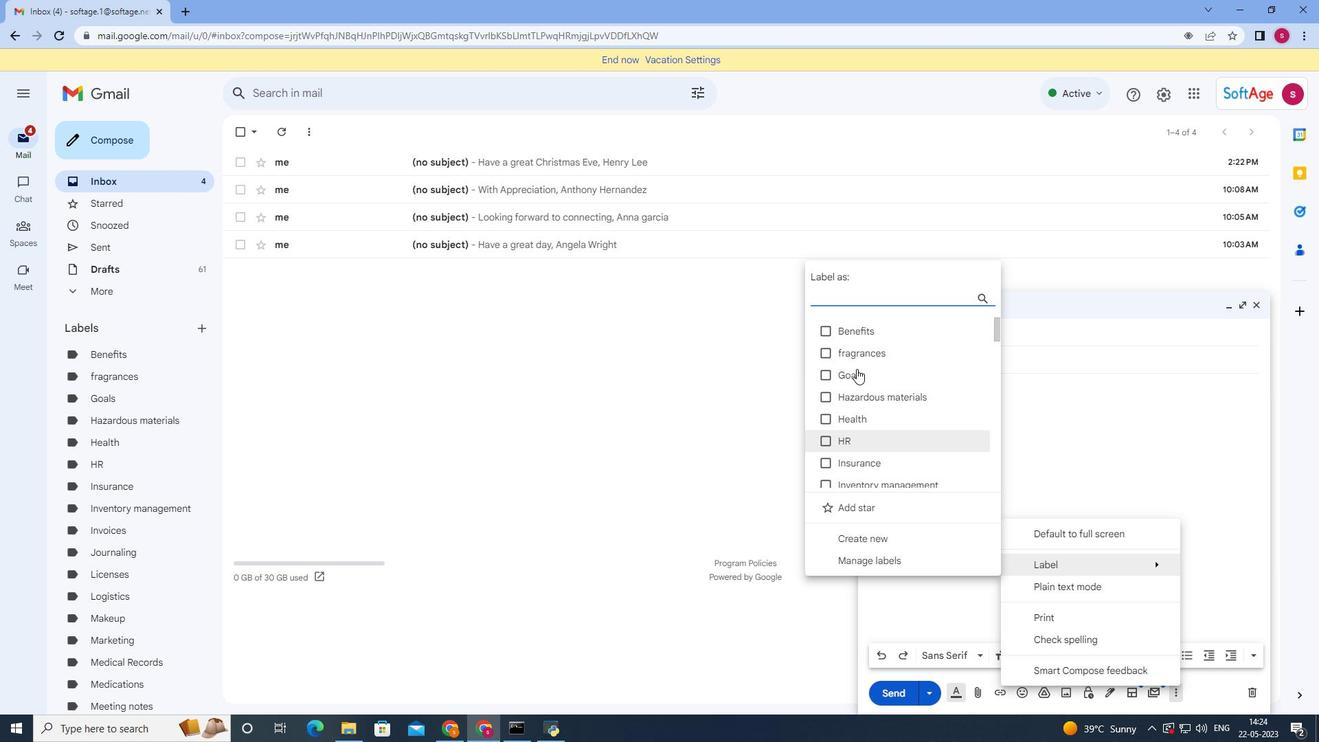 
Action: Mouse moved to (856, 538)
Screenshot: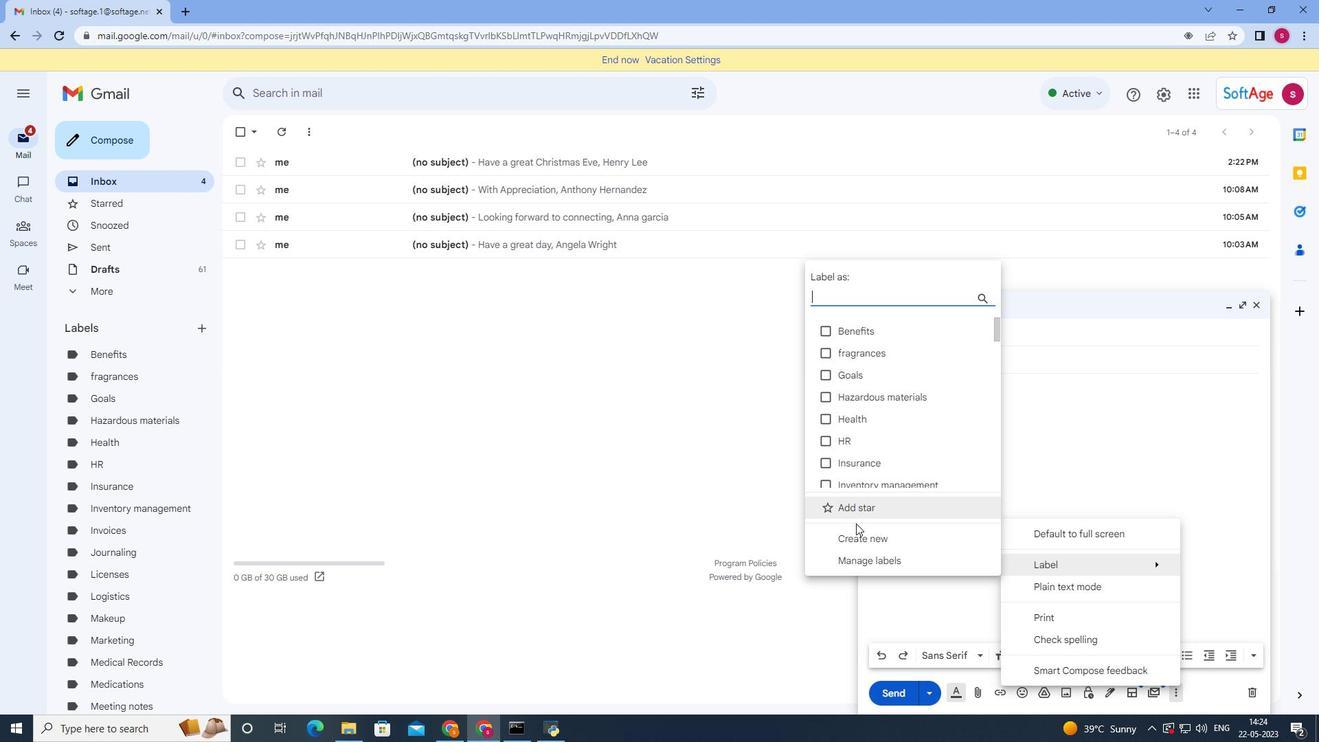 
Action: Mouse pressed left at (856, 538)
Screenshot: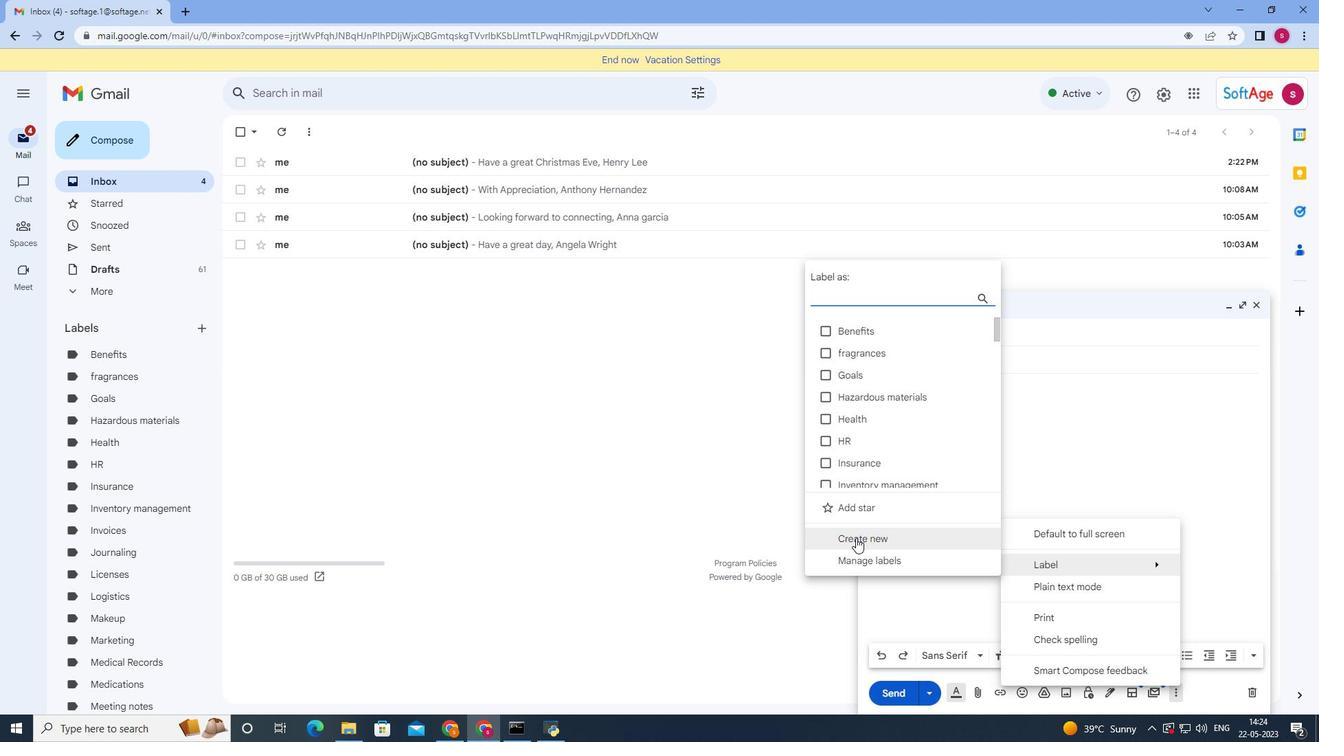 
Action: Mouse moved to (856, 538)
Screenshot: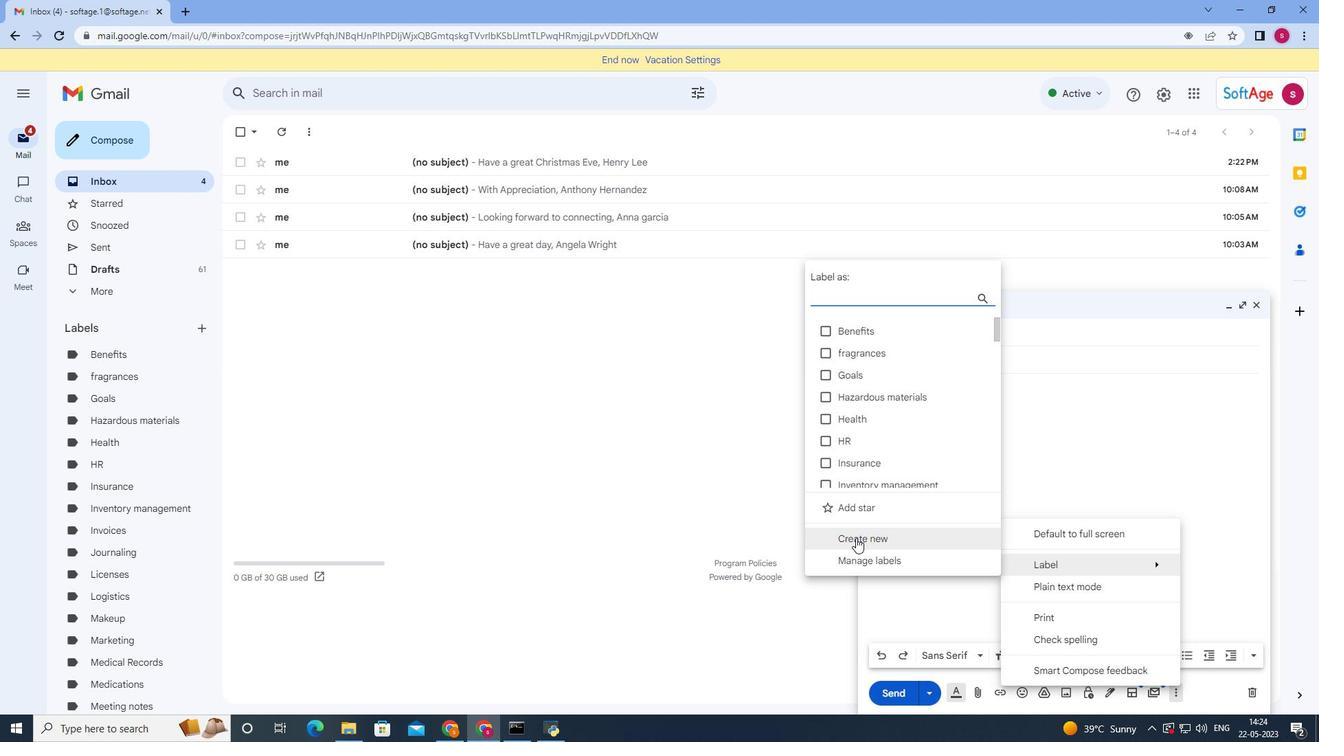 
Action: Key pressed <Key.shift>Books
Screenshot: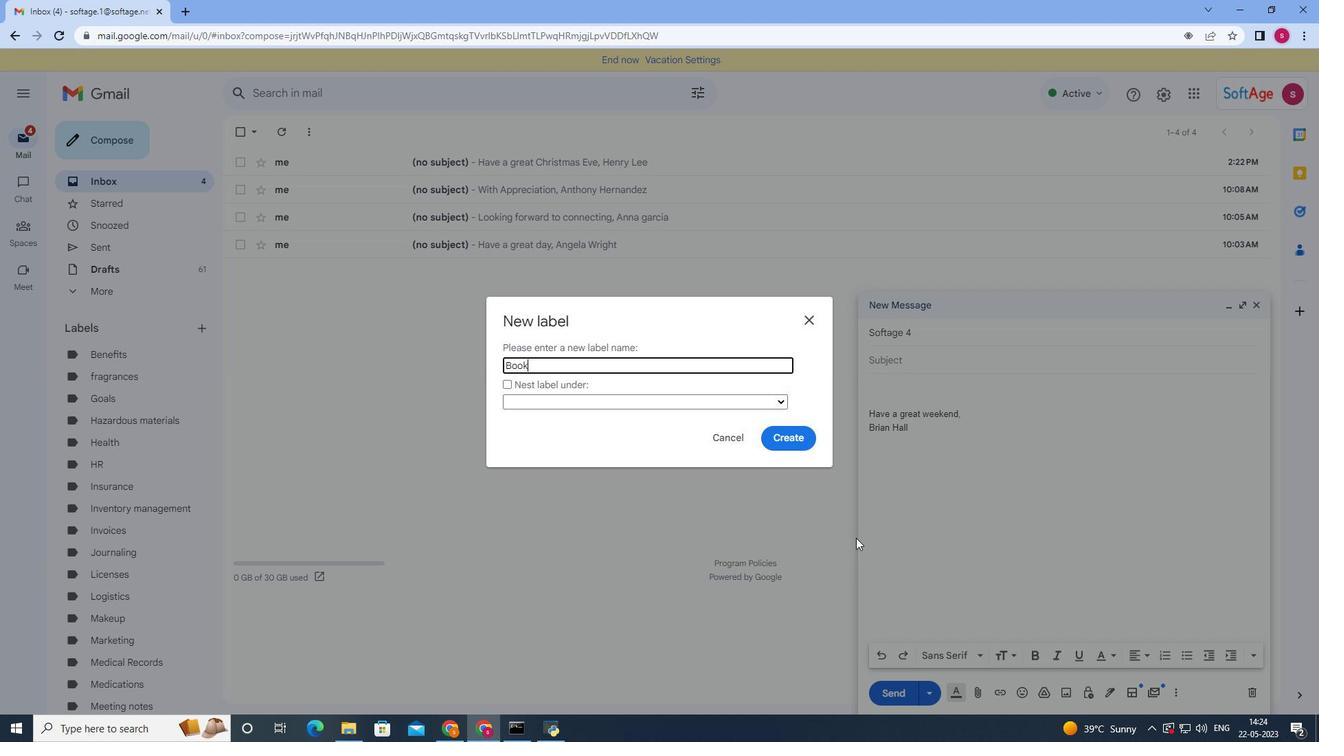 
Action: Mouse moved to (796, 437)
Screenshot: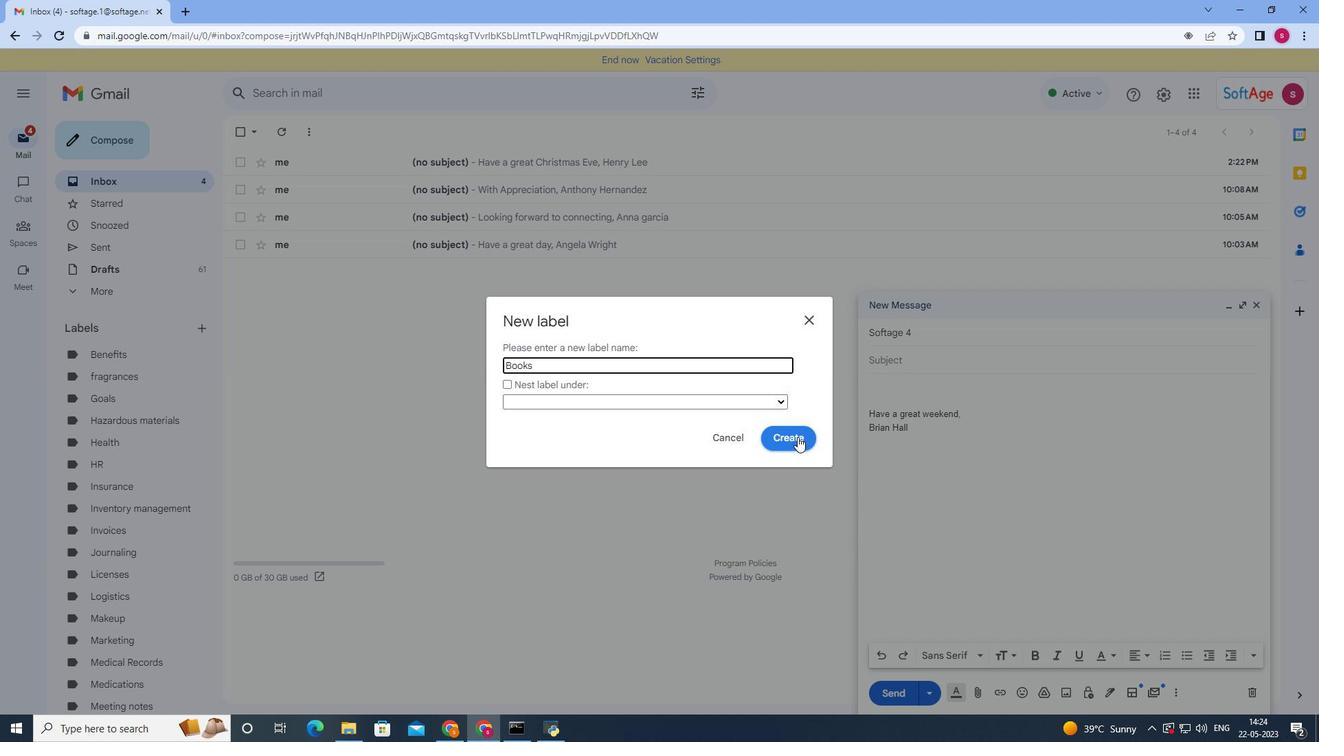 
Action: Mouse pressed left at (796, 437)
Screenshot: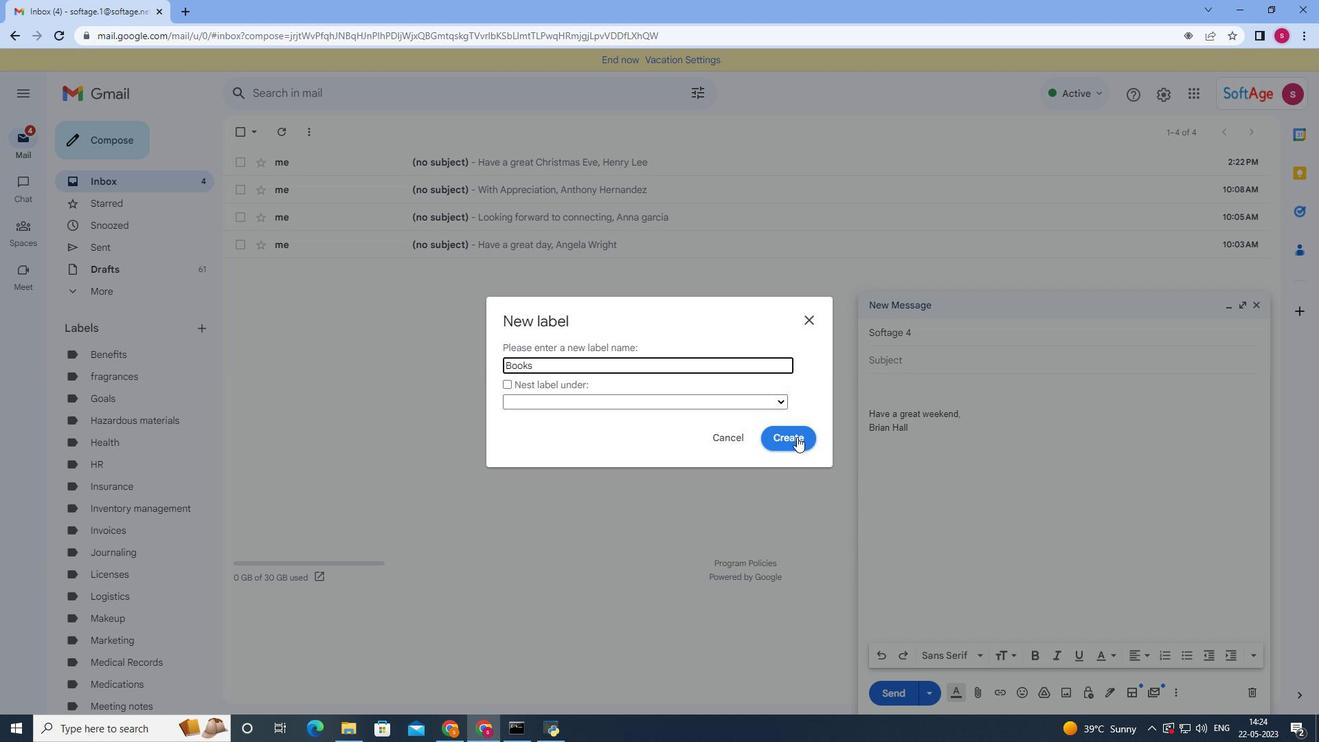 
Action: Mouse moved to (1173, 696)
Screenshot: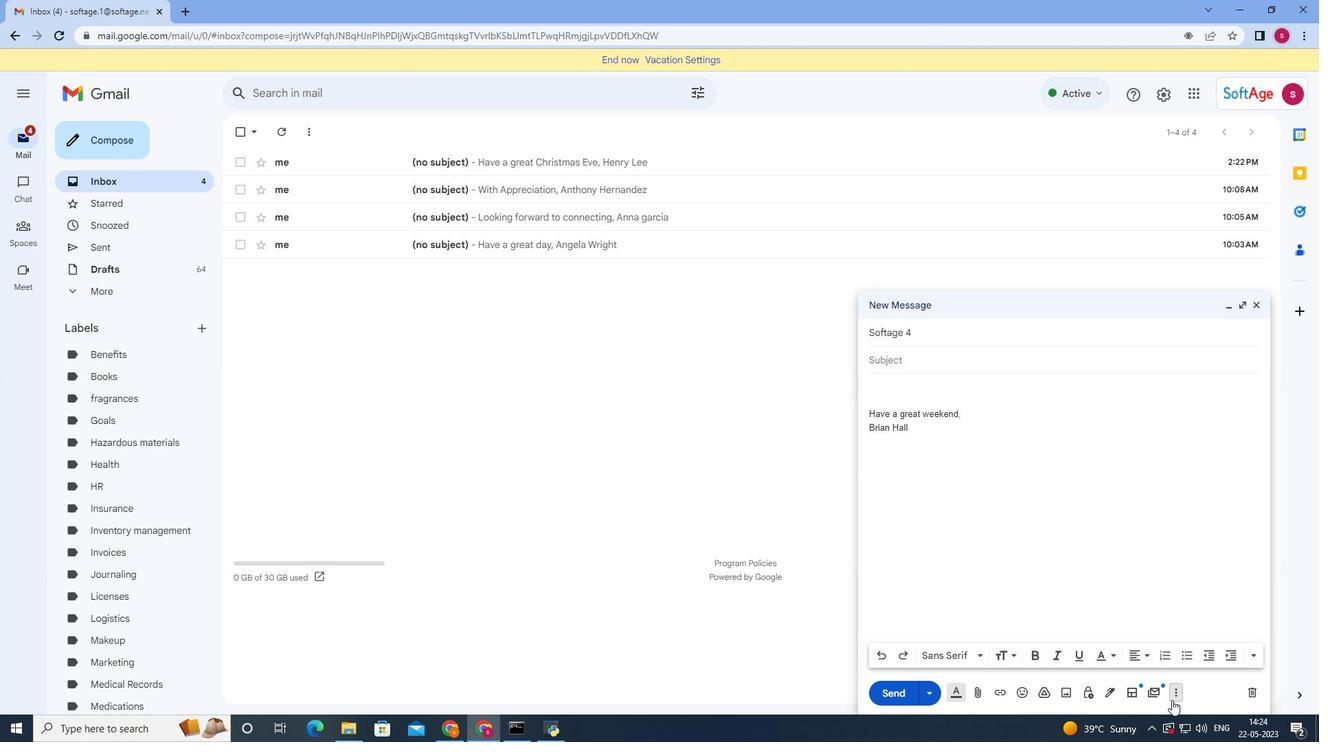 
Action: Mouse pressed left at (1173, 696)
Screenshot: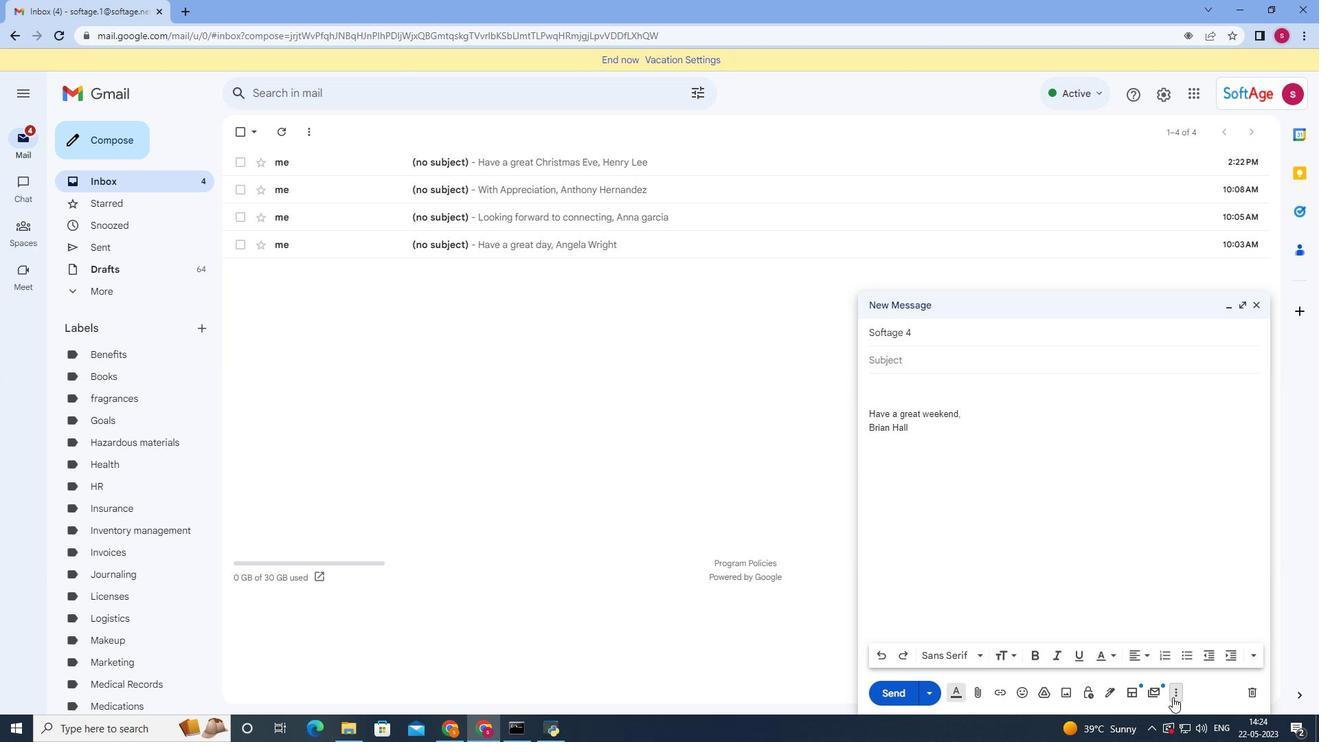 
Action: Mouse moved to (1099, 567)
Screenshot: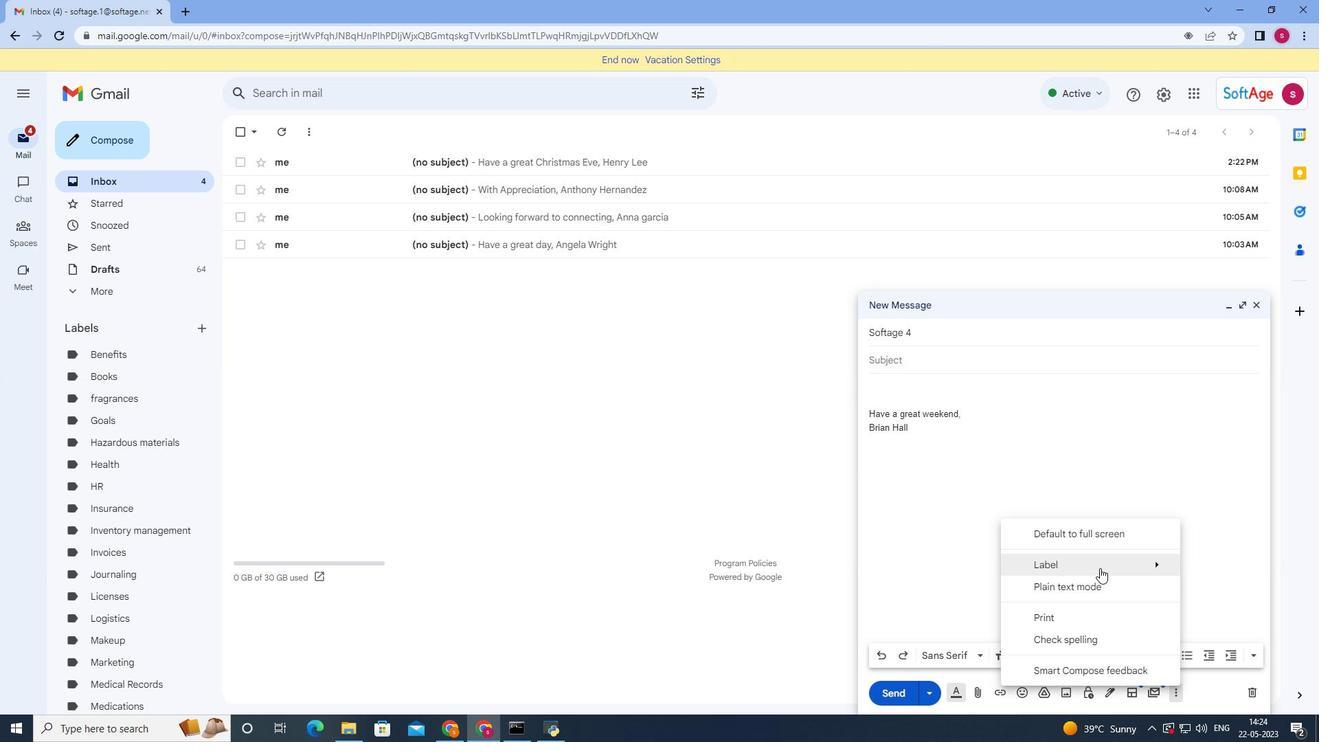 
Action: Mouse pressed left at (1099, 567)
Screenshot: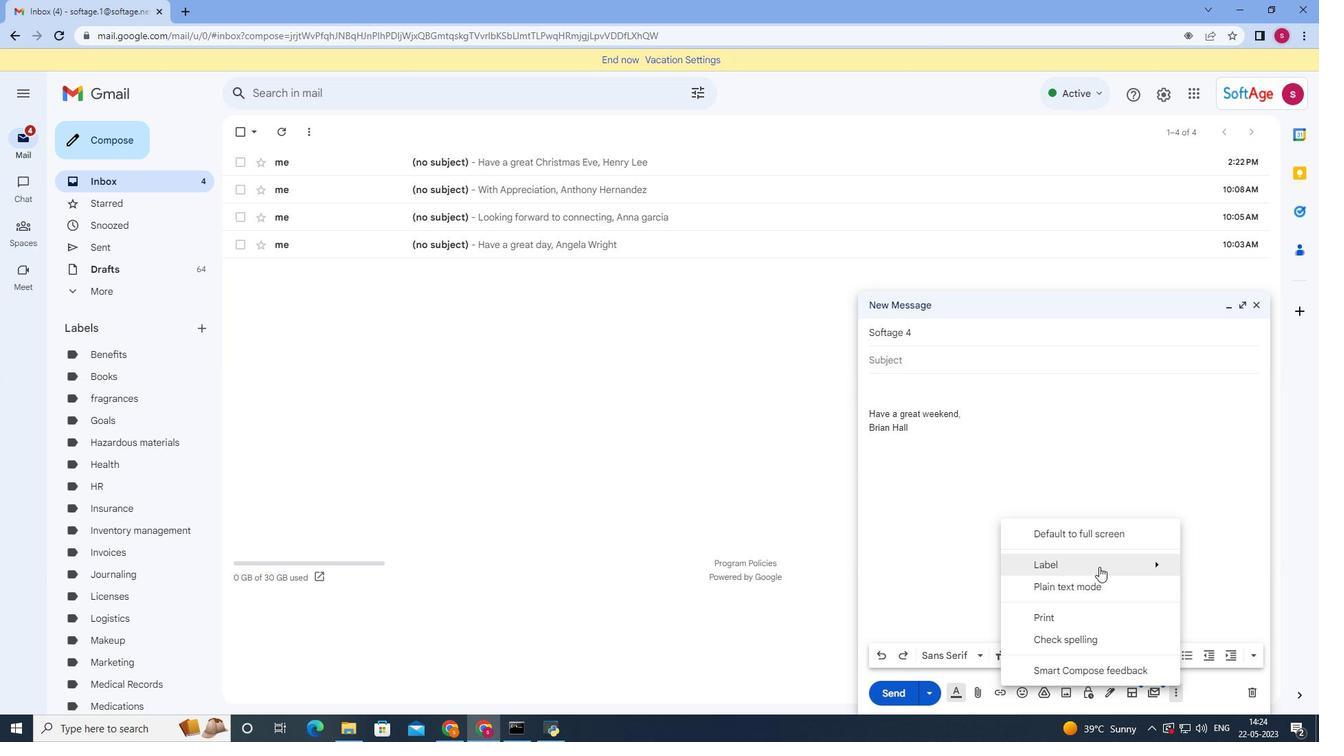 
Action: Mouse moved to (801, 592)
Screenshot: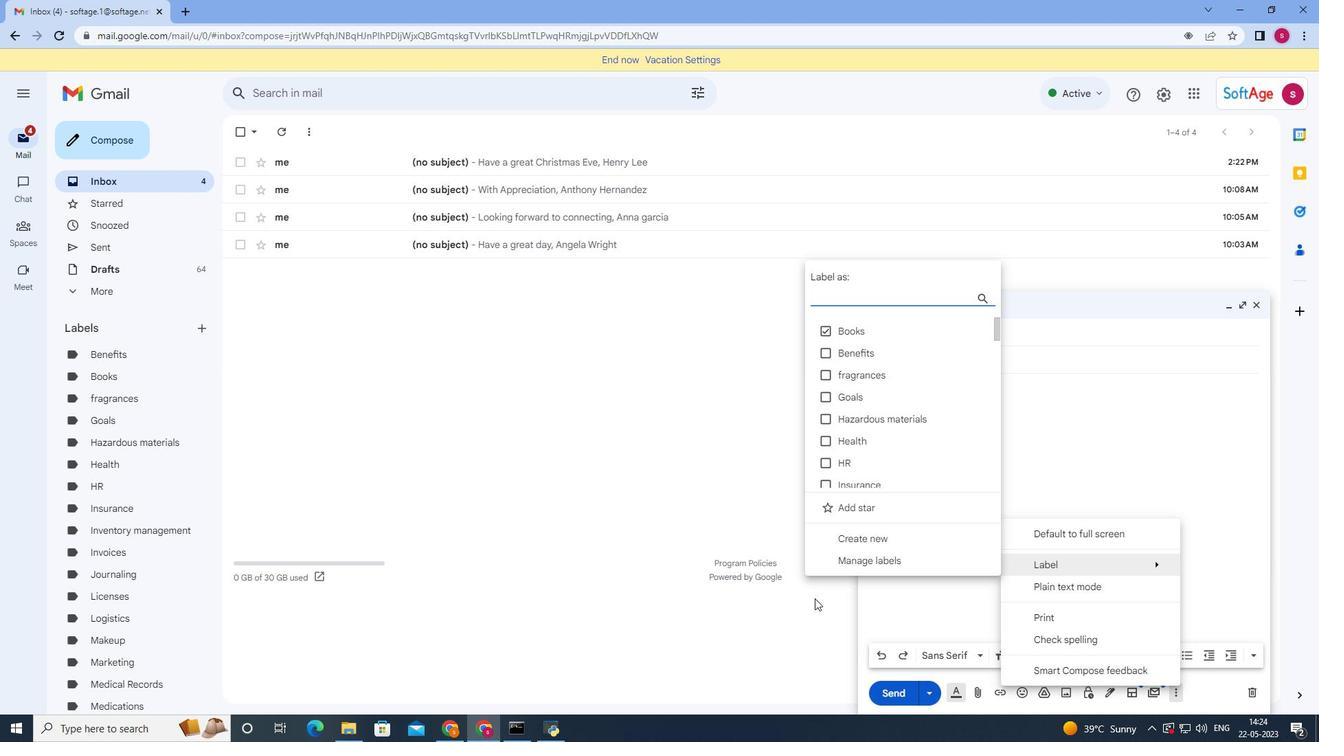 
Action: Mouse pressed left at (801, 592)
Screenshot: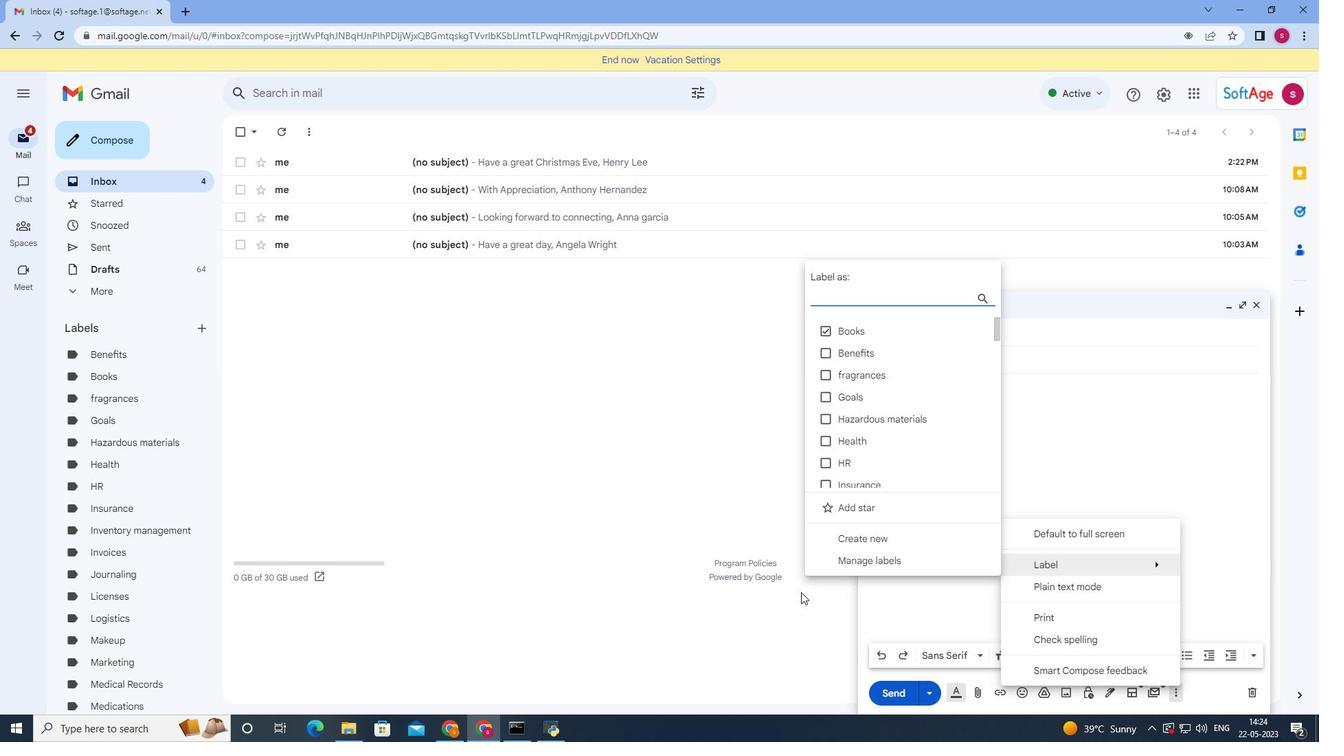 
Action: Mouse moved to (801, 591)
Screenshot: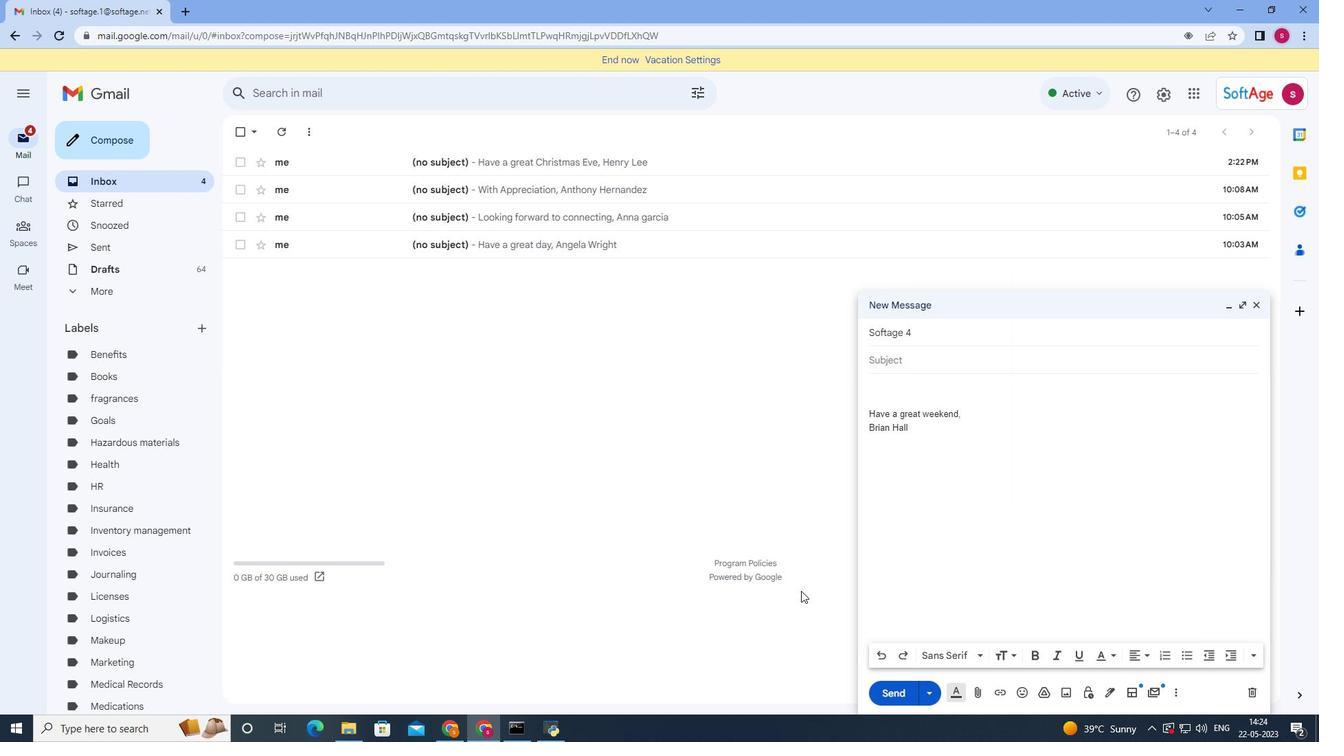 
